 Task: Search for 'Gucci shoes' on Flipkart and add them to your cart.
Action: Mouse moved to (346, 70)
Screenshot: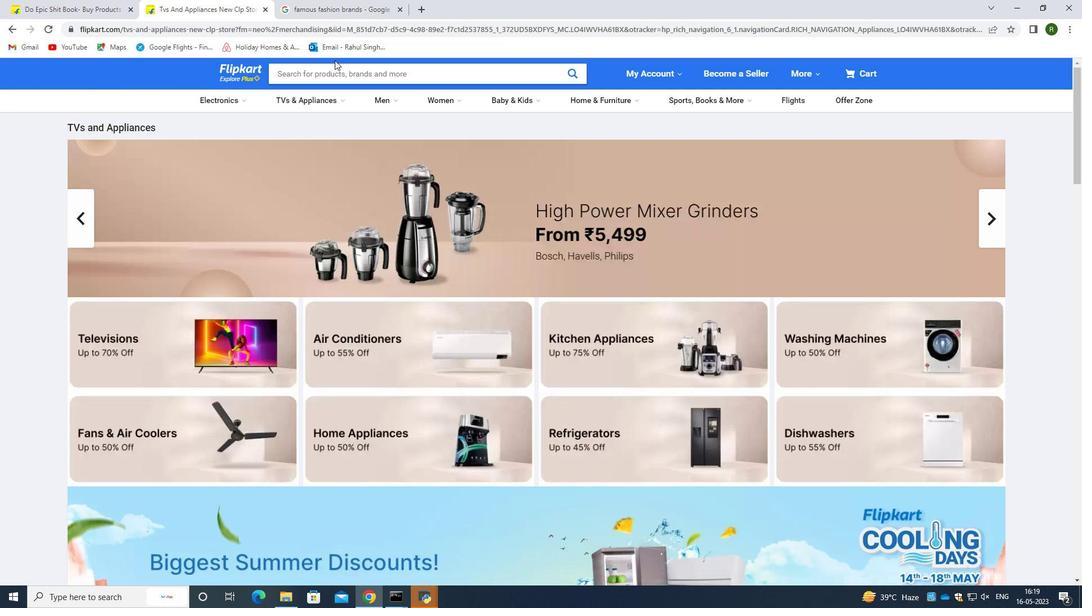 
Action: Mouse pressed left at (346, 70)
Screenshot: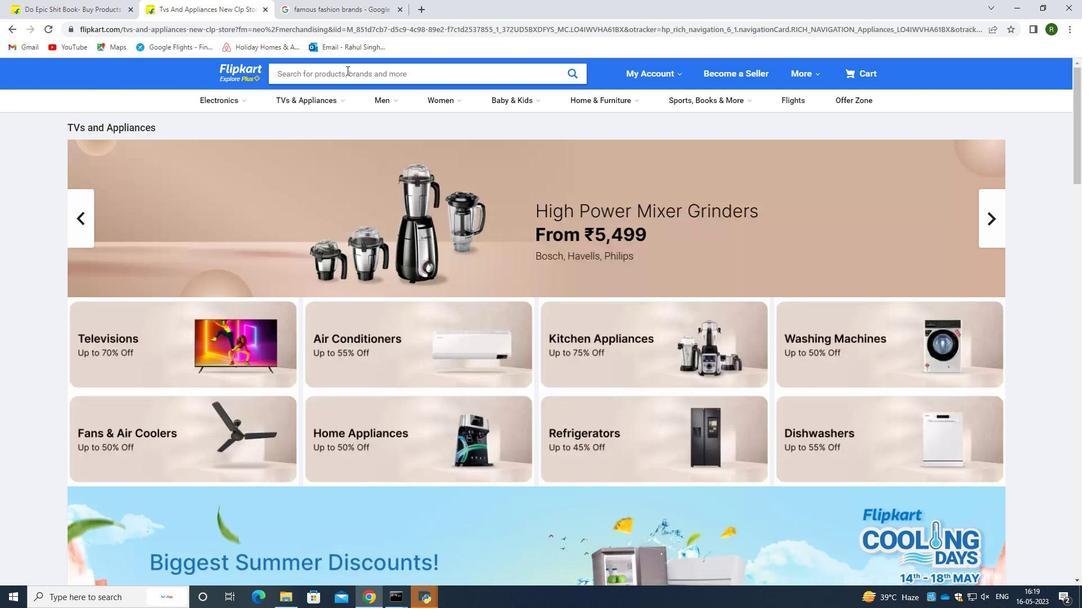 
Action: Mouse moved to (346, 70)
Screenshot: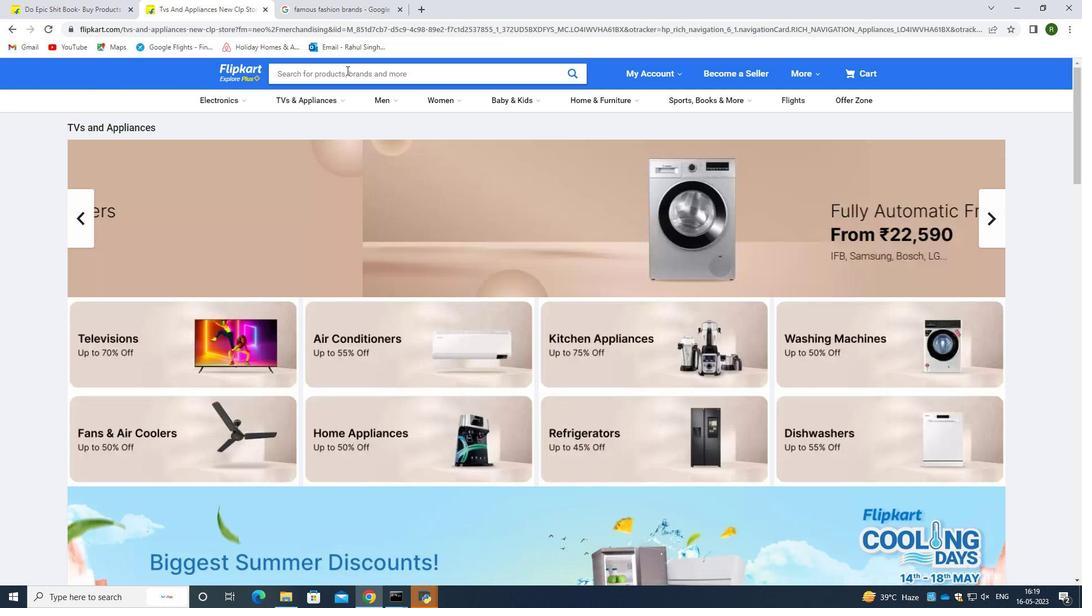 
Action: Key pressed <Key.shift>gu<Key.backspace><Key.backspace><Key.shift><Key.shift><Key.shift><Key.shift><Key.shift><Key.shift><Key.shift><Key.shift><Key.shift>Gucci
Screenshot: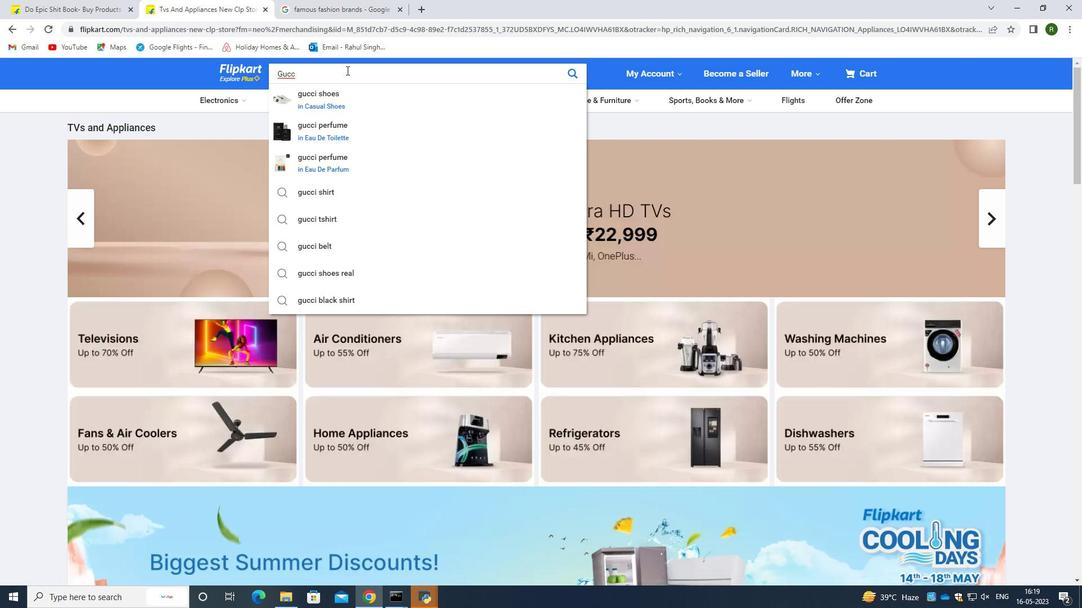 
Action: Mouse moved to (333, 96)
Screenshot: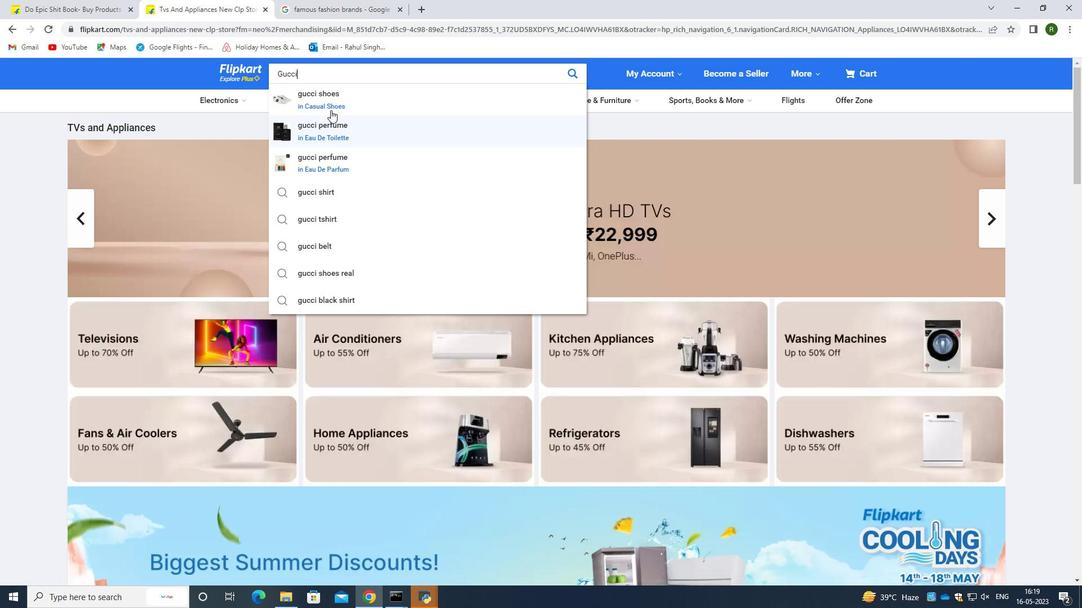 
Action: Mouse pressed left at (333, 96)
Screenshot: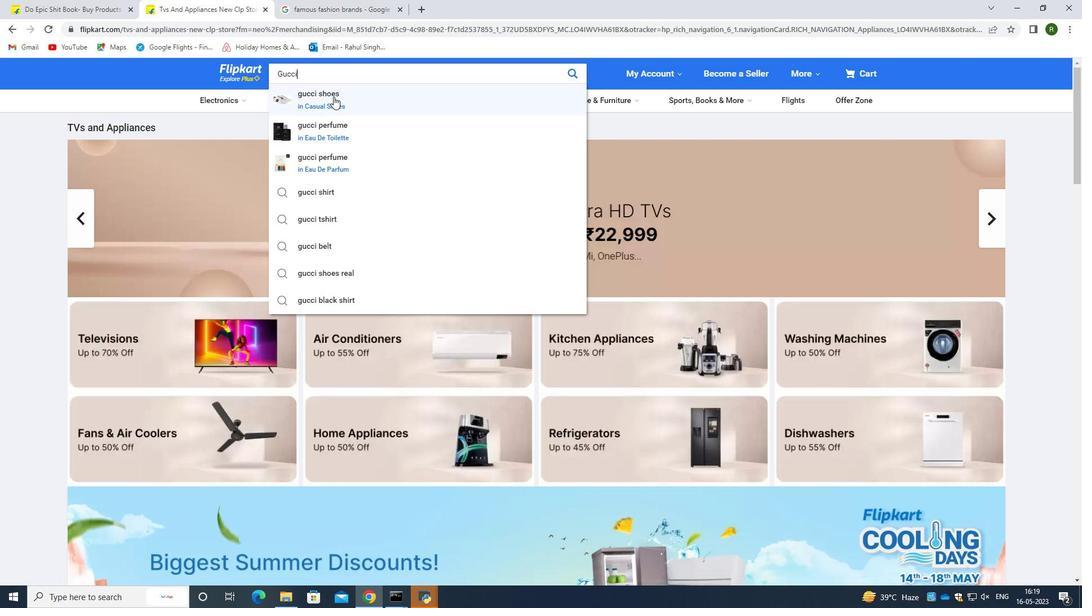
Action: Mouse moved to (316, 330)
Screenshot: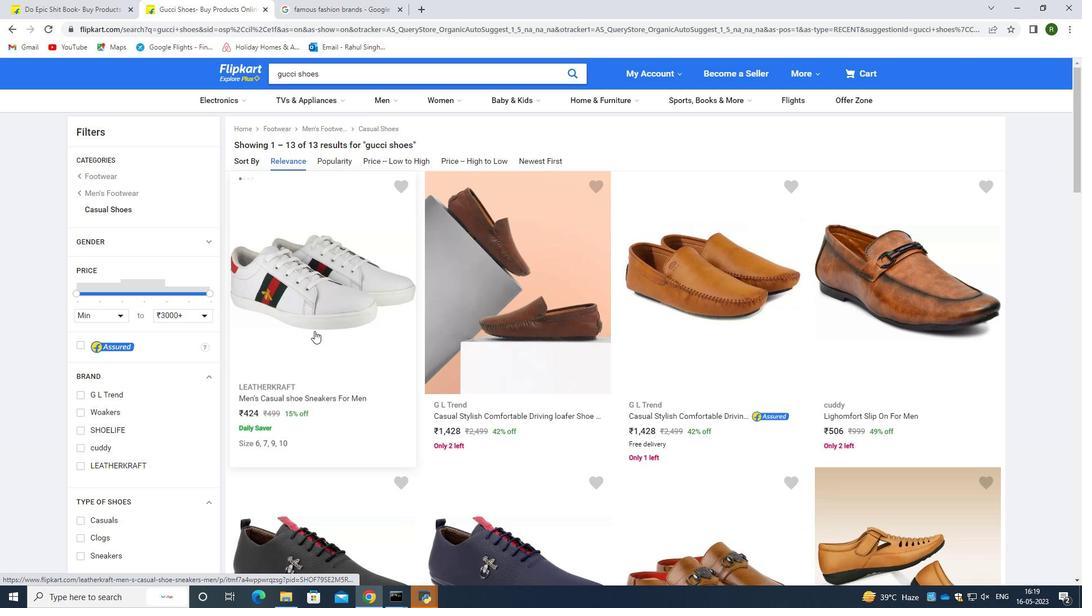 
Action: Mouse scrolled (316, 329) with delta (0, 0)
Screenshot: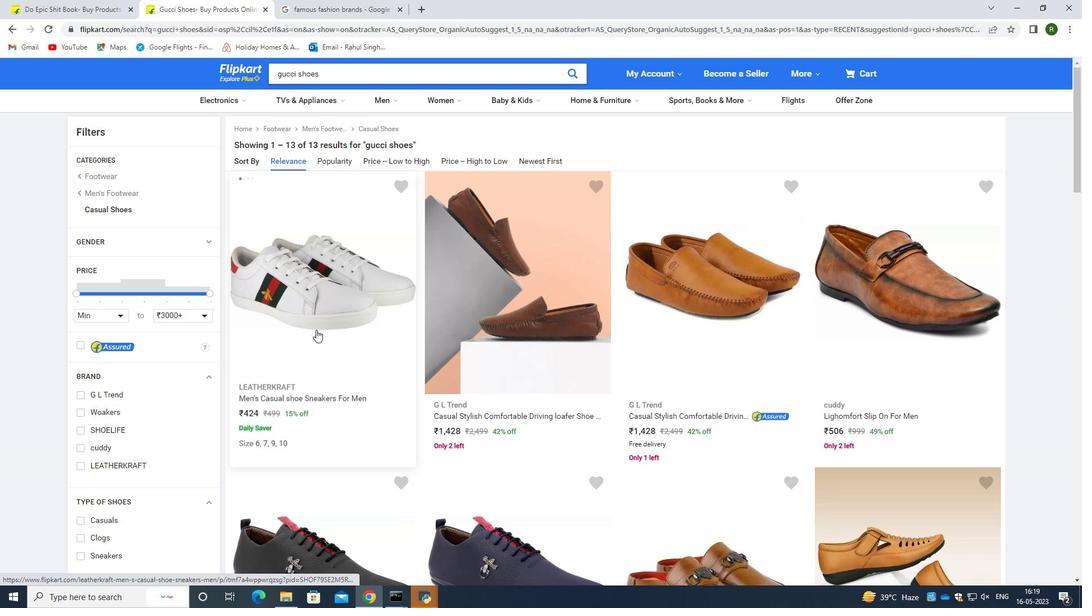 
Action: Mouse scrolled (316, 329) with delta (0, 0)
Screenshot: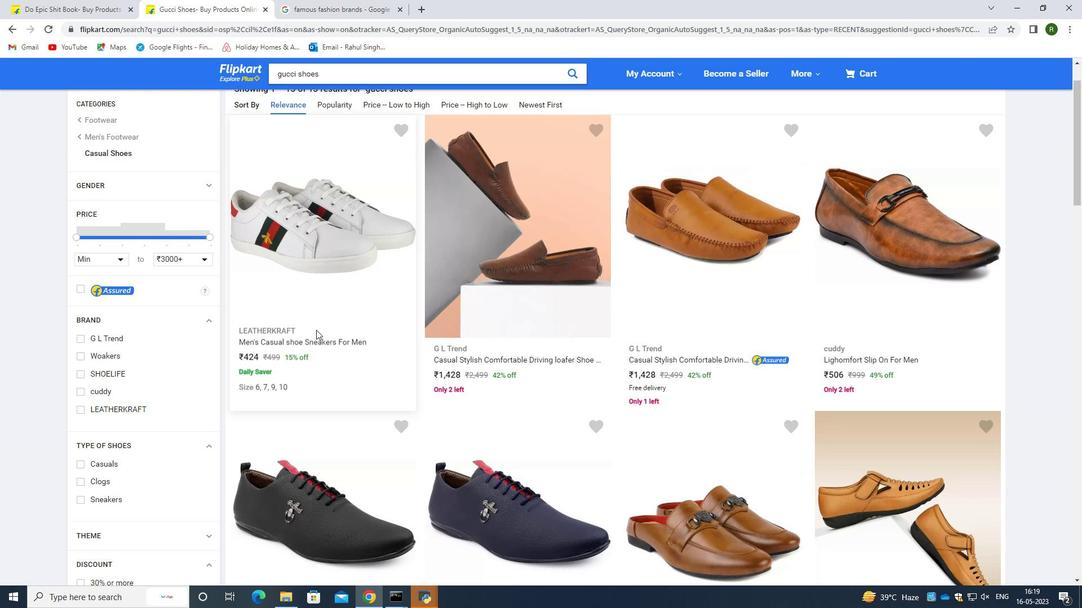 
Action: Mouse scrolled (316, 329) with delta (0, 0)
Screenshot: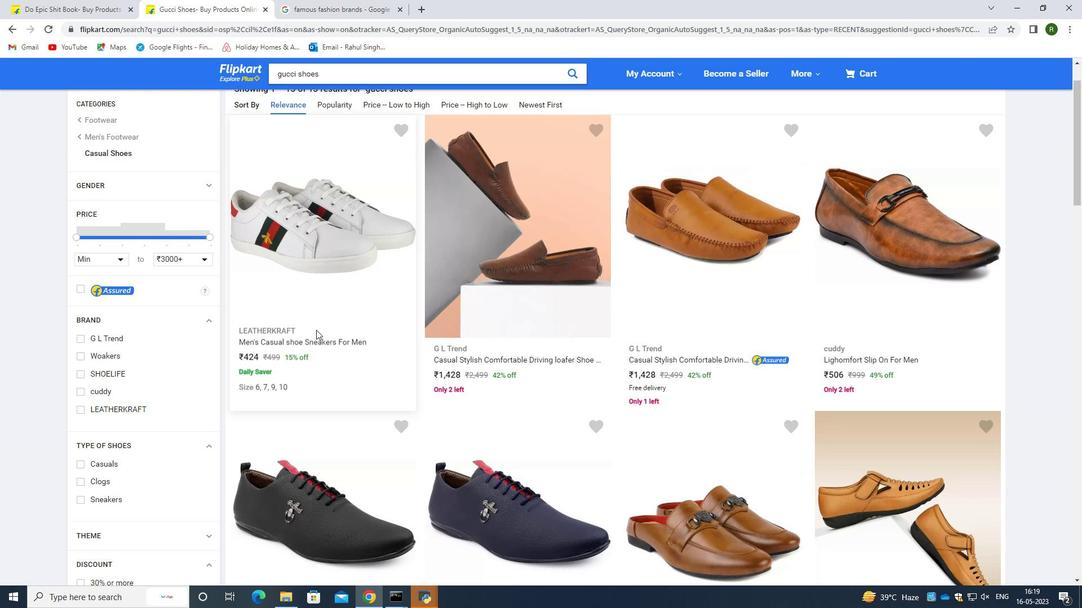
Action: Mouse scrolled (316, 329) with delta (0, 0)
Screenshot: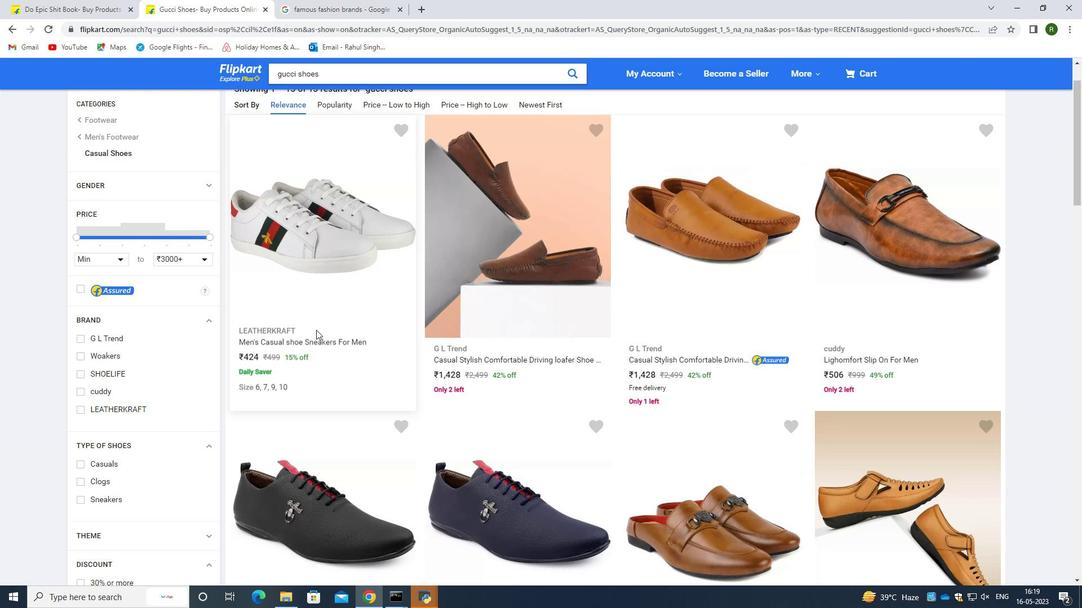 
Action: Mouse scrolled (316, 329) with delta (0, 0)
Screenshot: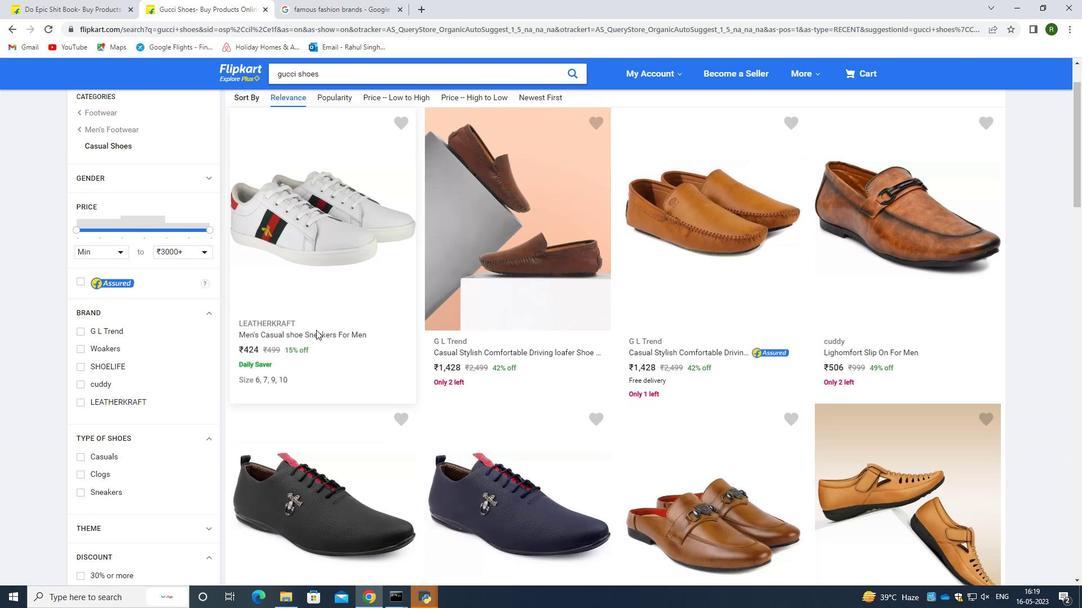 
Action: Mouse moved to (317, 329)
Screenshot: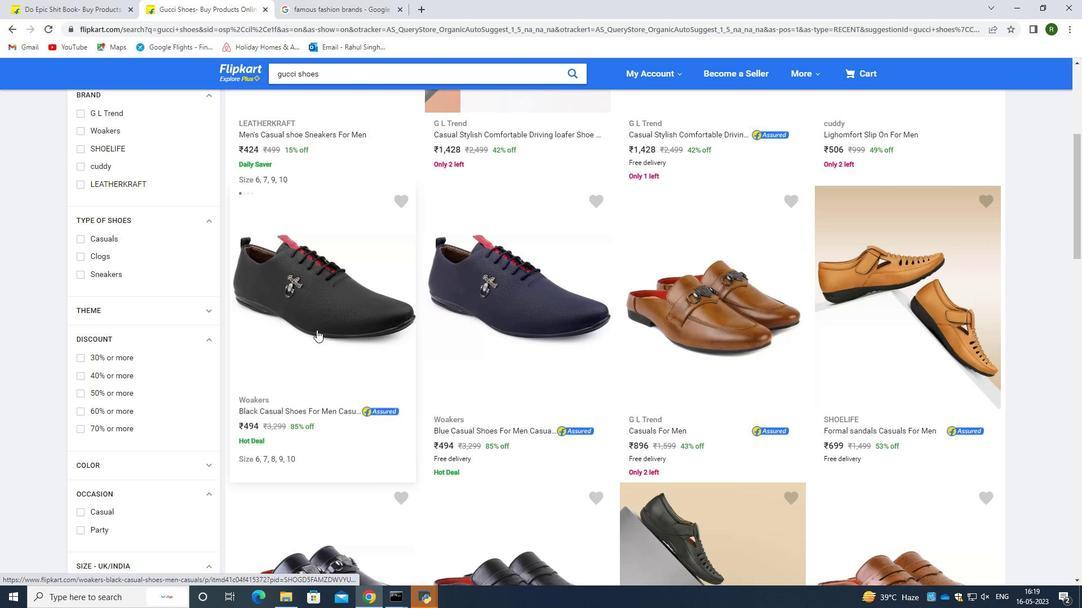 
Action: Mouse scrolled (317, 329) with delta (0, 0)
Screenshot: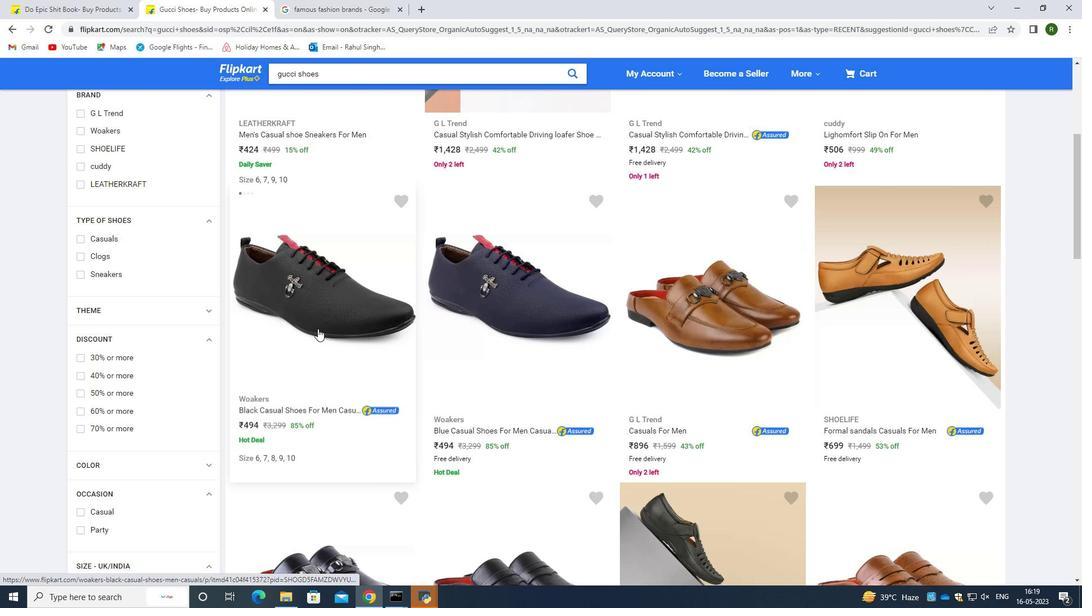 
Action: Mouse scrolled (317, 329) with delta (0, 0)
Screenshot: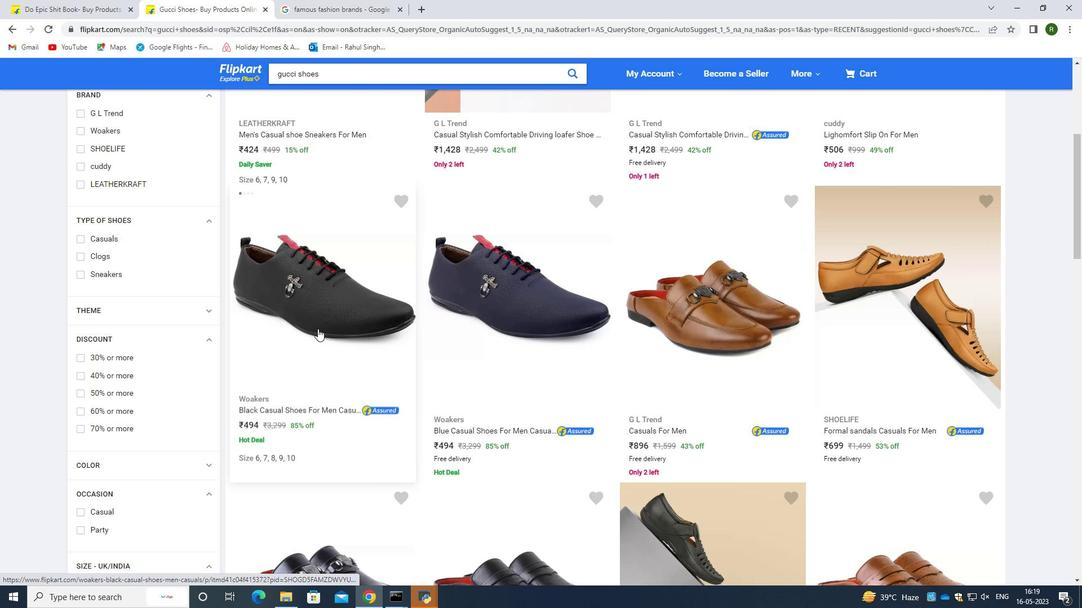 
Action: Mouse scrolled (317, 329) with delta (0, 0)
Screenshot: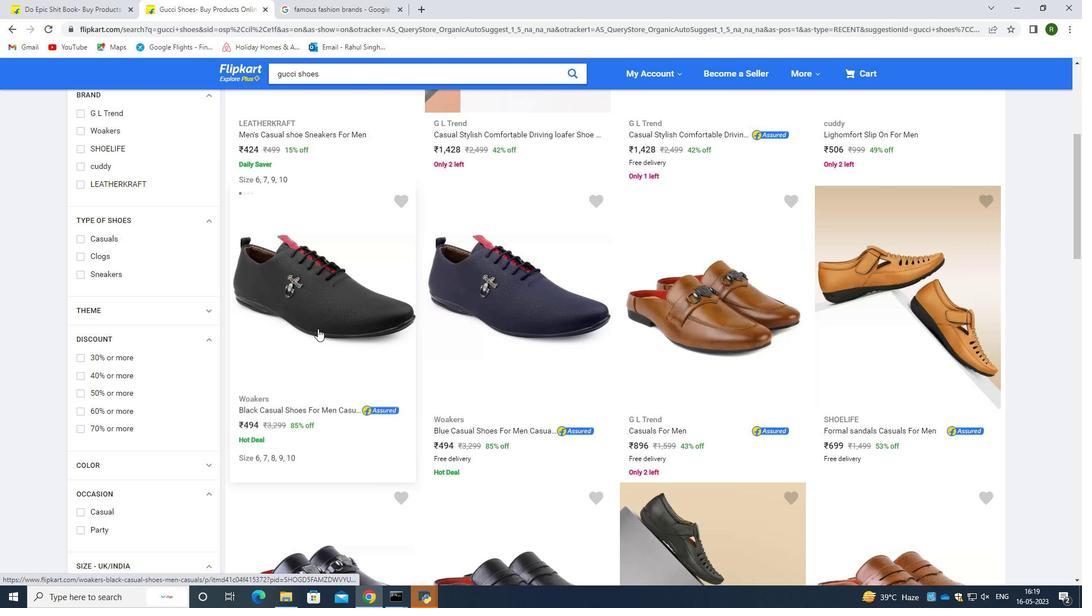 
Action: Mouse moved to (384, 251)
Screenshot: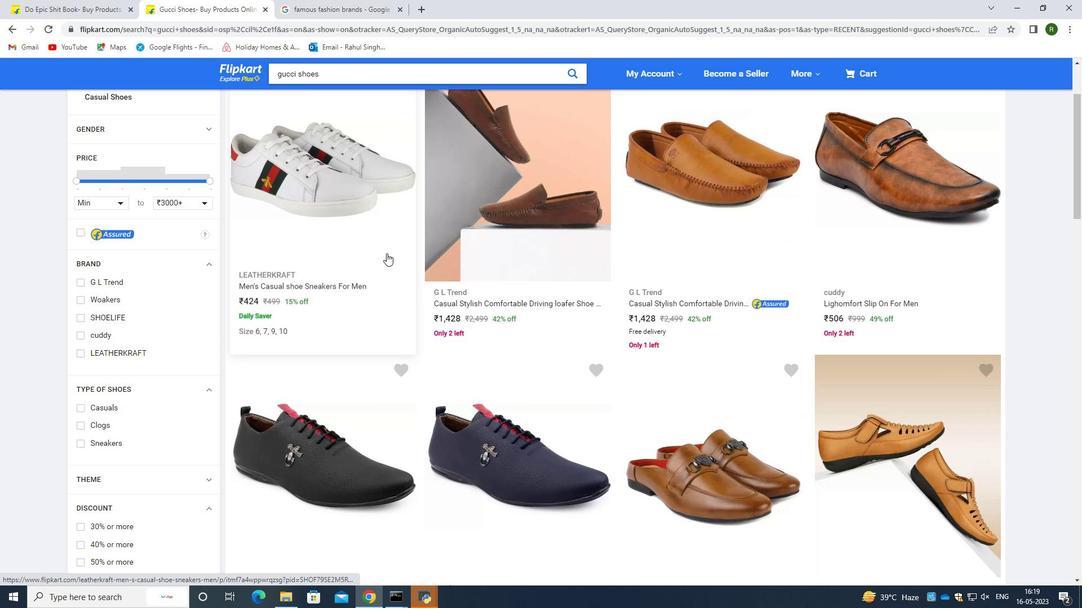
Action: Mouse scrolled (384, 251) with delta (0, 0)
Screenshot: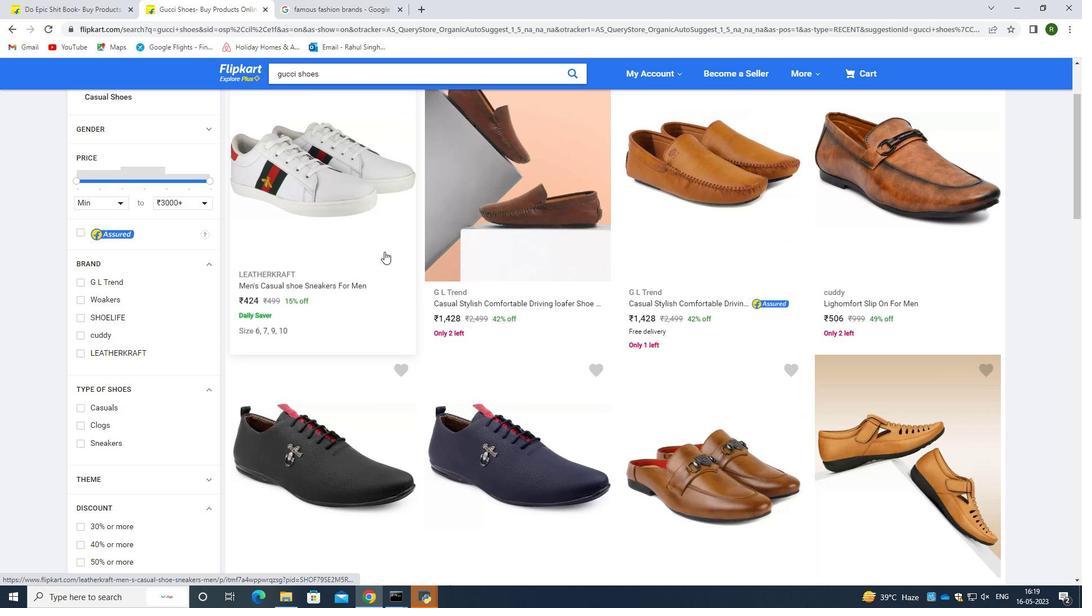 
Action: Mouse scrolled (384, 251) with delta (0, 0)
Screenshot: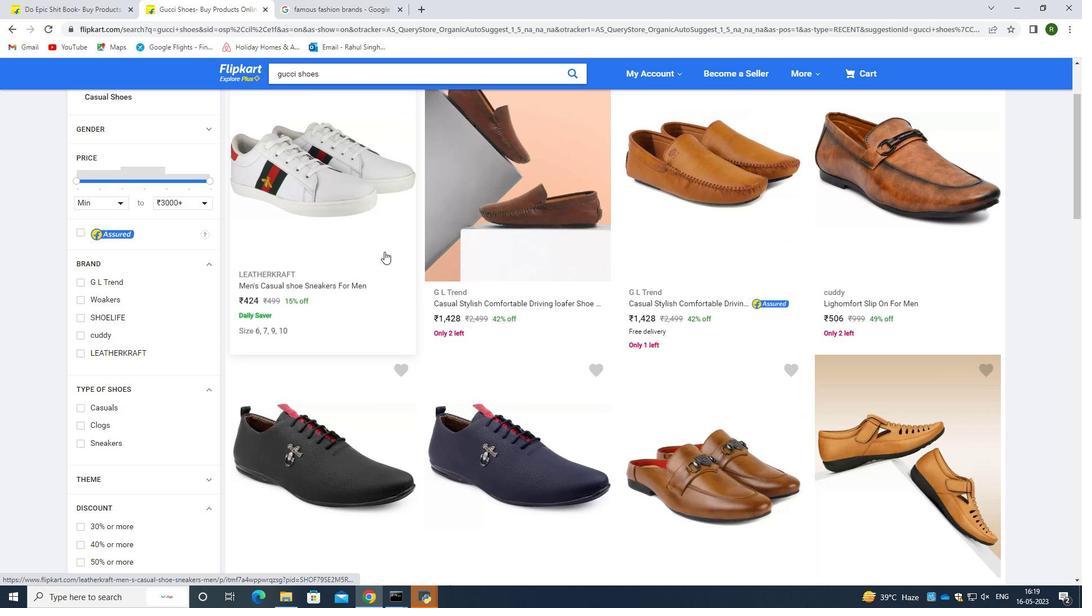 
Action: Mouse moved to (384, 252)
Screenshot: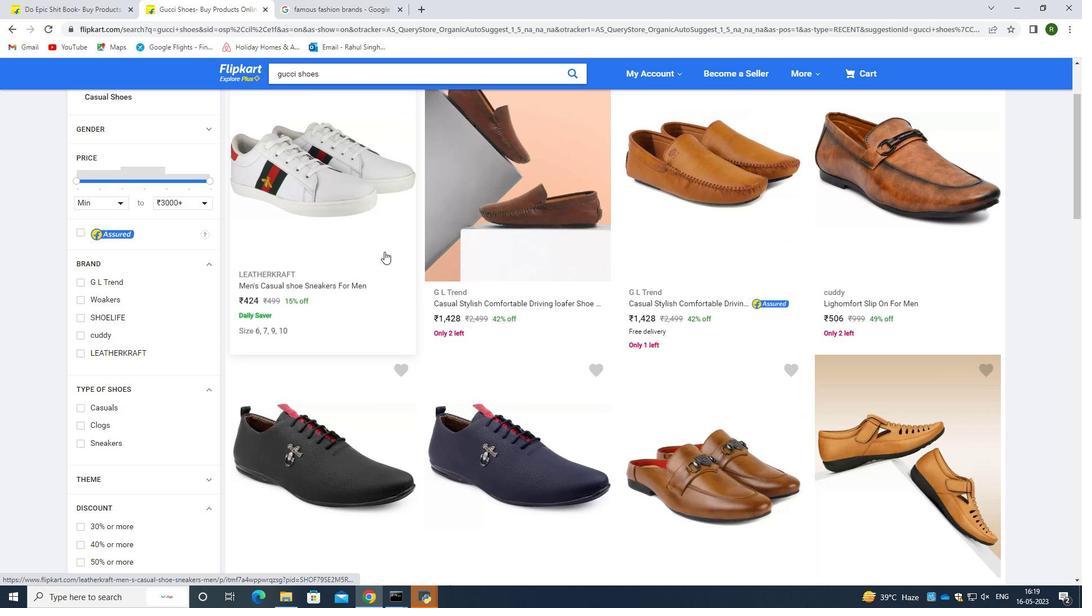 
Action: Mouse scrolled (384, 251) with delta (0, 0)
Screenshot: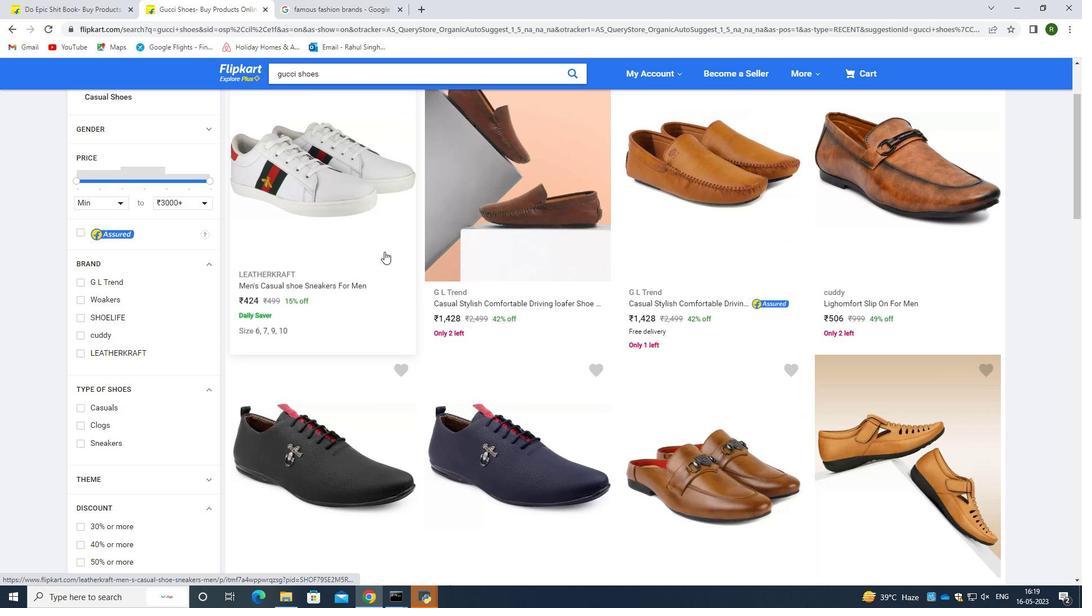 
Action: Mouse scrolled (384, 251) with delta (0, 0)
Screenshot: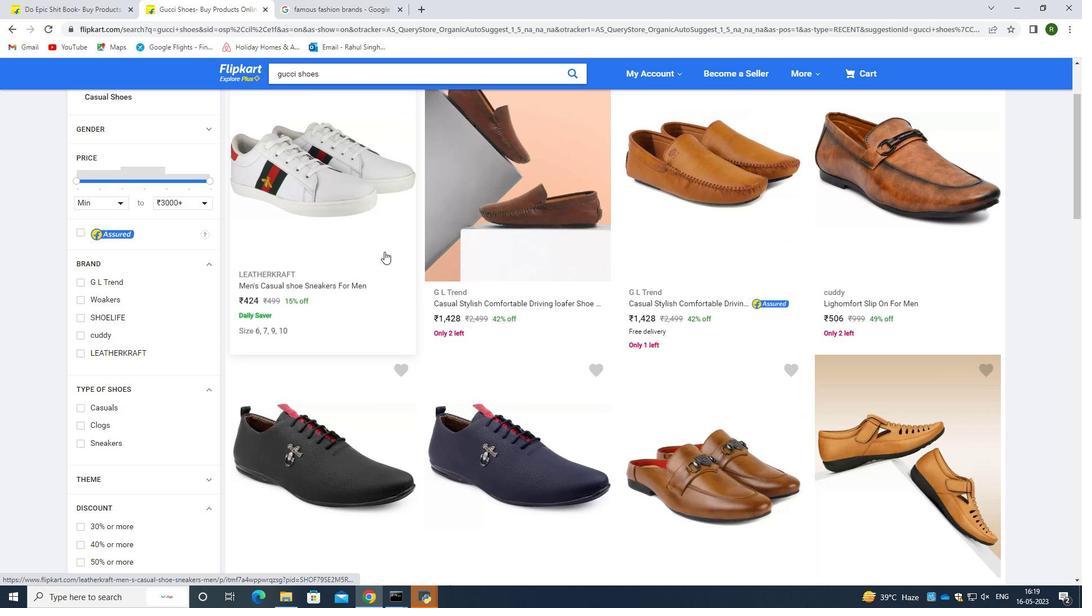 
Action: Mouse moved to (384, 252)
Screenshot: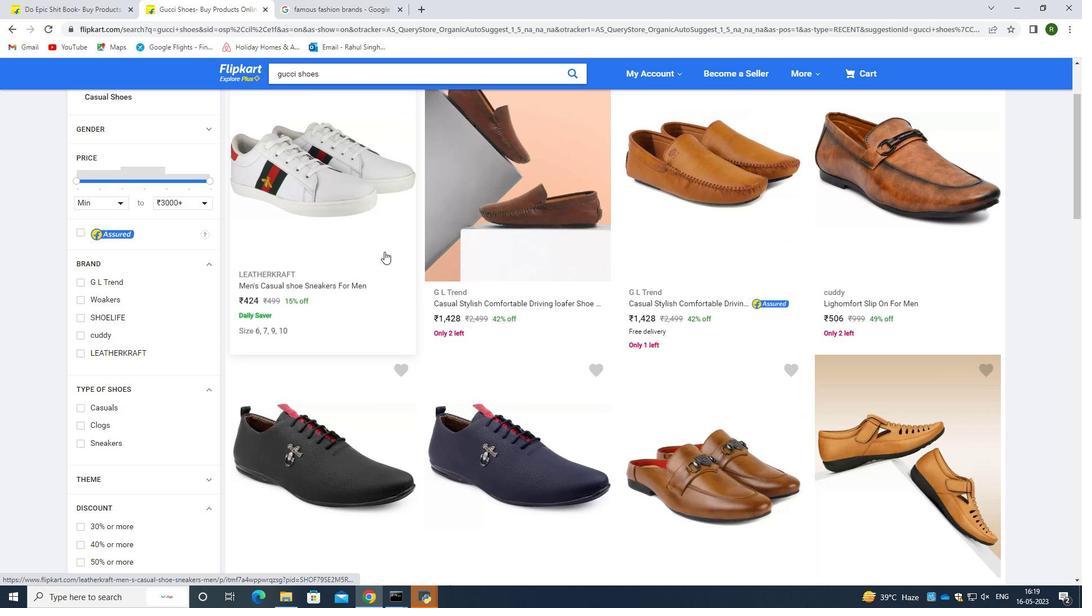 
Action: Mouse scrolled (384, 251) with delta (0, 0)
Screenshot: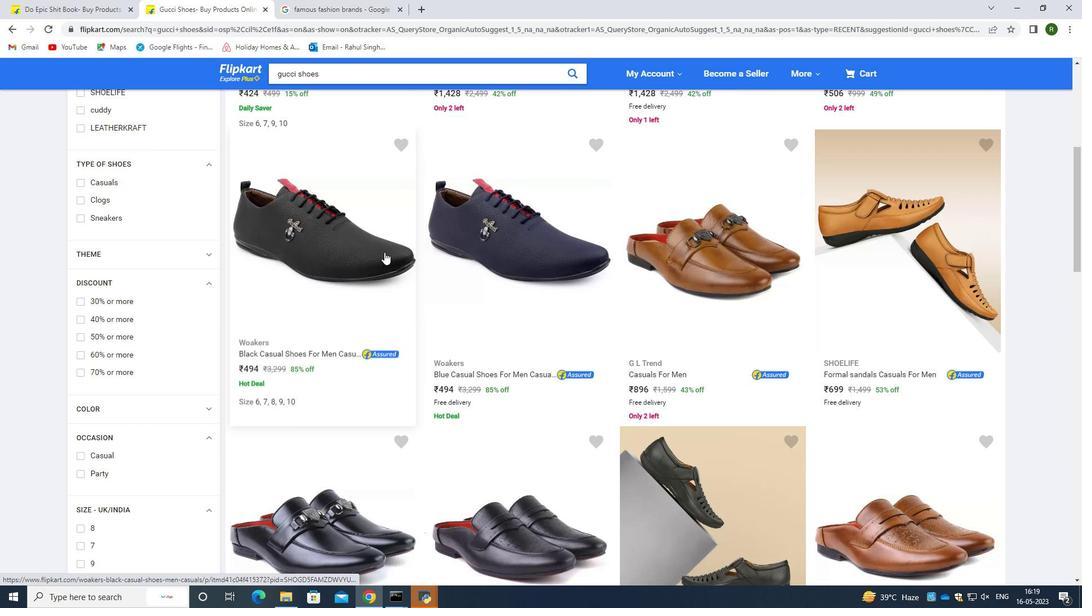 
Action: Mouse scrolled (384, 251) with delta (0, 0)
Screenshot: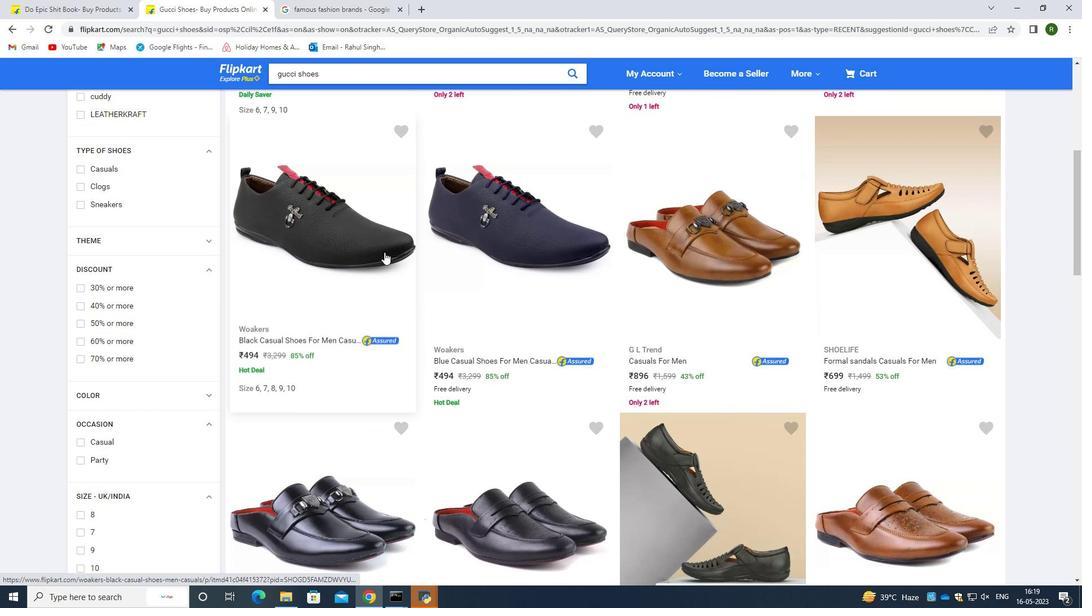
Action: Mouse scrolled (384, 251) with delta (0, 0)
Screenshot: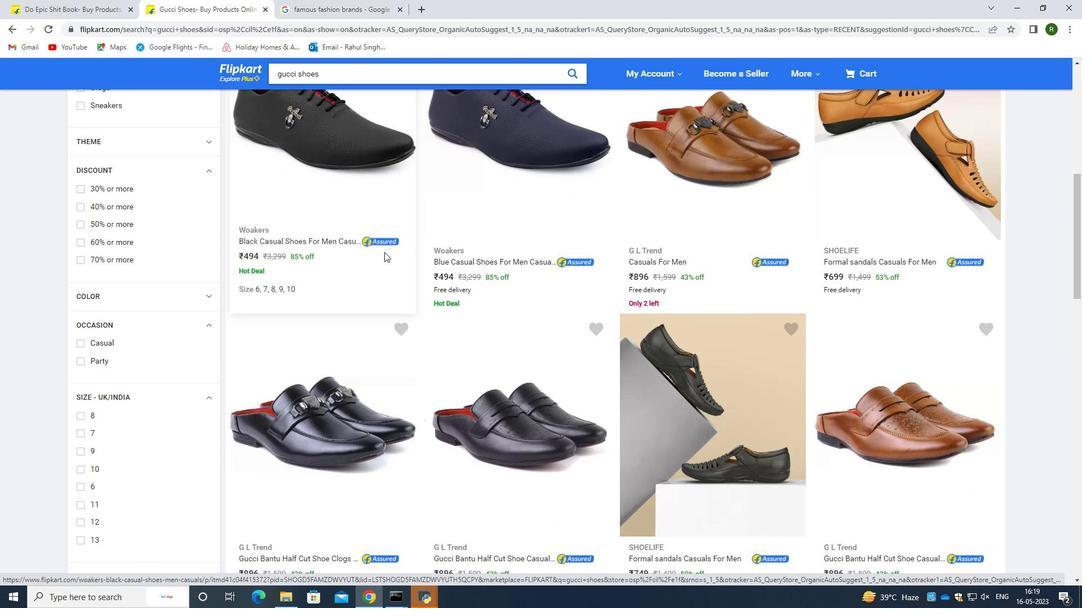 
Action: Mouse scrolled (384, 251) with delta (0, 0)
Screenshot: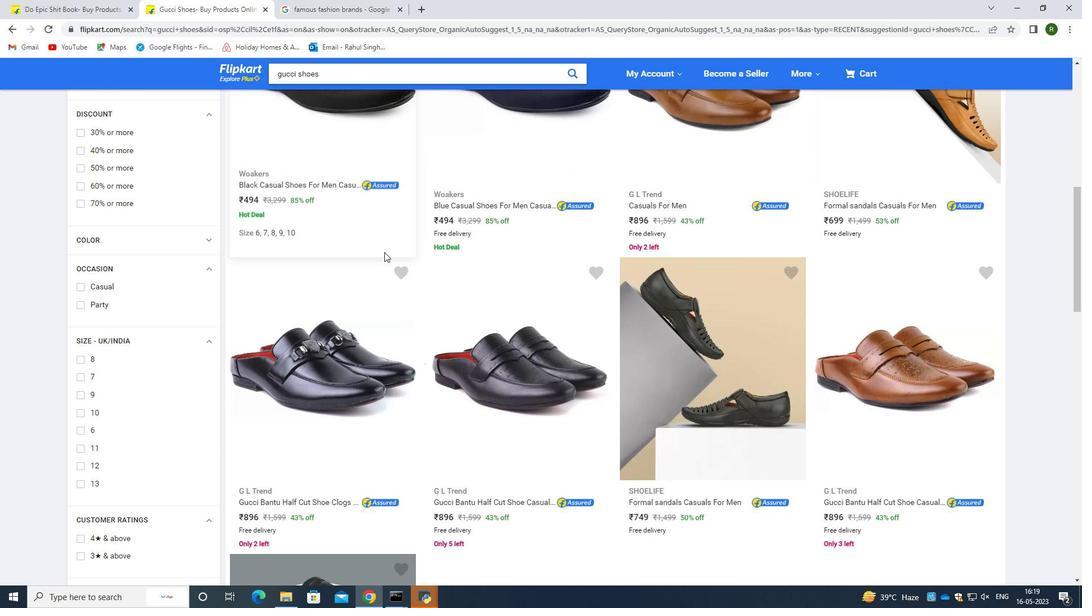 
Action: Mouse moved to (328, 352)
Screenshot: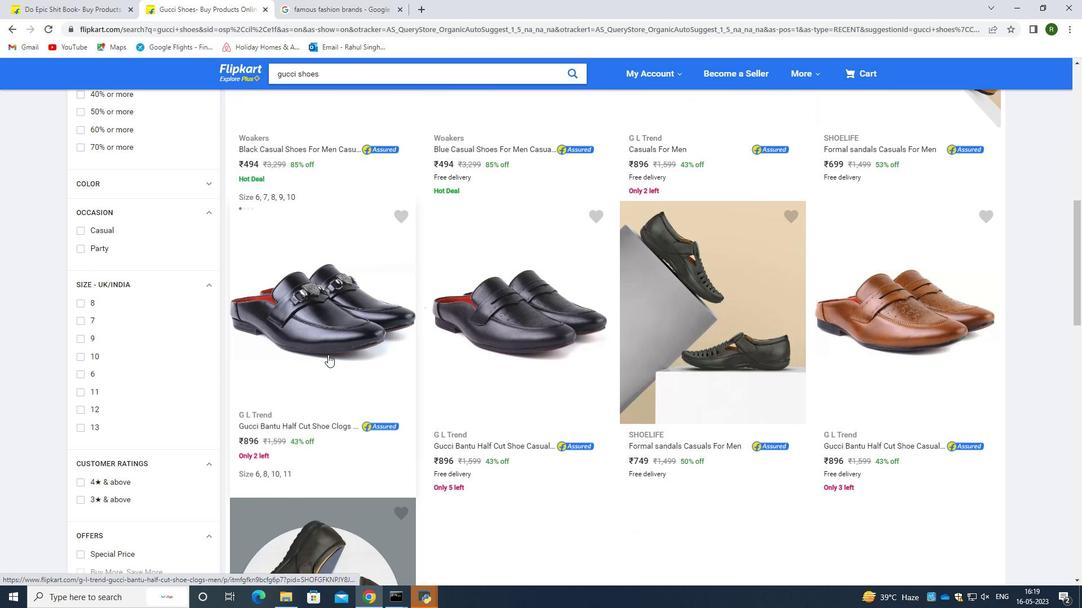 
Action: Mouse pressed right at (328, 352)
Screenshot: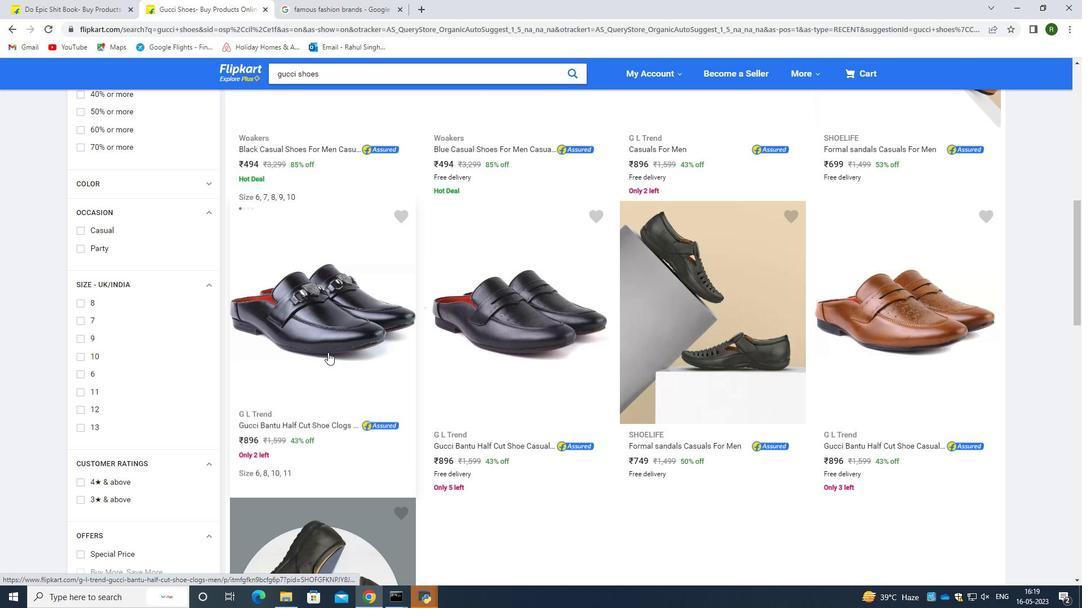 
Action: Mouse pressed left at (328, 352)
Screenshot: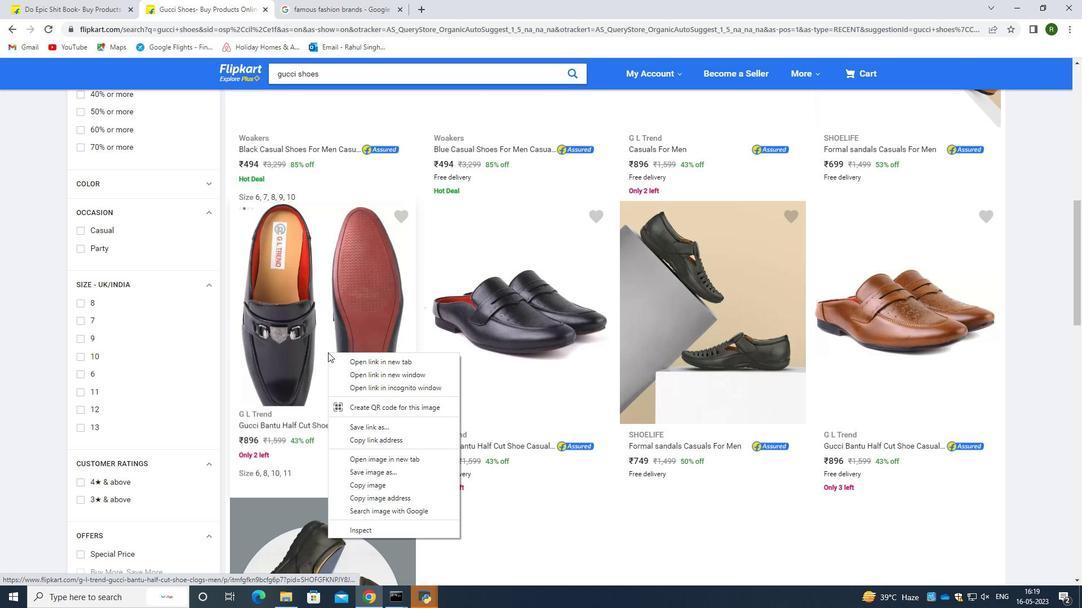 
Action: Mouse moved to (543, 528)
Screenshot: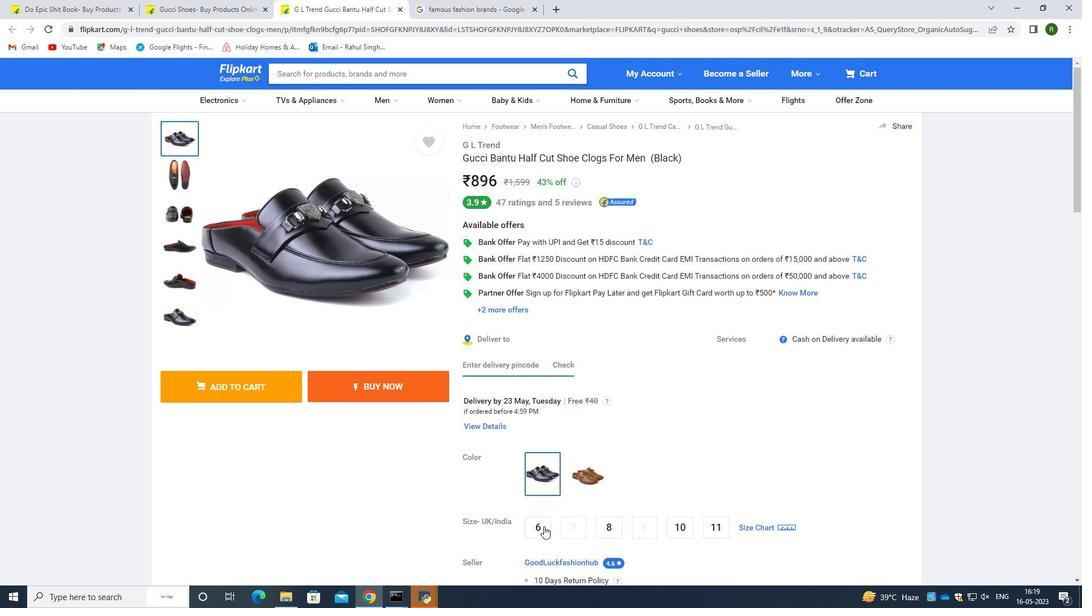 
Action: Mouse pressed left at (543, 528)
Screenshot: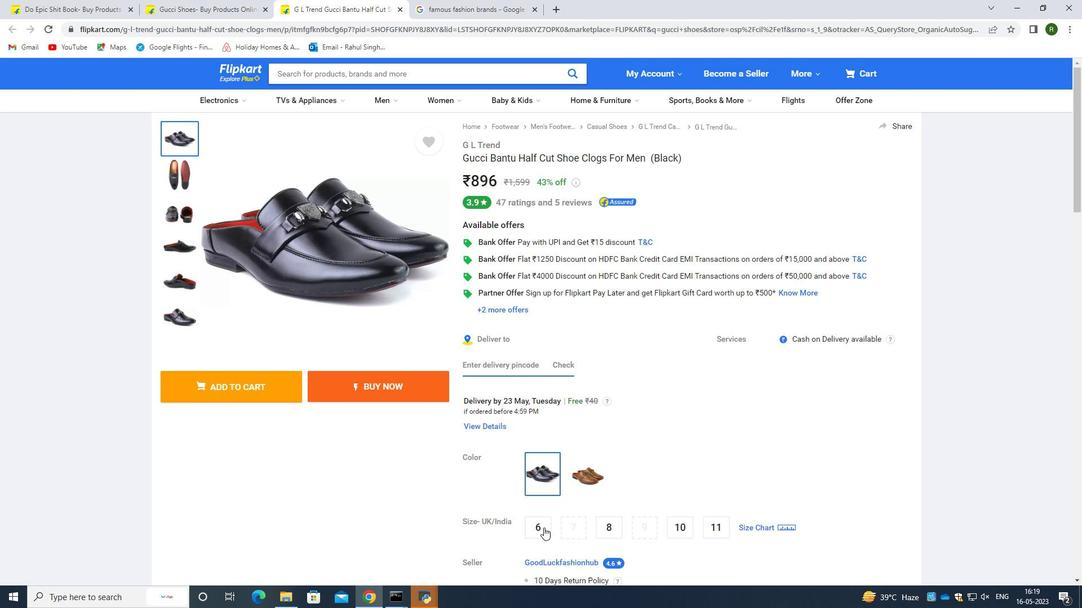 
Action: Mouse moved to (243, 388)
Screenshot: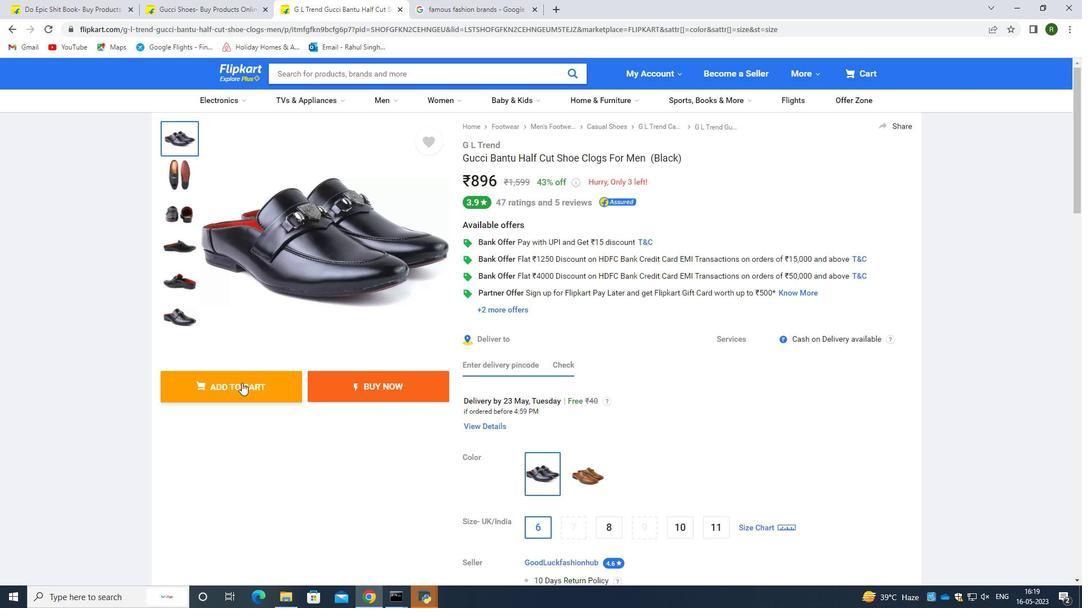 
Action: Mouse pressed left at (243, 388)
Screenshot: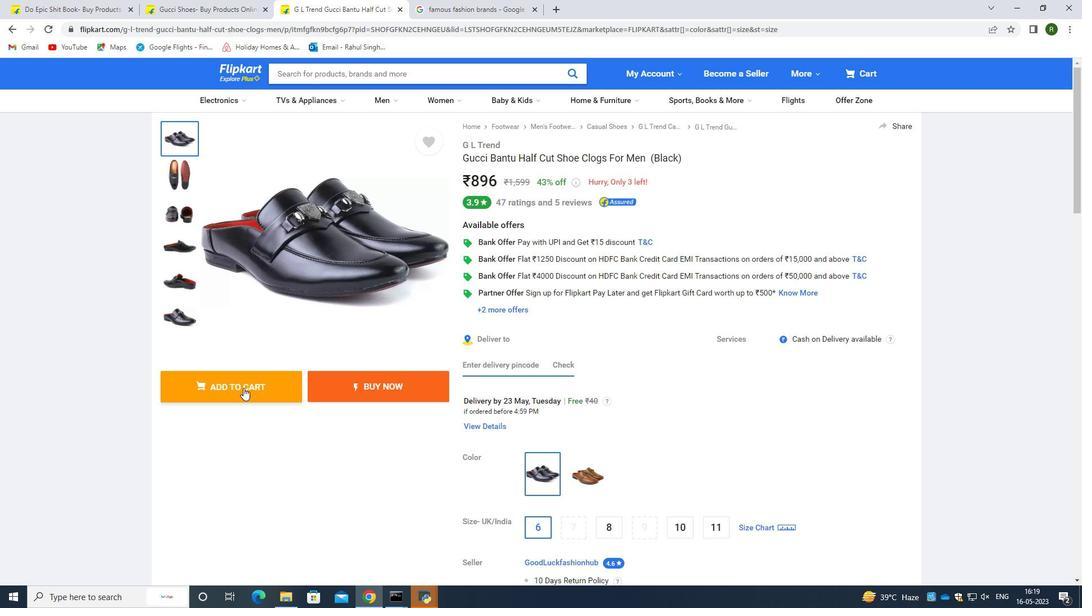
Action: Mouse moved to (361, 68)
Screenshot: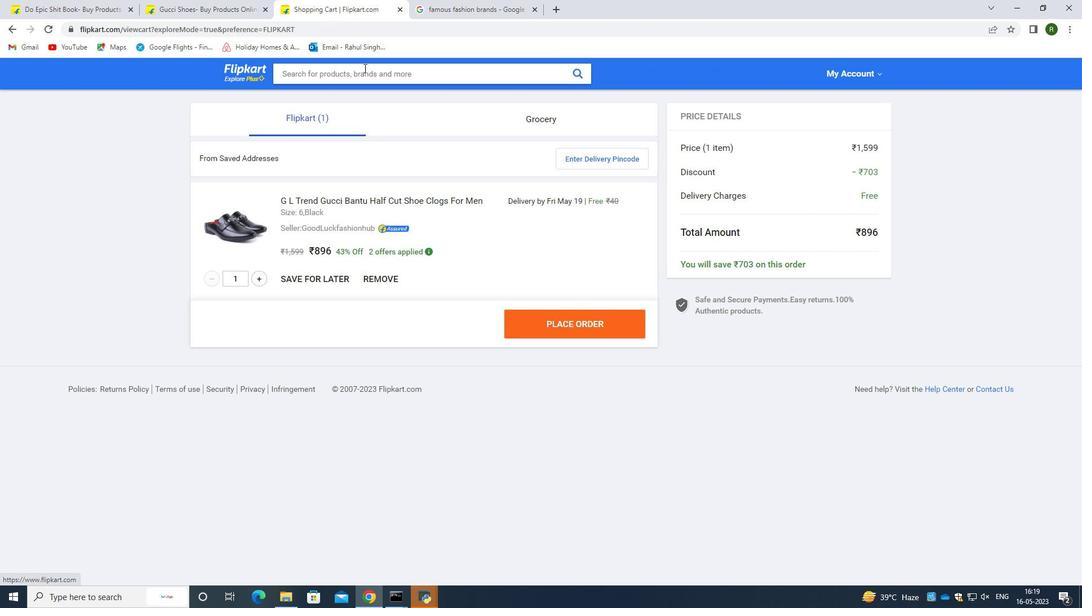 
Action: Mouse pressed left at (361, 68)
Screenshot: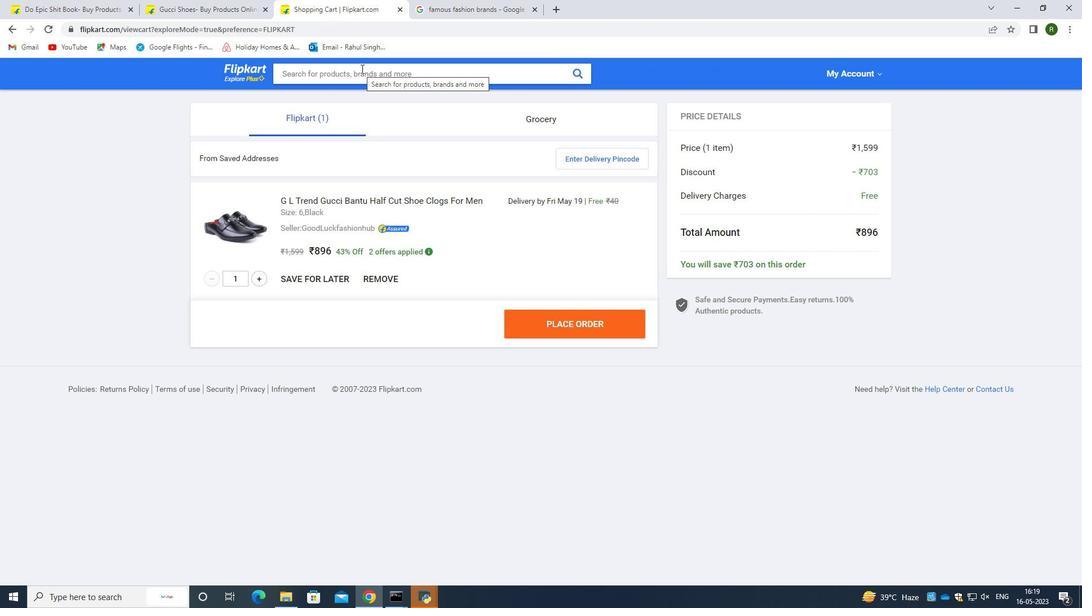 
Action: Mouse moved to (352, 100)
Screenshot: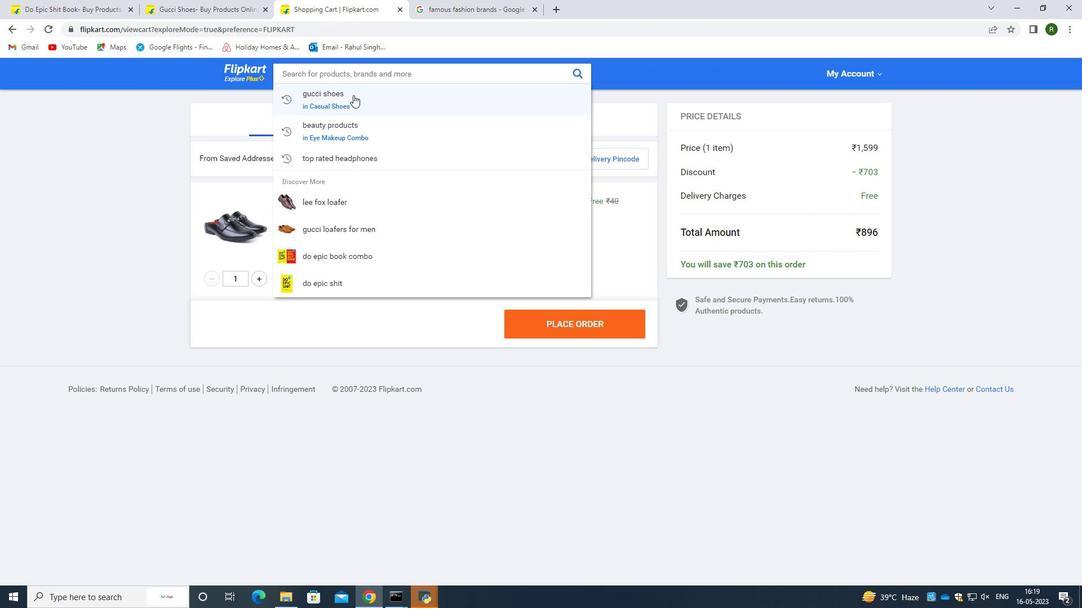 
Action: Mouse pressed left at (352, 100)
Screenshot: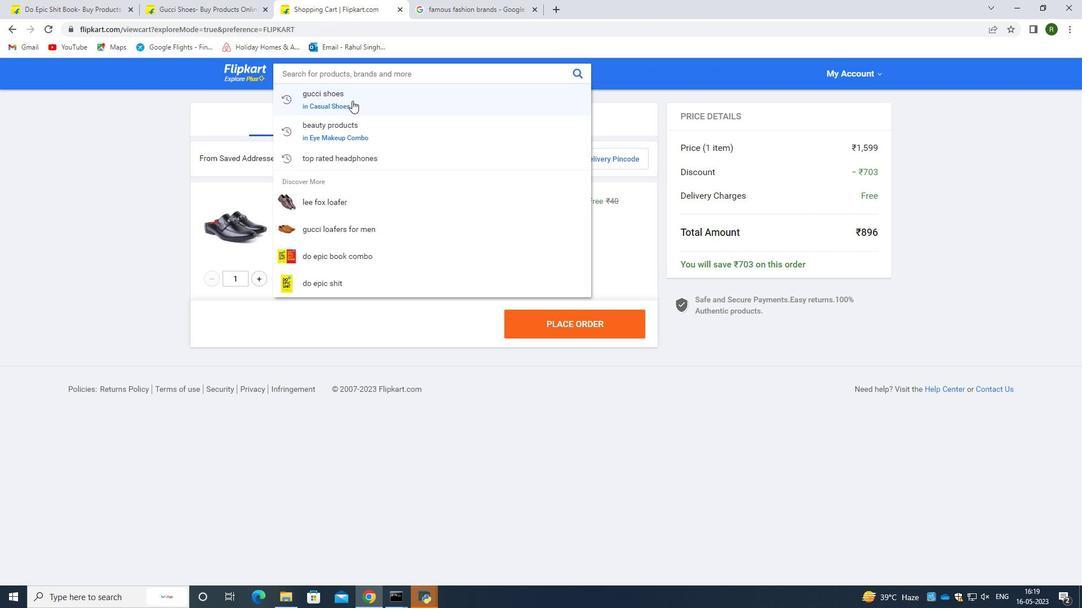 
Action: Mouse moved to (365, 284)
Screenshot: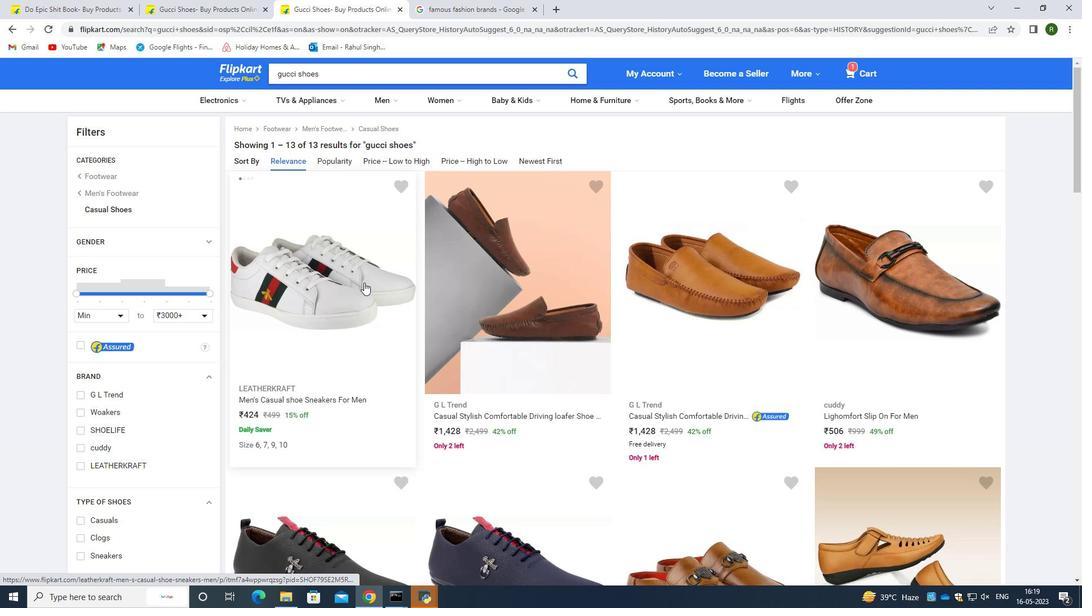 
Action: Mouse scrolled (365, 283) with delta (0, 0)
Screenshot: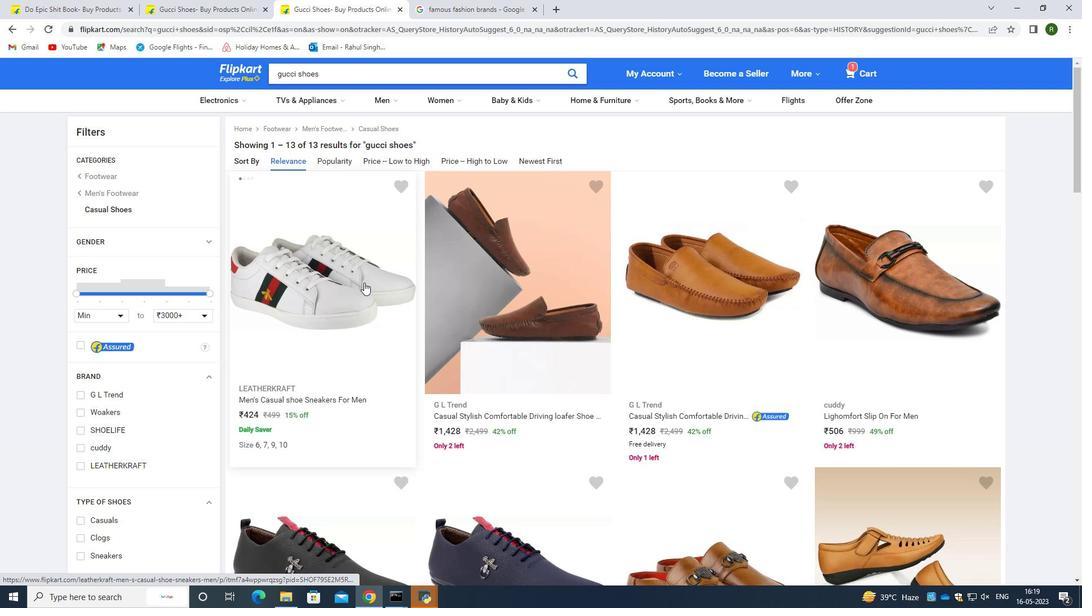 
Action: Mouse moved to (369, 286)
Screenshot: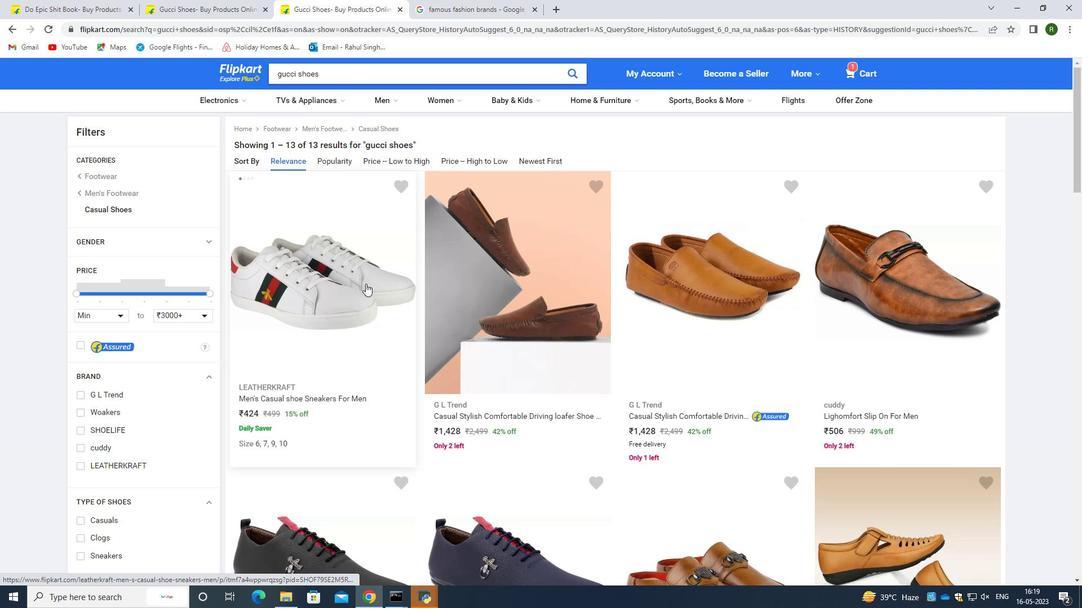 
Action: Mouse scrolled (369, 286) with delta (0, 0)
Screenshot: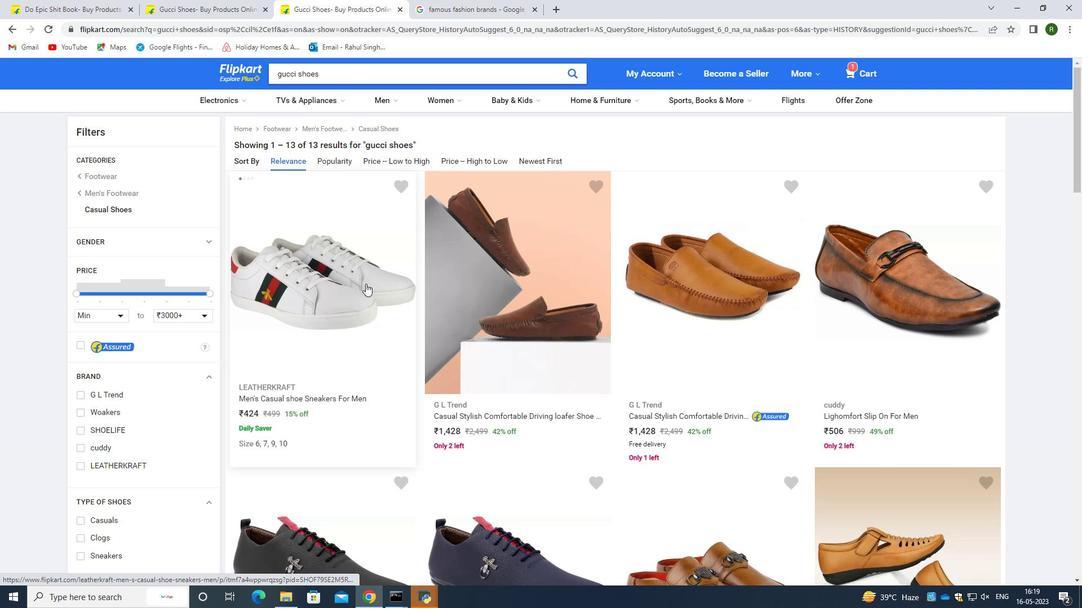
Action: Mouse scrolled (369, 286) with delta (0, 0)
Screenshot: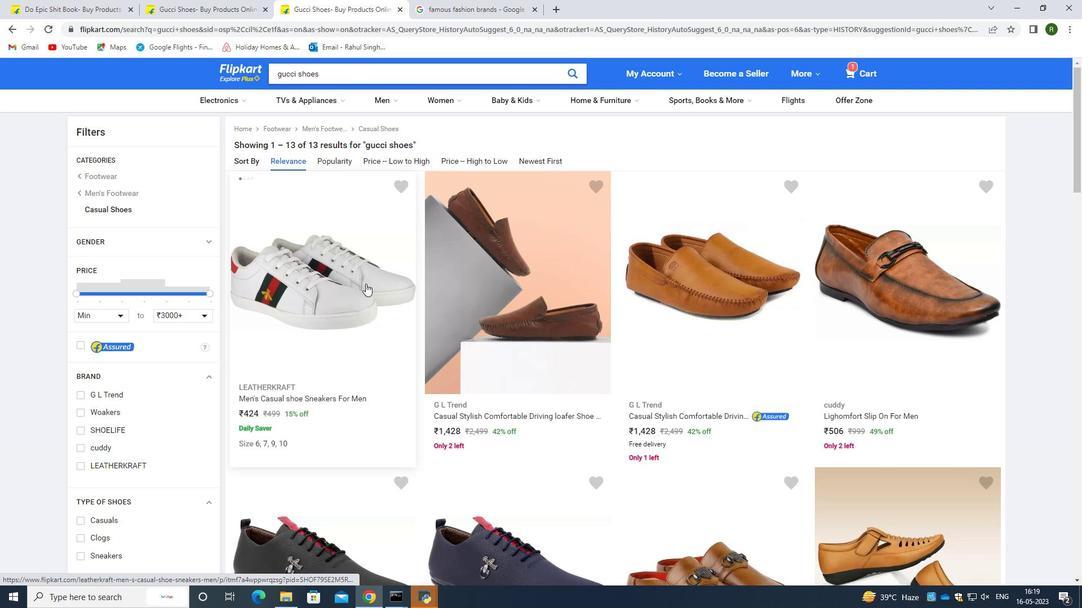 
Action: Mouse scrolled (369, 286) with delta (0, 0)
Screenshot: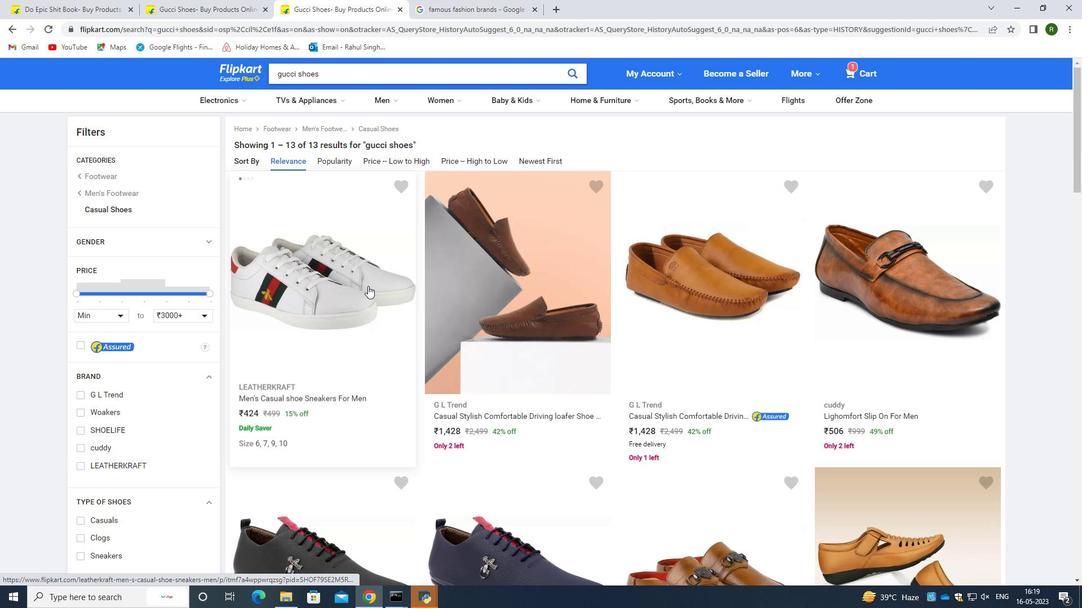 
Action: Mouse moved to (714, 365)
Screenshot: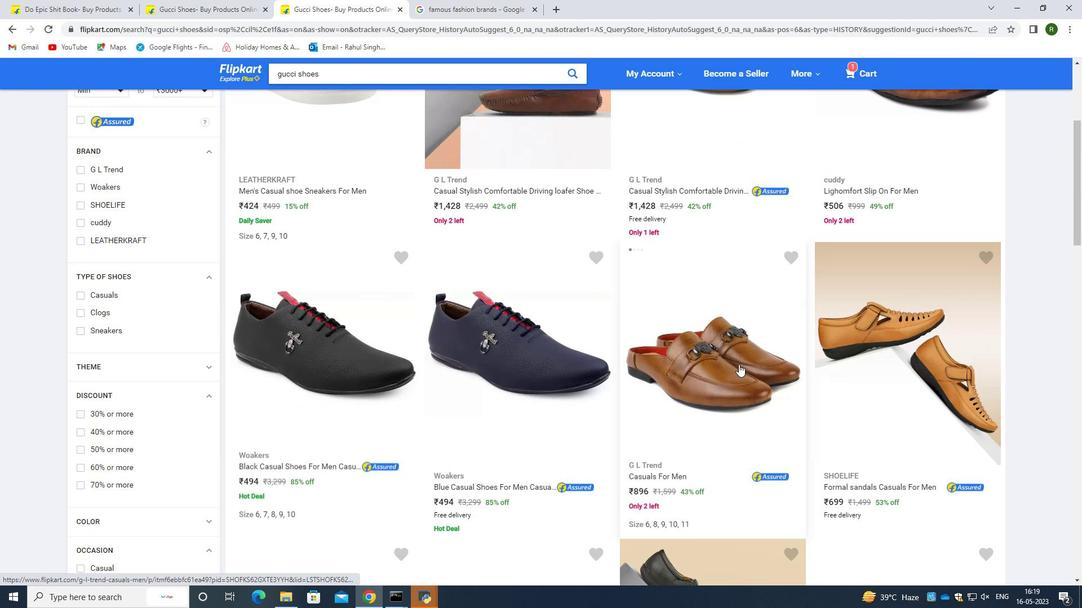 
Action: Mouse pressed left at (714, 365)
Screenshot: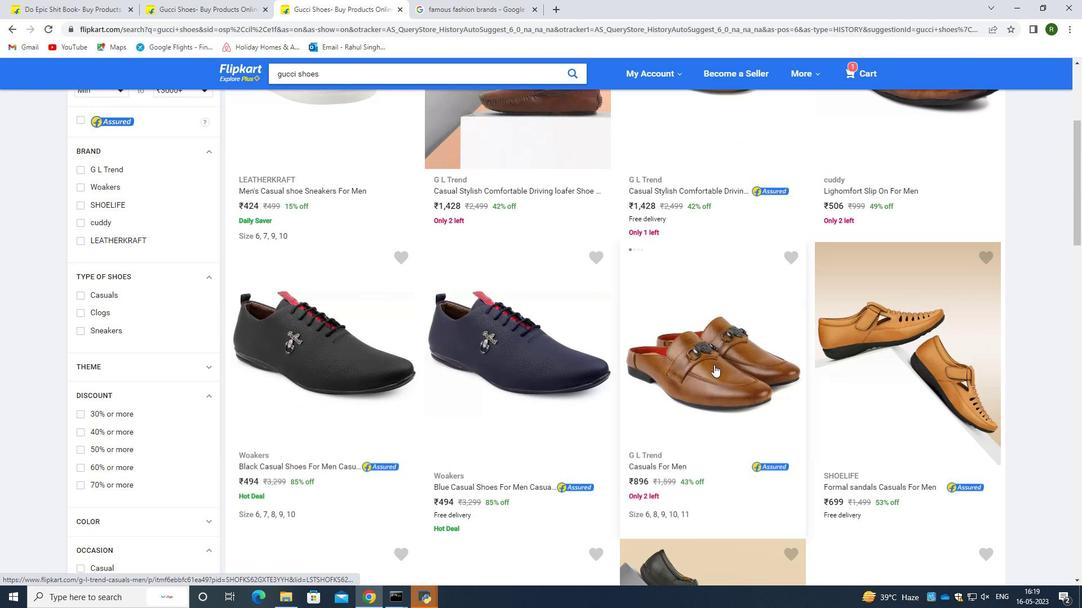 
Action: Mouse moved to (550, 430)
Screenshot: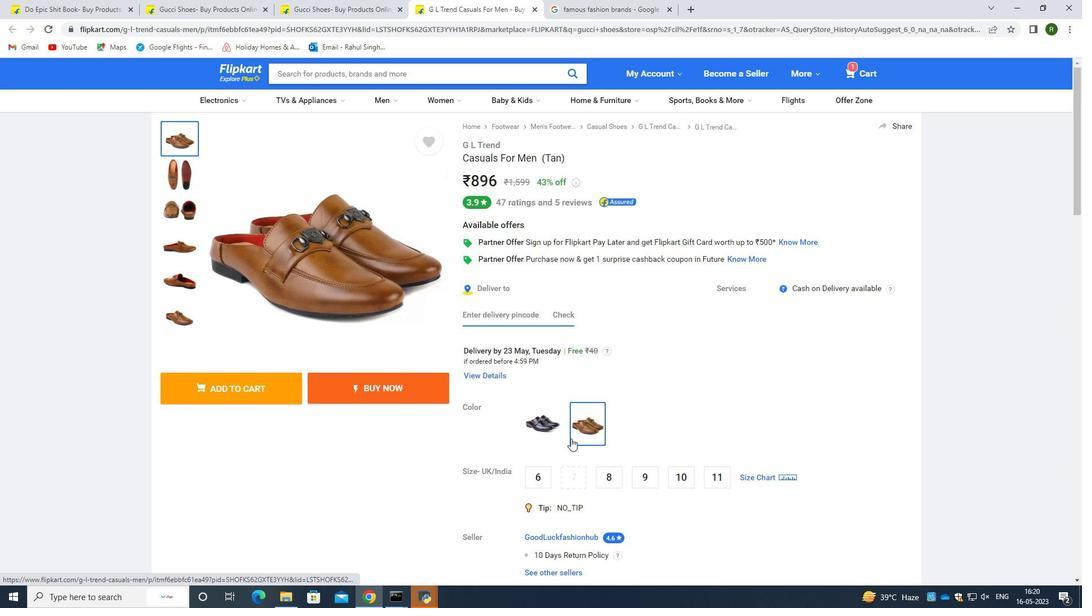 
Action: Mouse pressed left at (550, 430)
Screenshot: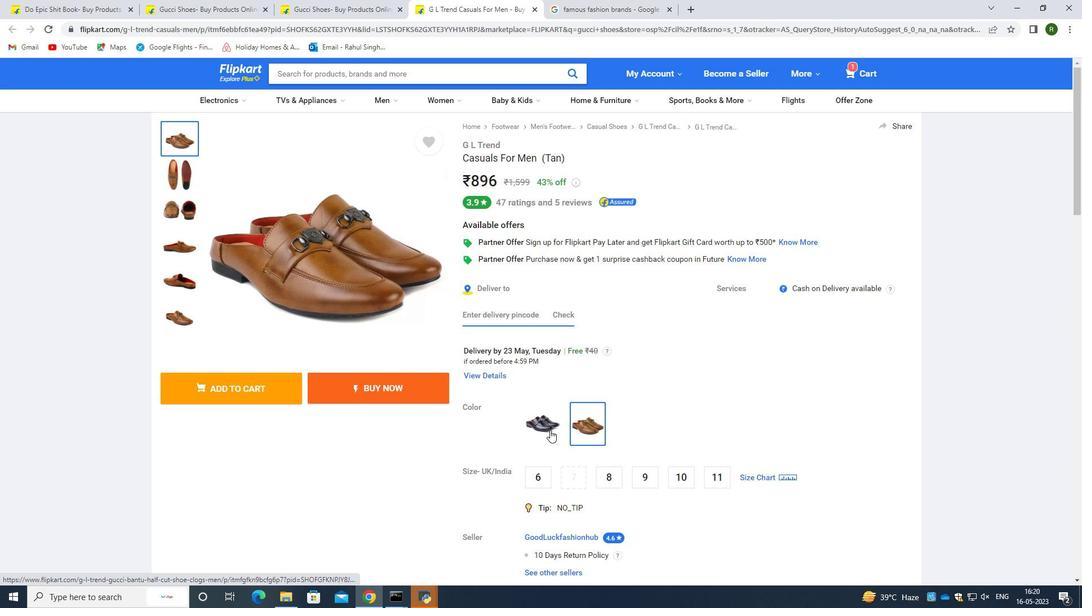 
Action: Mouse moved to (541, 530)
Screenshot: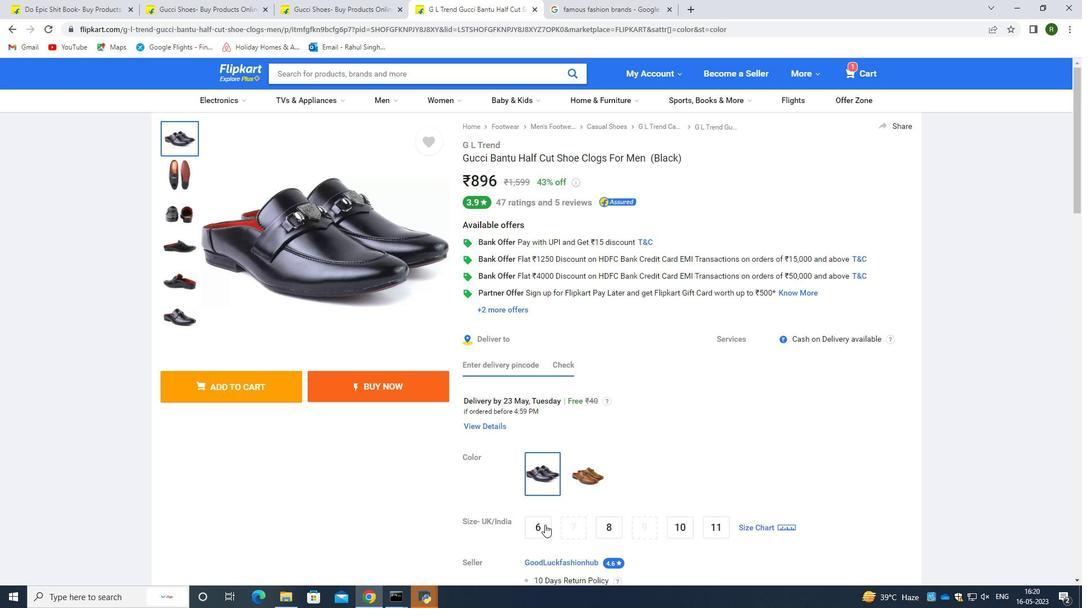 
Action: Mouse pressed left at (541, 530)
Screenshot: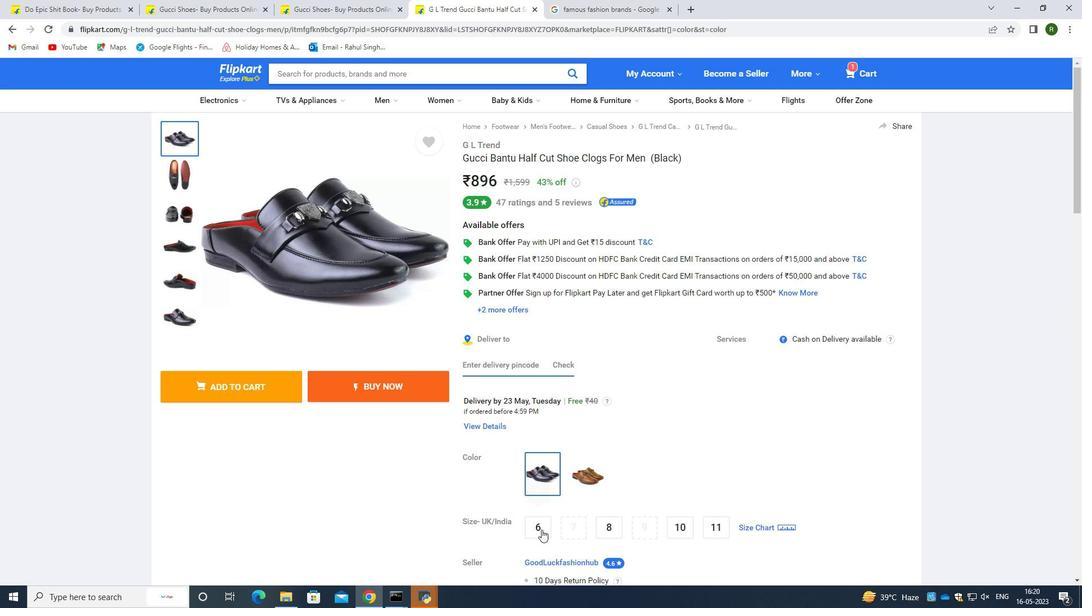 
Action: Mouse moved to (258, 391)
Screenshot: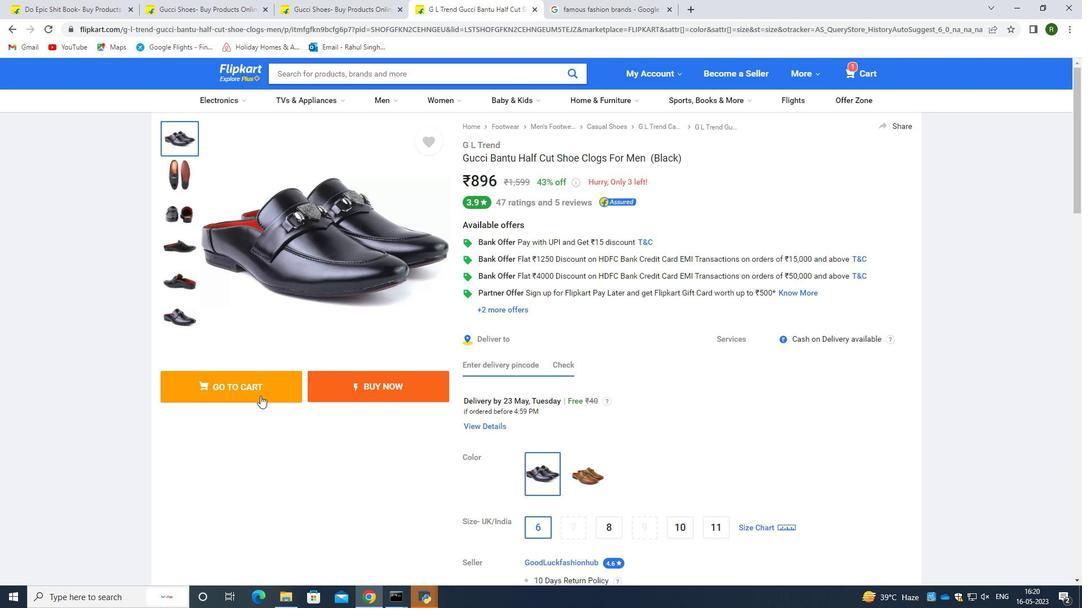 
Action: Mouse pressed left at (258, 391)
Screenshot: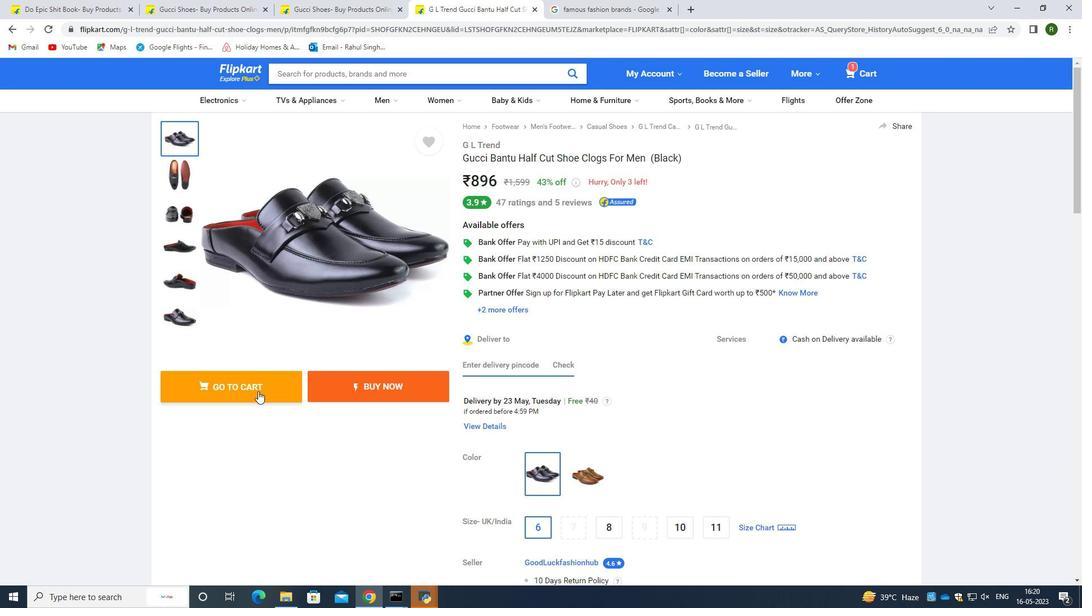 
Action: Mouse moved to (250, 65)
Screenshot: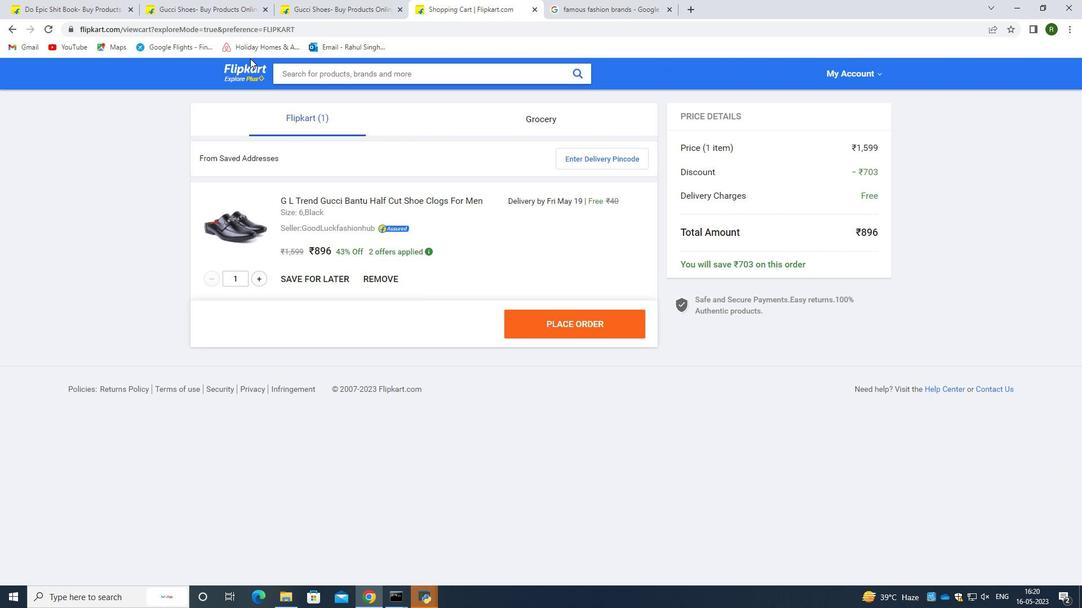 
Action: Mouse pressed left at (250, 65)
Screenshot: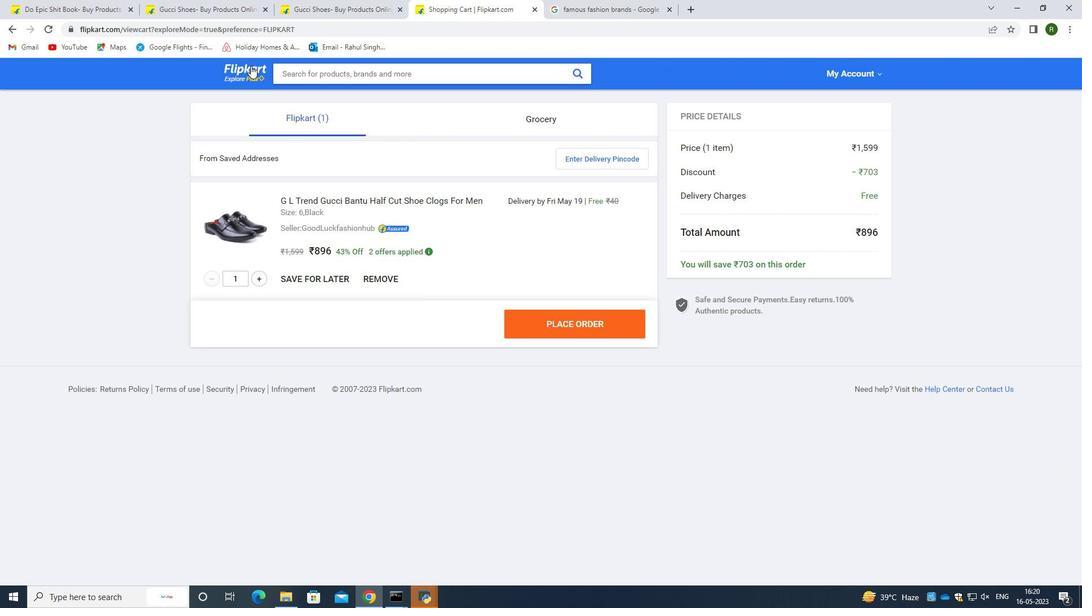 
Action: Mouse moved to (479, 299)
Screenshot: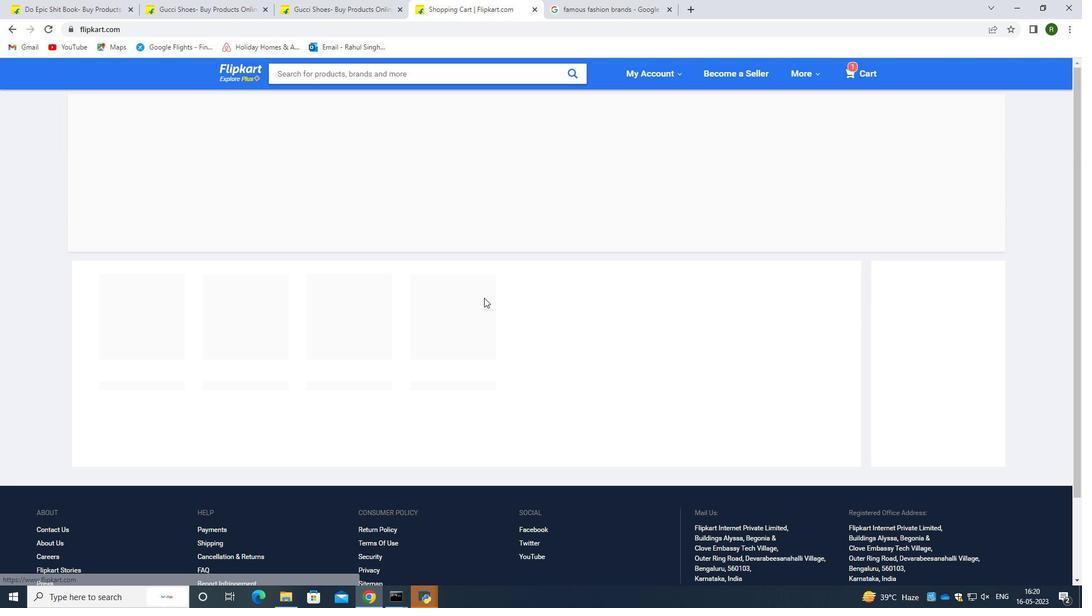 
Action: Mouse scrolled (479, 299) with delta (0, 0)
Screenshot: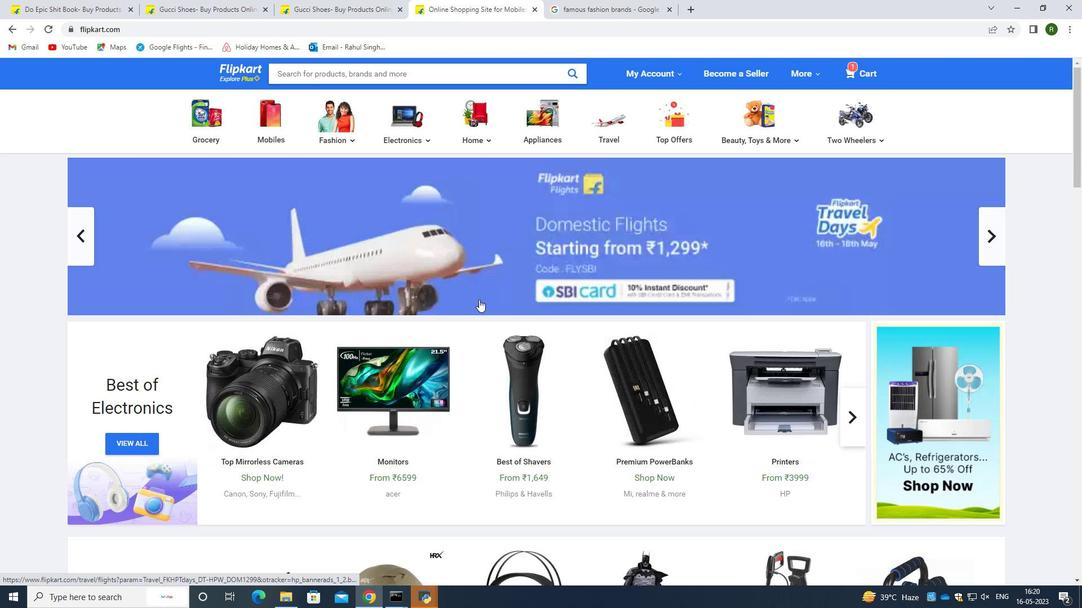 
Action: Mouse scrolled (479, 299) with delta (0, 0)
Screenshot: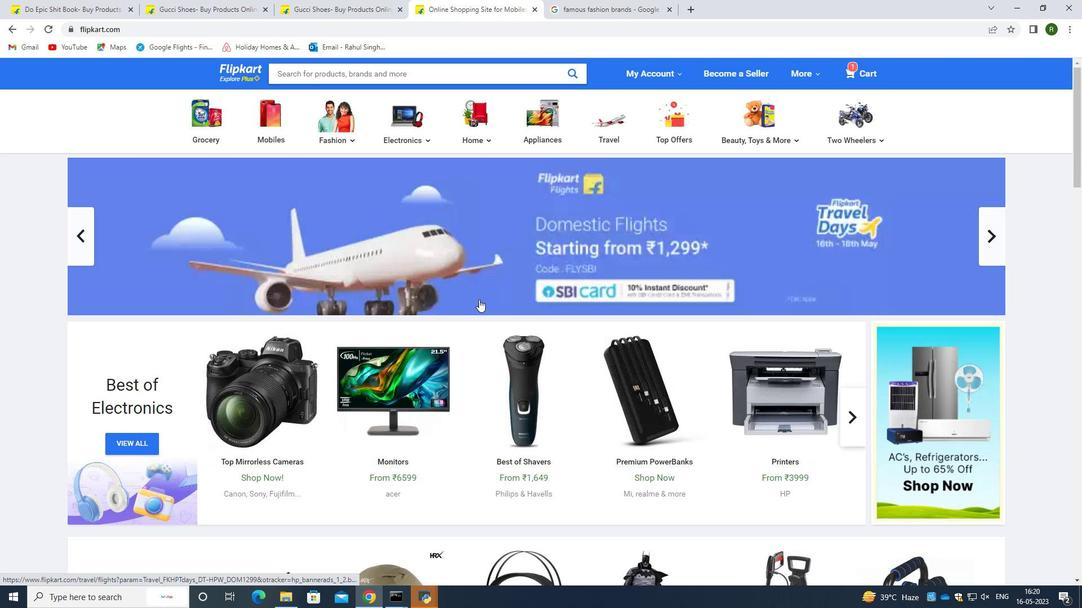 
Action: Mouse scrolled (479, 299) with delta (0, 0)
Screenshot: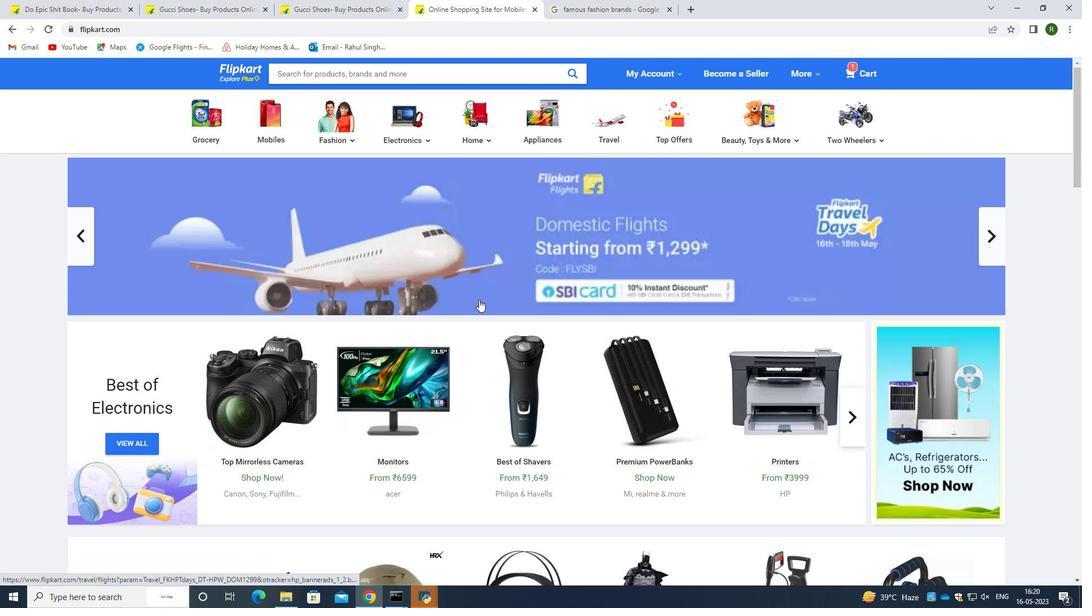 
Action: Mouse moved to (492, 199)
Screenshot: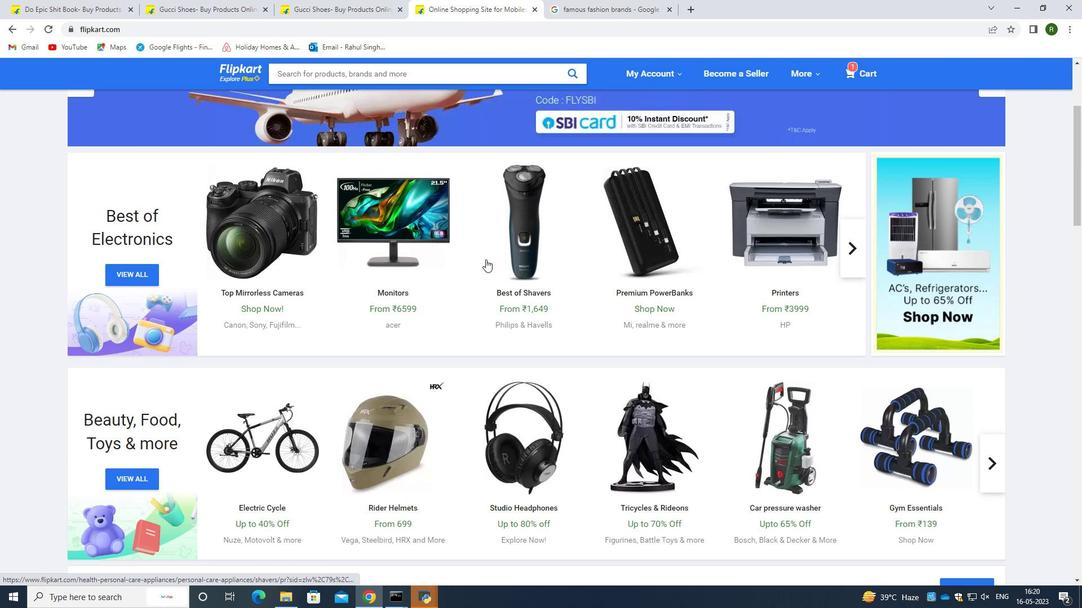 
Action: Mouse scrolled (492, 200) with delta (0, 0)
Screenshot: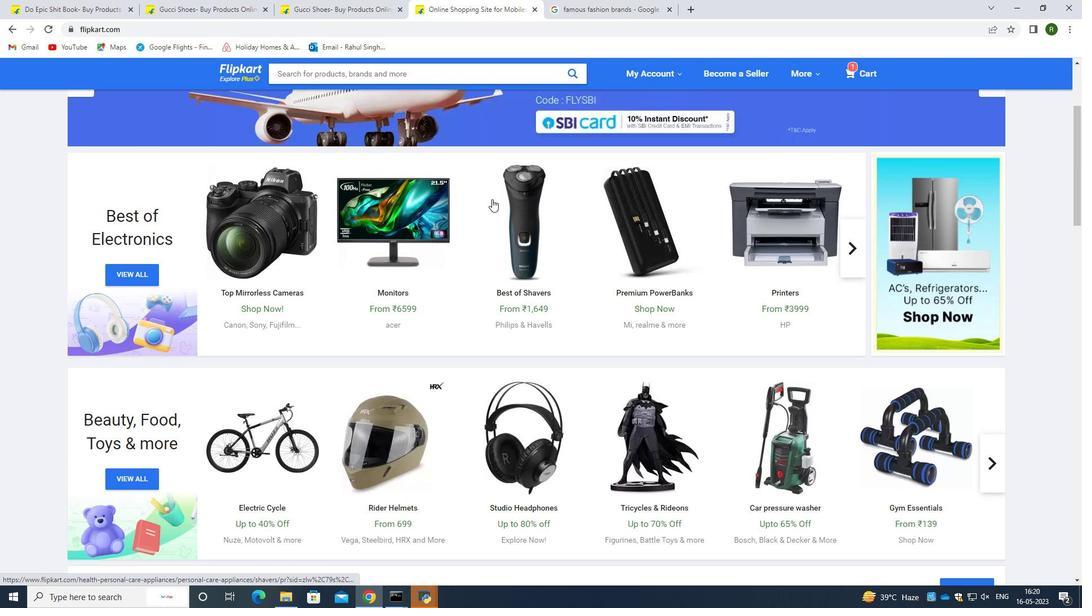 
Action: Mouse scrolled (492, 200) with delta (0, 0)
Screenshot: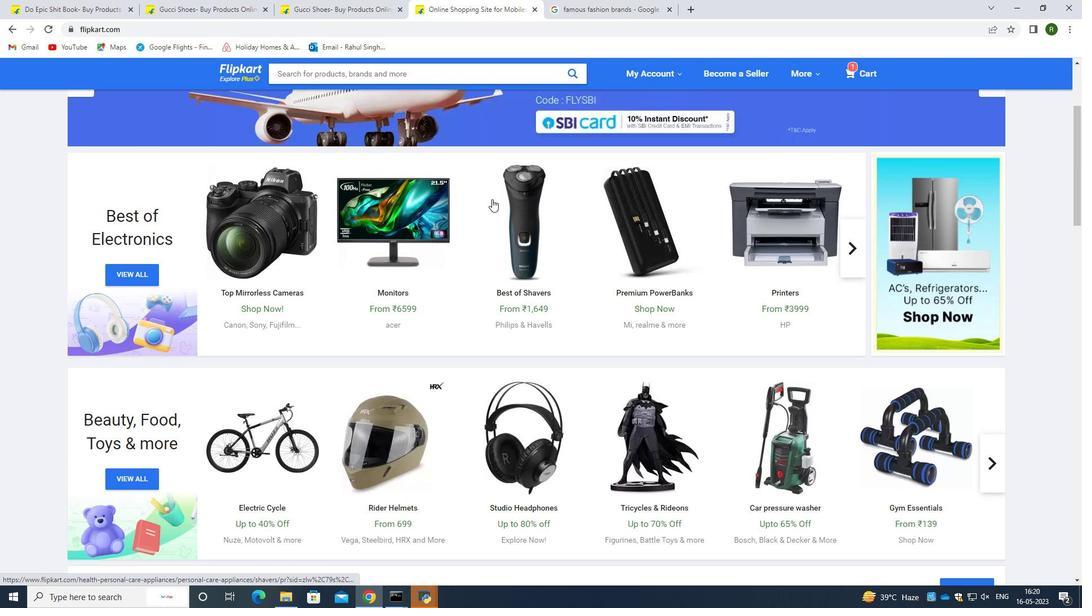 
Action: Mouse moved to (408, 65)
Screenshot: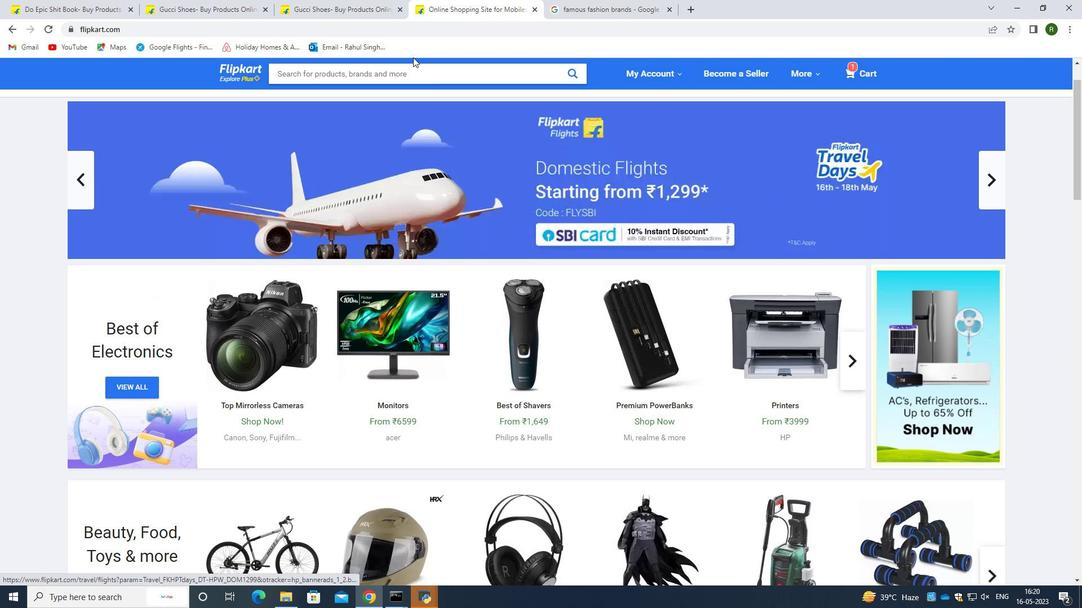 
Action: Mouse pressed left at (408, 65)
Screenshot: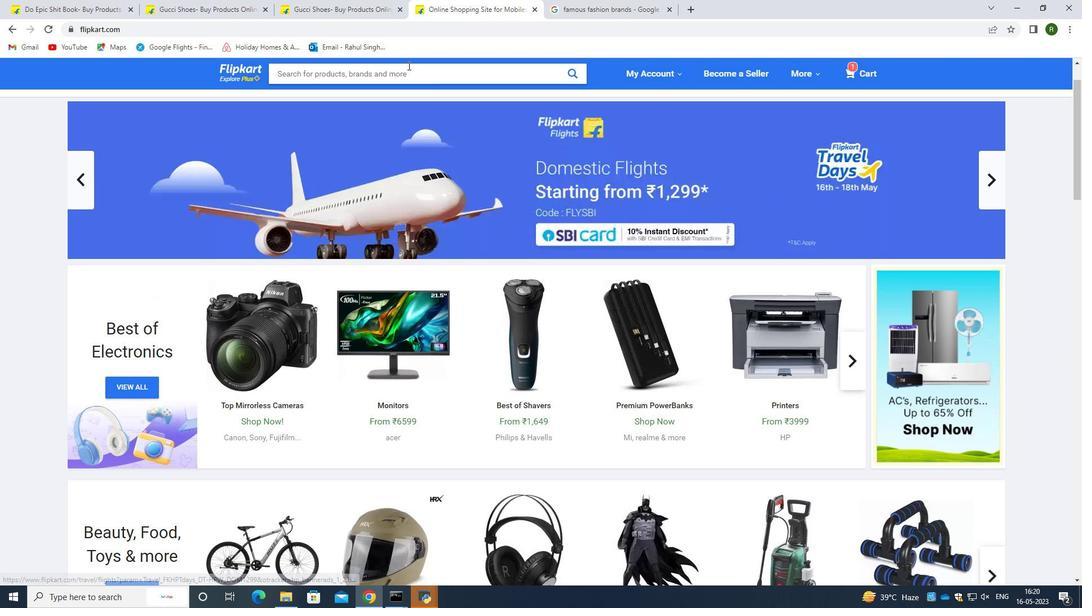
Action: Mouse moved to (362, 101)
Screenshot: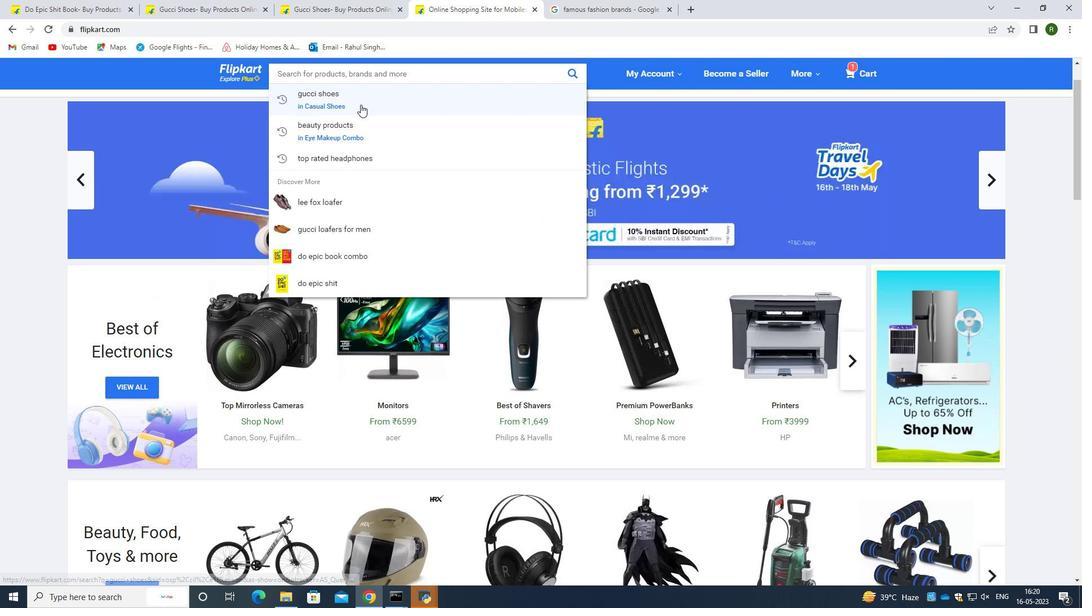 
Action: Mouse pressed left at (362, 101)
Screenshot: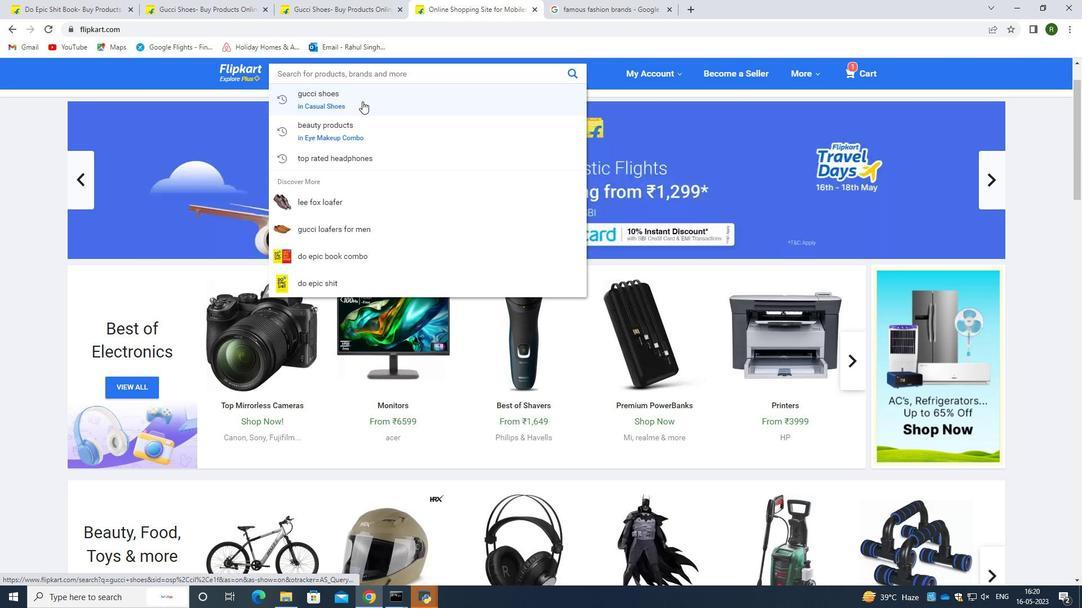 
Action: Mouse moved to (643, 322)
Screenshot: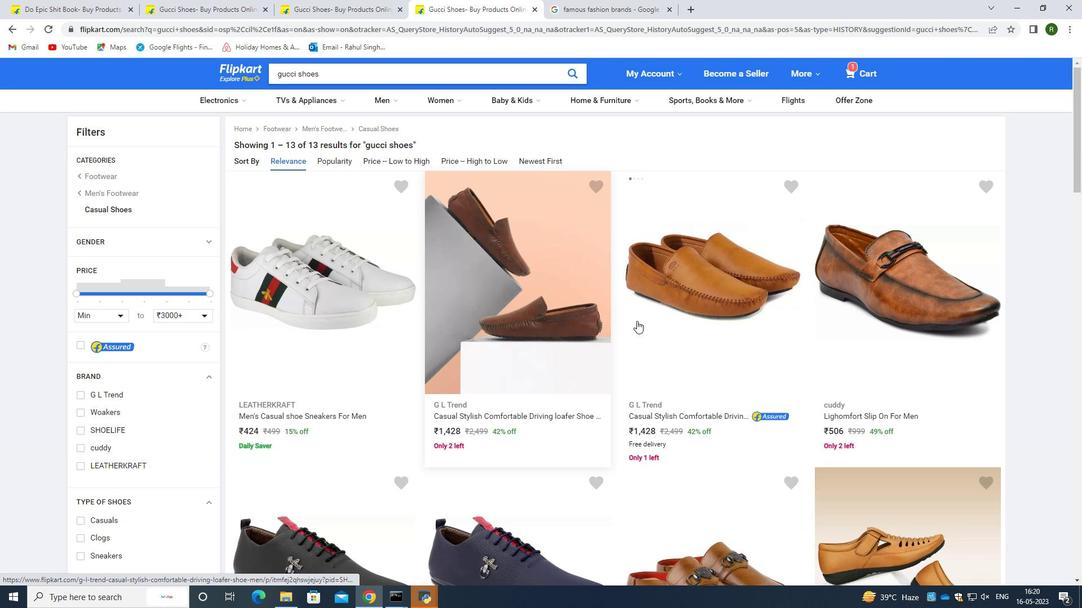 
Action: Mouse scrolled (643, 322) with delta (0, 0)
Screenshot: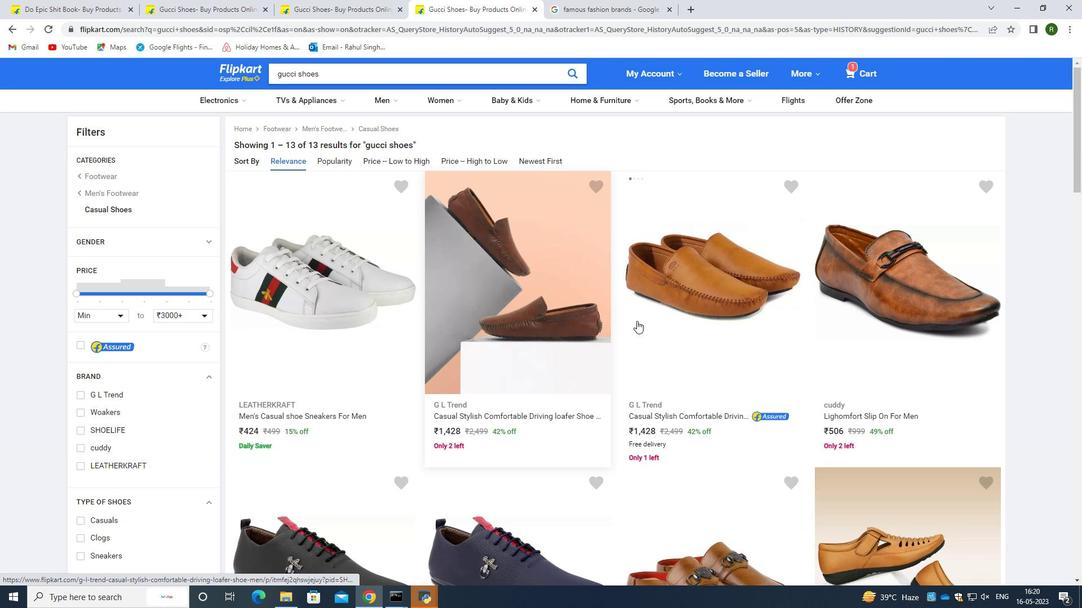 
Action: Mouse scrolled (643, 322) with delta (0, 0)
Screenshot: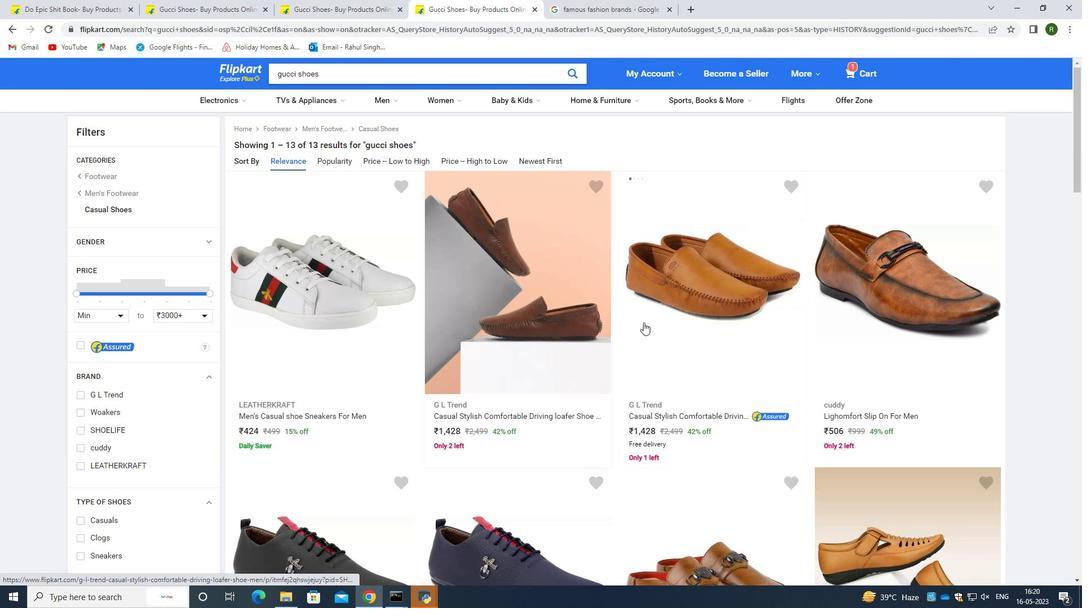
Action: Mouse scrolled (643, 322) with delta (0, 0)
Screenshot: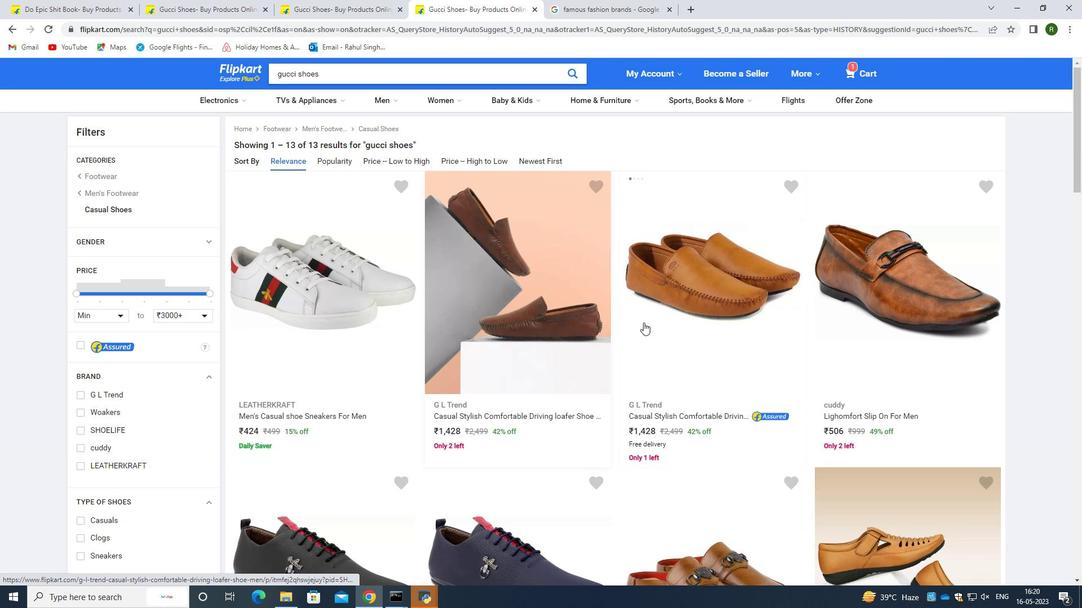 
Action: Mouse scrolled (643, 322) with delta (0, 0)
Screenshot: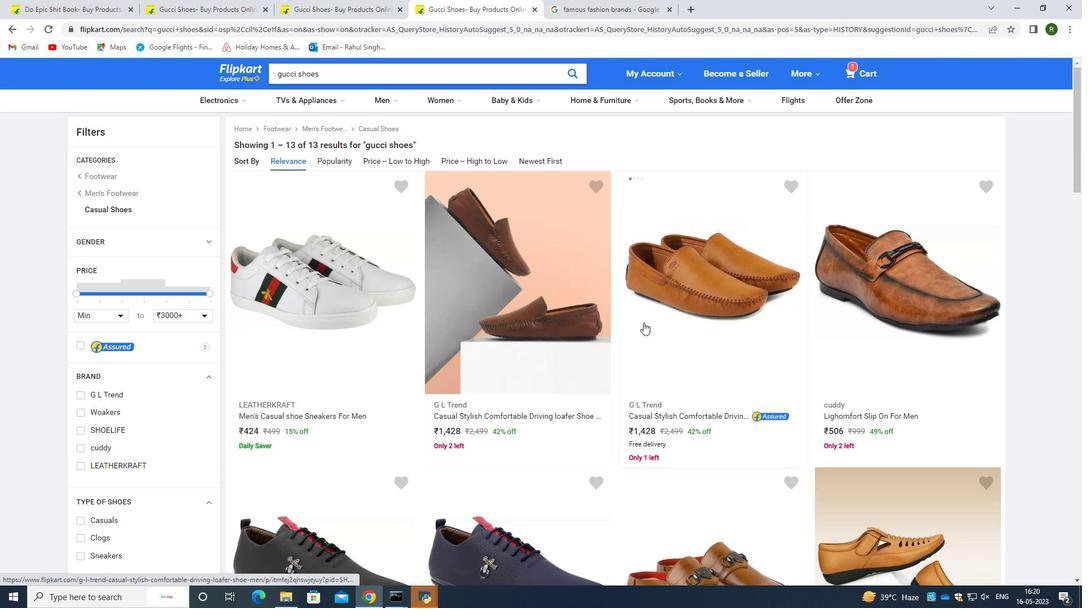 
Action: Mouse scrolled (643, 322) with delta (0, 0)
Screenshot: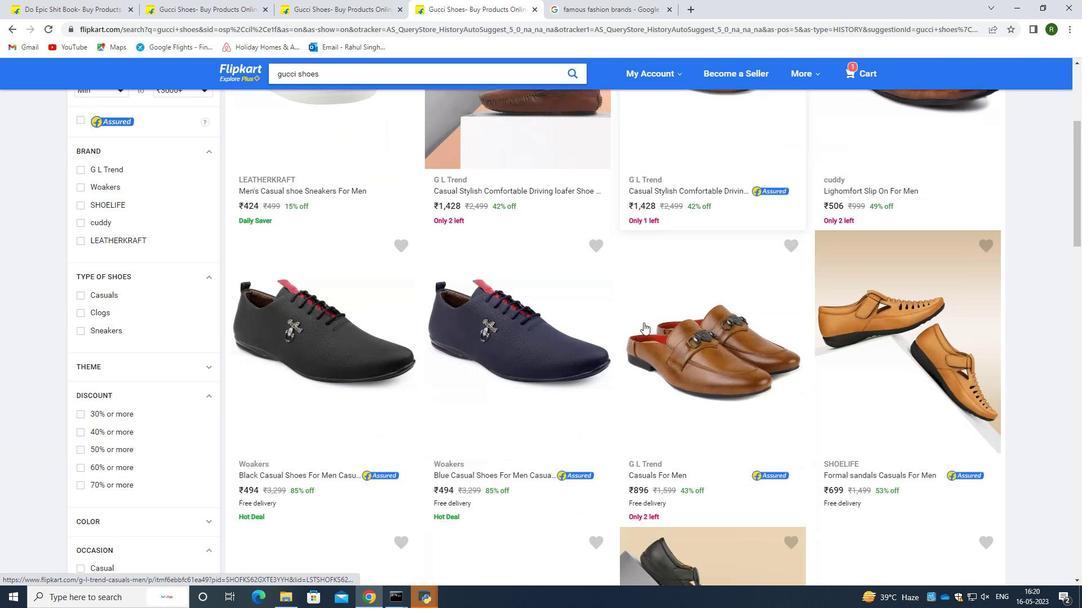 
Action: Mouse scrolled (643, 322) with delta (0, 0)
Screenshot: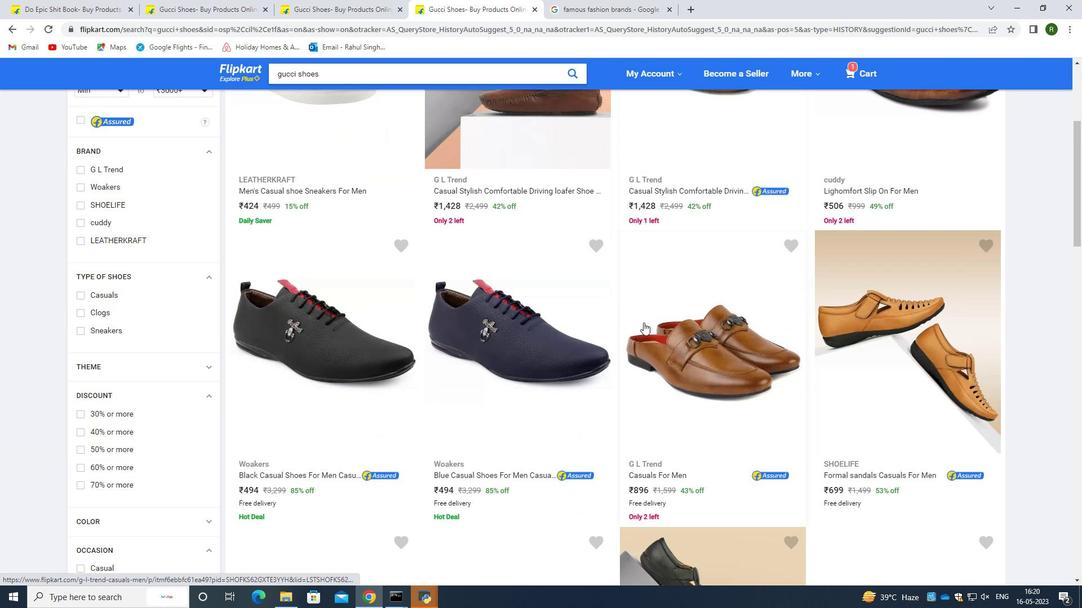
Action: Mouse scrolled (643, 322) with delta (0, 0)
Screenshot: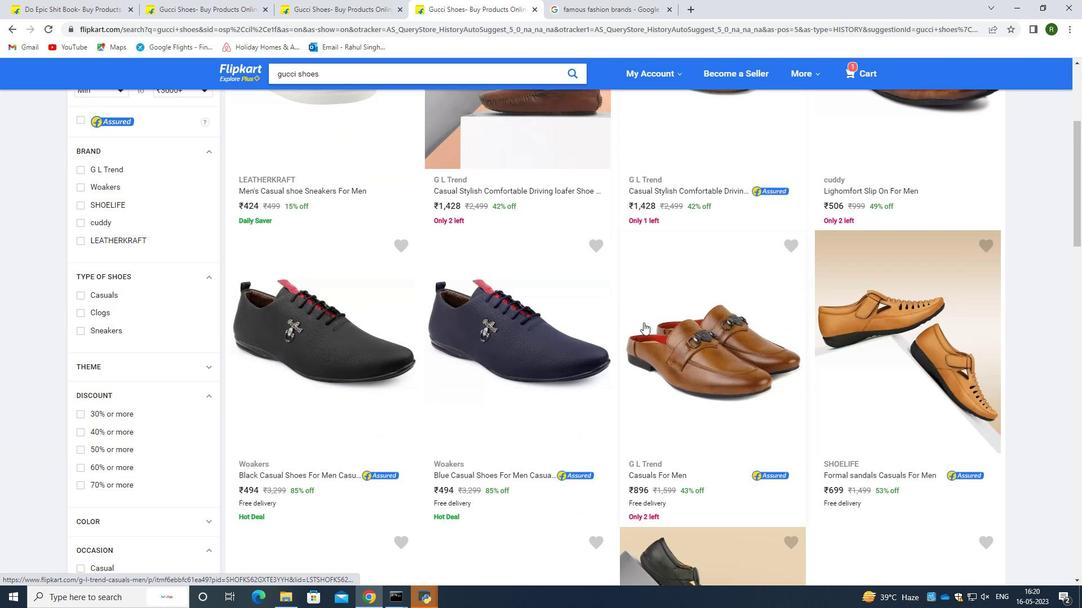 
Action: Mouse moved to (751, 435)
Screenshot: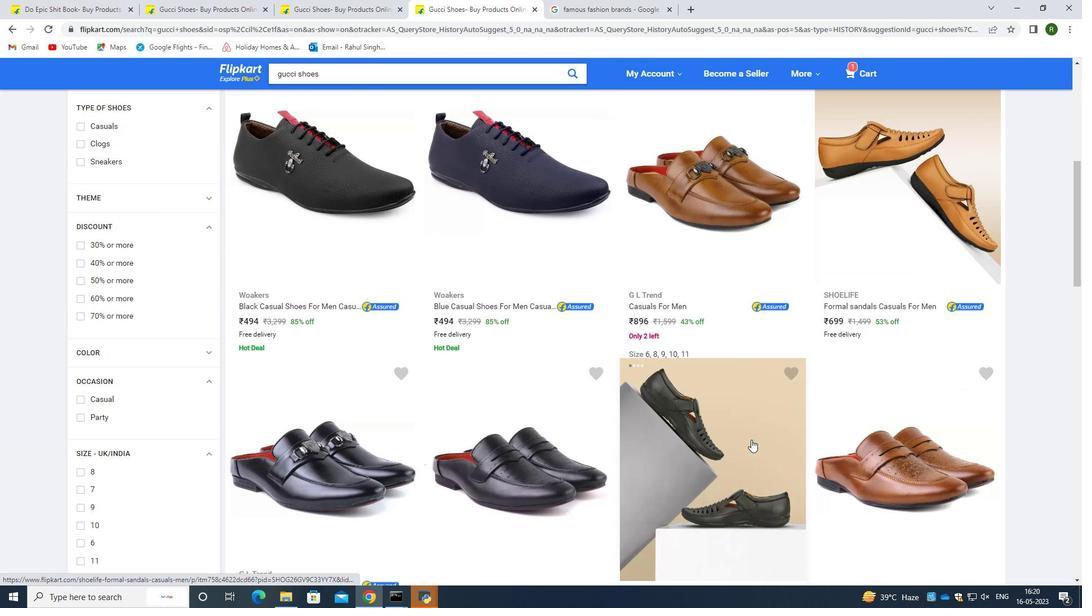 
Action: Mouse scrolled (751, 435) with delta (0, 0)
Screenshot: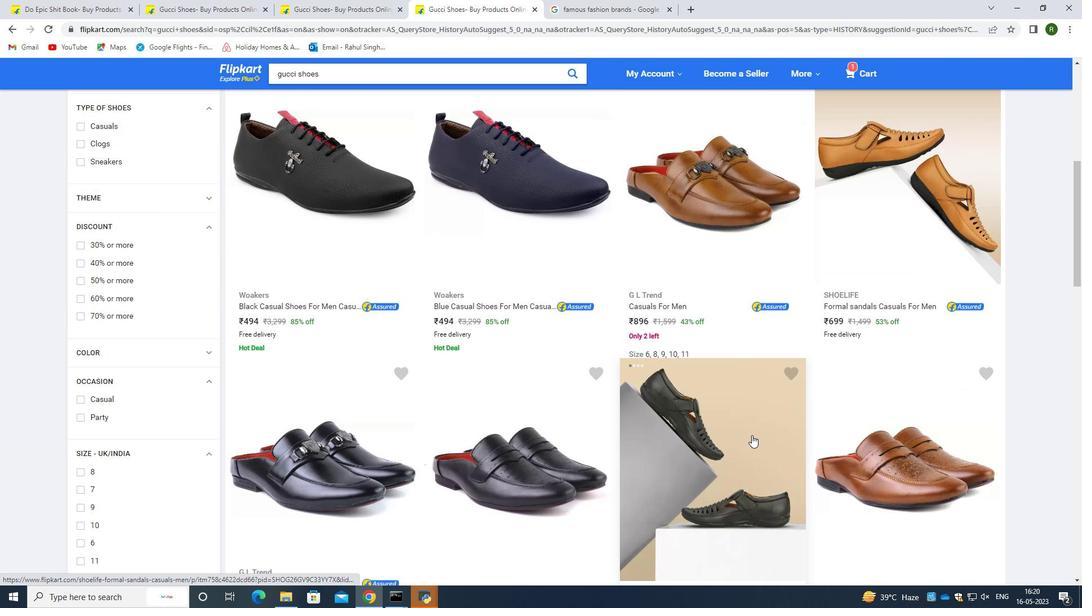 
Action: Mouse scrolled (751, 435) with delta (0, 0)
Screenshot: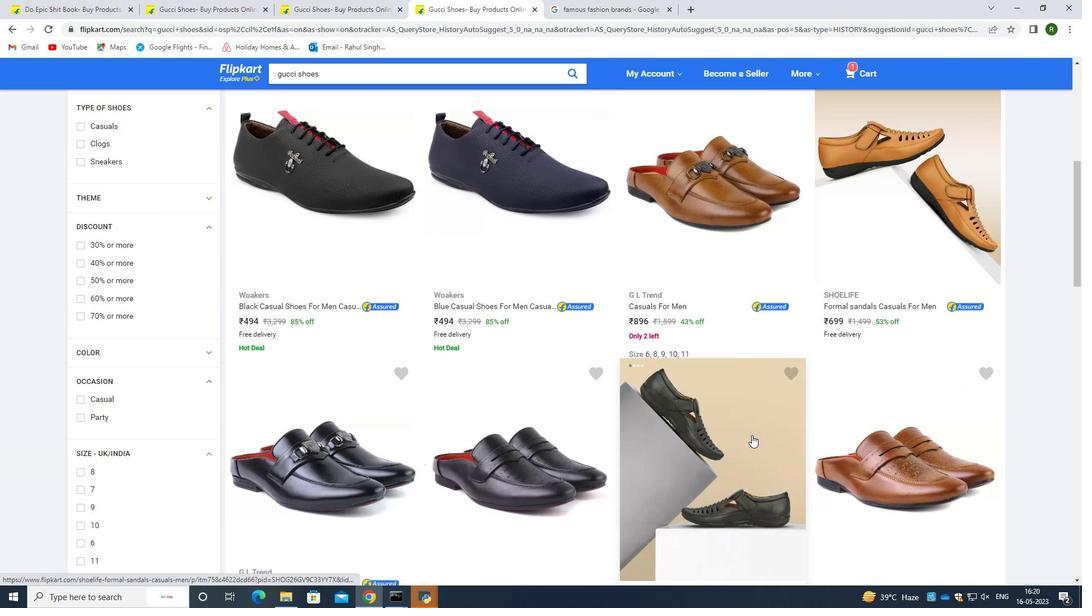
Action: Mouse scrolled (751, 435) with delta (0, 0)
Screenshot: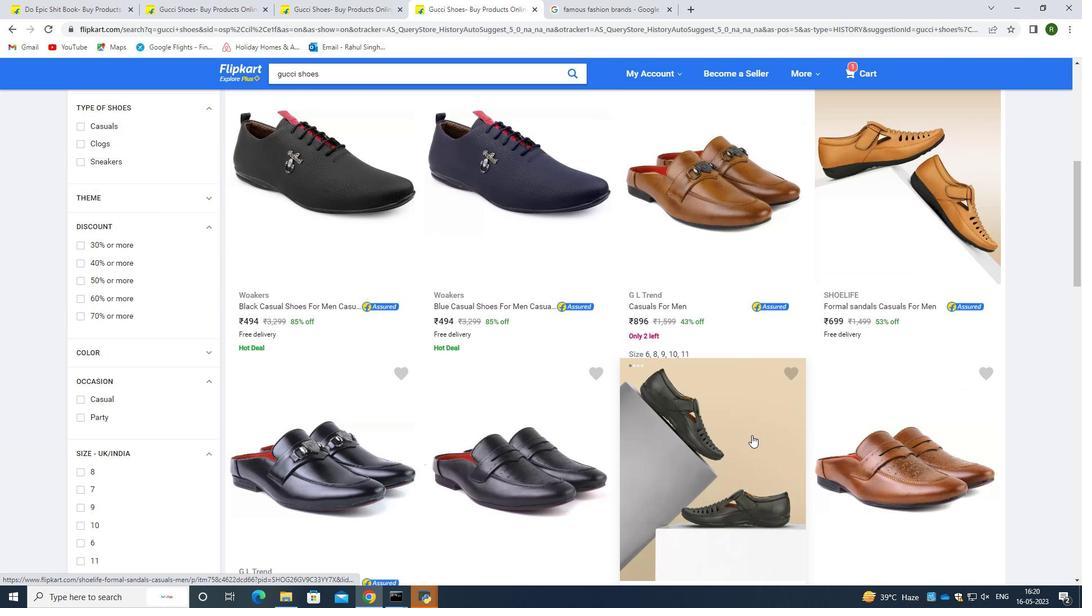 
Action: Mouse moved to (756, 302)
Screenshot: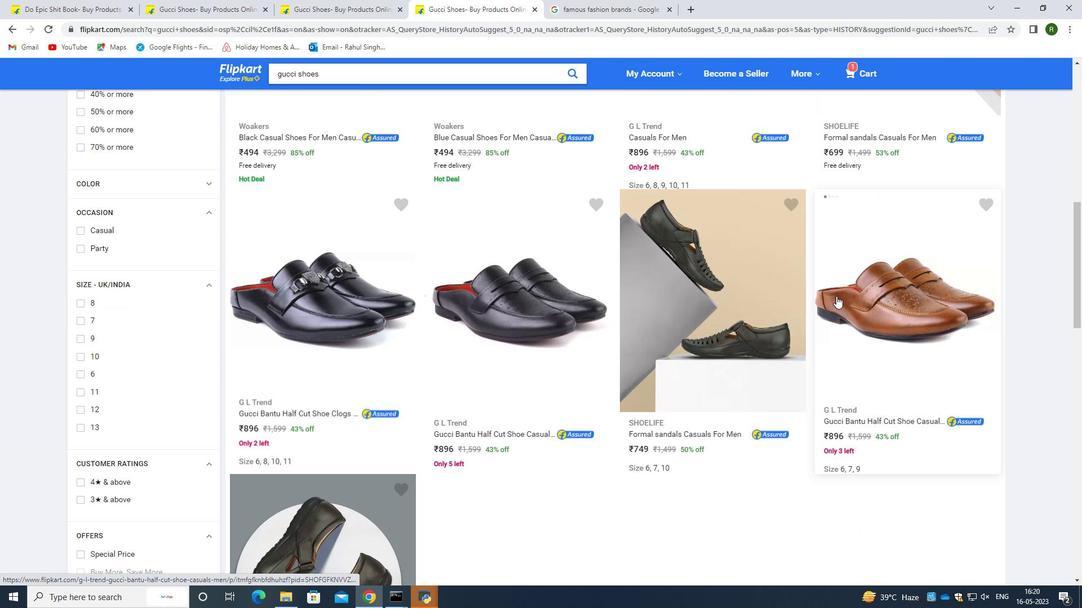 
Action: Mouse scrolled (756, 302) with delta (0, 0)
Screenshot: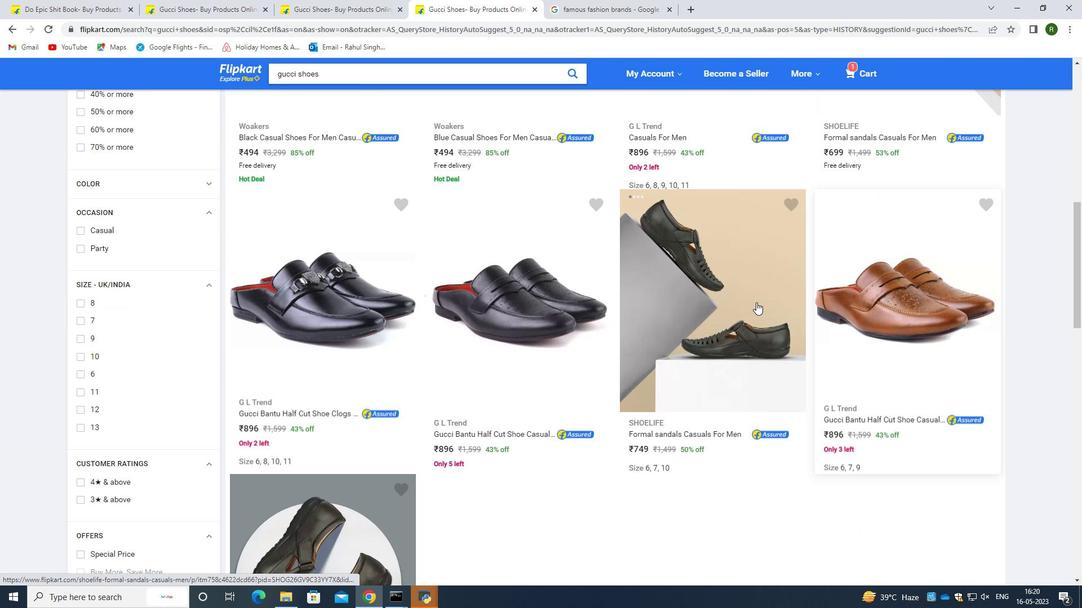 
Action: Mouse scrolled (756, 302) with delta (0, 0)
Screenshot: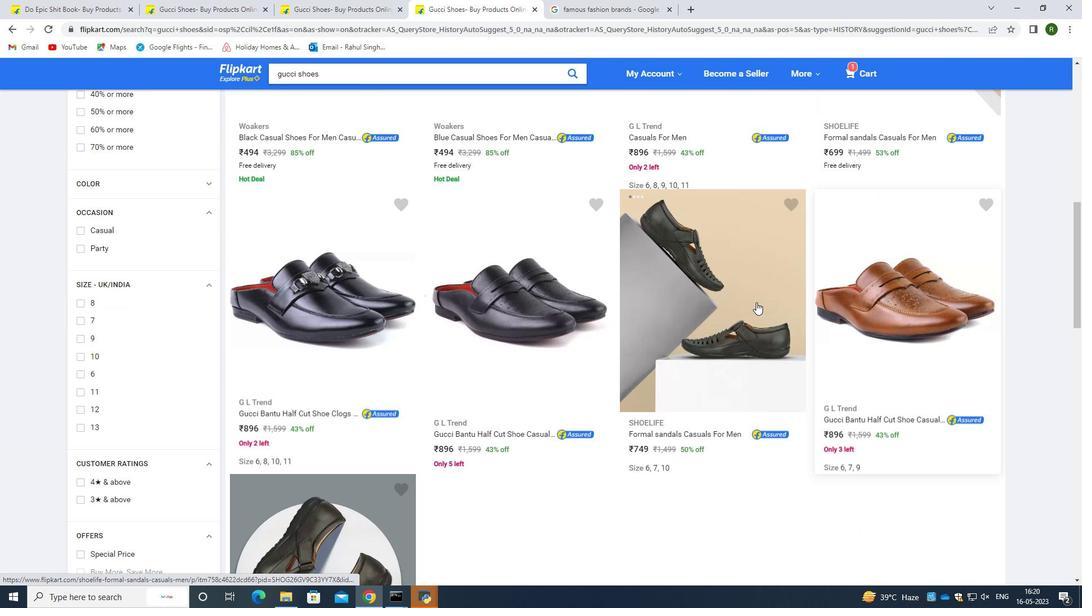 
Action: Mouse scrolled (756, 302) with delta (0, 0)
Screenshot: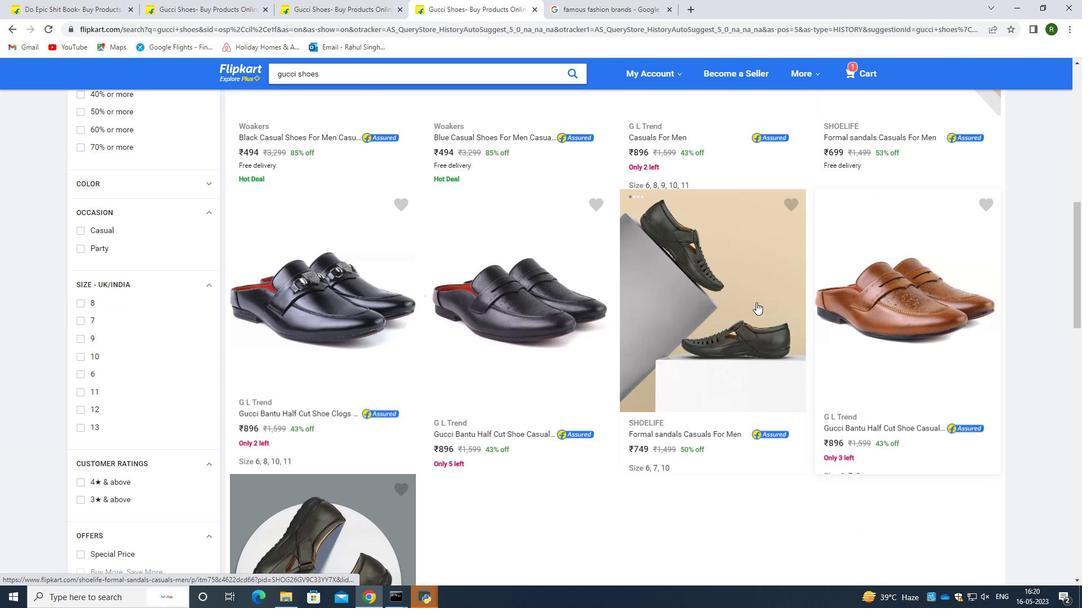 
Action: Mouse scrolled (756, 302) with delta (0, 0)
Screenshot: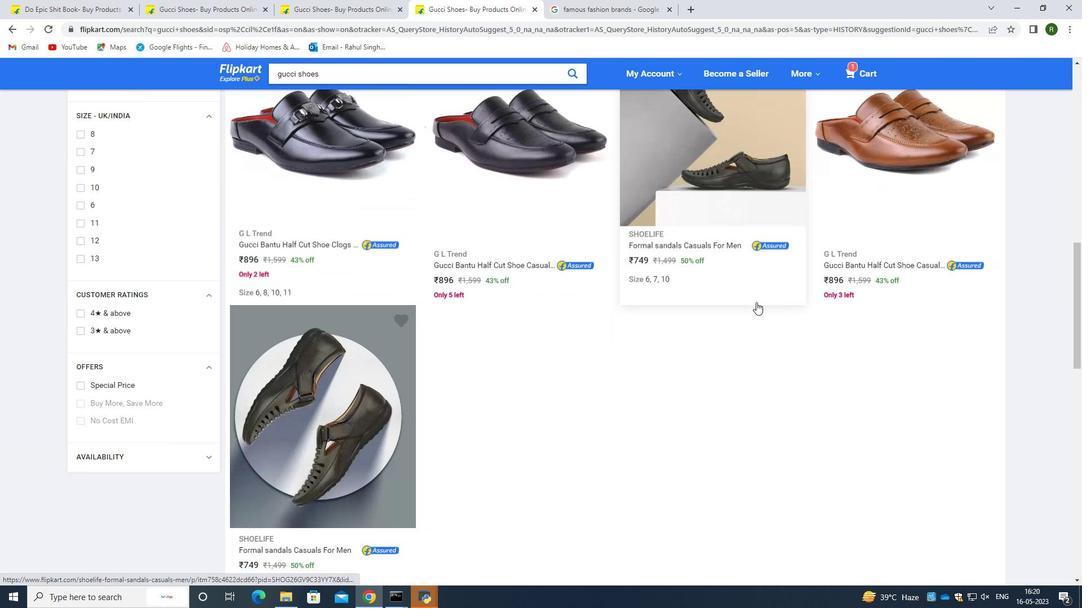 
Action: Mouse moved to (755, 303)
Screenshot: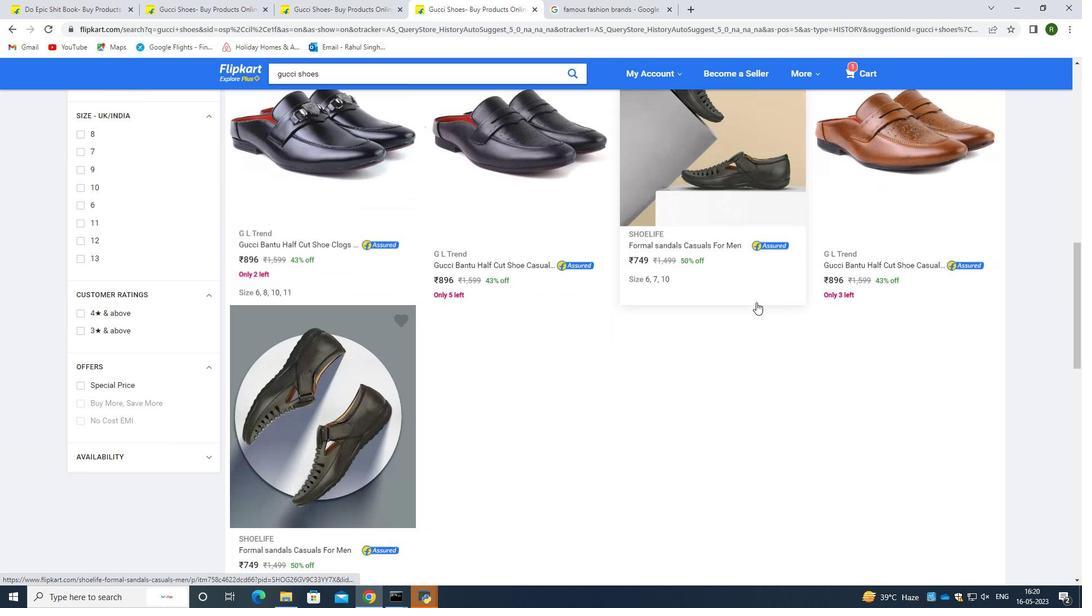 
Action: Mouse scrolled (755, 302) with delta (0, 0)
Screenshot: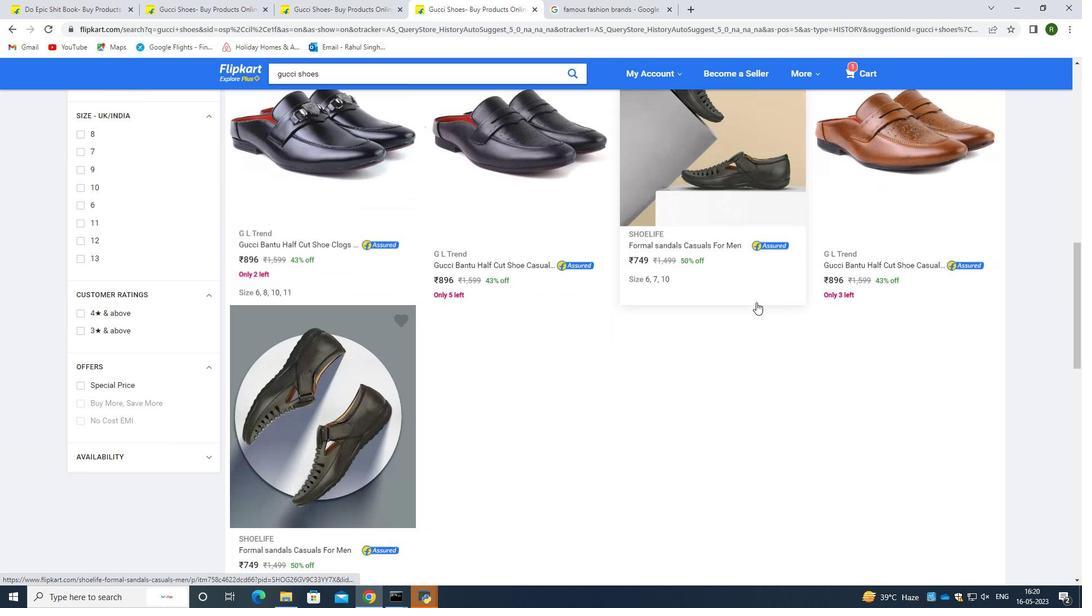 
Action: Mouse moved to (750, 306)
Screenshot: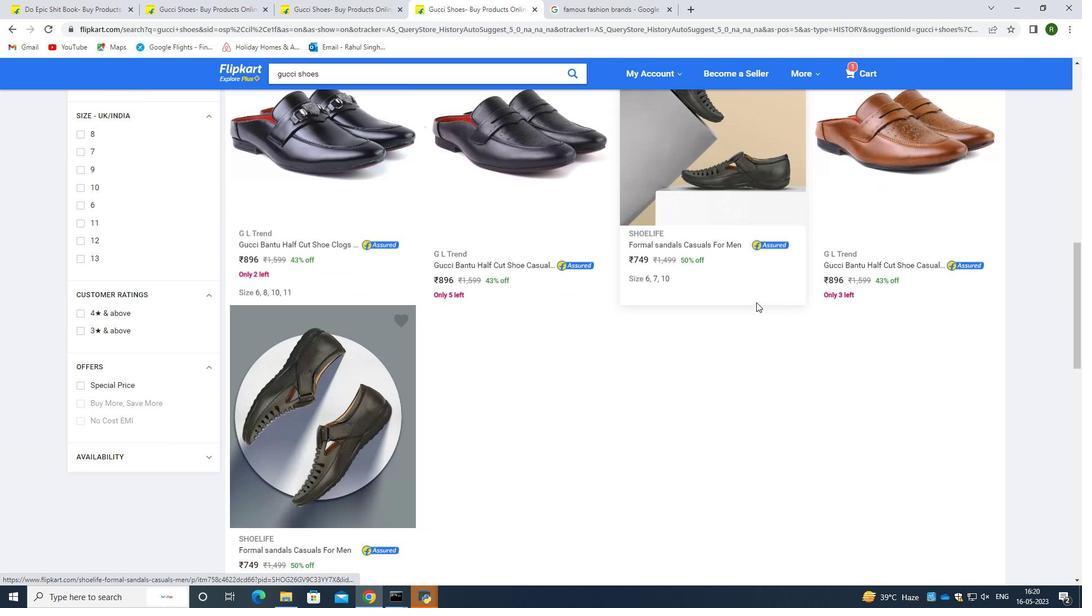 
Action: Mouse scrolled (750, 305) with delta (0, 0)
Screenshot: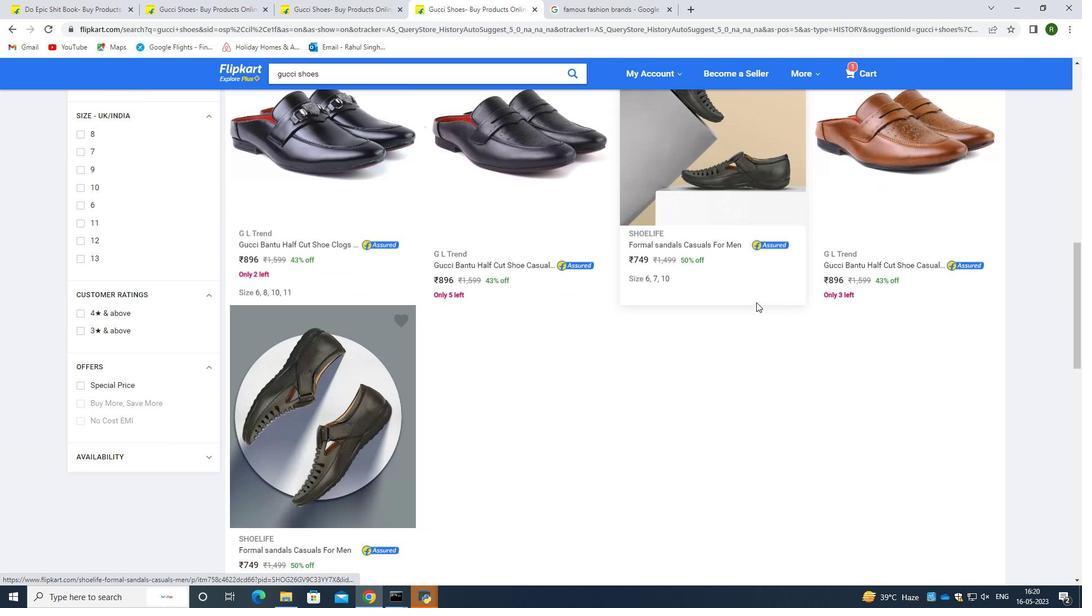 
Action: Mouse moved to (463, 310)
Screenshot: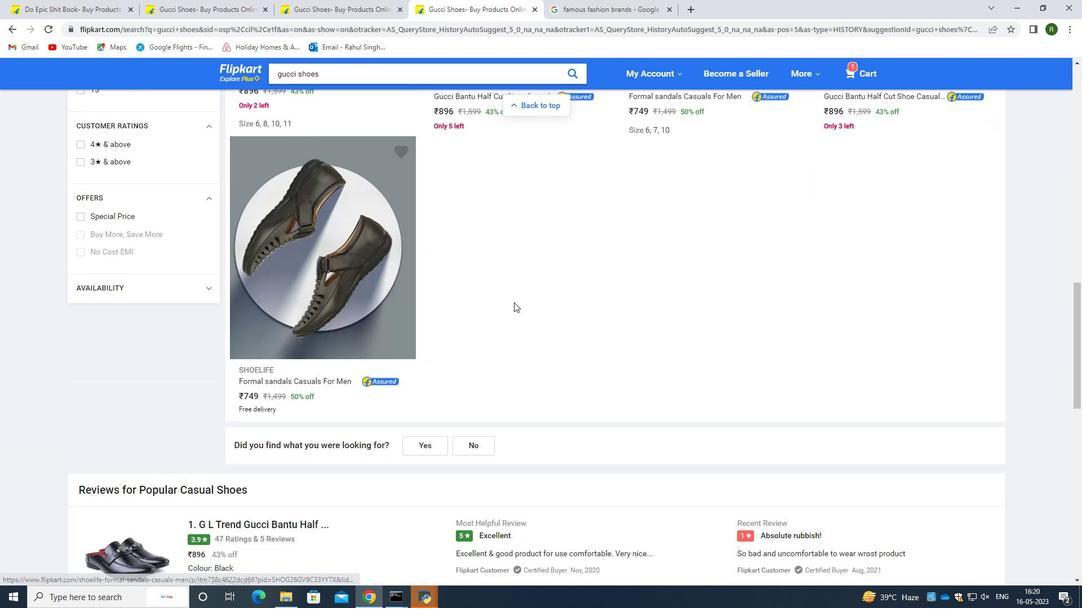 
Action: Mouse scrolled (463, 309) with delta (0, 0)
Screenshot: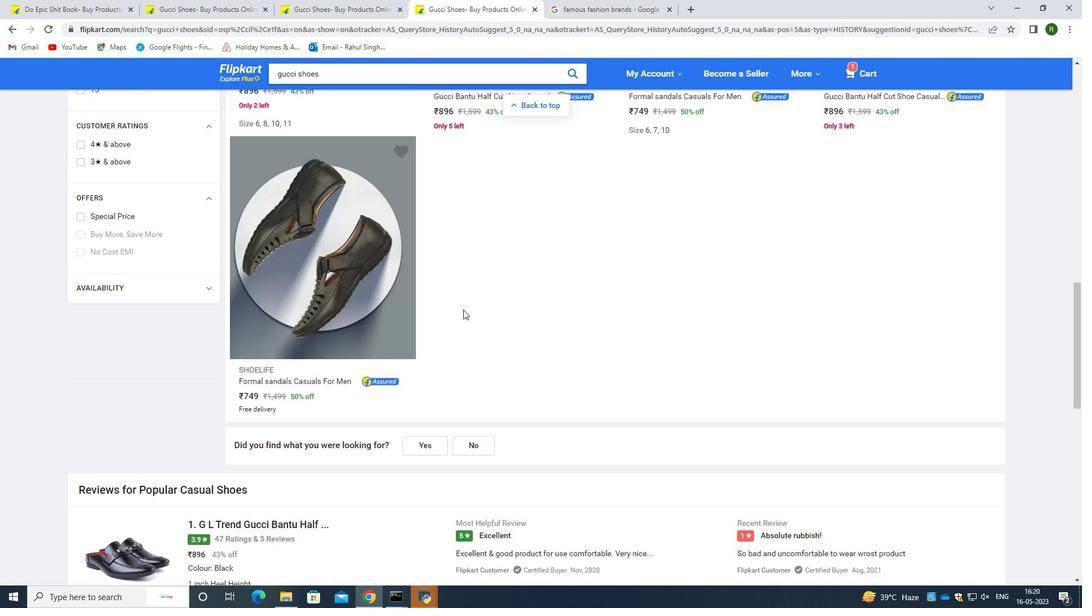 
Action: Mouse moved to (368, 228)
Screenshot: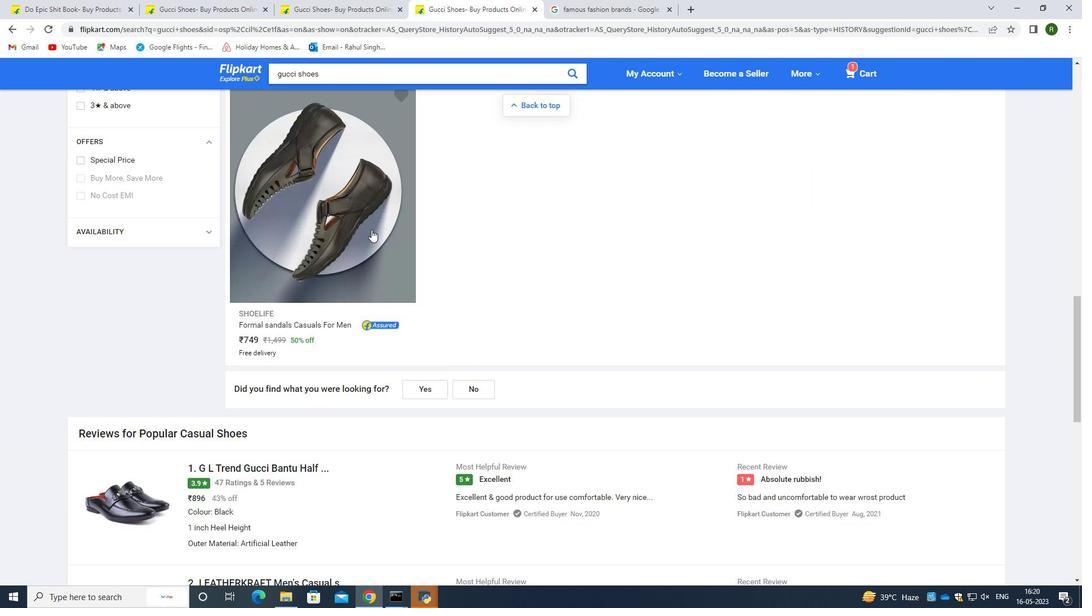 
Action: Mouse pressed left at (368, 228)
Screenshot: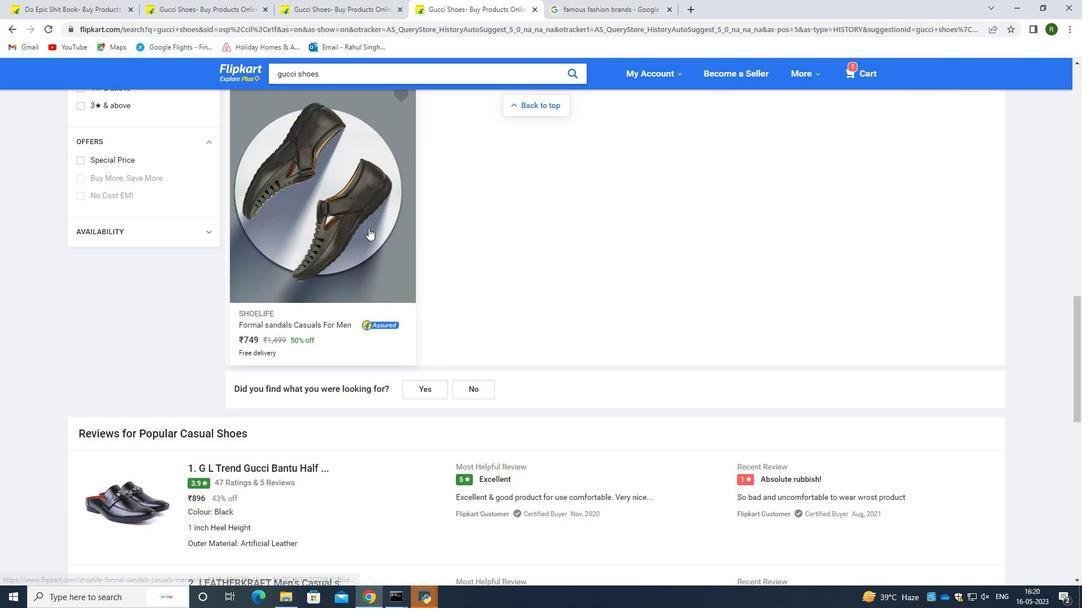 
Action: Mouse moved to (819, 213)
Screenshot: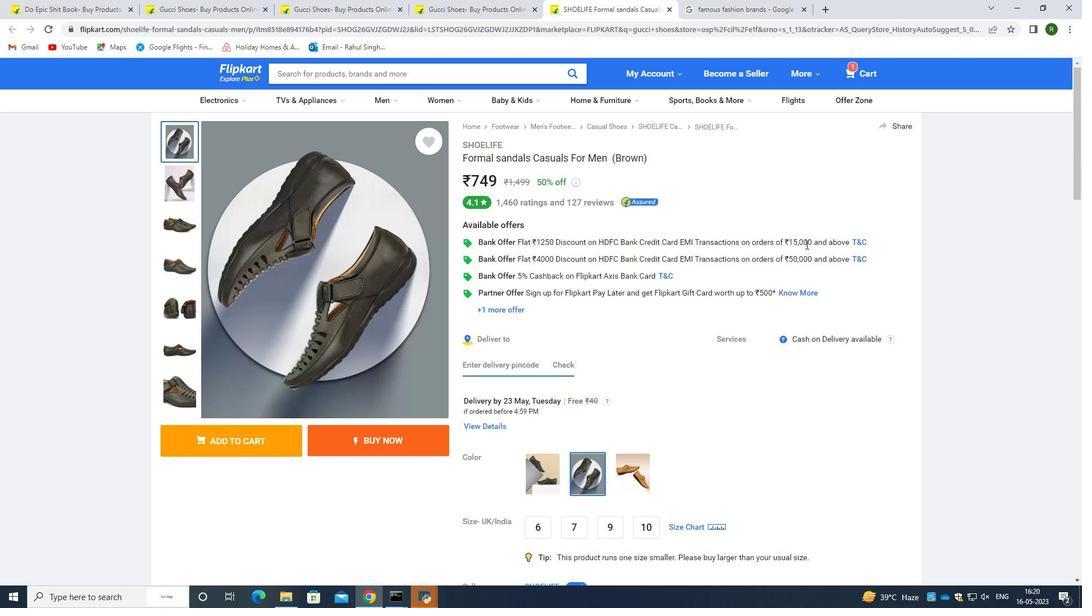 
Action: Mouse scrolled (819, 212) with delta (0, 0)
Screenshot: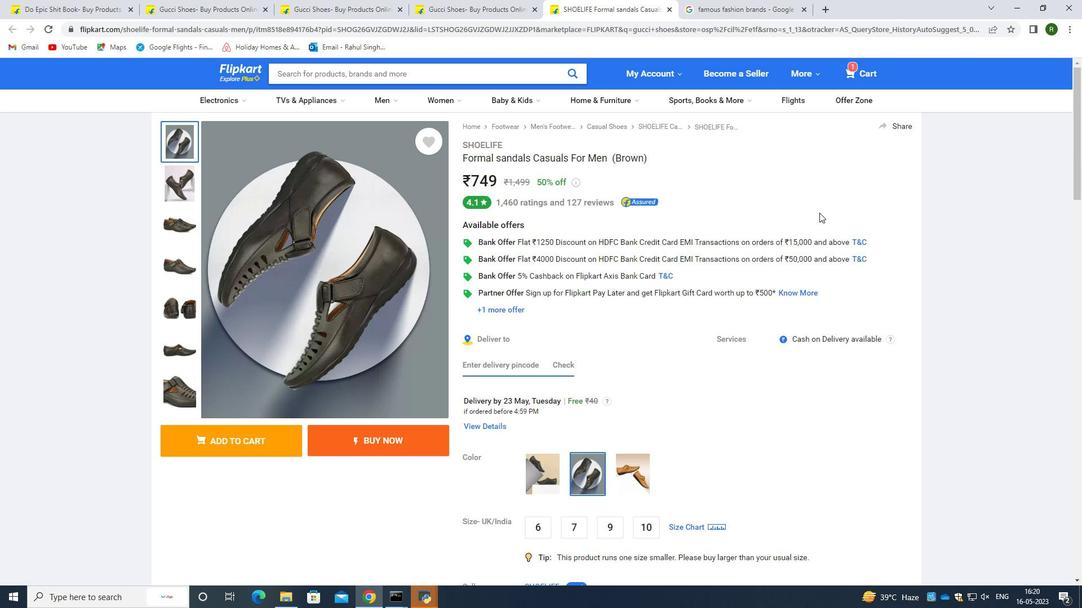 
Action: Mouse scrolled (819, 212) with delta (0, 0)
Screenshot: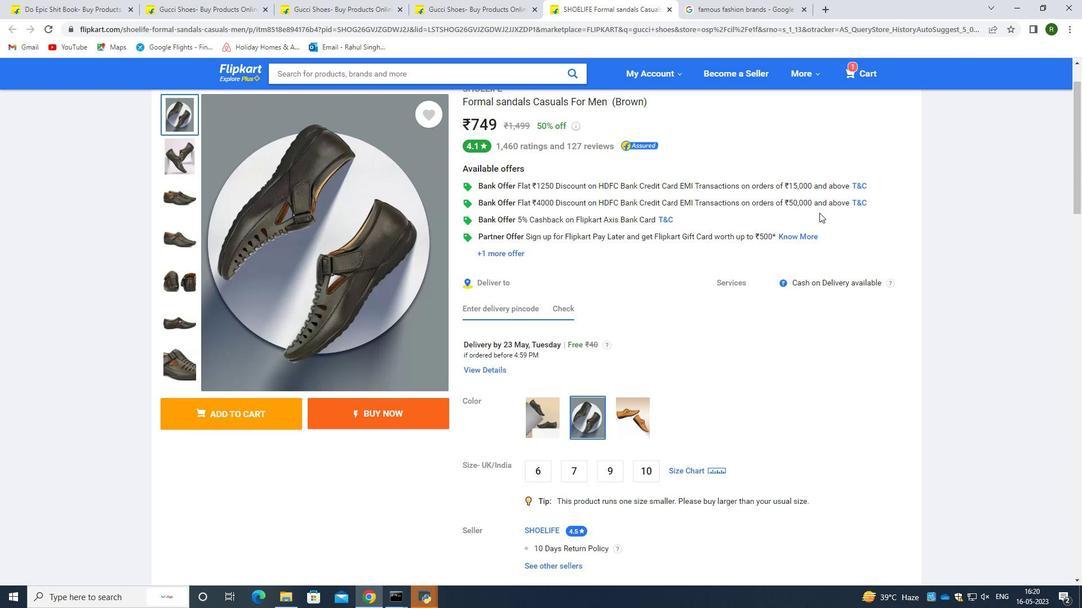 
Action: Mouse moved to (819, 213)
Screenshot: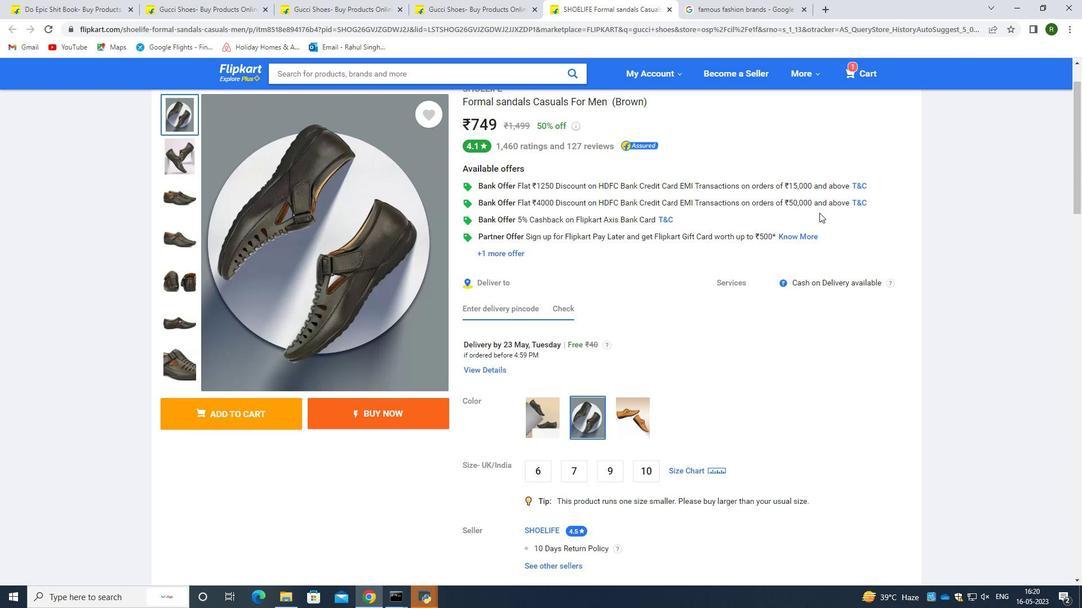 
Action: Mouse scrolled (819, 212) with delta (0, 0)
Screenshot: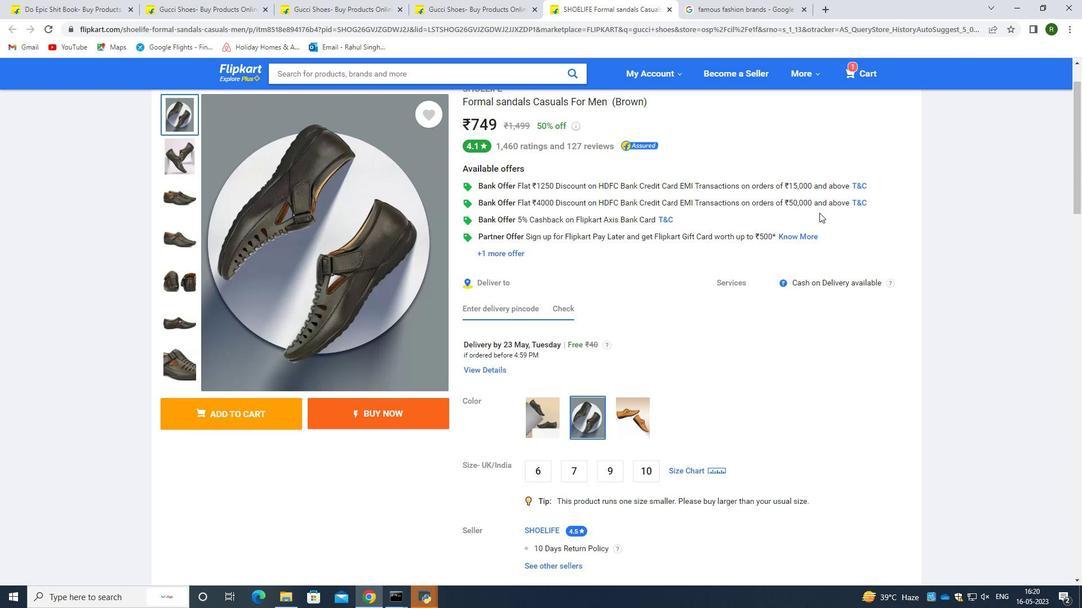 
Action: Mouse moved to (819, 217)
Screenshot: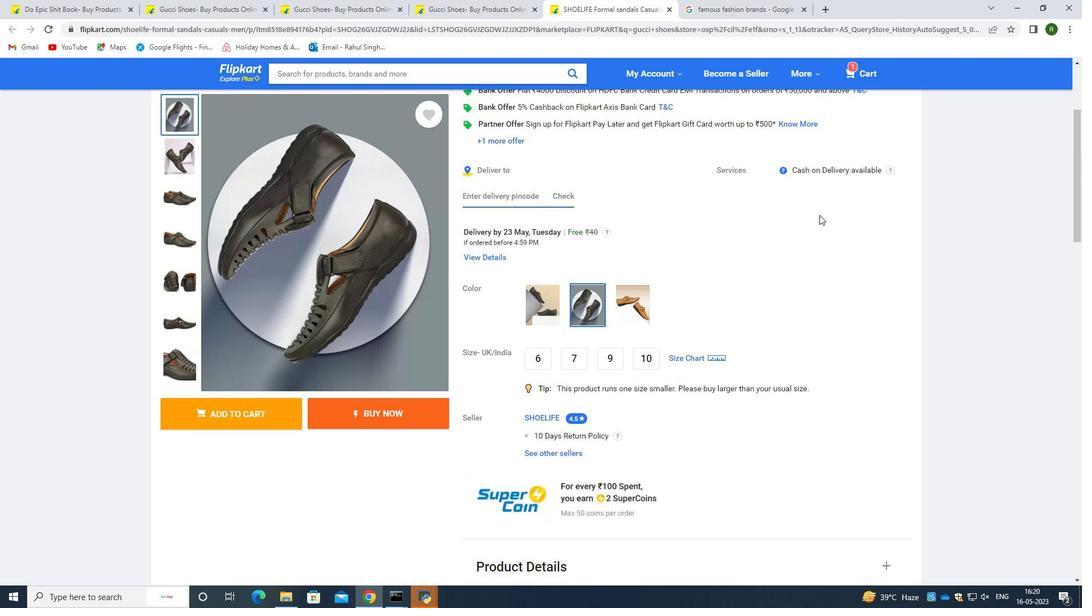 
Action: Mouse scrolled (819, 216) with delta (0, 0)
Screenshot: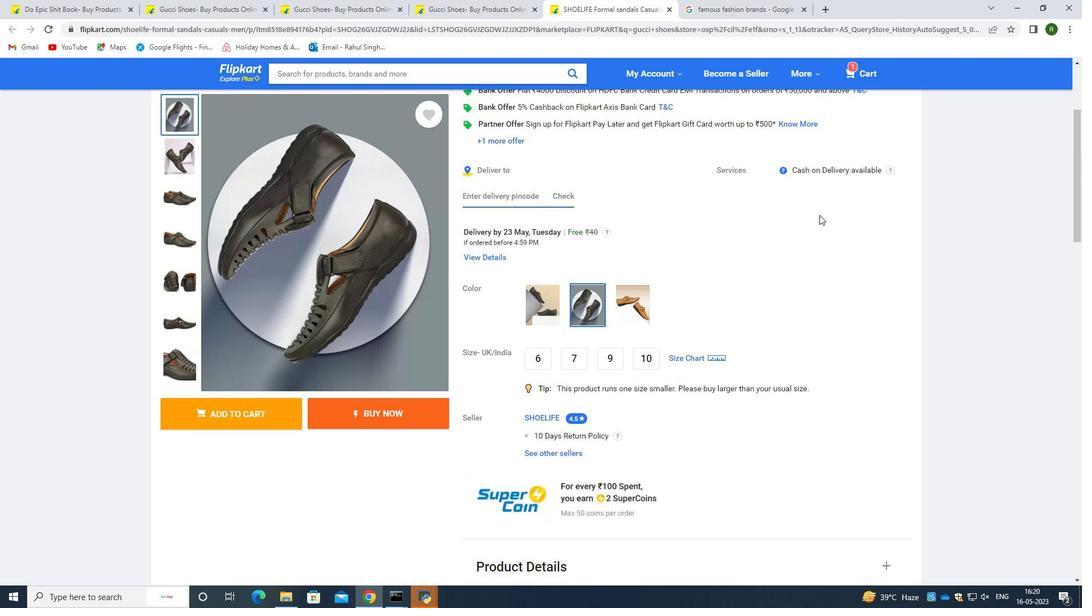 
Action: Mouse moved to (538, 298)
Screenshot: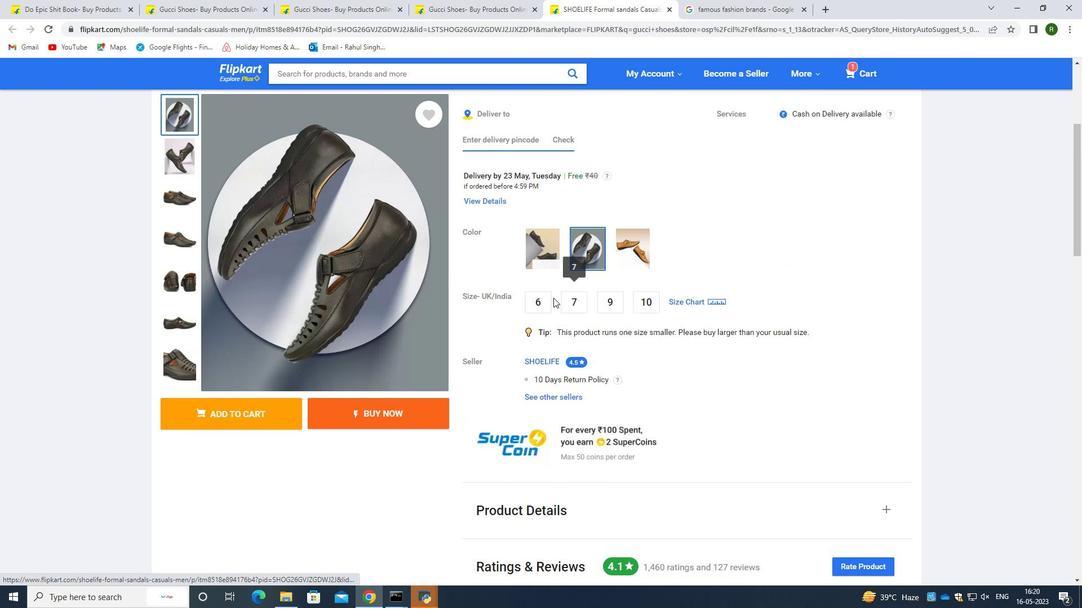 
Action: Mouse pressed left at (538, 298)
Screenshot: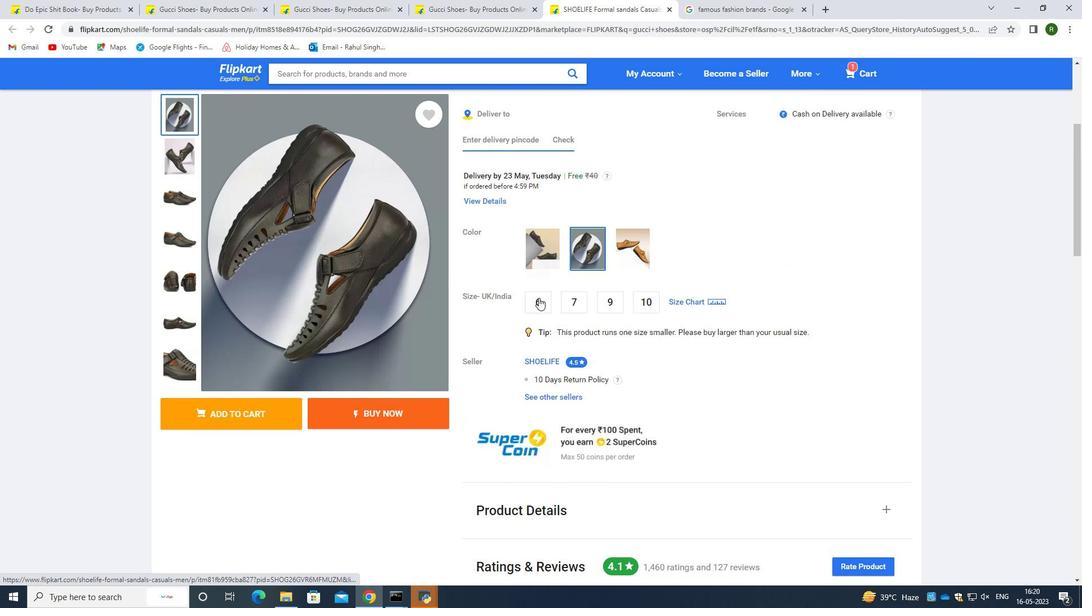 
Action: Mouse moved to (715, 284)
Screenshot: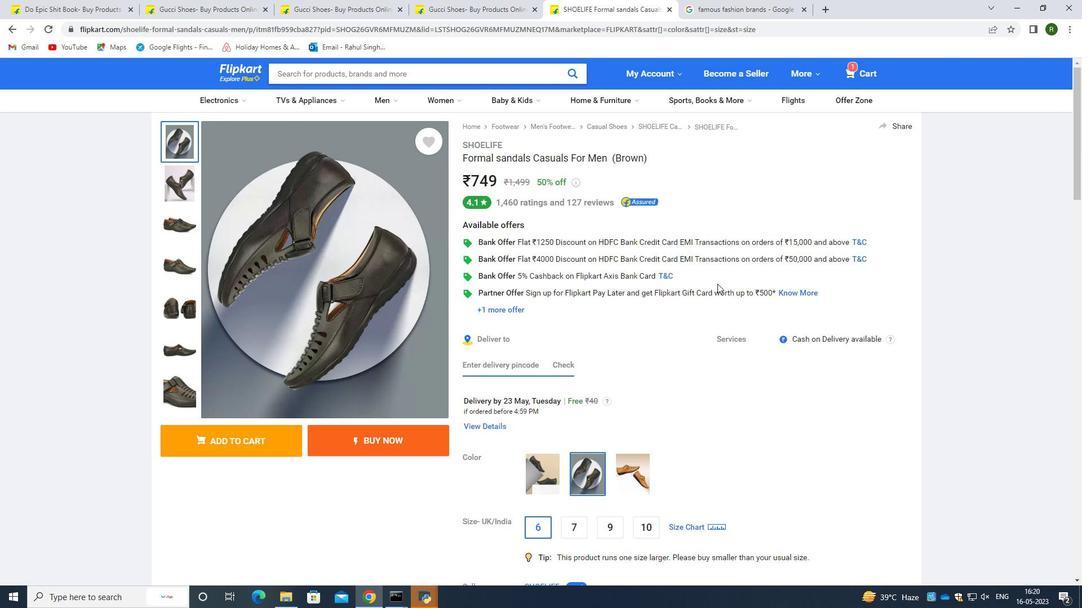 
Action: Mouse scrolled (715, 283) with delta (0, 0)
Screenshot: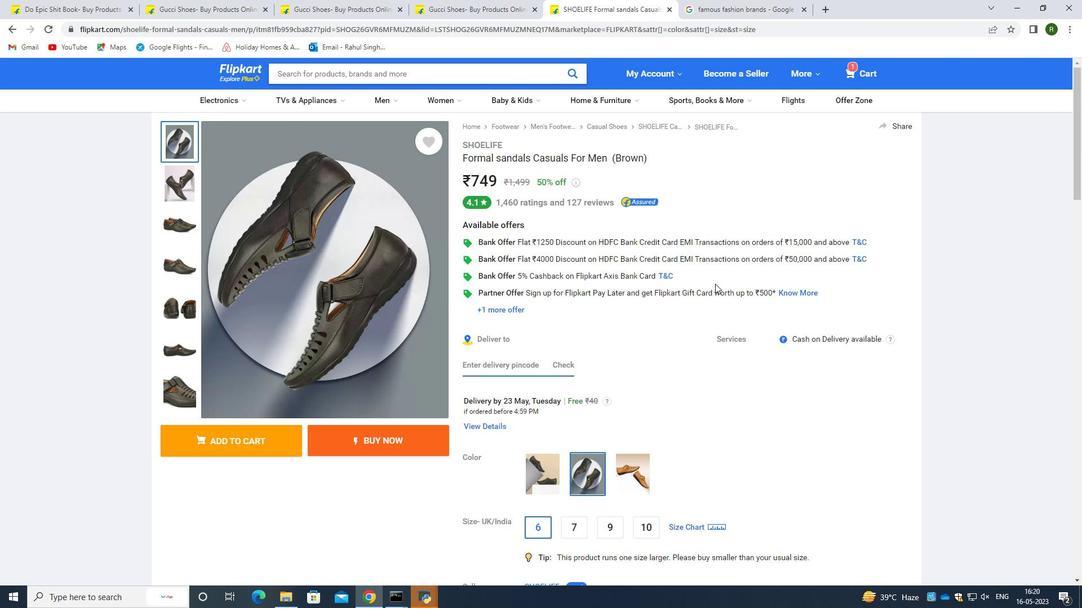 
Action: Mouse scrolled (715, 283) with delta (0, 0)
Screenshot: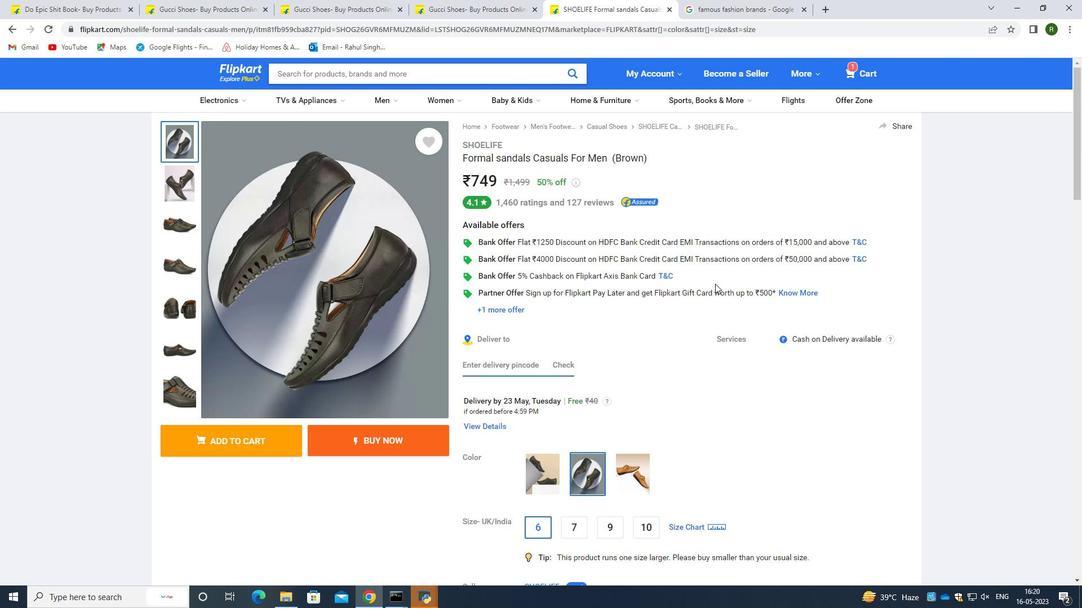 
Action: Mouse scrolled (715, 283) with delta (0, 0)
Screenshot: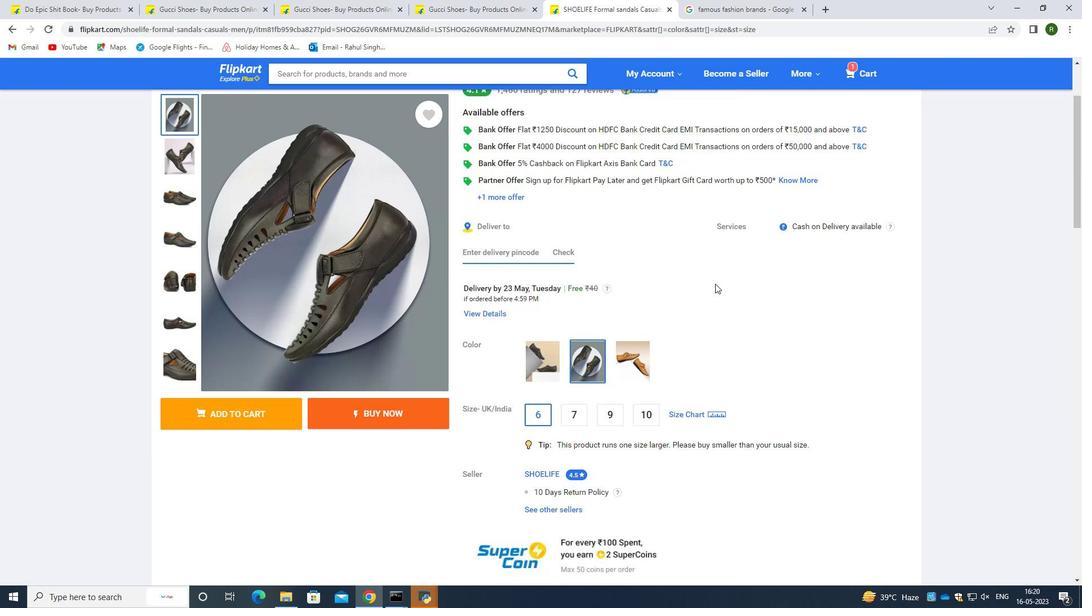 
Action: Mouse scrolled (715, 283) with delta (0, 0)
Screenshot: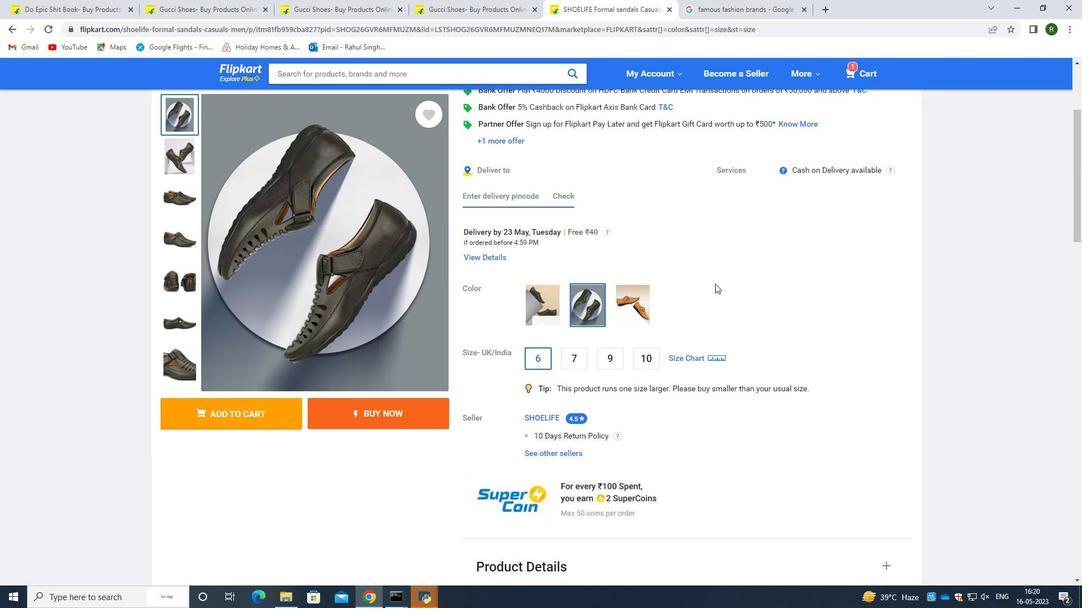 
Action: Mouse scrolled (715, 283) with delta (0, 0)
Screenshot: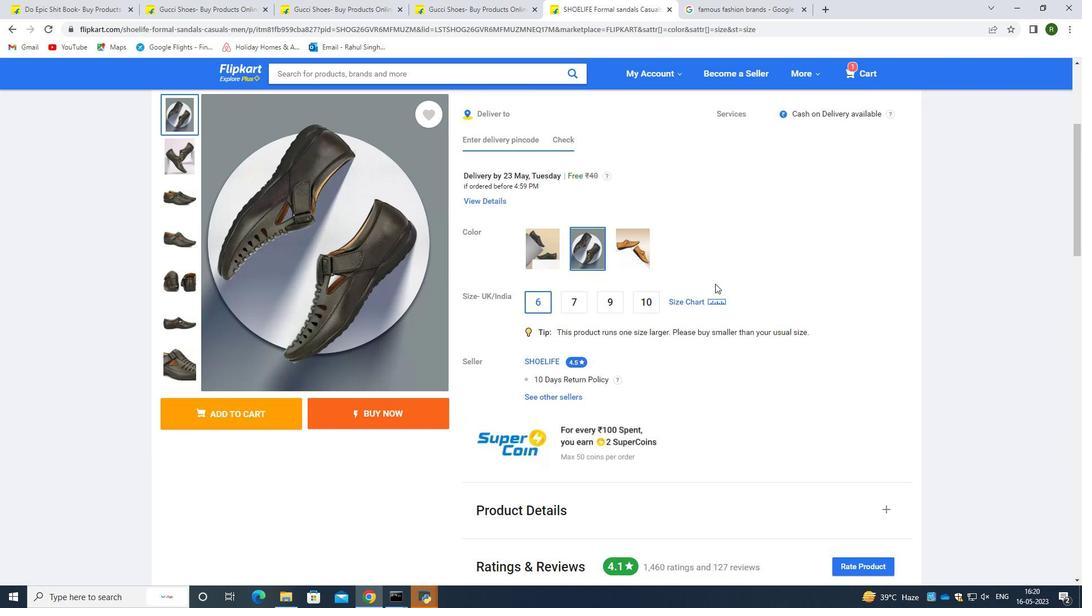 
Action: Mouse scrolled (715, 283) with delta (0, 0)
Screenshot: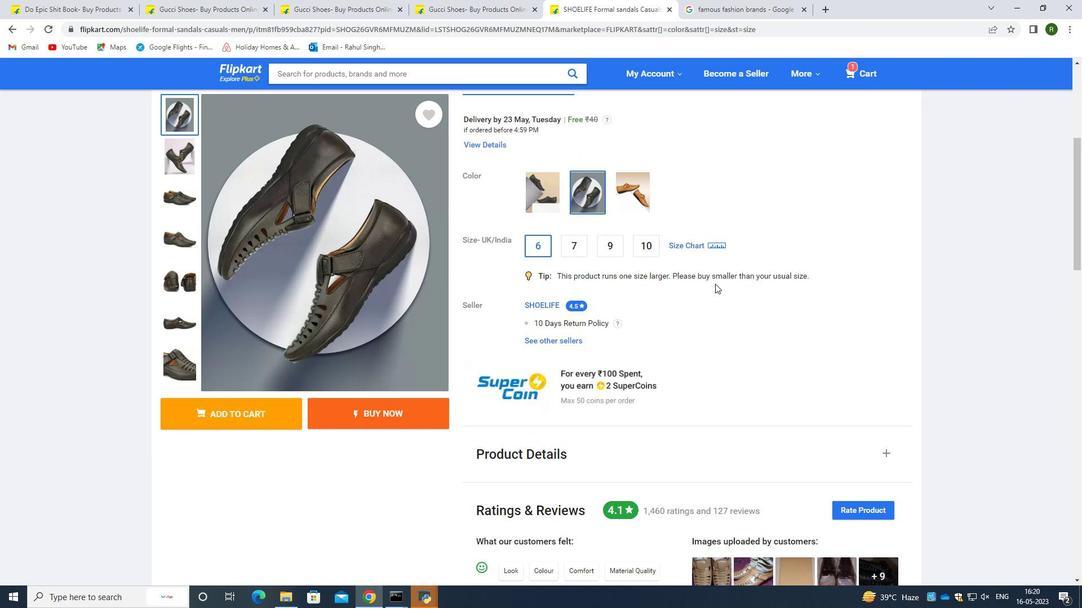 
Action: Mouse scrolled (715, 283) with delta (0, 0)
Screenshot: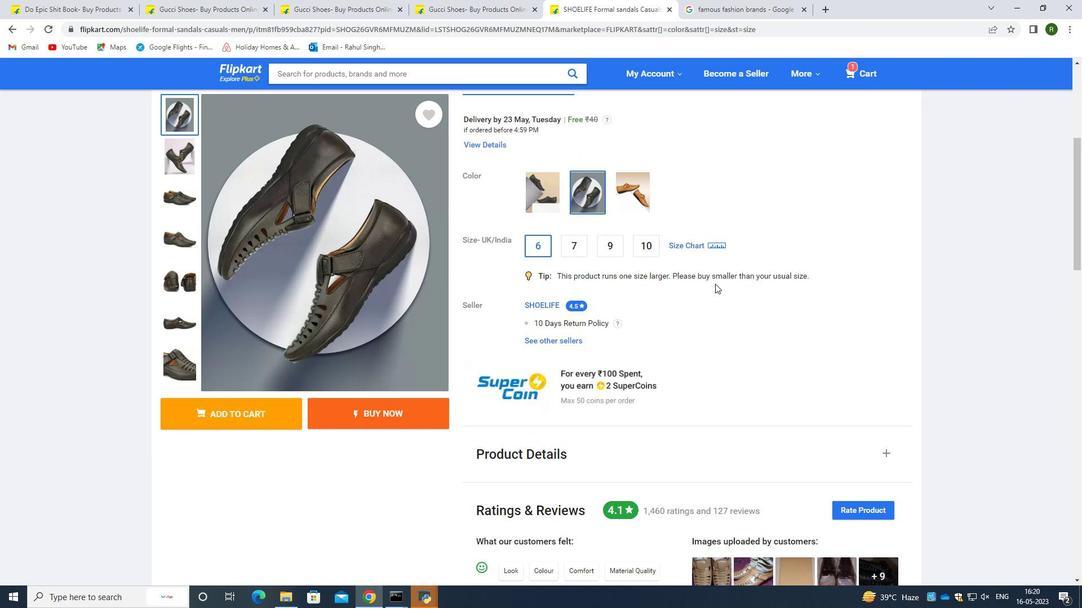 
Action: Mouse scrolled (715, 283) with delta (0, 0)
Screenshot: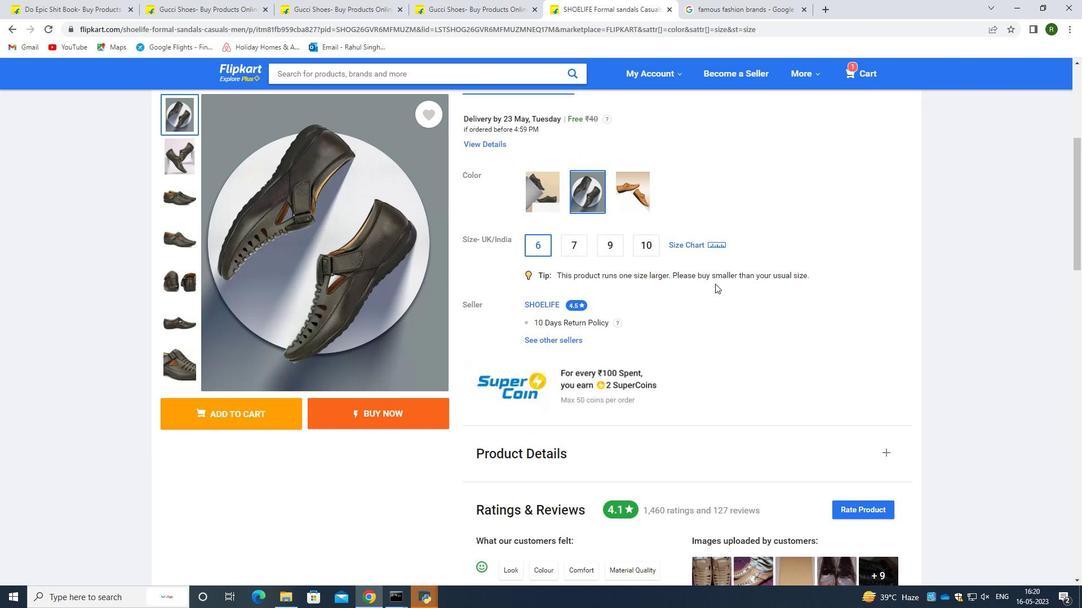 
Action: Mouse moved to (782, 281)
Screenshot: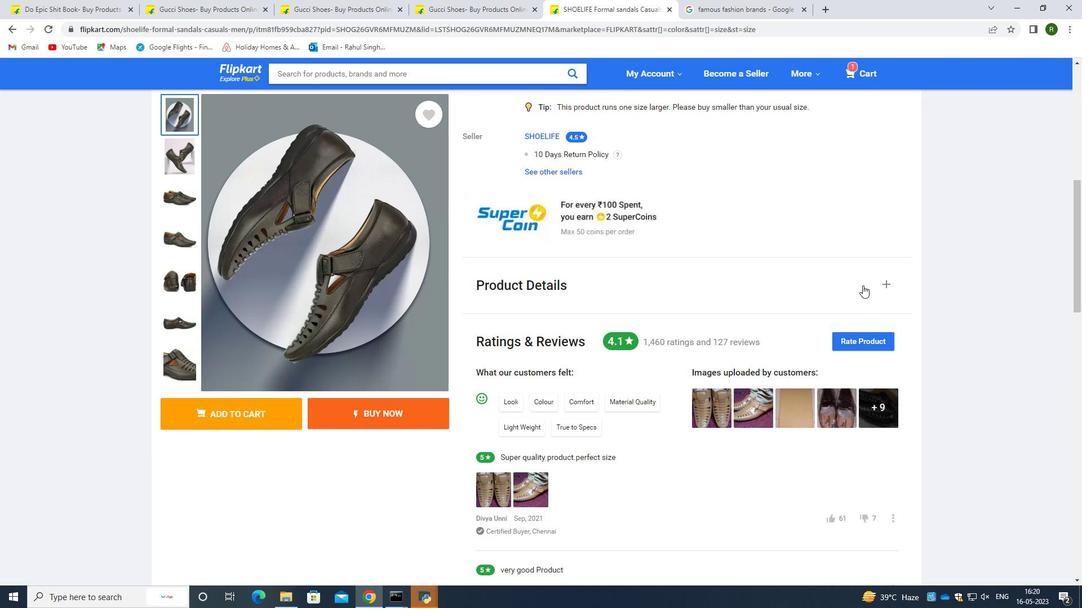 
Action: Mouse scrolled (782, 281) with delta (0, 0)
Screenshot: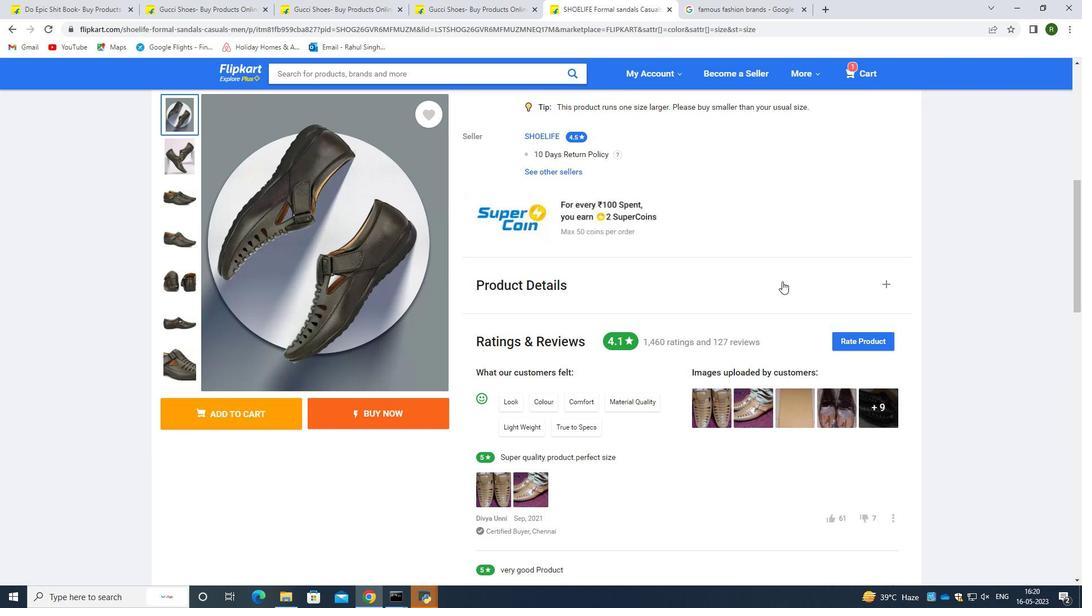 
Action: Mouse scrolled (782, 281) with delta (0, 0)
Screenshot: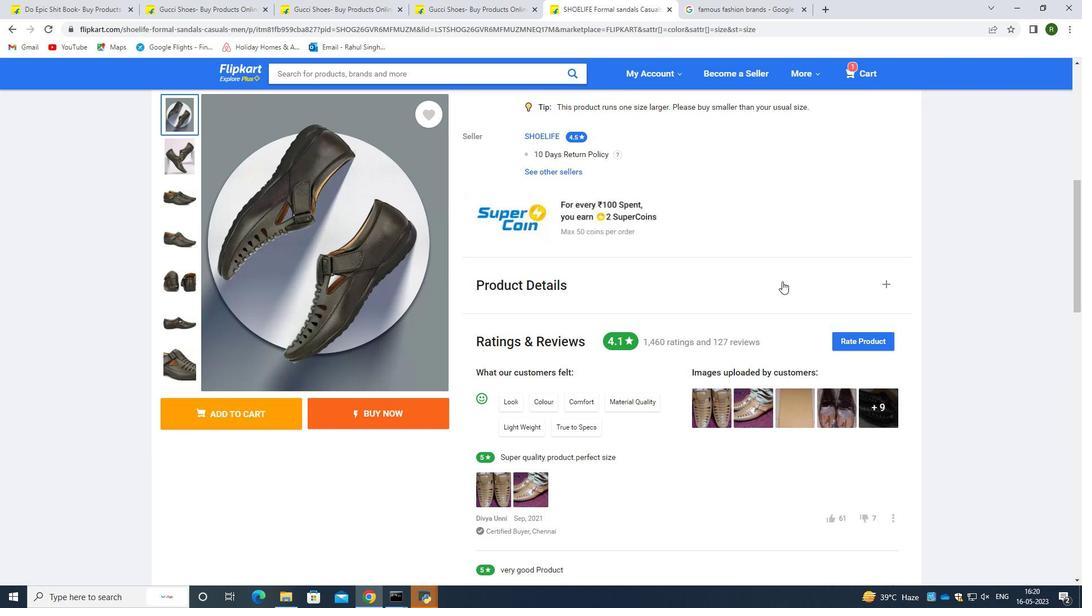 
Action: Mouse scrolled (782, 282) with delta (0, 0)
Screenshot: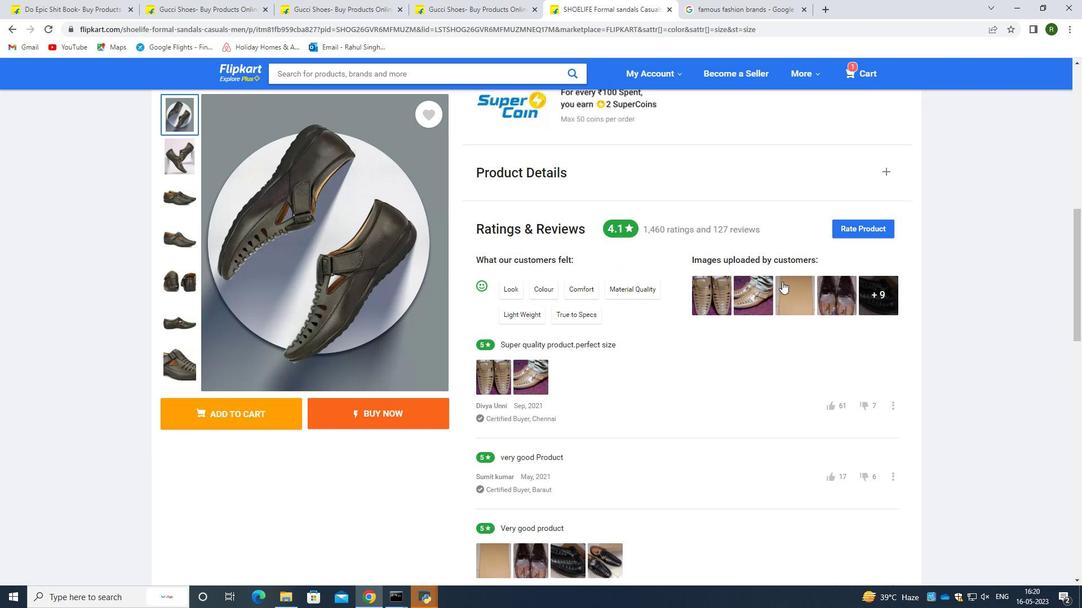 
Action: Mouse scrolled (782, 282) with delta (0, 0)
Screenshot: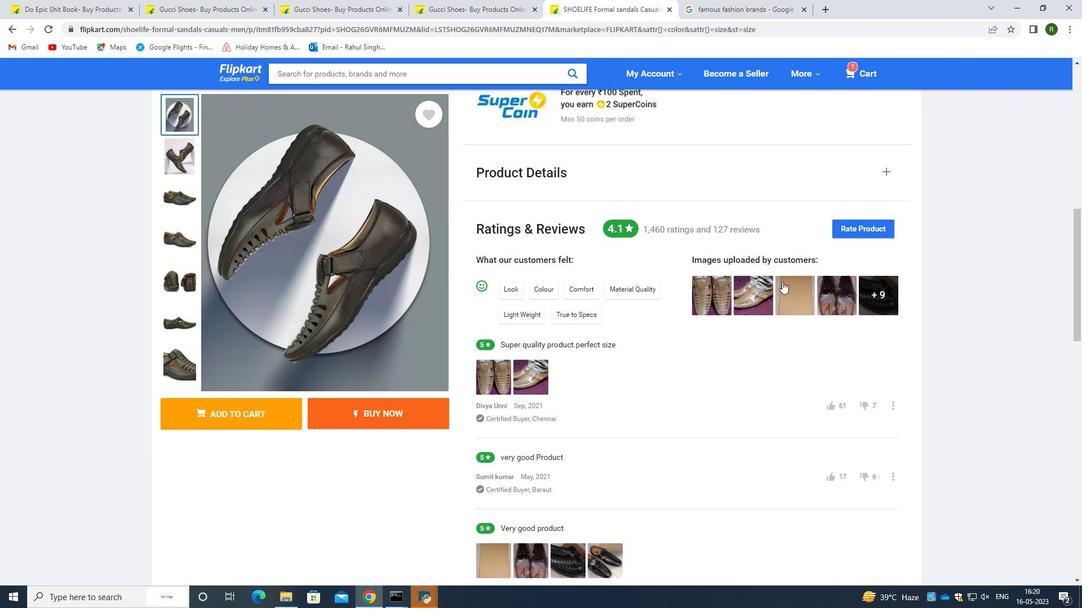 
Action: Mouse scrolled (782, 282) with delta (0, 0)
Screenshot: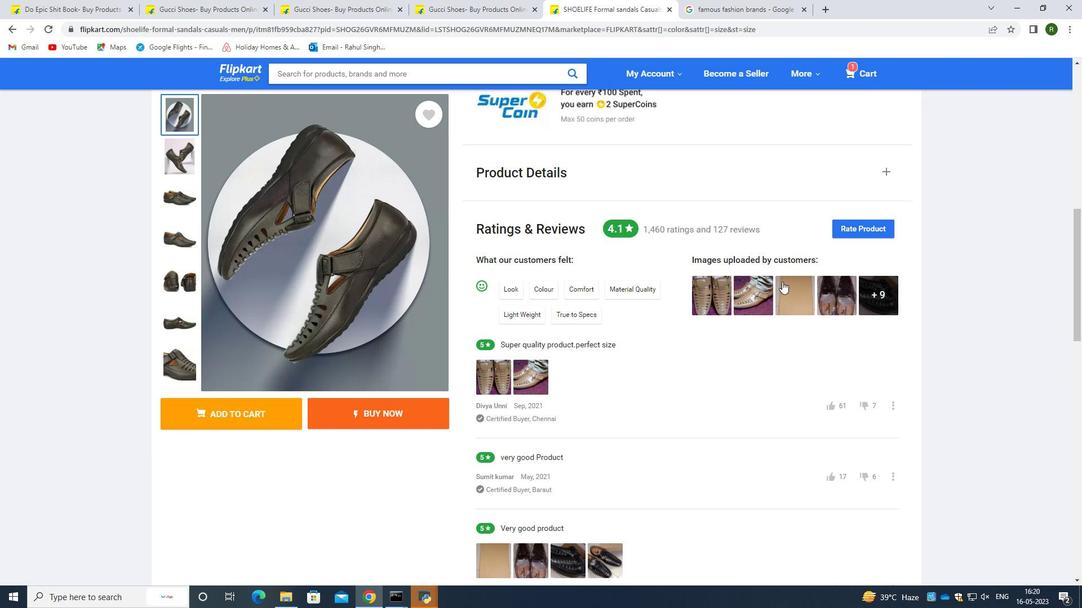 
Action: Mouse scrolled (782, 282) with delta (0, 0)
Screenshot: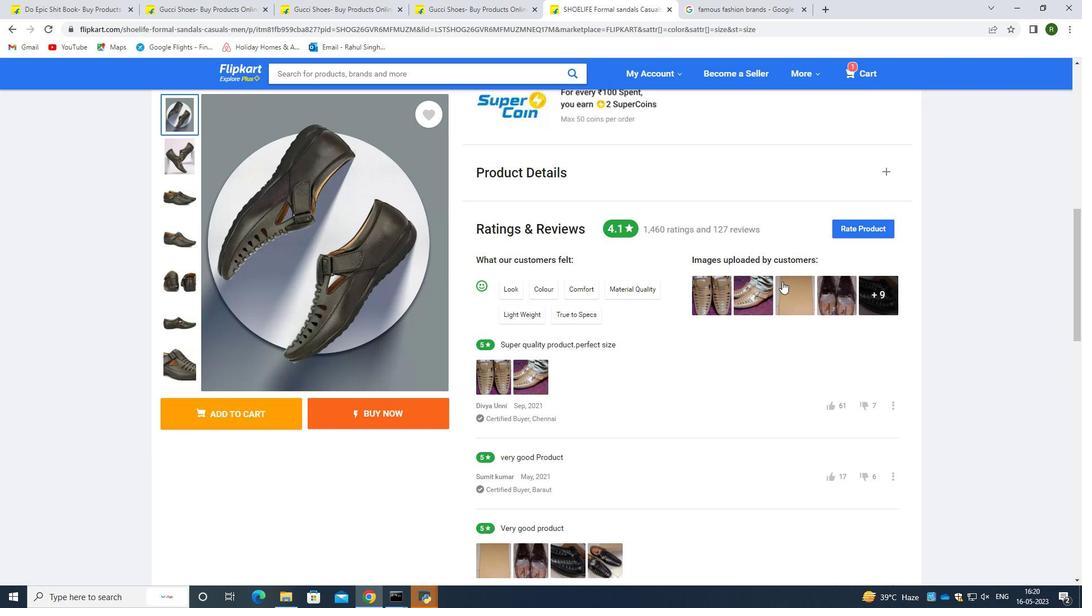 
Action: Mouse scrolled (782, 282) with delta (0, 0)
Screenshot: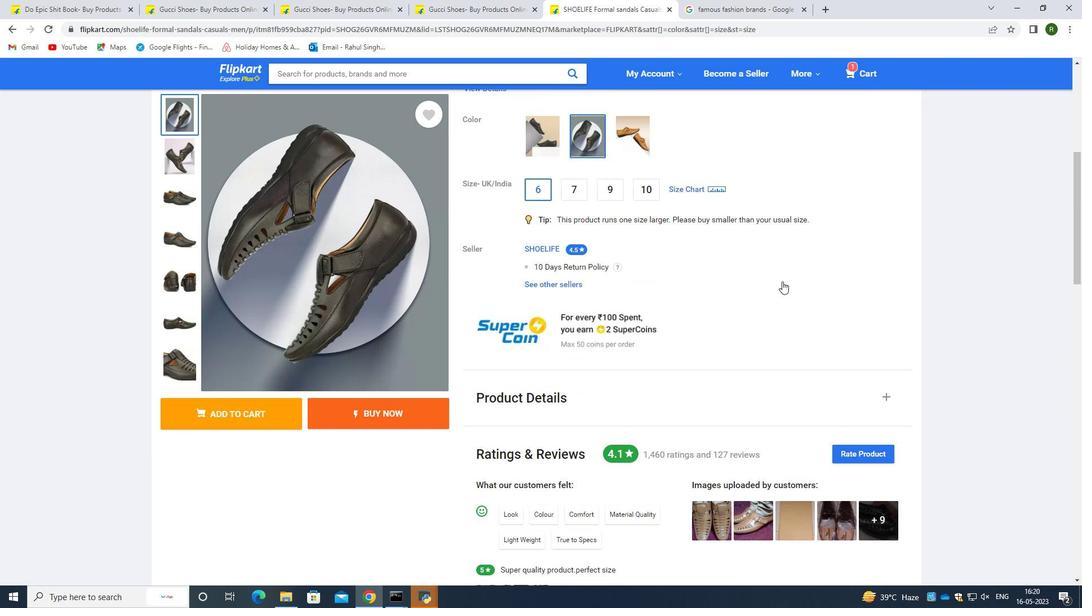 
Action: Mouse scrolled (782, 282) with delta (0, 0)
Screenshot: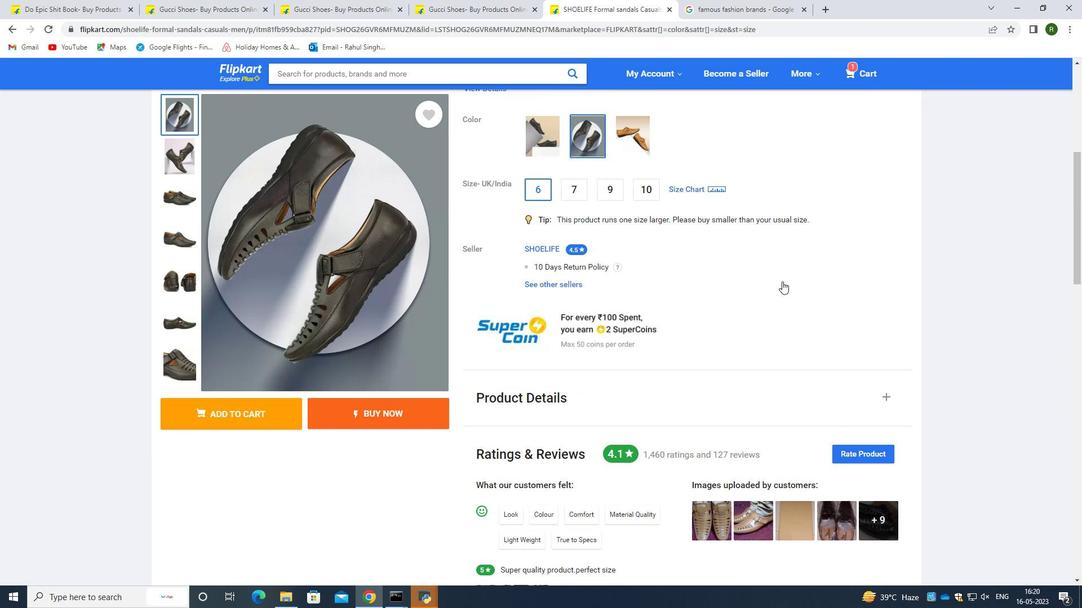 
Action: Mouse scrolled (782, 282) with delta (0, 0)
Screenshot: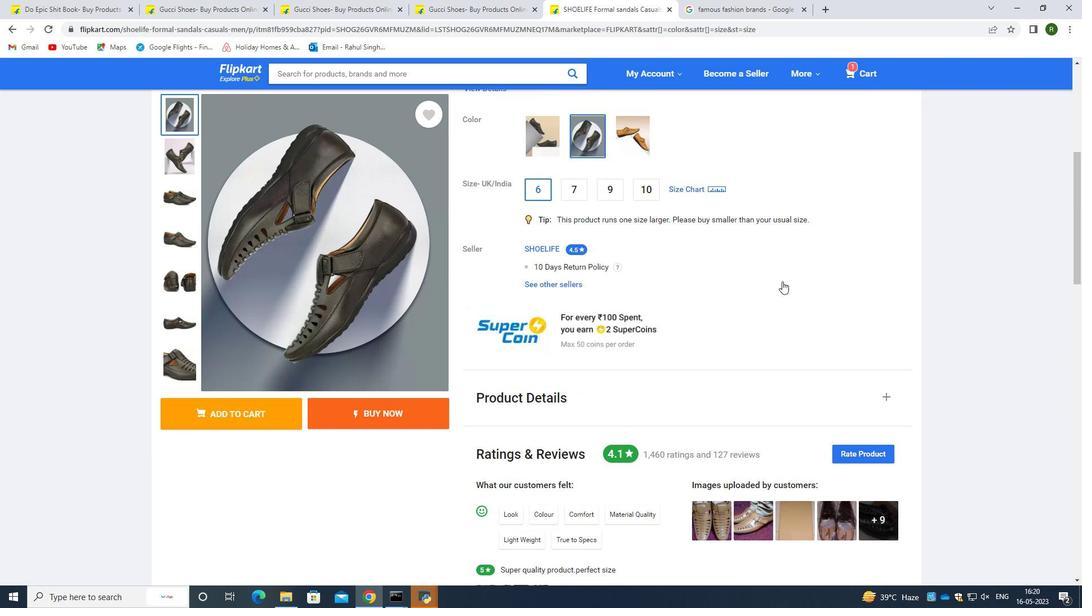 
Action: Mouse scrolled (782, 282) with delta (0, 0)
Screenshot: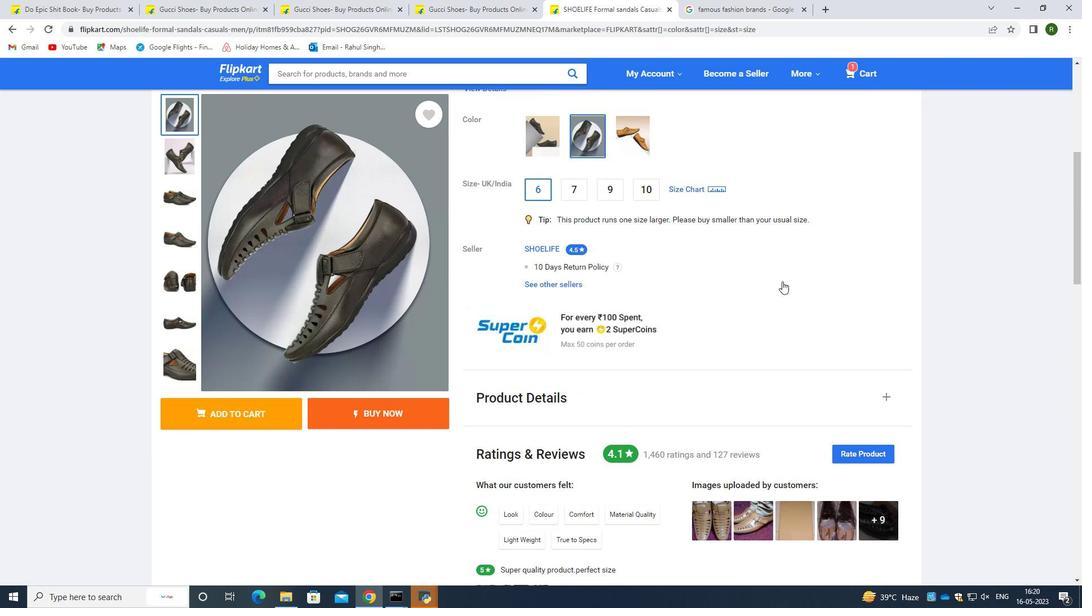 
Action: Mouse scrolled (782, 282) with delta (0, 0)
Screenshot: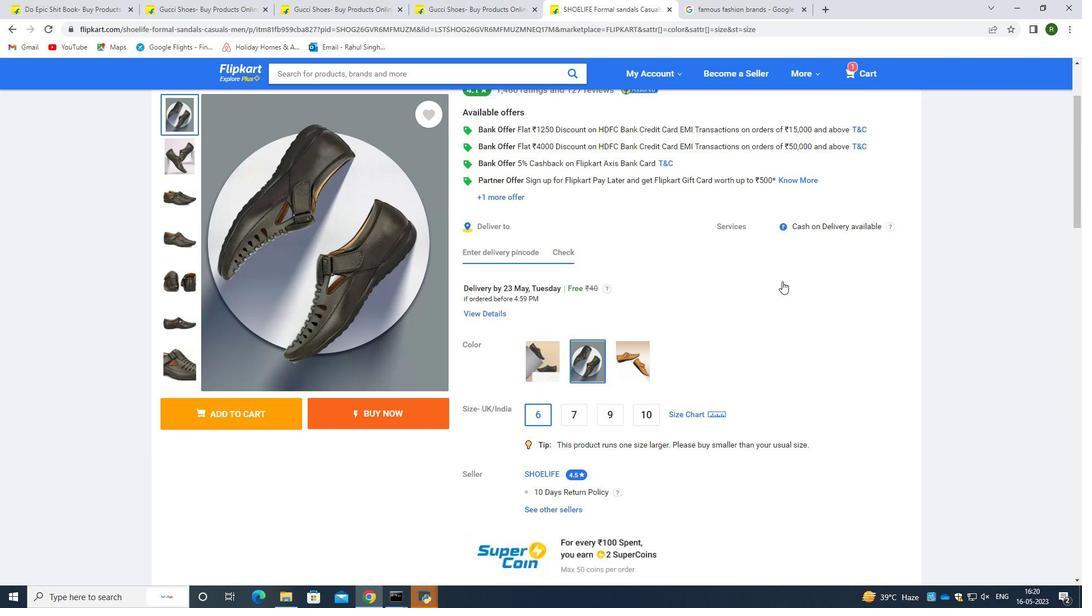 
Action: Mouse scrolled (782, 282) with delta (0, 0)
Screenshot: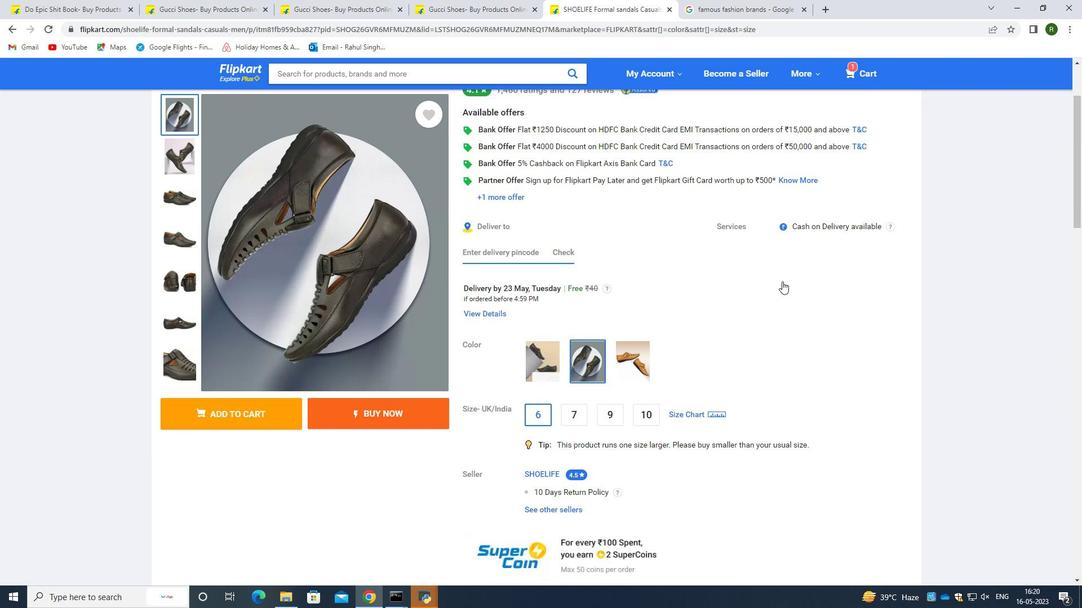
Action: Mouse scrolled (782, 282) with delta (0, 0)
Screenshot: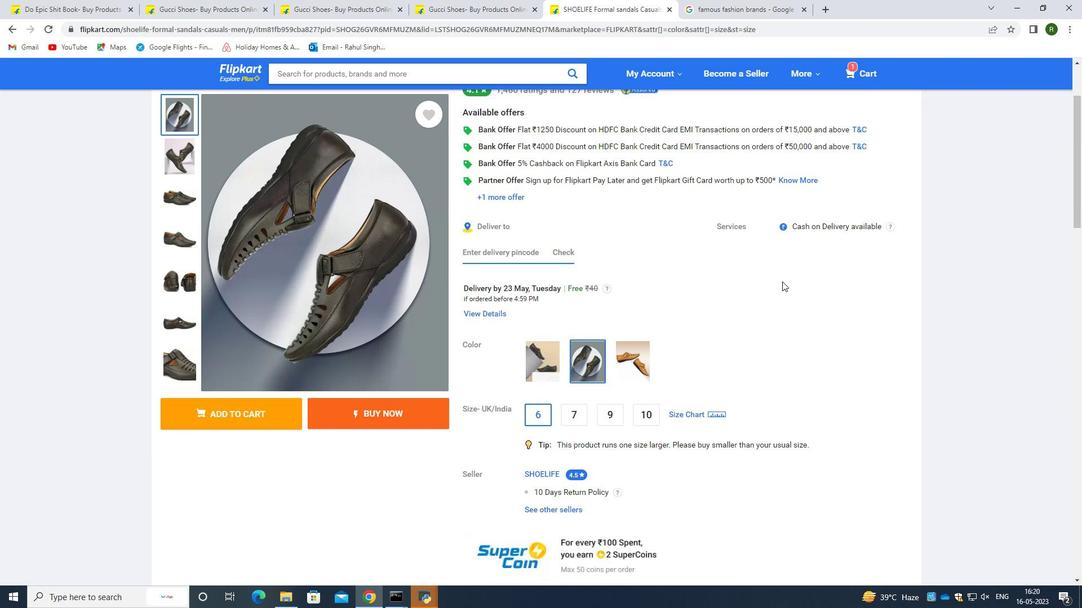 
Action: Mouse scrolled (782, 282) with delta (0, 0)
Screenshot: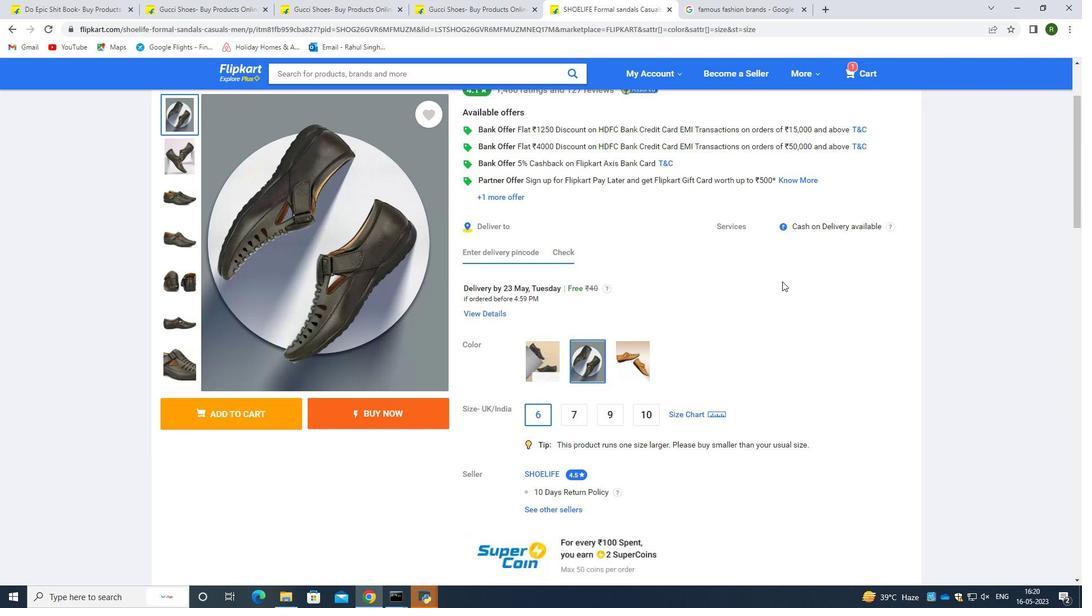 
Action: Mouse moved to (215, 445)
Screenshot: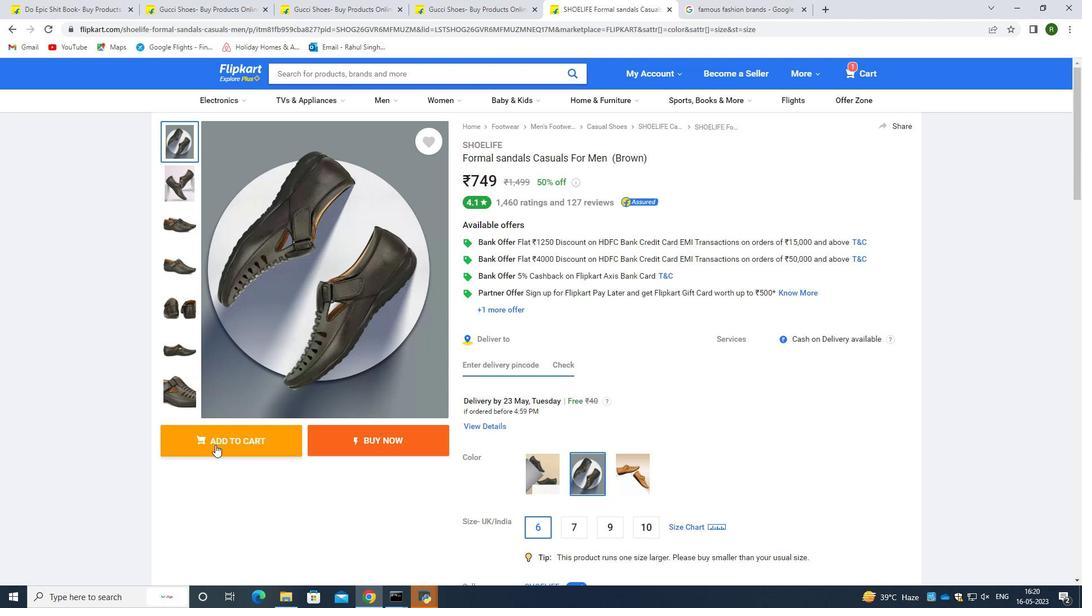 
Action: Mouse pressed left at (215, 445)
Screenshot: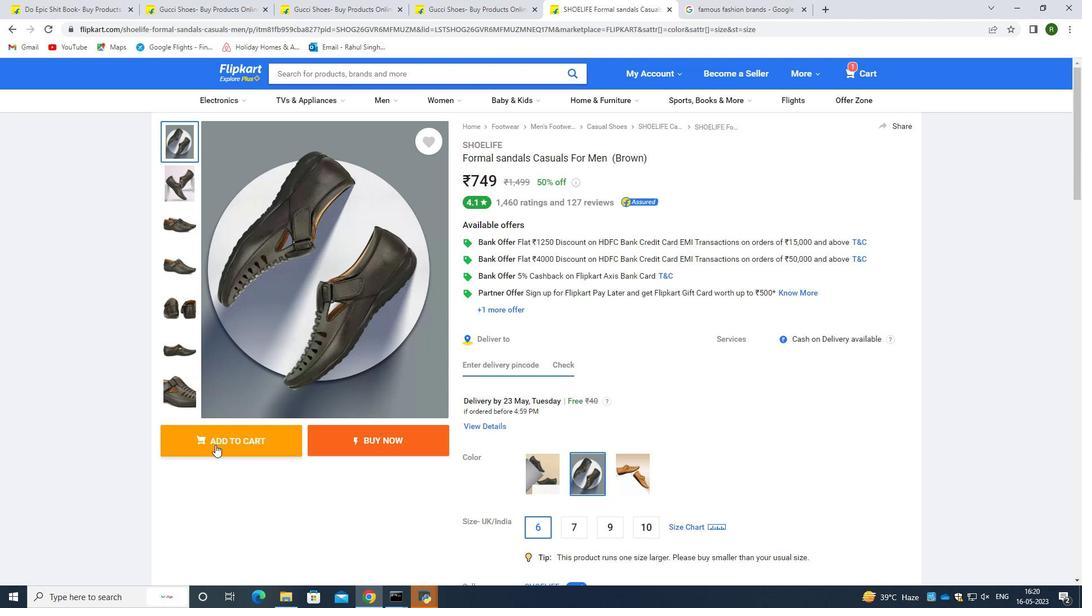 
Action: Mouse moved to (463, 340)
Screenshot: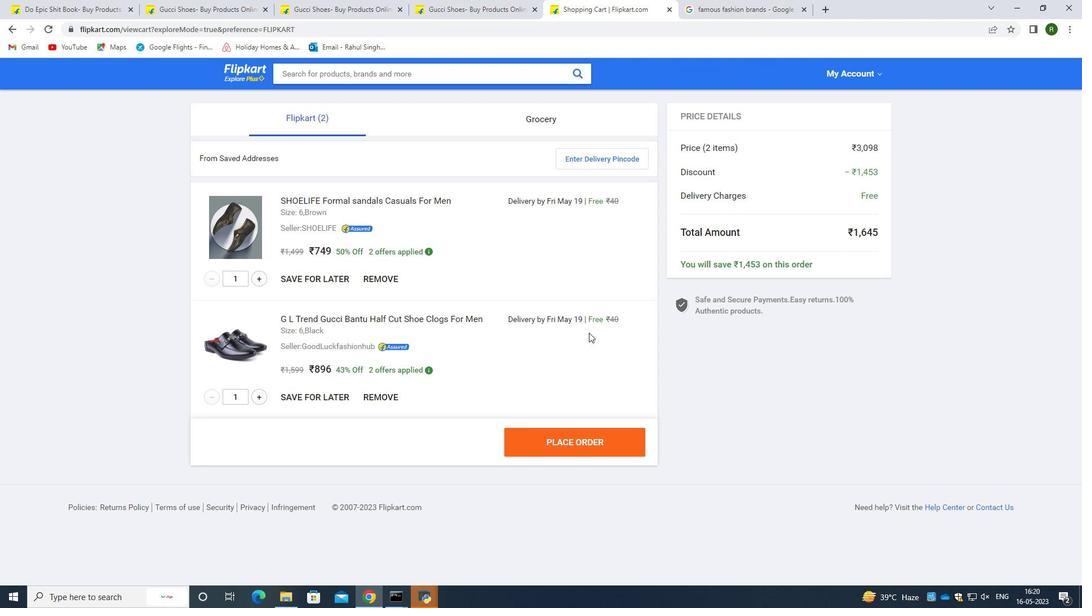 
Action: Mouse scrolled (463, 341) with delta (0, 0)
Screenshot: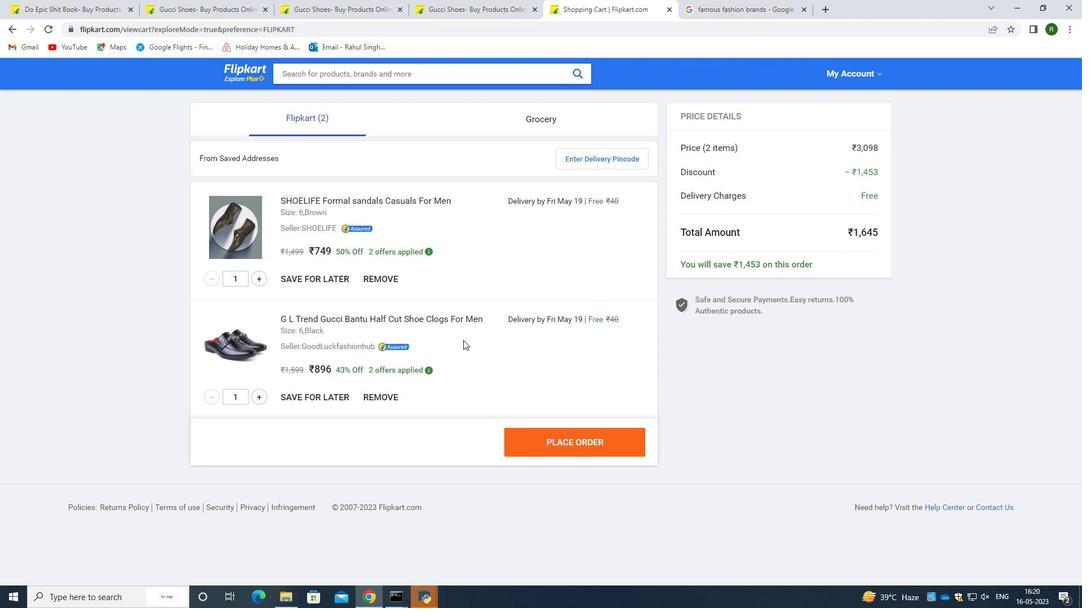 
Action: Mouse scrolled (463, 341) with delta (0, 0)
Screenshot: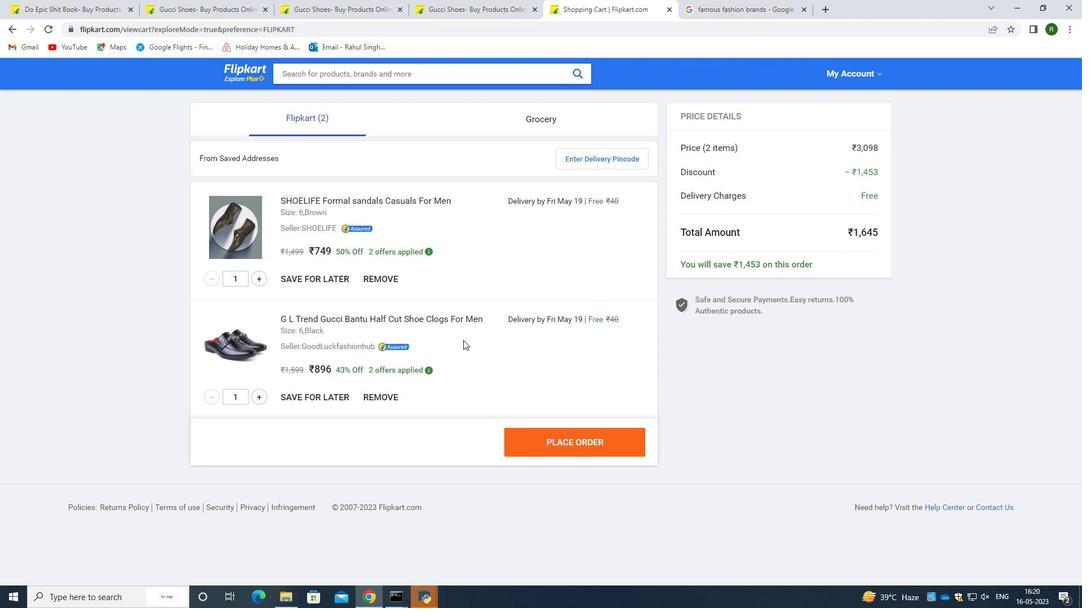 
Action: Mouse scrolled (463, 341) with delta (0, 0)
Screenshot: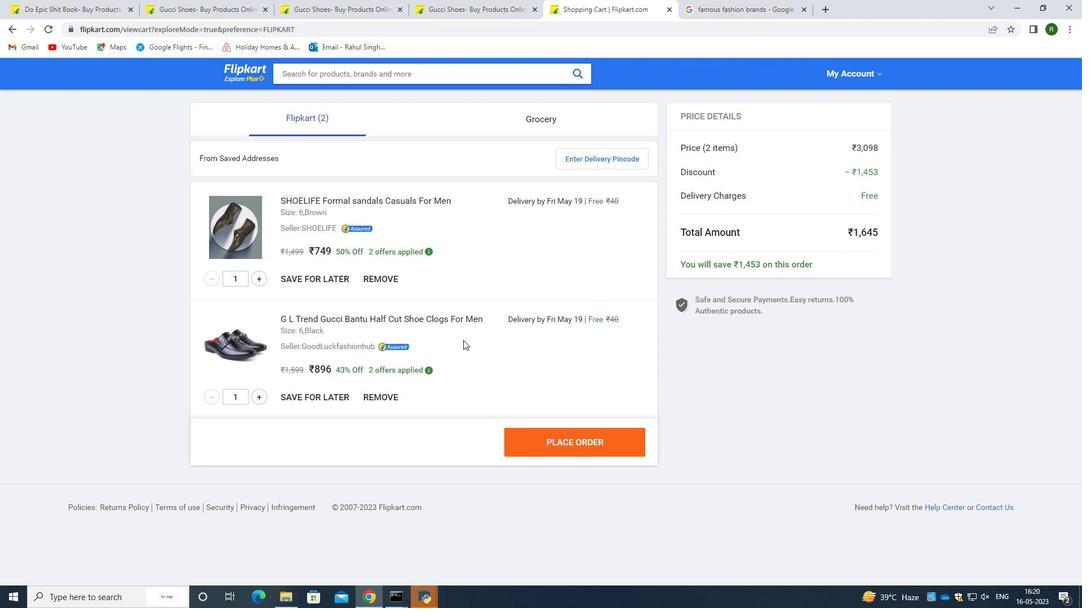 
Action: Mouse moved to (342, 76)
Screenshot: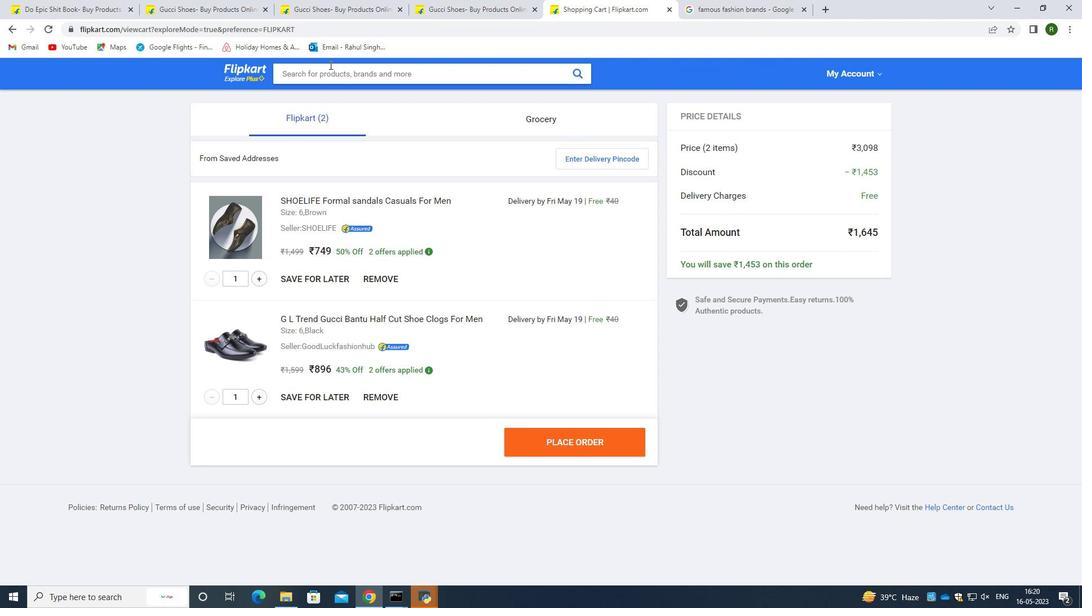 
Action: Mouse pressed left at (342, 76)
Screenshot: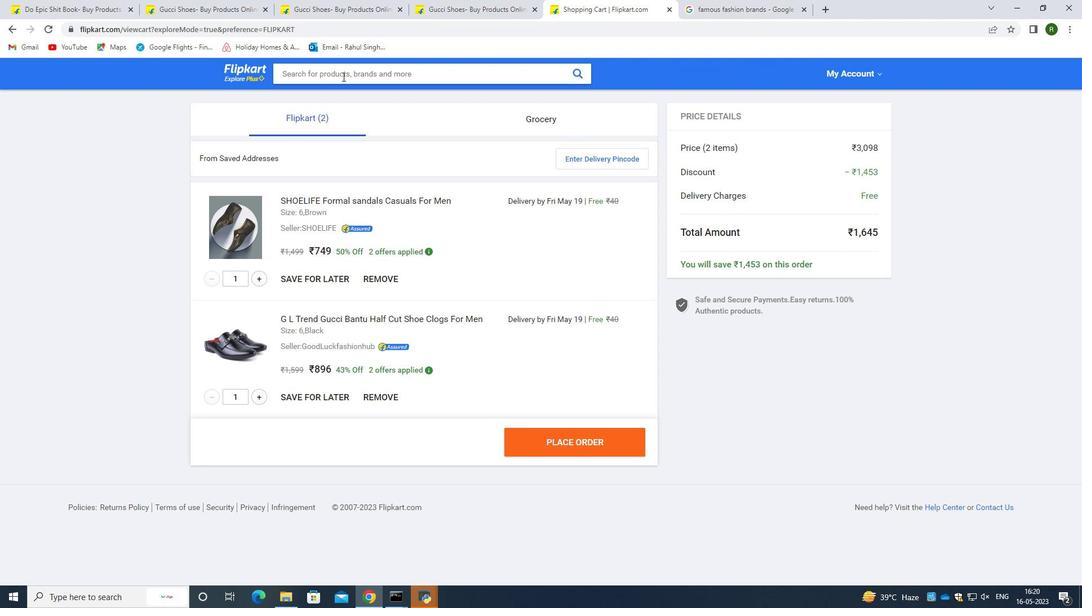 
Action: Mouse moved to (360, 99)
Screenshot: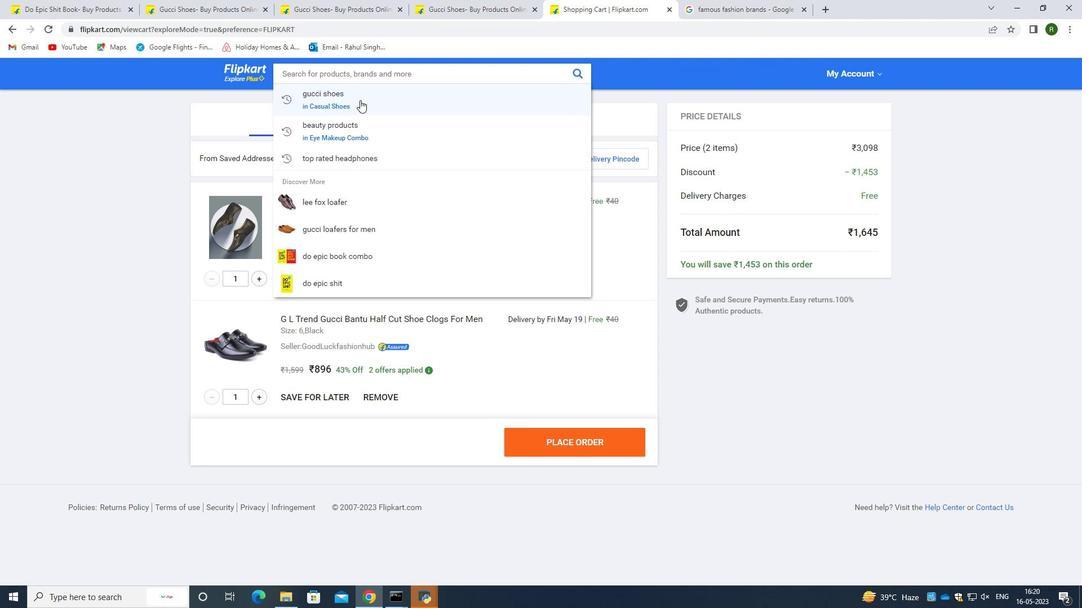 
Action: Mouse pressed left at (360, 99)
Screenshot: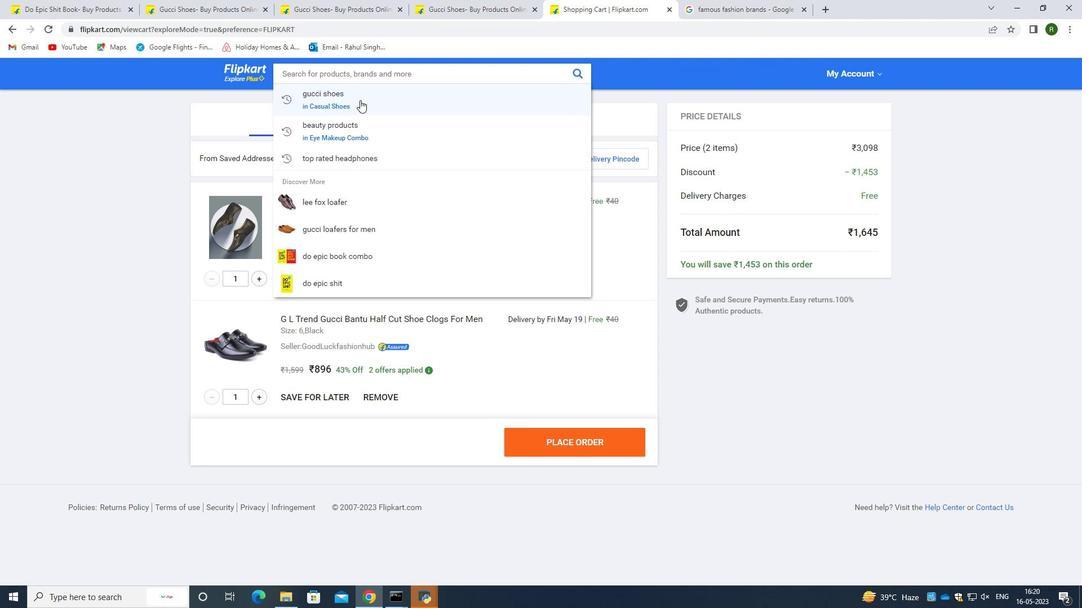 
Action: Mouse moved to (496, 293)
Screenshot: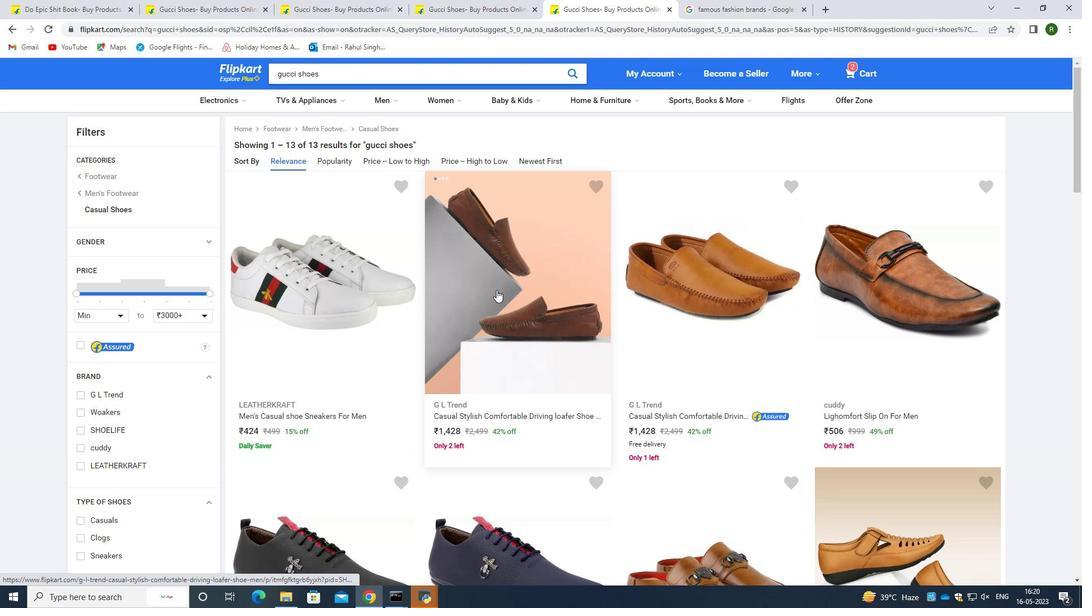 
Action: Mouse scrolled (496, 293) with delta (0, 0)
Screenshot: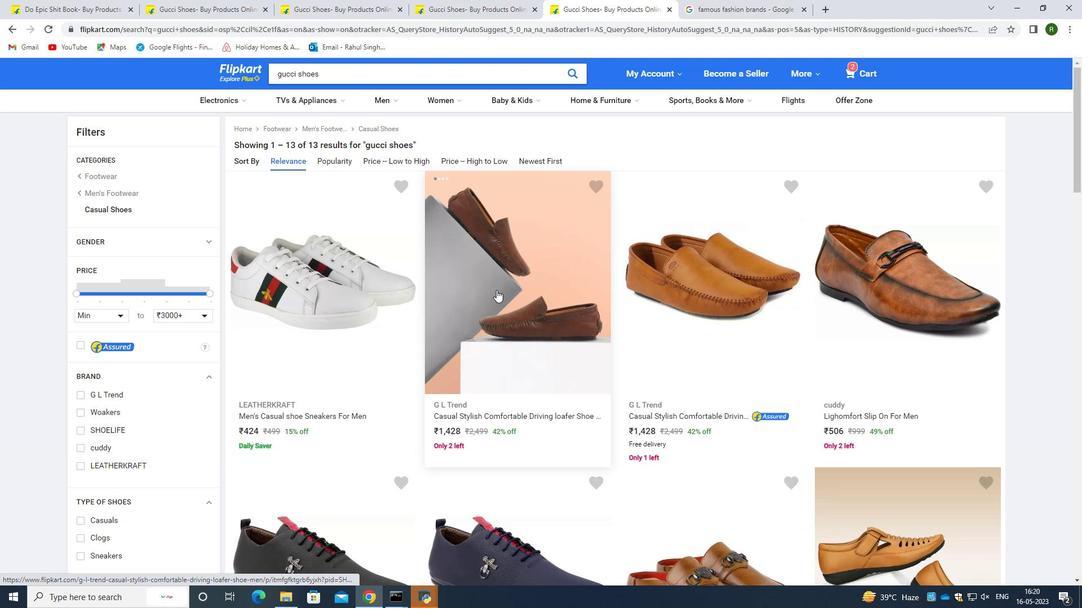 
Action: Mouse moved to (497, 295)
Screenshot: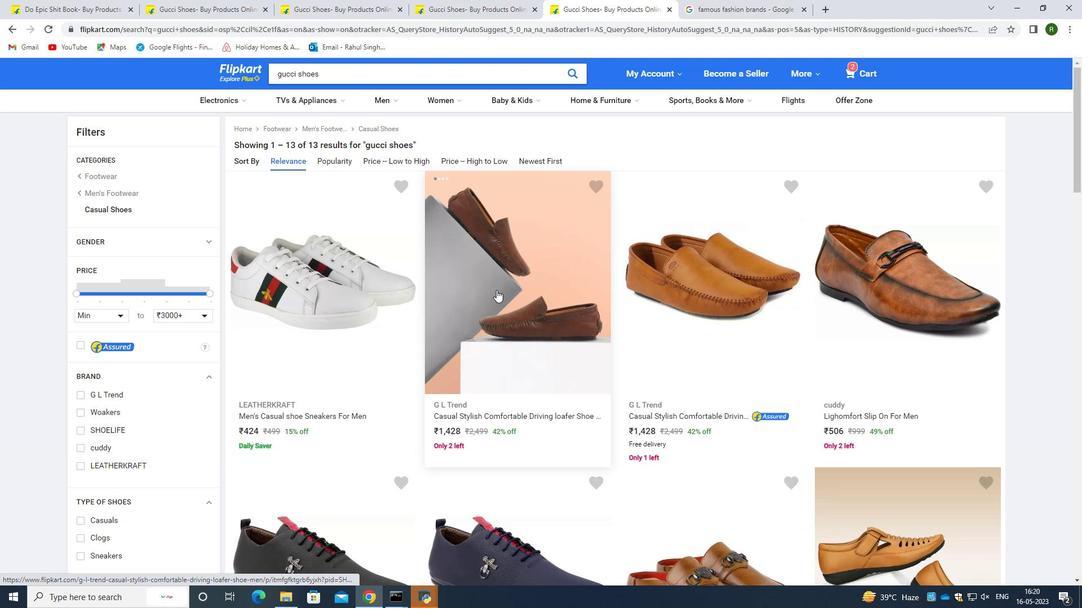 
Action: Mouse scrolled (497, 295) with delta (0, 0)
Screenshot: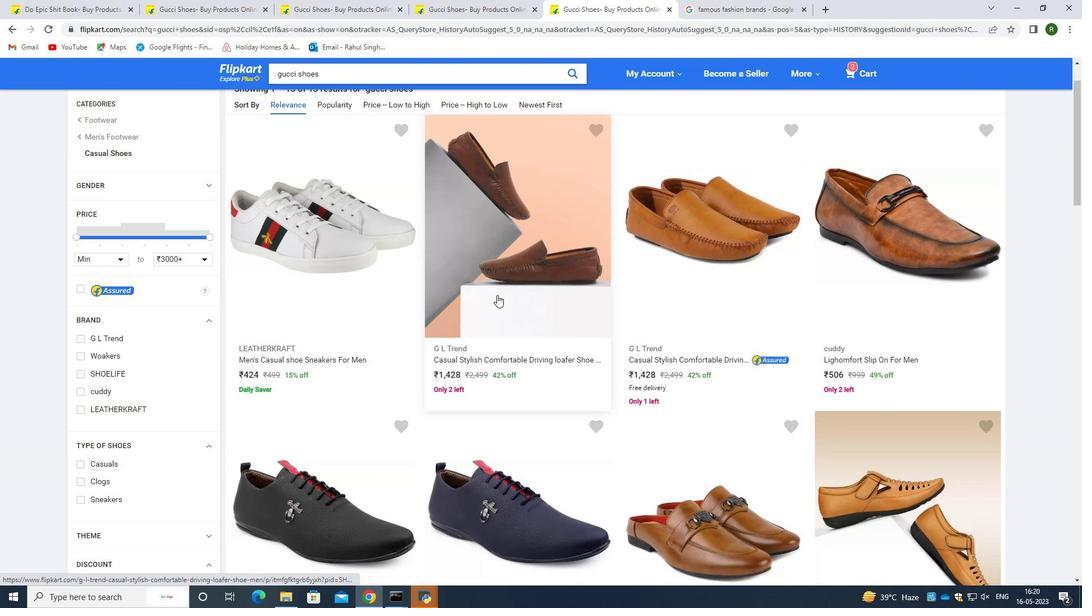 
Action: Mouse scrolled (497, 295) with delta (0, 0)
Screenshot: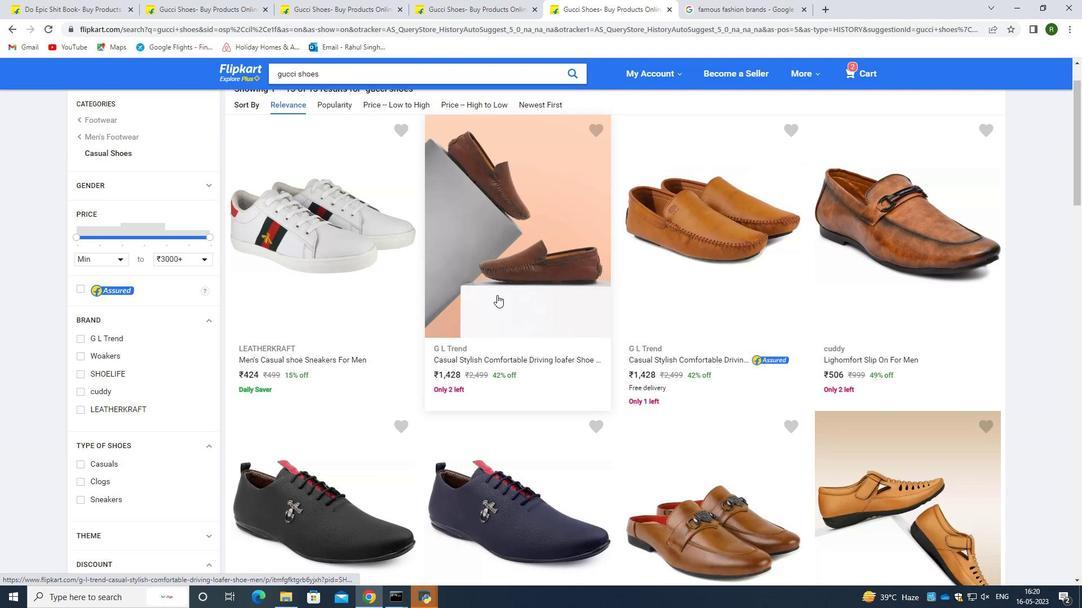 
Action: Mouse scrolled (497, 295) with delta (0, 0)
Screenshot: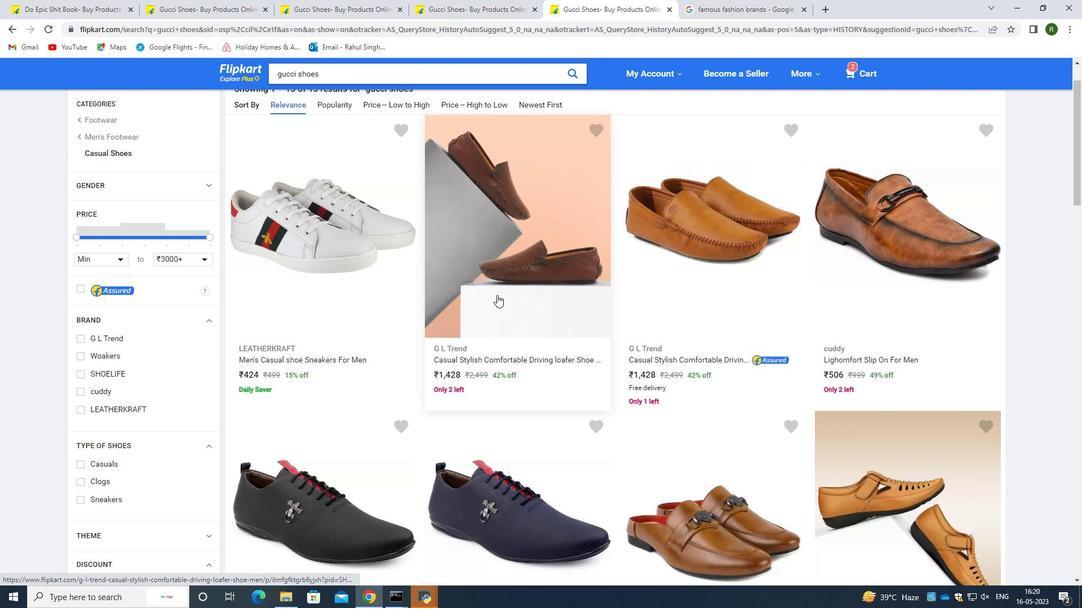 
Action: Mouse moved to (744, 290)
Screenshot: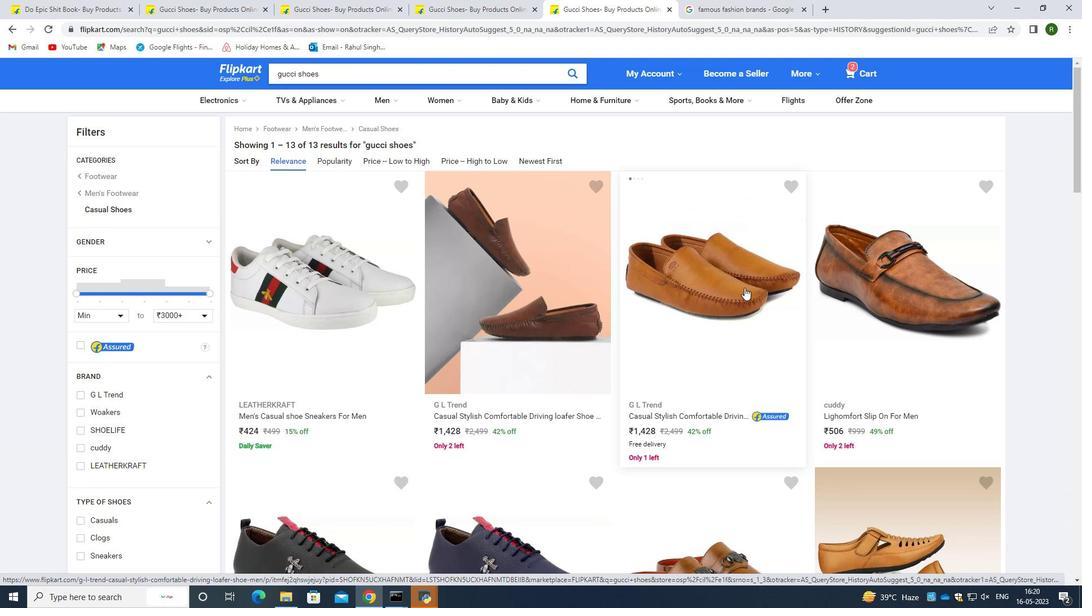 
Action: Mouse scrolled (744, 289) with delta (0, 0)
Screenshot: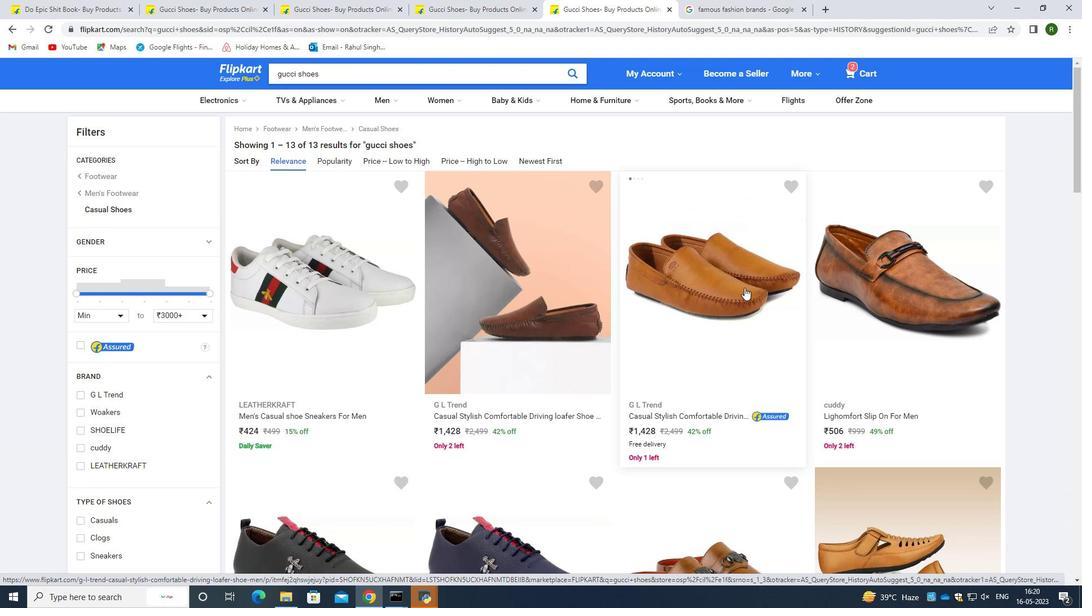 
Action: Mouse moved to (744, 290)
Screenshot: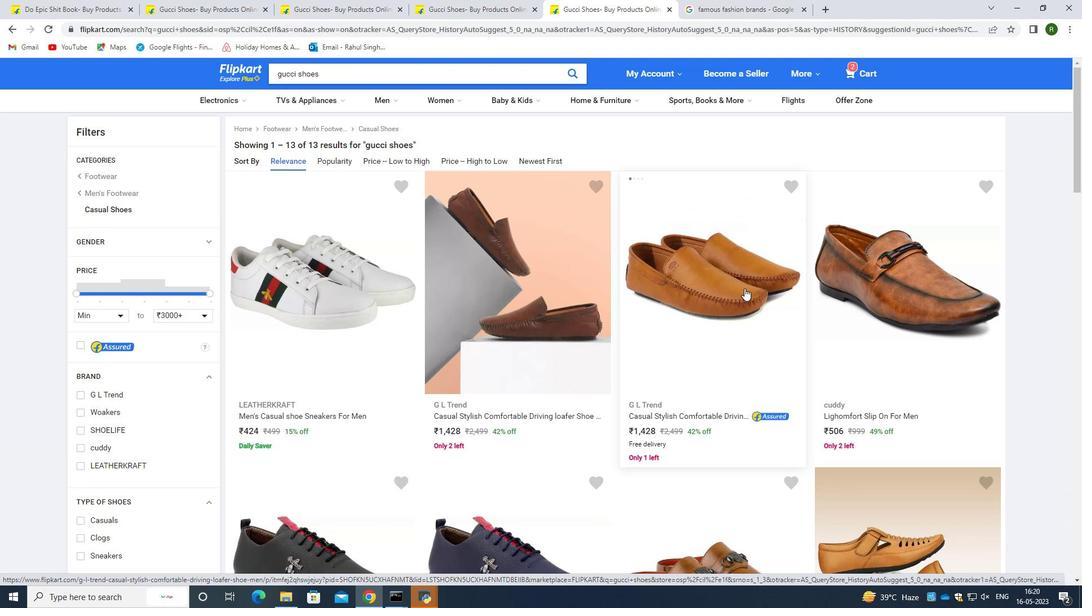 
Action: Mouse scrolled (744, 289) with delta (0, 0)
Screenshot: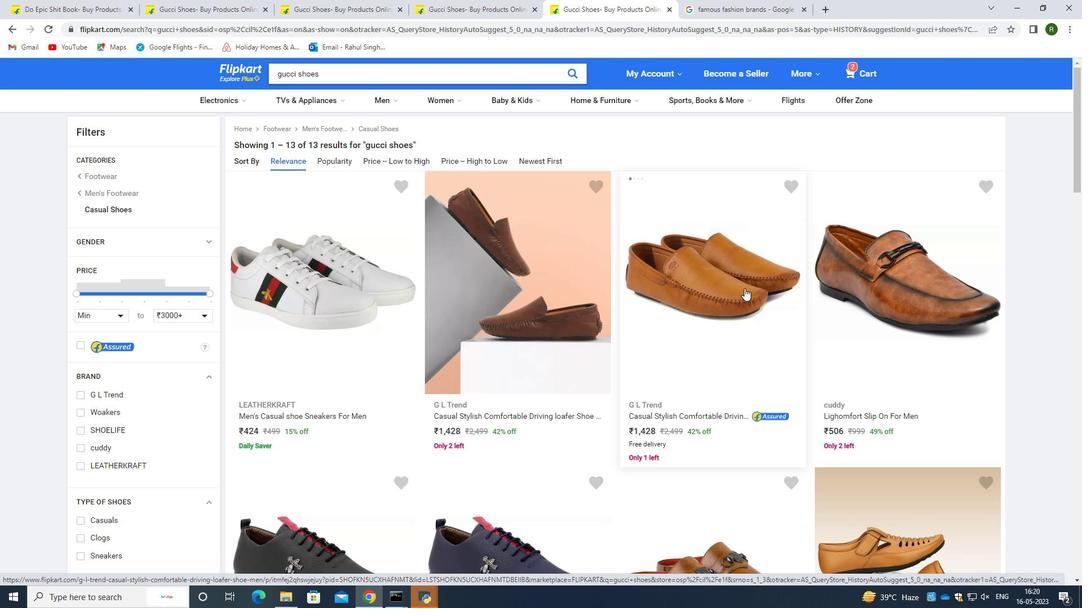 
Action: Mouse scrolled (744, 289) with delta (0, 0)
Screenshot: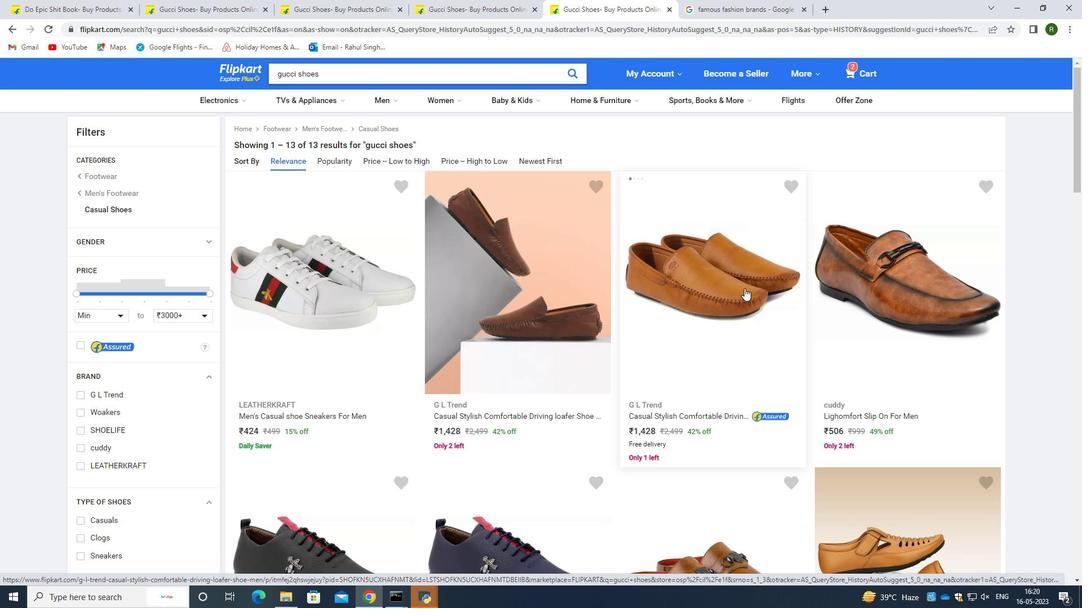 
Action: Mouse moved to (745, 289)
Screenshot: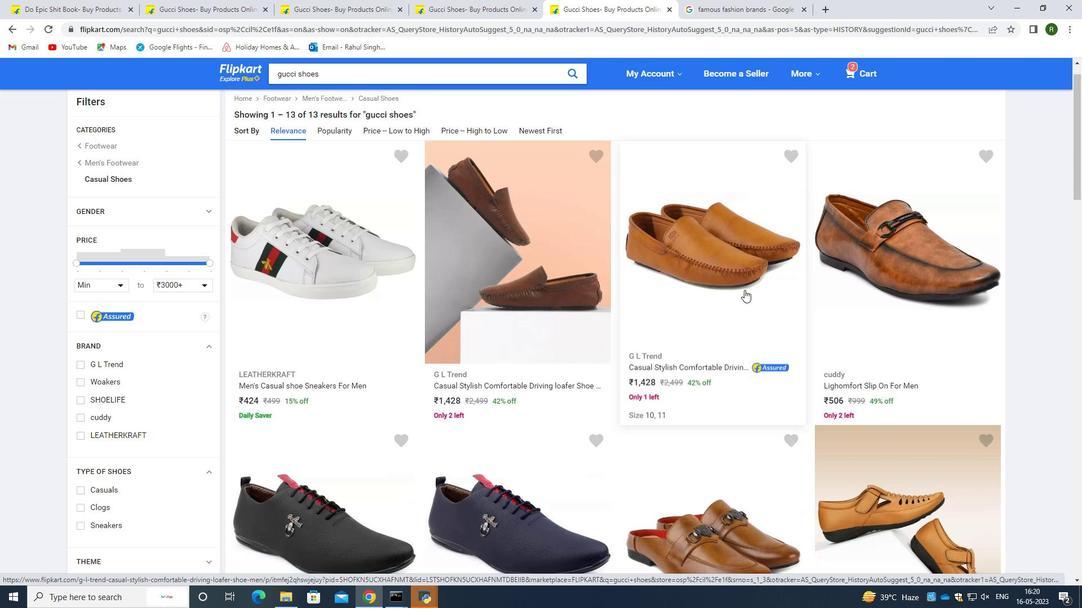 
Action: Mouse scrolled (745, 289) with delta (0, 0)
Screenshot: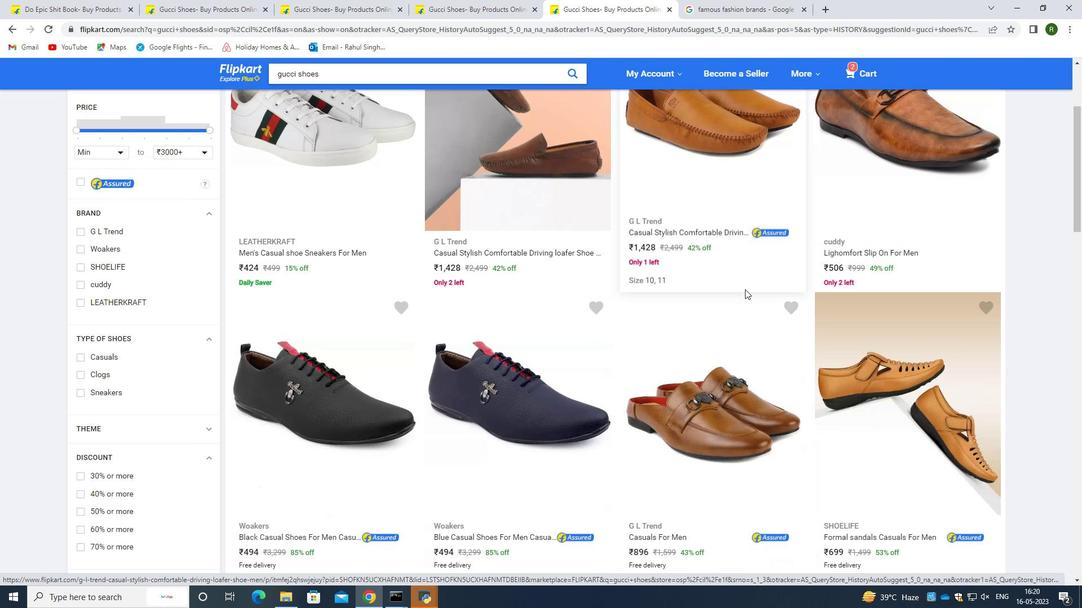 
Action: Mouse scrolled (745, 289) with delta (0, 0)
Screenshot: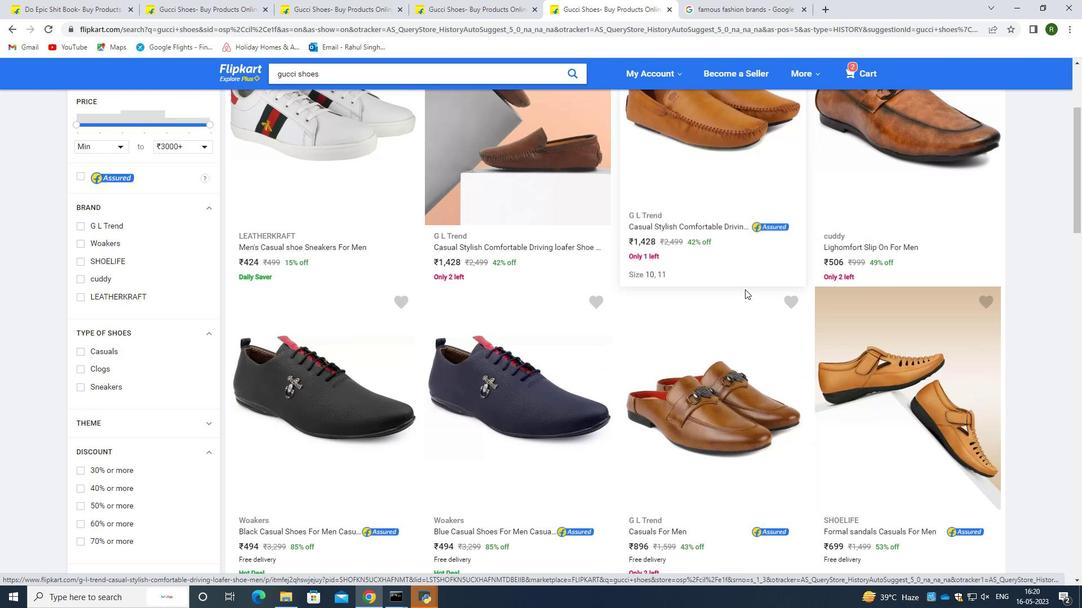 
Action: Mouse scrolled (745, 289) with delta (0, 0)
Screenshot: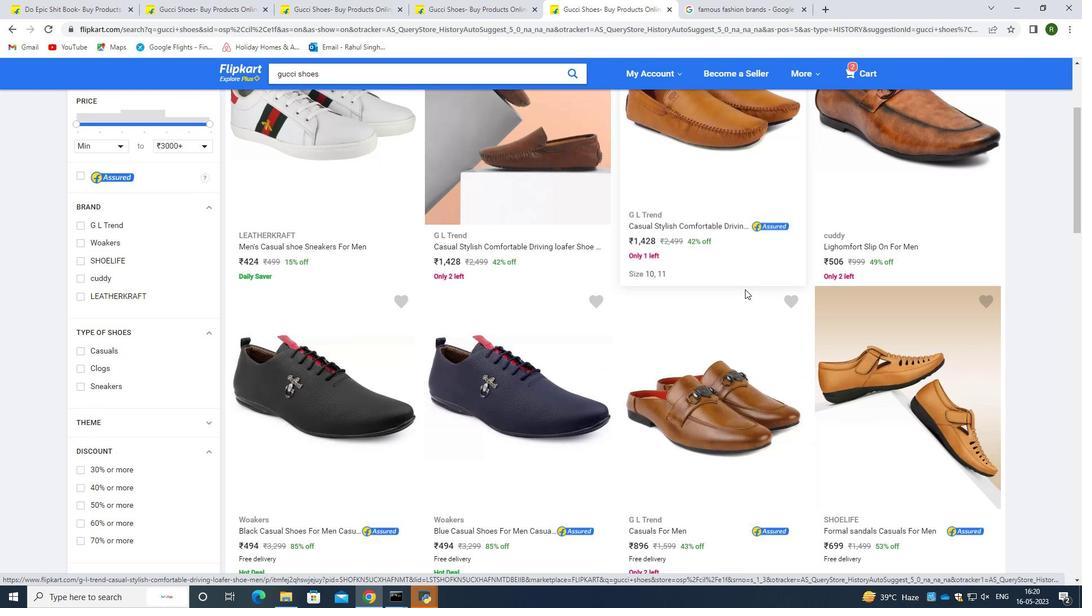 
Action: Mouse moved to (877, 272)
Screenshot: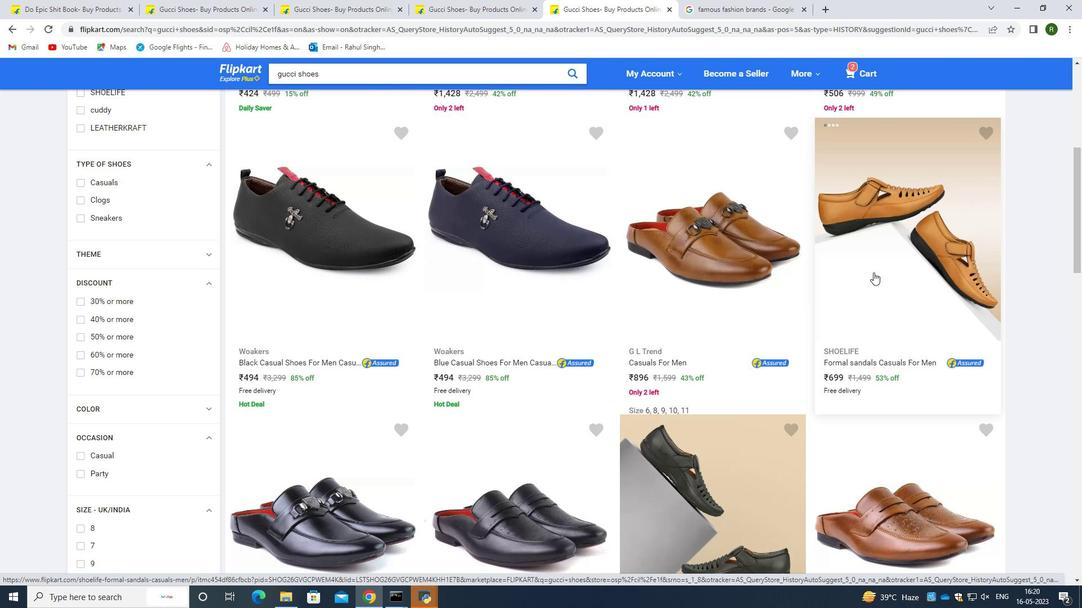 
Action: Mouse pressed left at (877, 272)
Screenshot: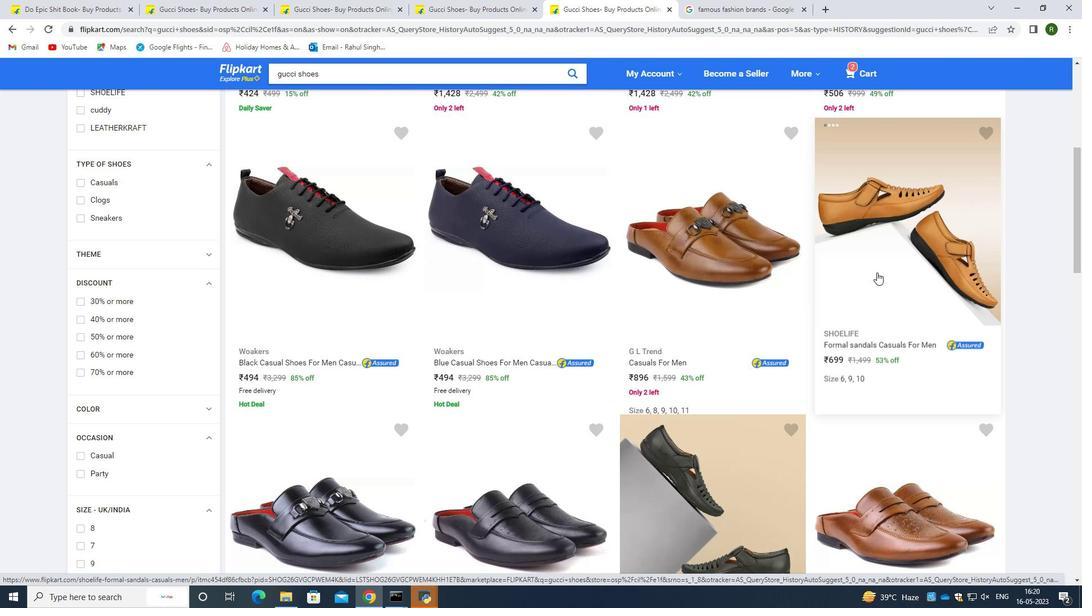 
Action: Mouse moved to (541, 524)
Screenshot: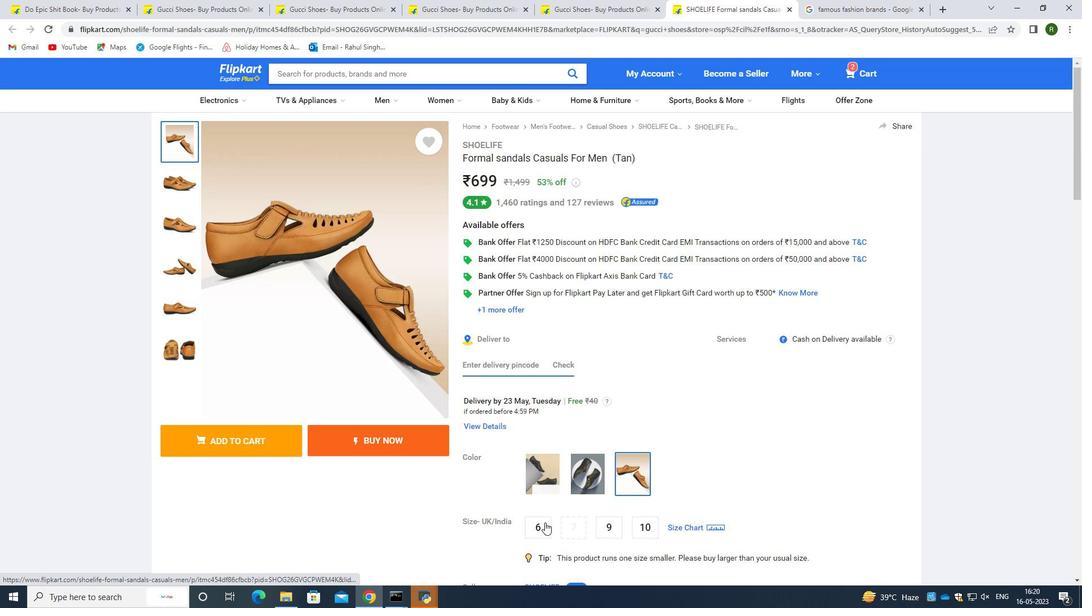 
Action: Mouse pressed left at (541, 524)
Screenshot: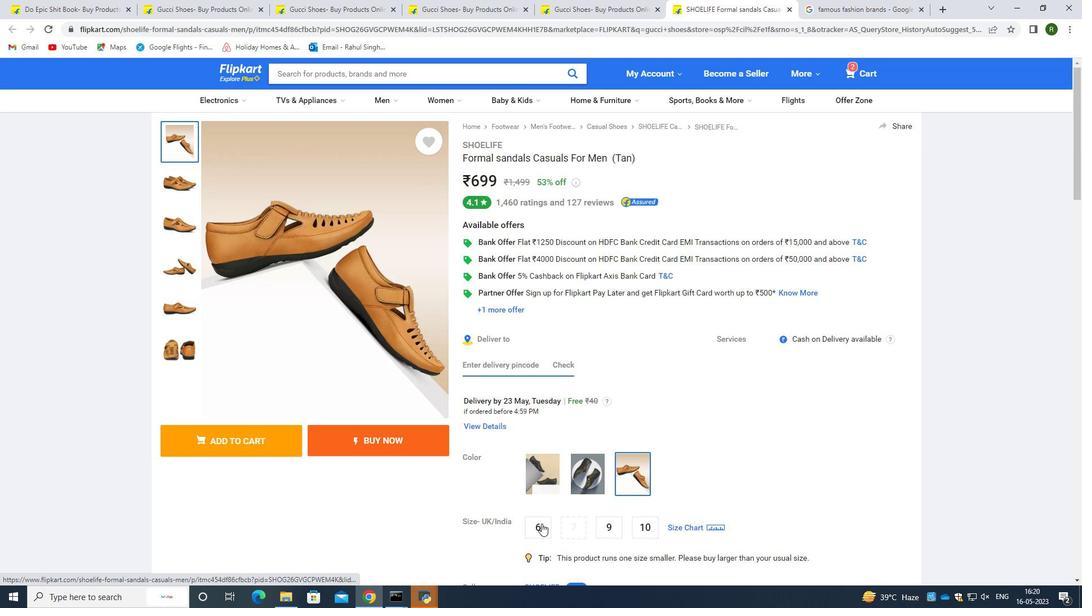 
Action: Mouse moved to (266, 435)
Screenshot: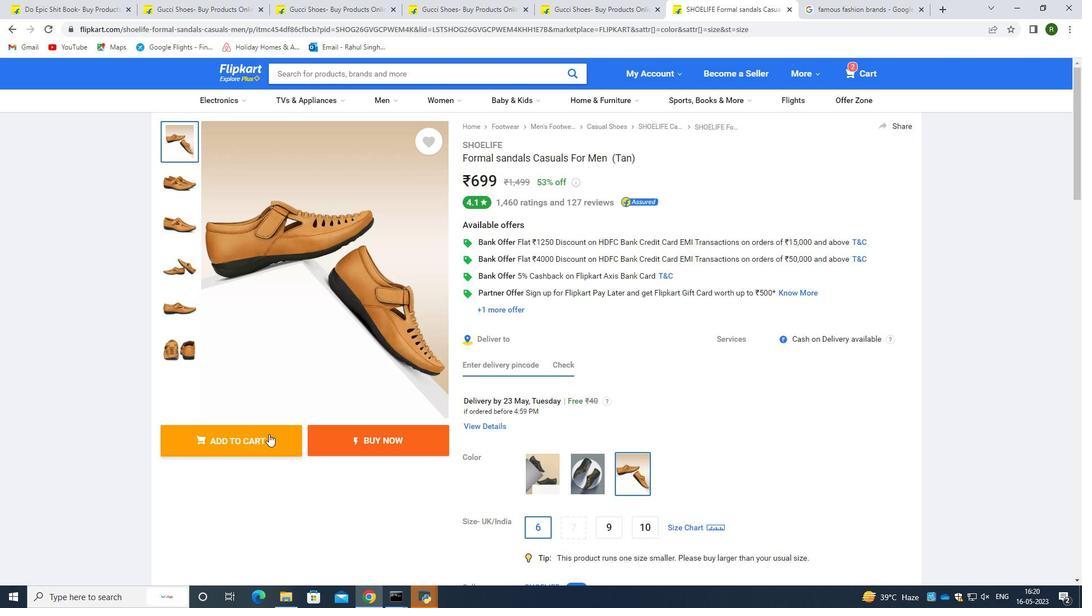 
Action: Mouse pressed left at (266, 435)
Screenshot: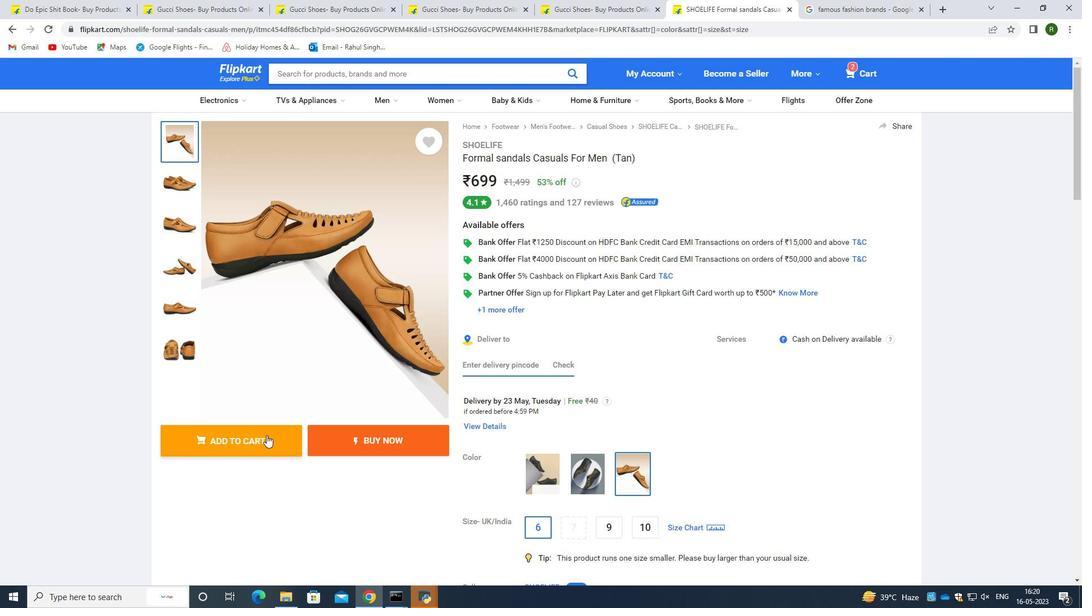 
Action: Mouse moved to (342, 351)
Screenshot: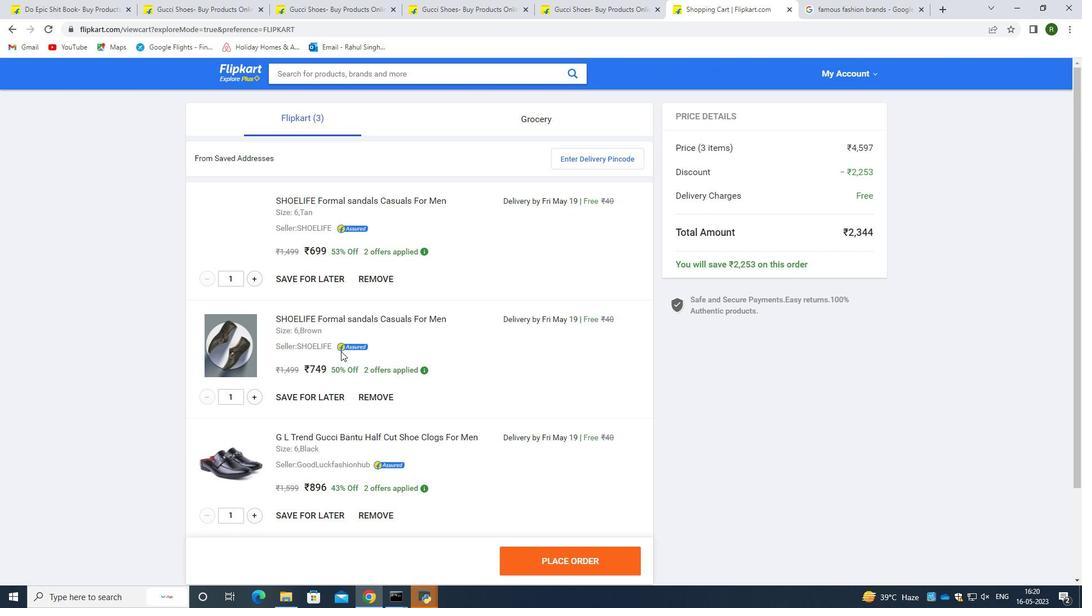 
Action: Mouse scrolled (342, 352) with delta (0, 0)
Screenshot: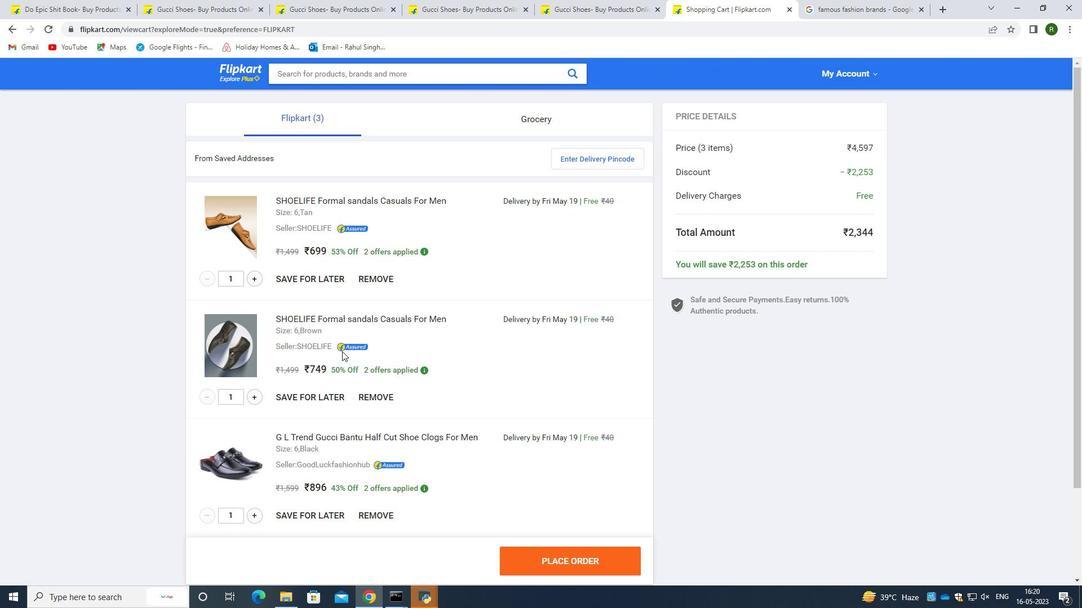 
Action: Mouse scrolled (342, 352) with delta (0, 0)
Screenshot: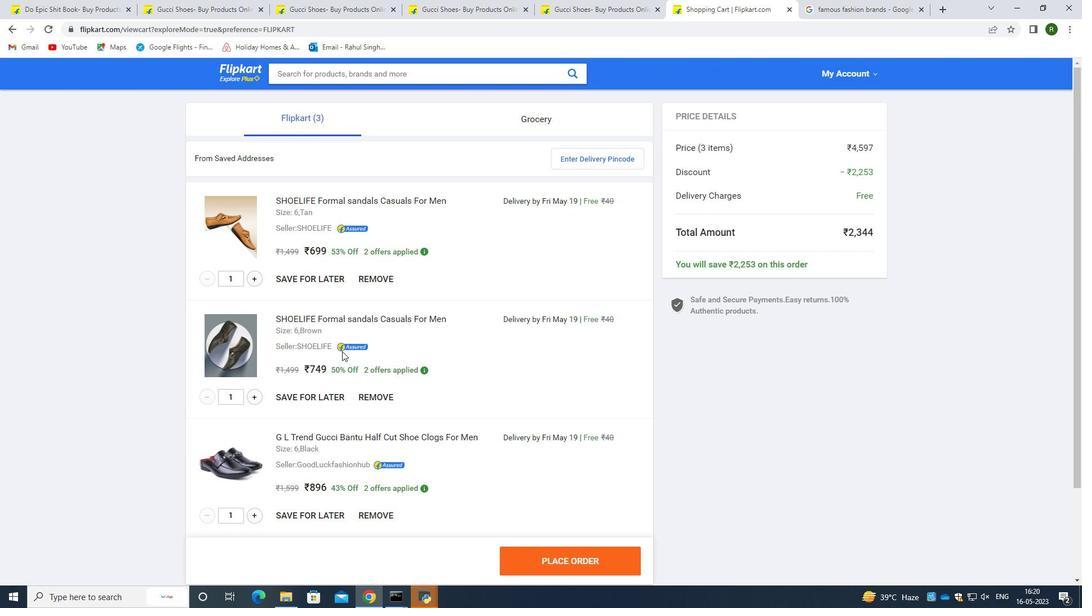 
Action: Mouse scrolled (342, 352) with delta (0, 0)
Screenshot: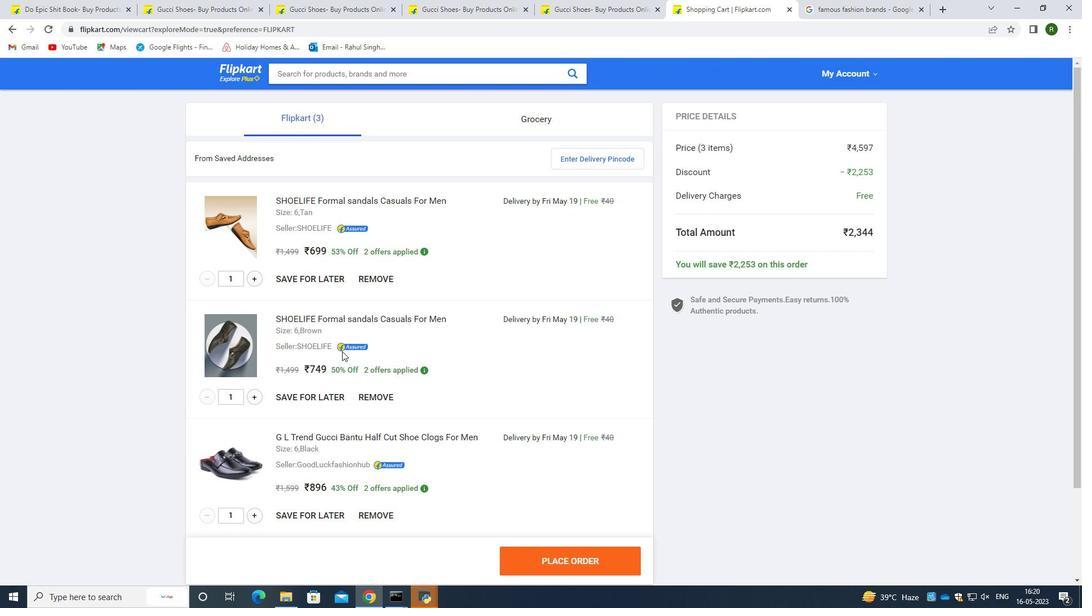 
Action: Mouse scrolled (342, 352) with delta (0, 0)
Screenshot: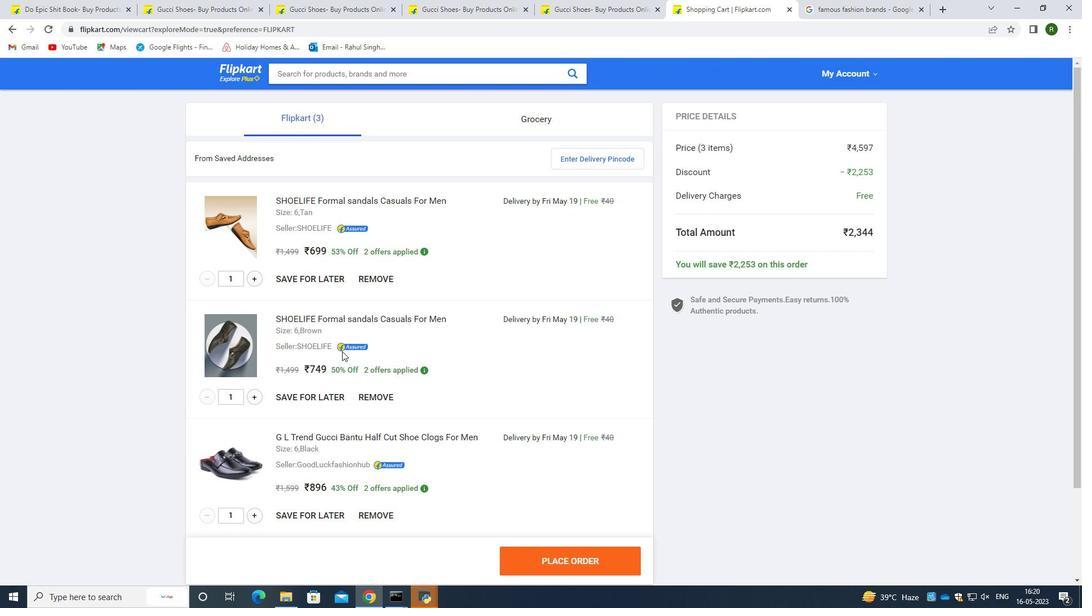 
Action: Mouse moved to (394, 76)
Screenshot: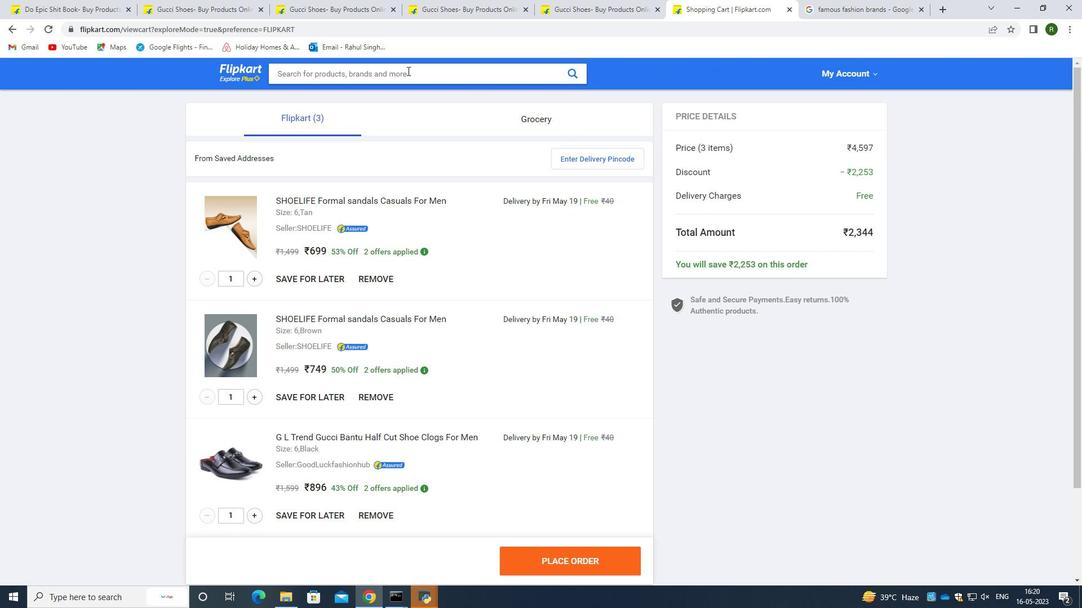 
Action: Mouse pressed left at (394, 76)
Screenshot: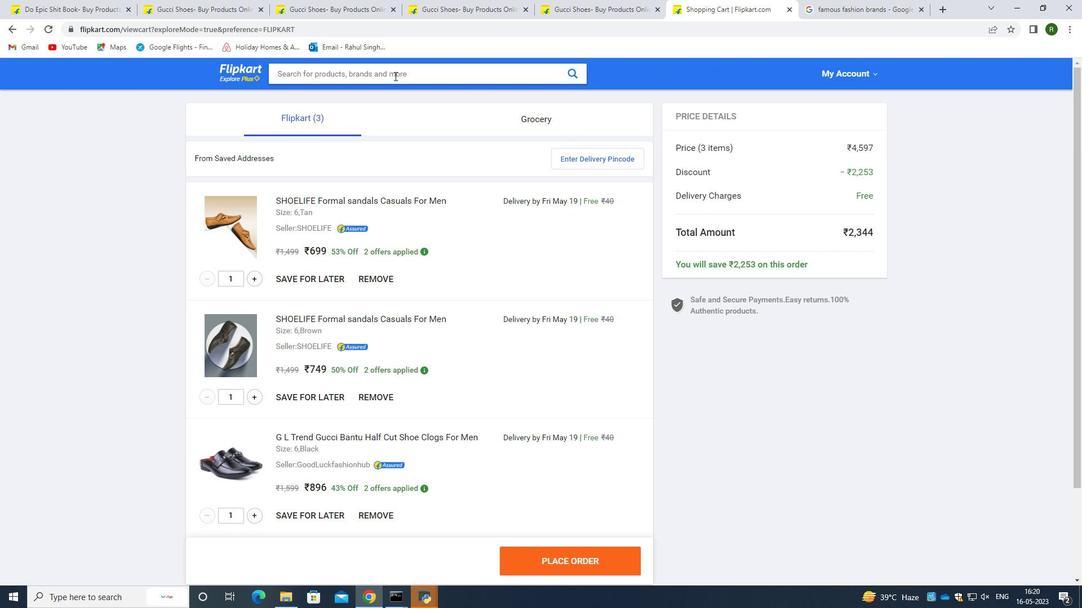 
Action: Mouse moved to (391, 103)
Screenshot: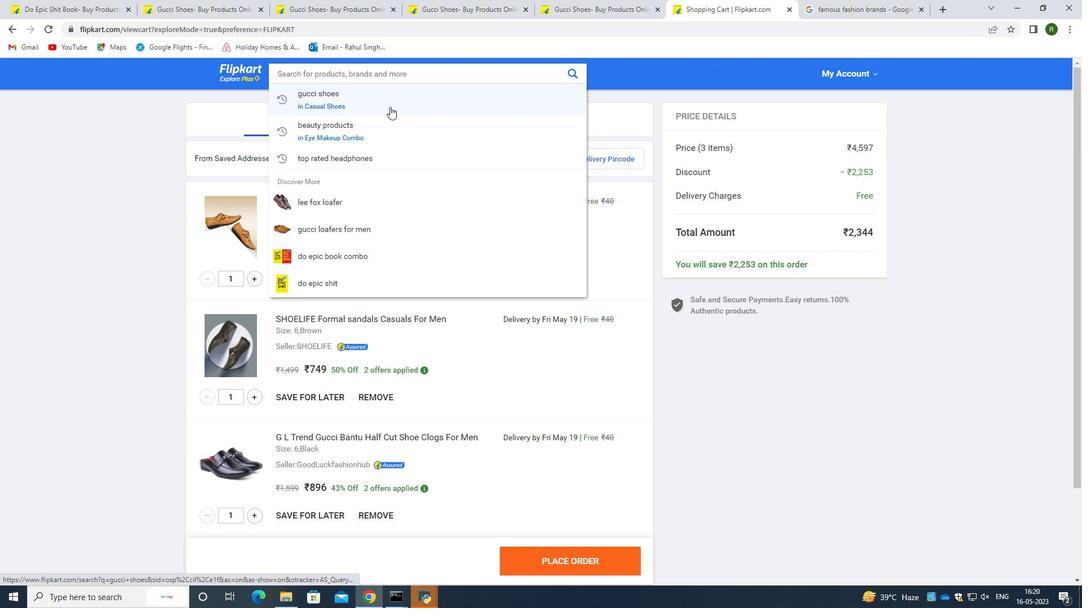 
Action: Mouse pressed left at (391, 103)
Screenshot: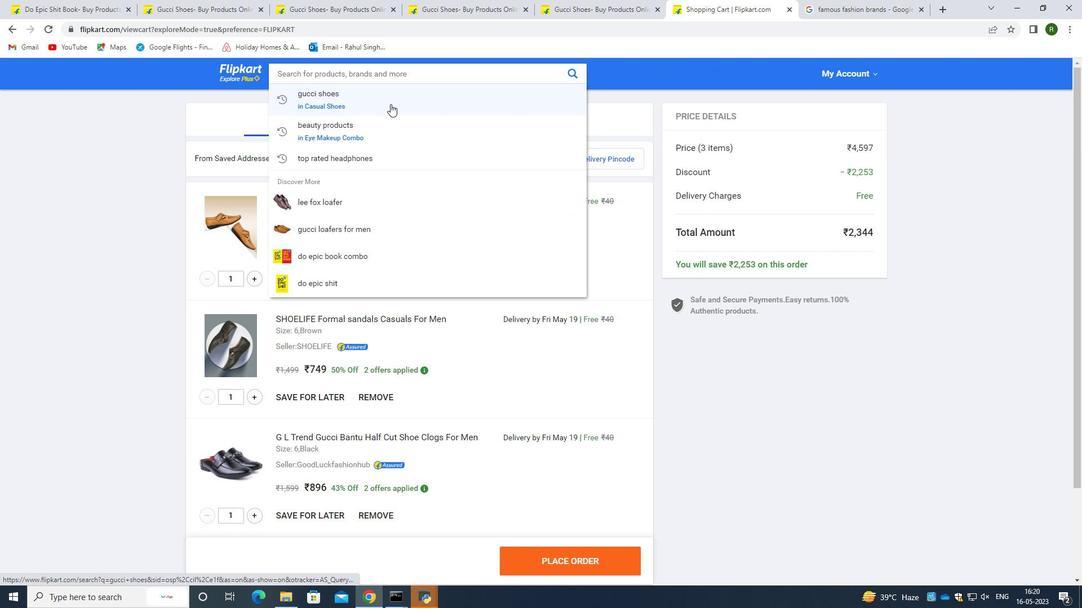 
Action: Mouse moved to (466, 280)
Screenshot: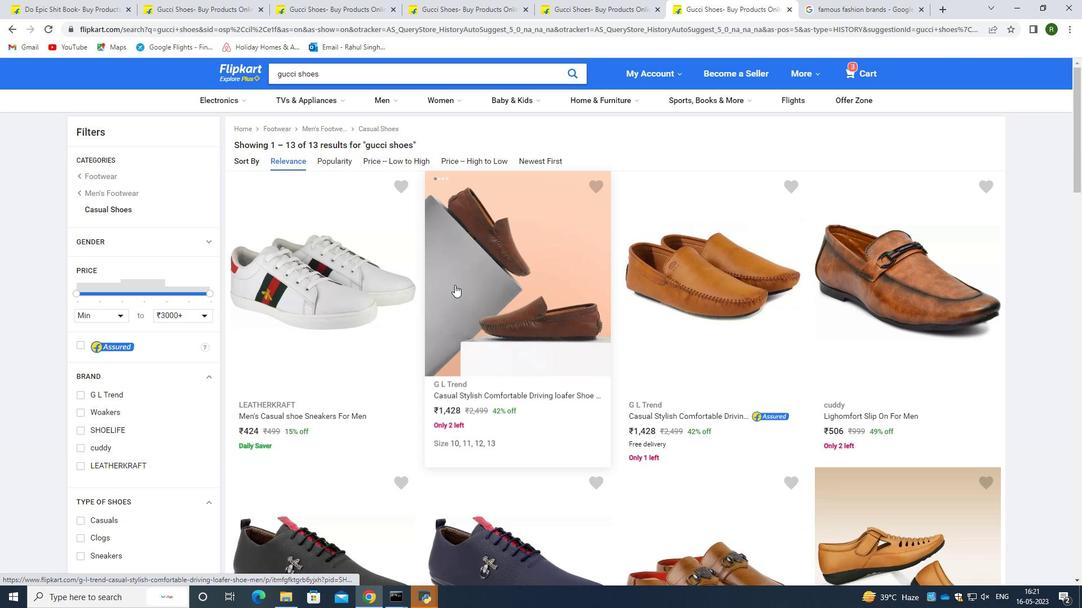 
Action: Mouse scrolled (466, 279) with delta (0, 0)
Screenshot: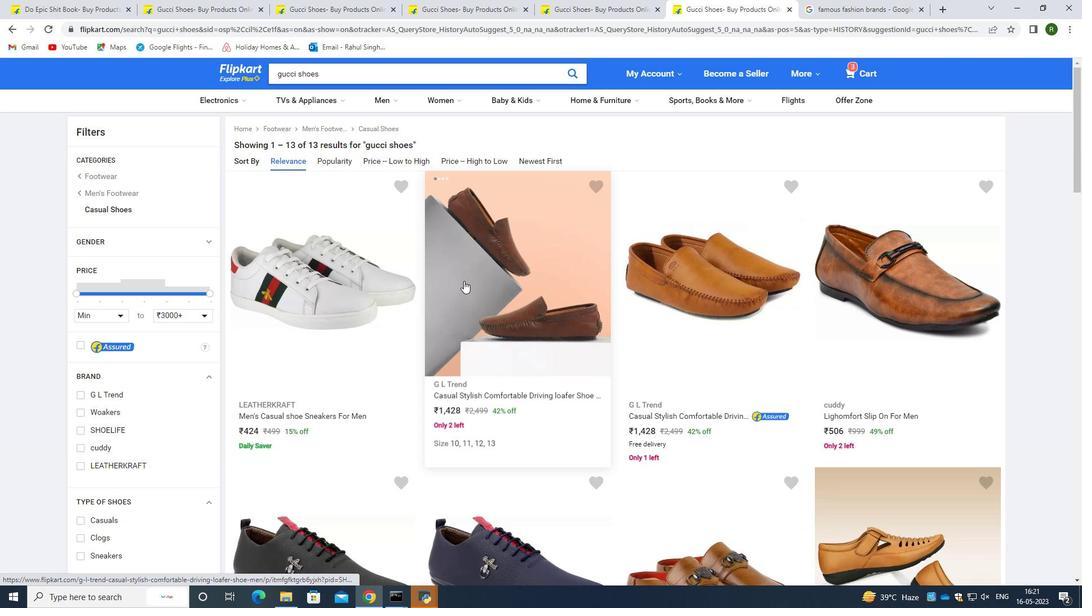 
Action: Mouse scrolled (466, 279) with delta (0, 0)
Screenshot: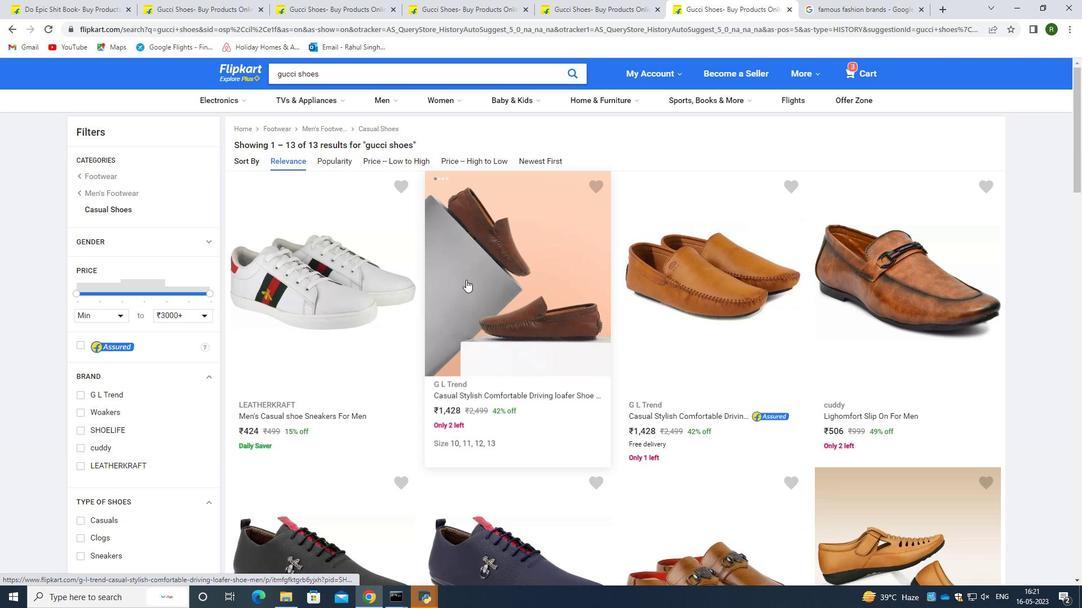 
Action: Mouse scrolled (466, 279) with delta (0, 0)
Screenshot: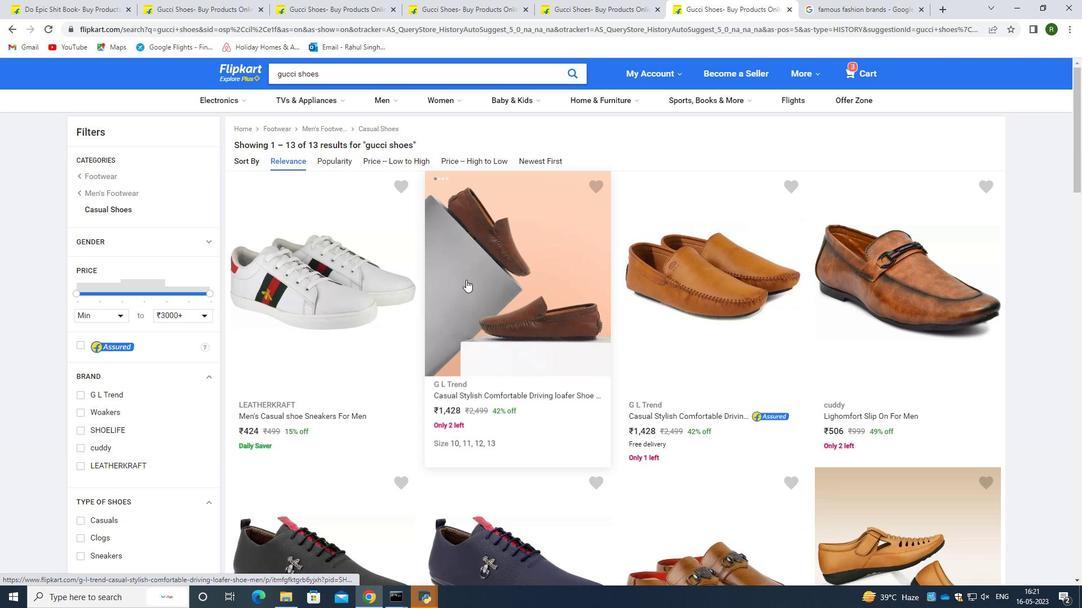 
Action: Mouse scrolled (466, 279) with delta (0, 0)
Screenshot: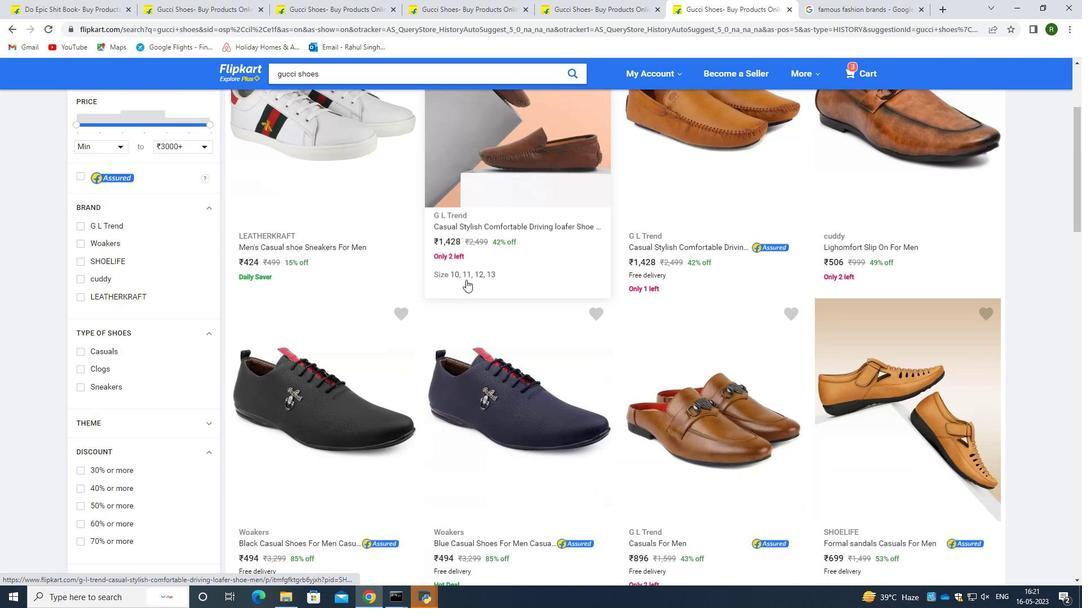 
Action: Mouse scrolled (466, 279) with delta (0, 0)
Screenshot: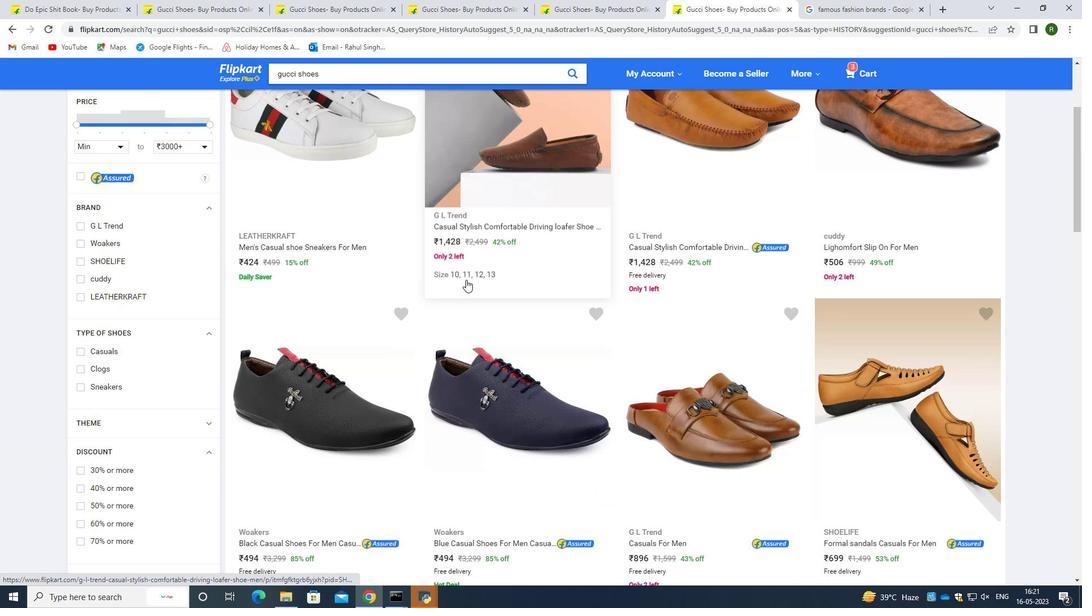 
Action: Mouse moved to (471, 281)
Screenshot: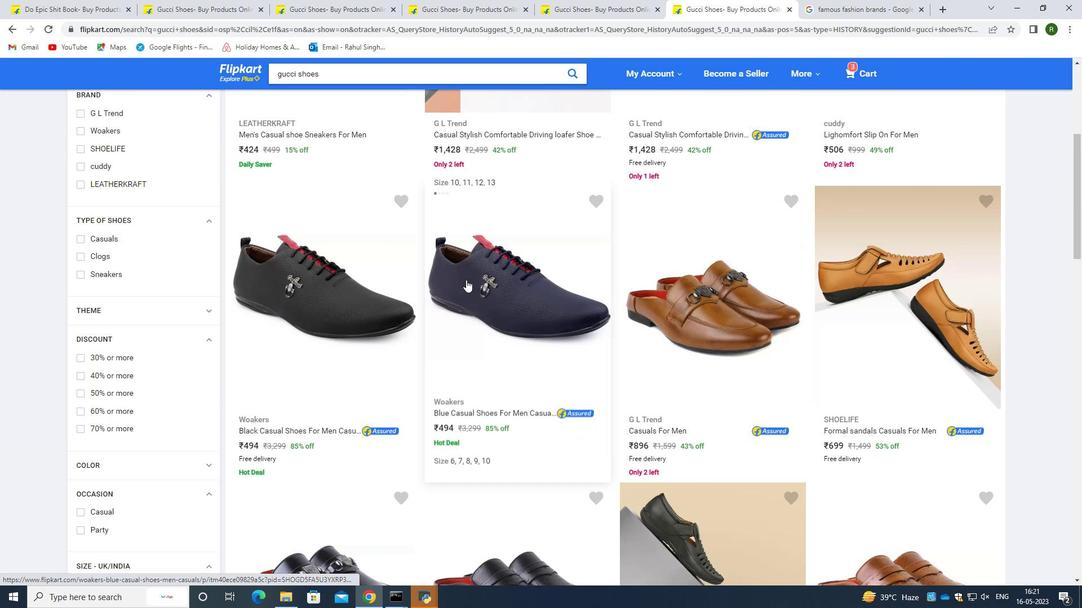 
Action: Mouse scrolled (471, 280) with delta (0, 0)
Screenshot: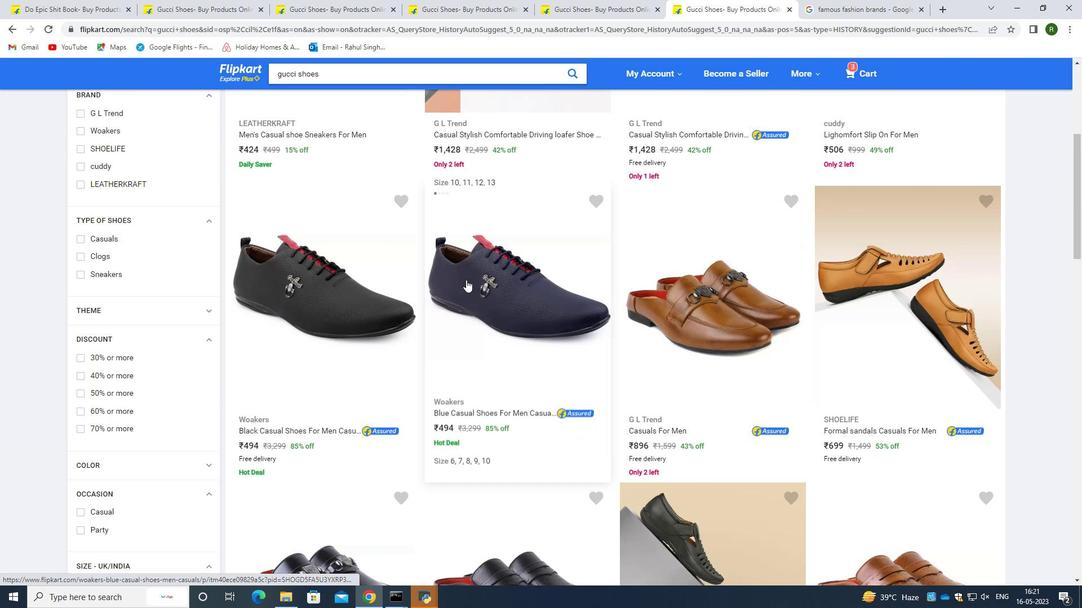
Action: Mouse moved to (474, 282)
Screenshot: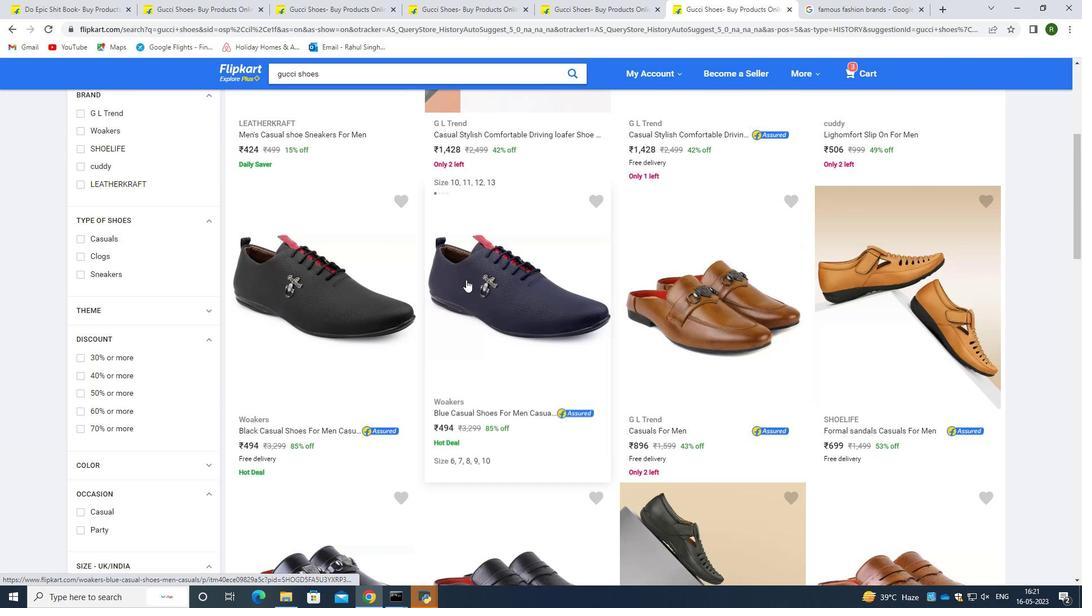 
Action: Mouse scrolled (474, 281) with delta (0, 0)
Screenshot: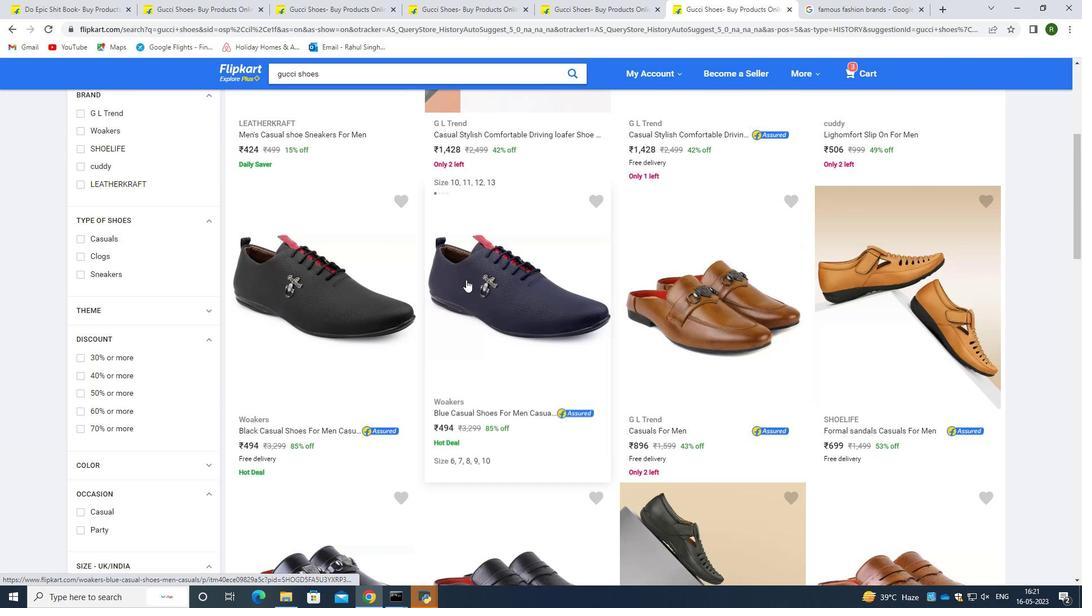 
Action: Mouse moved to (556, 244)
Screenshot: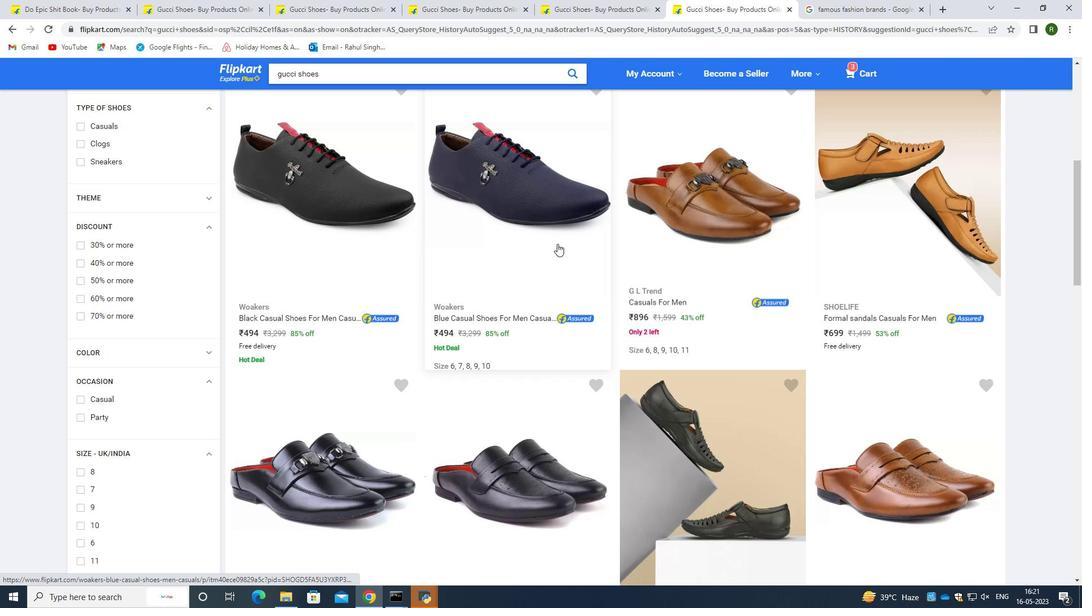 
Action: Mouse scrolled (556, 244) with delta (0, 0)
Screenshot: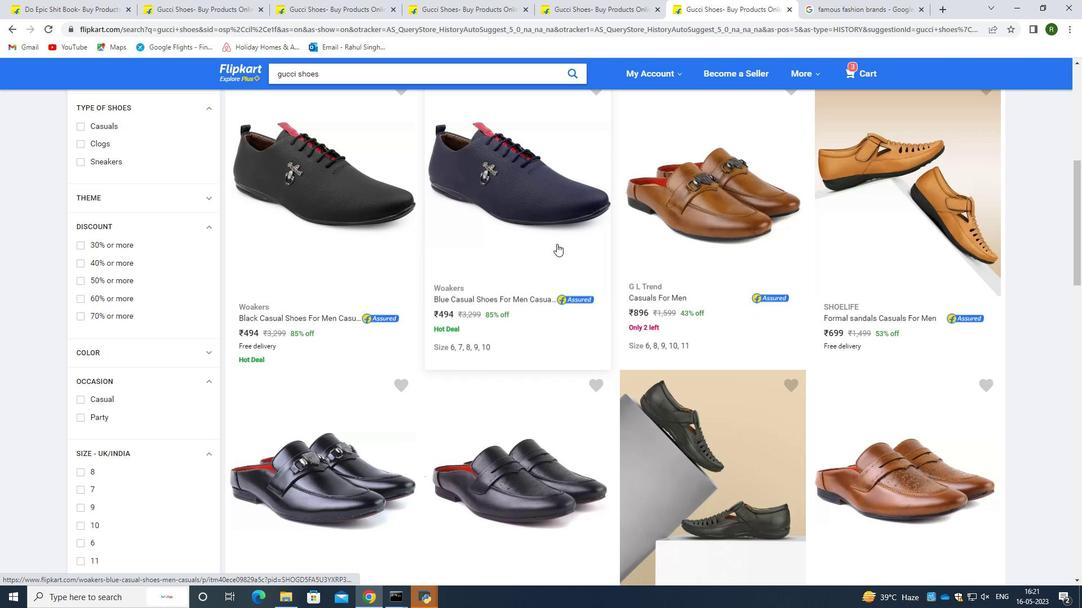 
Action: Mouse pressed left at (556, 244)
Screenshot: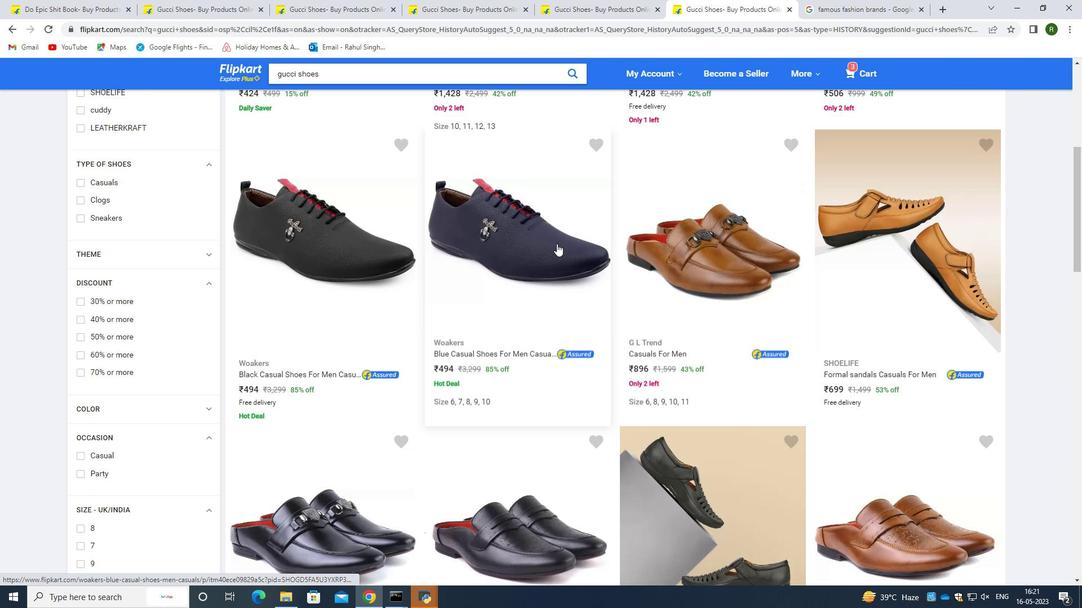 
Action: Mouse moved to (570, 366)
Screenshot: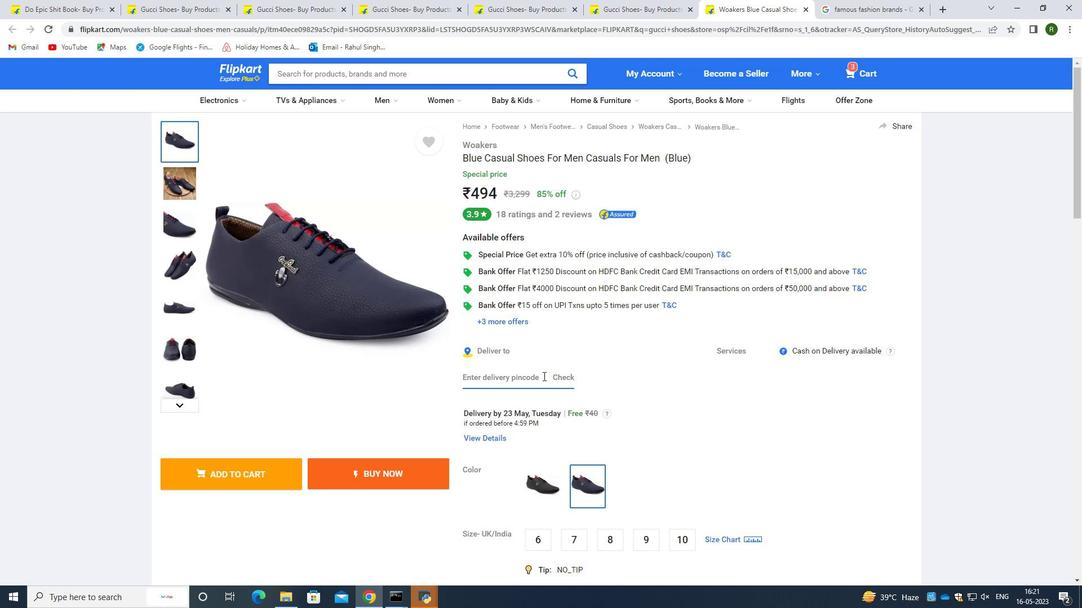 
Action: Mouse scrolled (570, 366) with delta (0, 0)
Screenshot: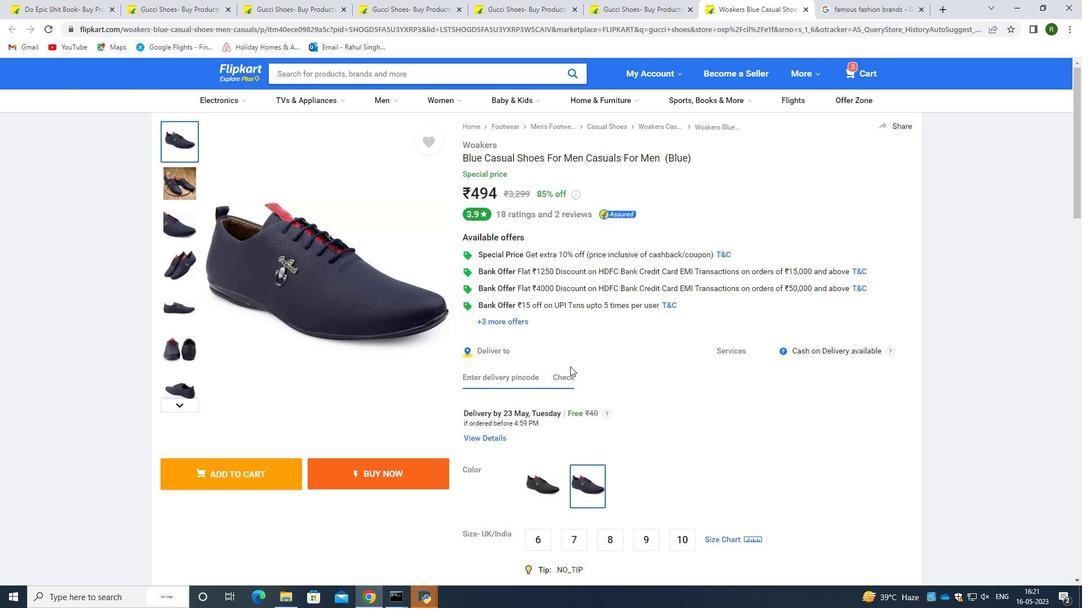 
Action: Mouse scrolled (570, 366) with delta (0, 0)
Screenshot: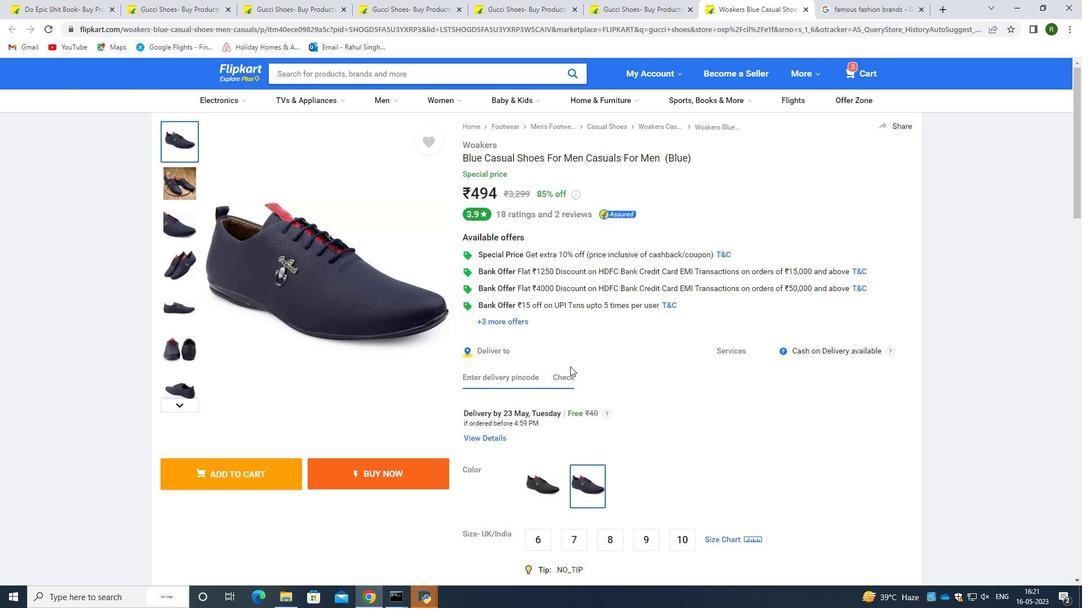 
Action: Mouse moved to (543, 426)
Screenshot: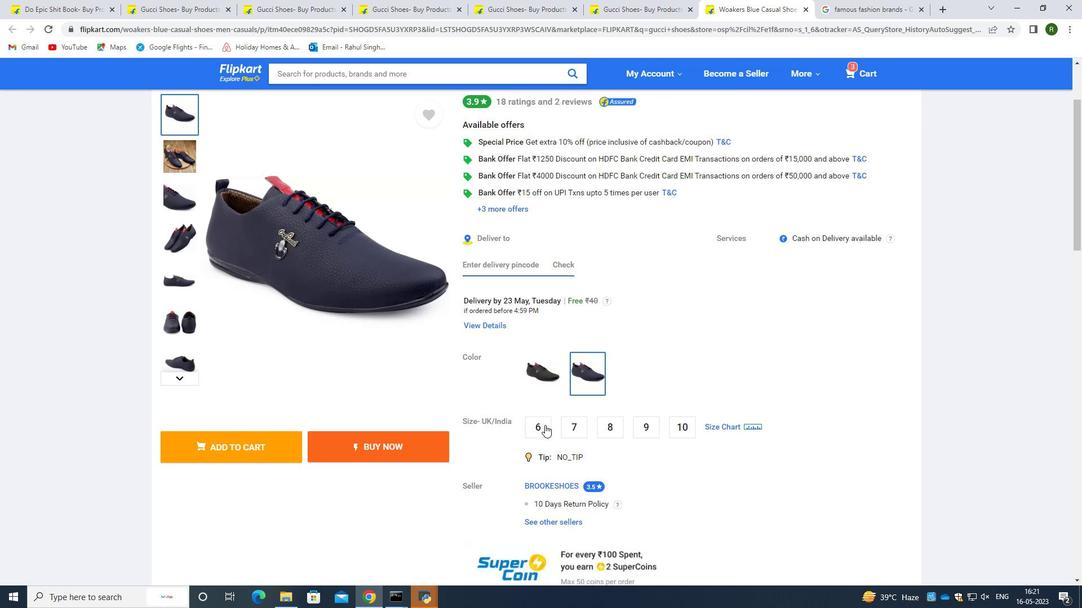 
Action: Mouse pressed left at (543, 426)
Screenshot: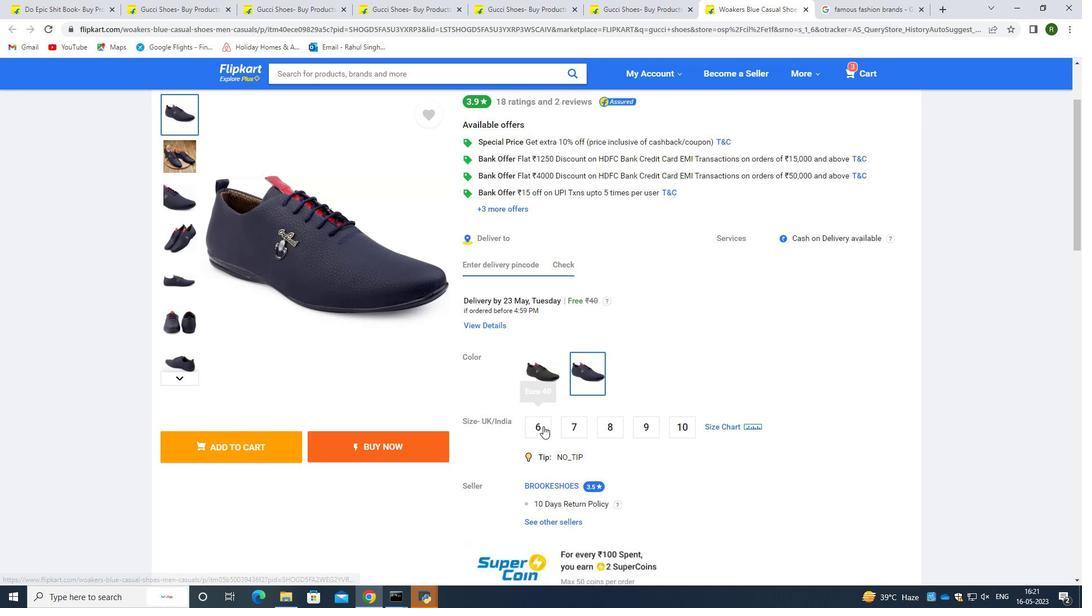 
Action: Mouse moved to (580, 267)
Screenshot: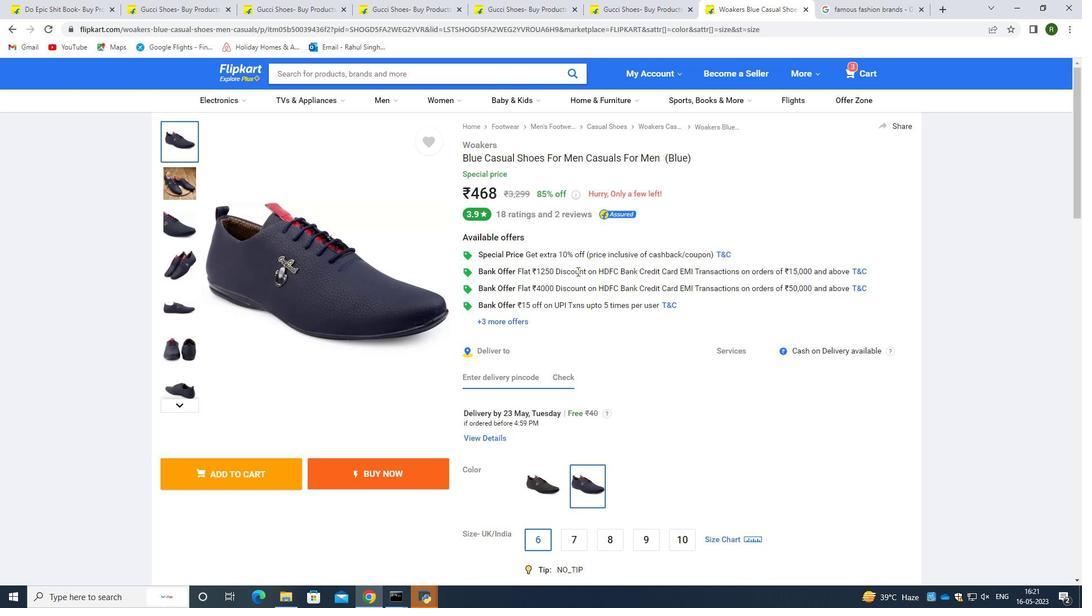 
Action: Mouse scrolled (580, 266) with delta (0, 0)
Screenshot: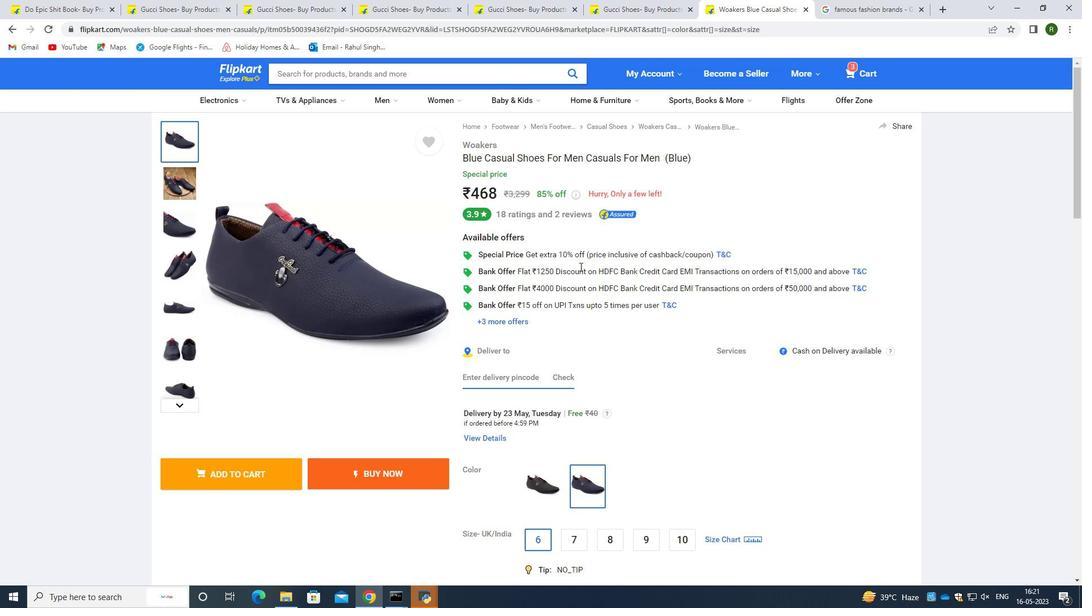 
Action: Mouse moved to (532, 428)
Screenshot: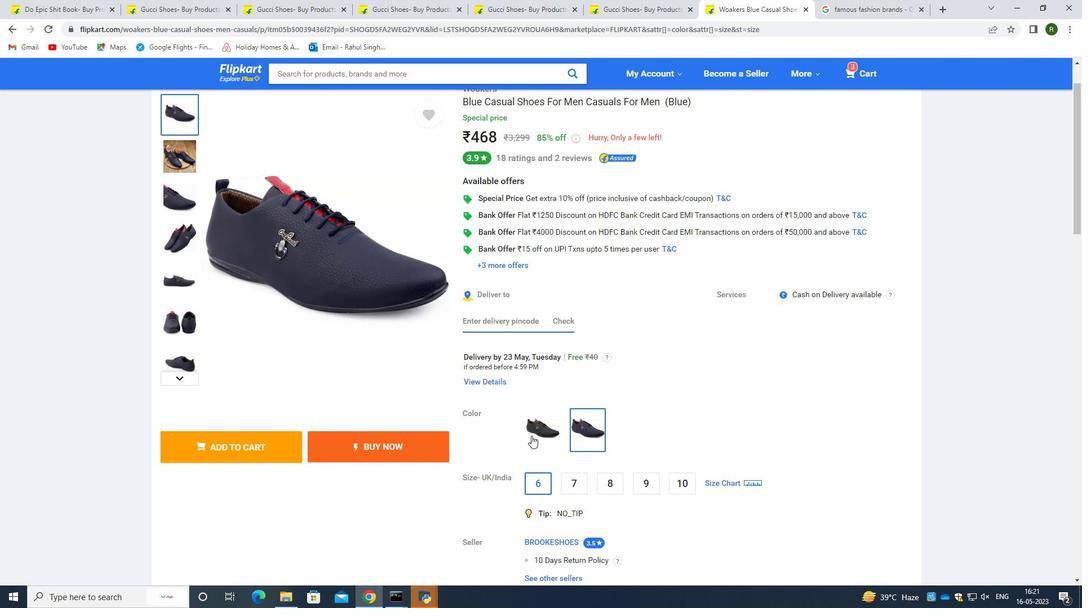 
Action: Mouse pressed left at (532, 428)
Screenshot: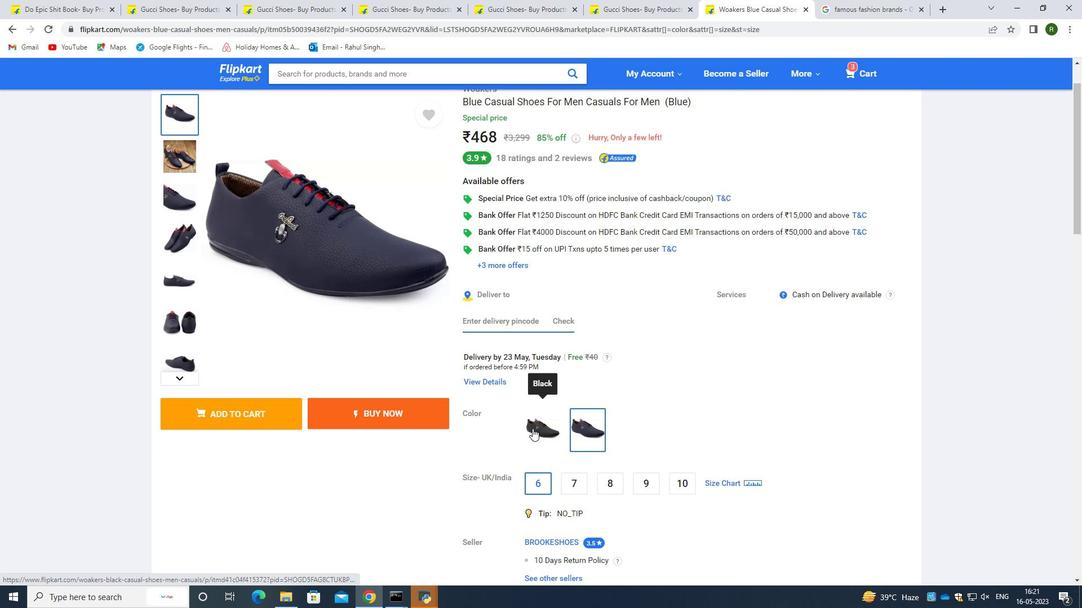 
Action: Mouse moved to (269, 471)
Screenshot: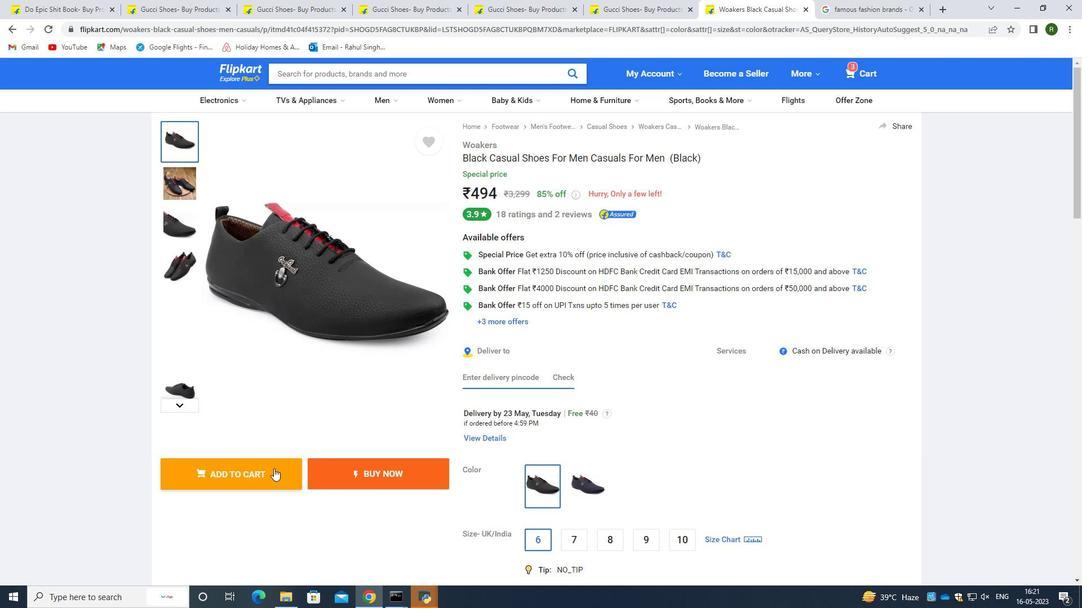 
Action: Mouse pressed left at (269, 471)
Screenshot: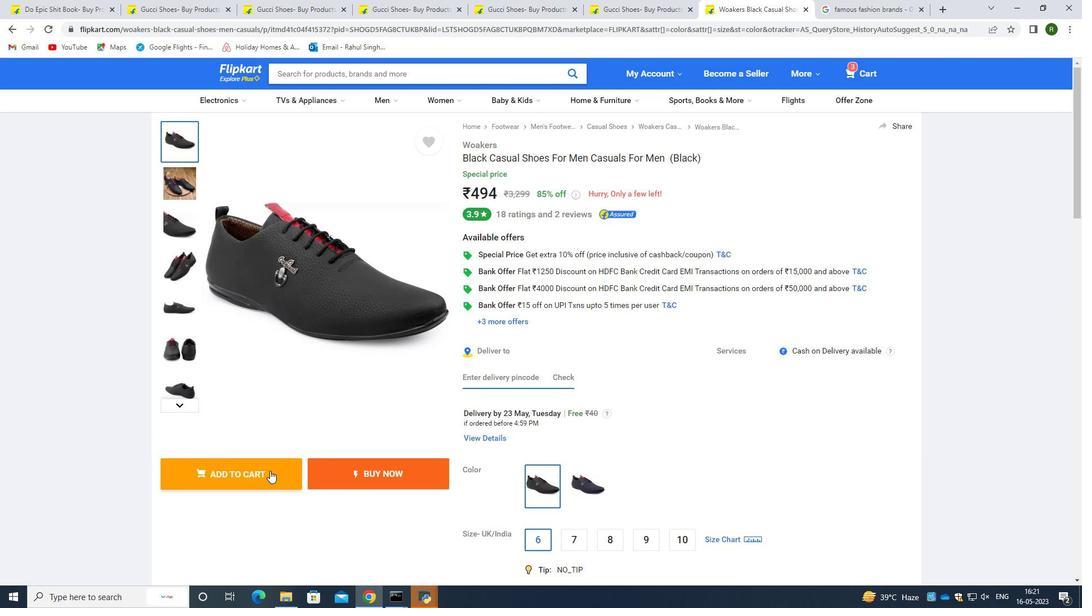 
Action: Mouse moved to (476, 239)
Screenshot: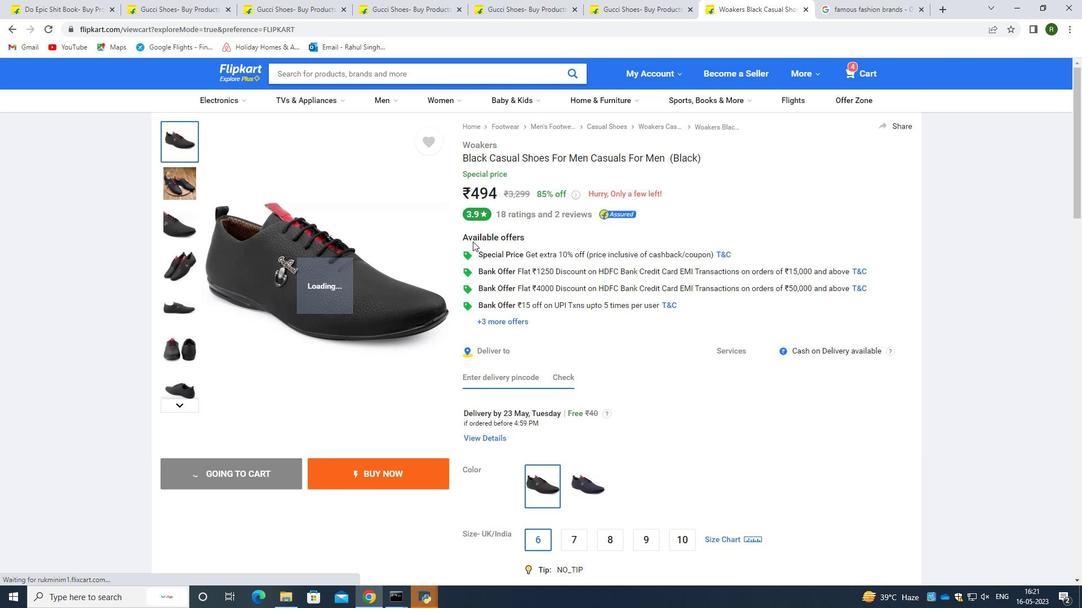
Action: Mouse scrolled (476, 240) with delta (0, 0)
Screenshot: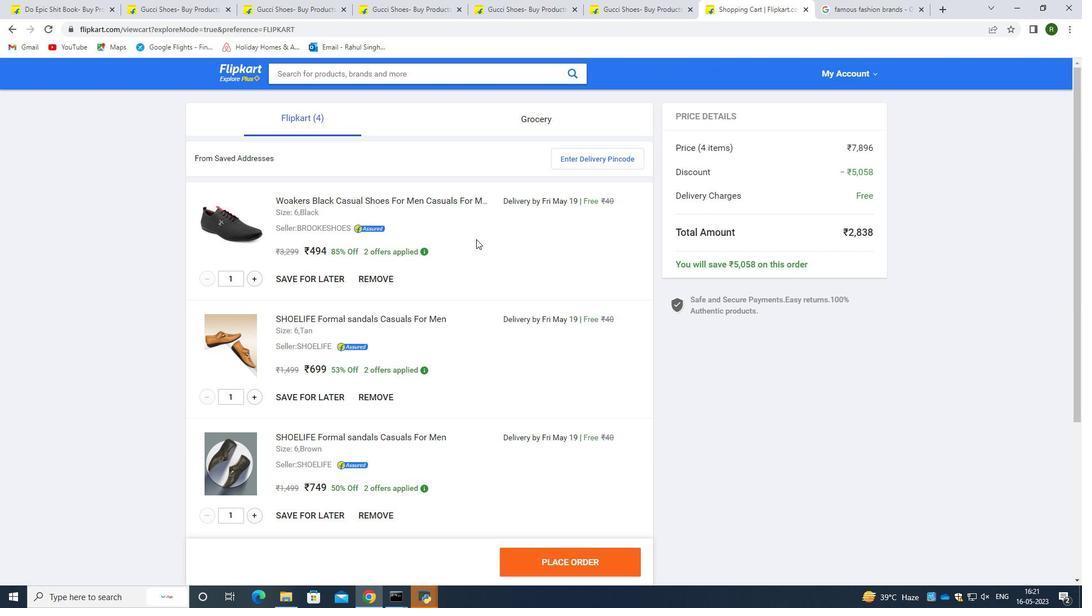 
Action: Mouse moved to (383, 73)
Screenshot: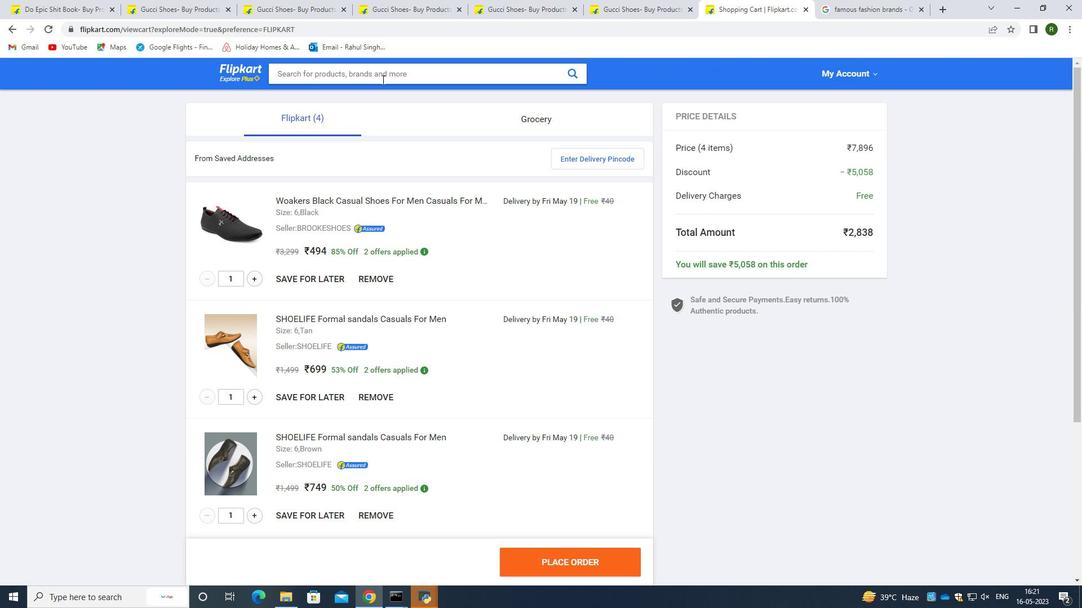 
Action: Mouse pressed left at (383, 73)
Screenshot: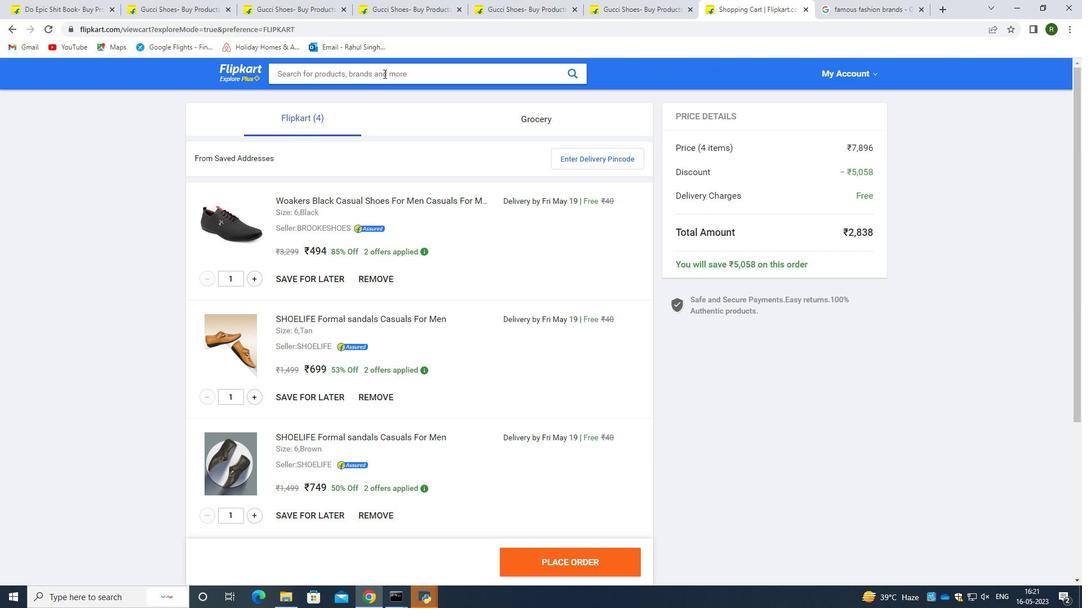 
Action: Mouse moved to (385, 107)
Screenshot: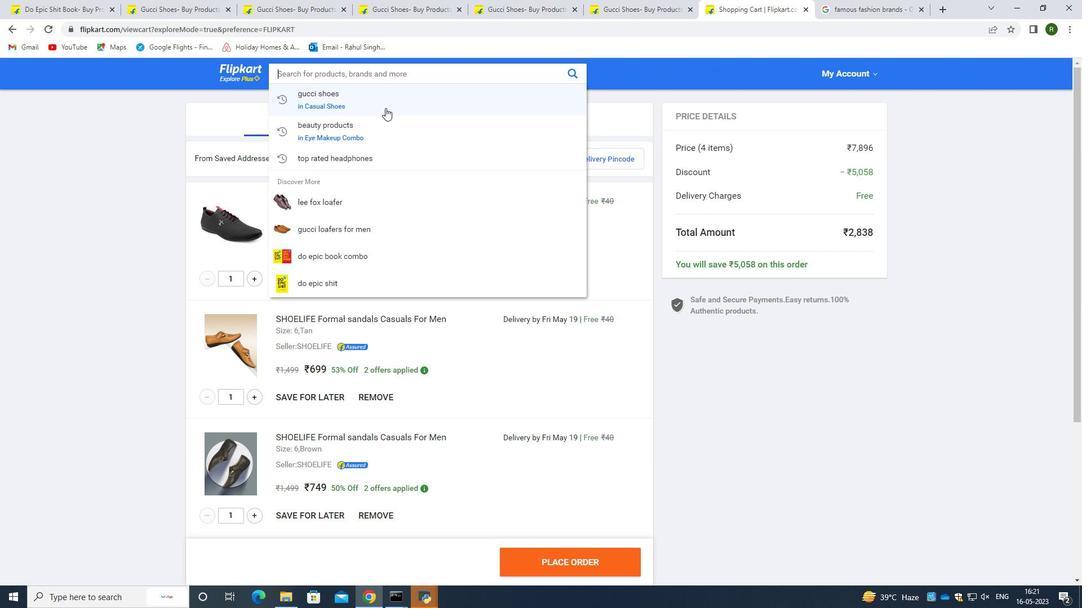 
Action: Mouse pressed left at (385, 107)
Screenshot: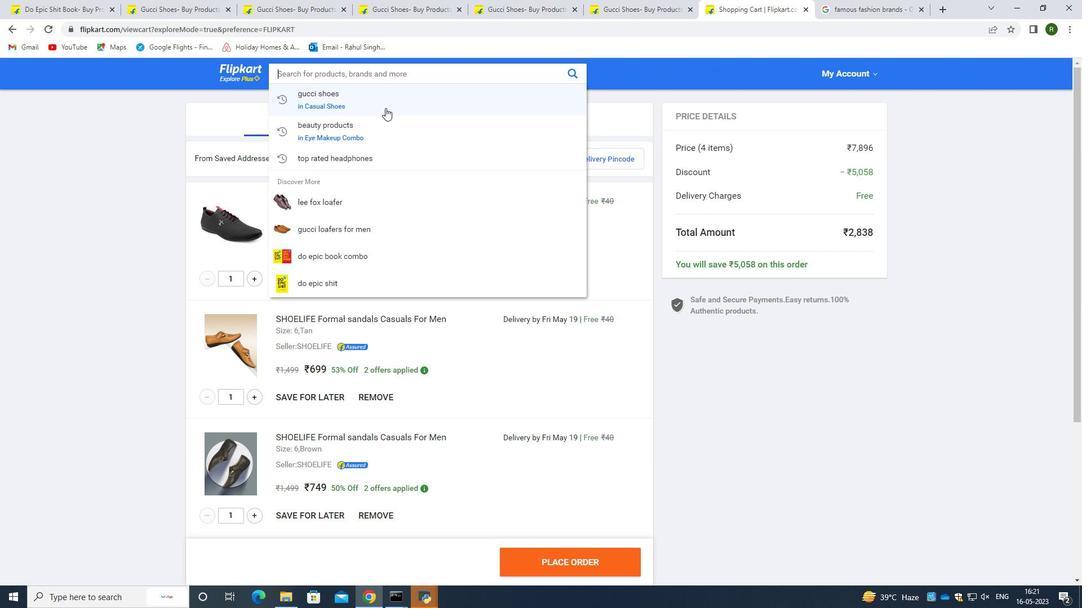 
Action: Mouse moved to (497, 274)
Screenshot: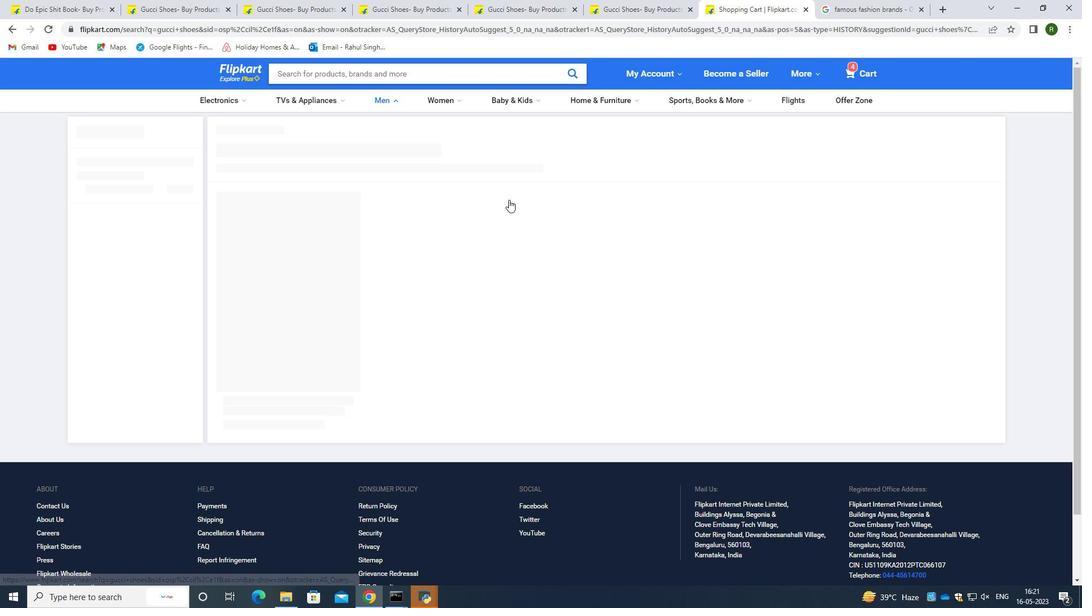 
Action: Mouse scrolled (497, 273) with delta (0, 0)
Screenshot: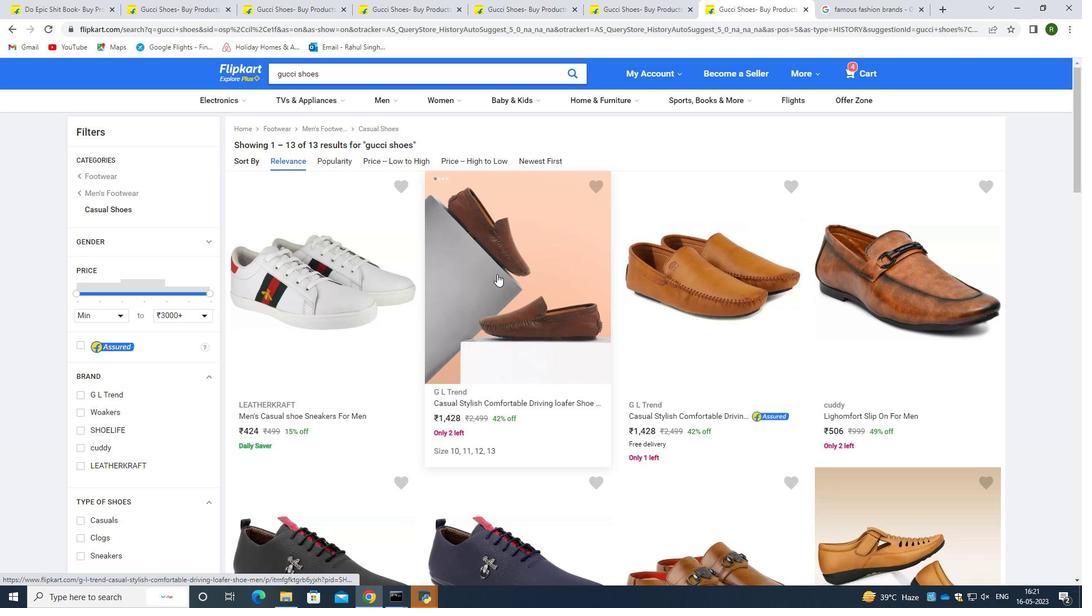 
Action: Mouse scrolled (497, 273) with delta (0, 0)
Screenshot: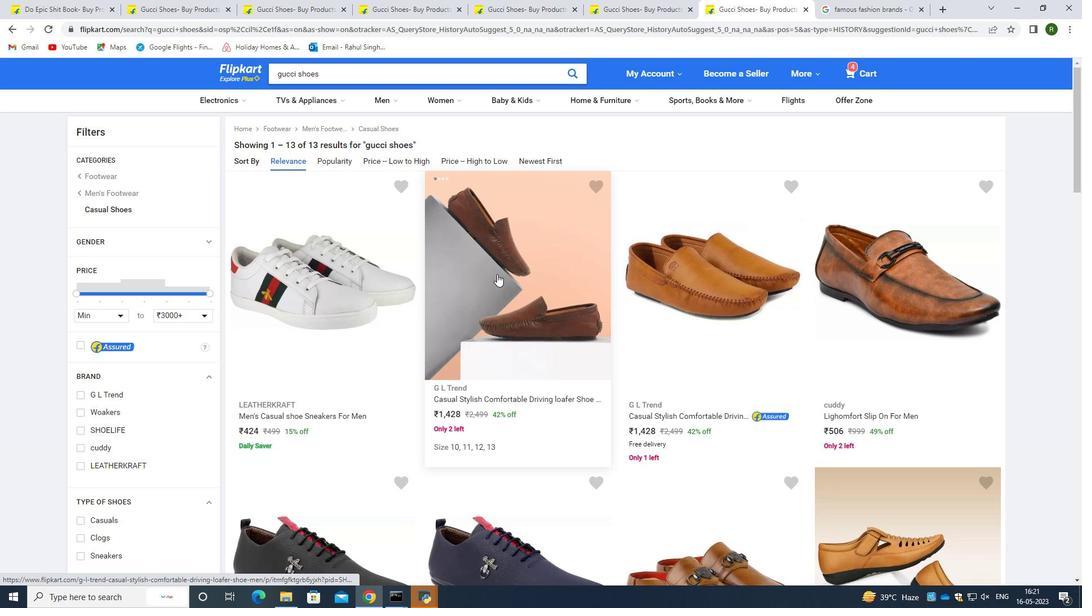 
Action: Mouse scrolled (497, 273) with delta (0, 0)
Screenshot: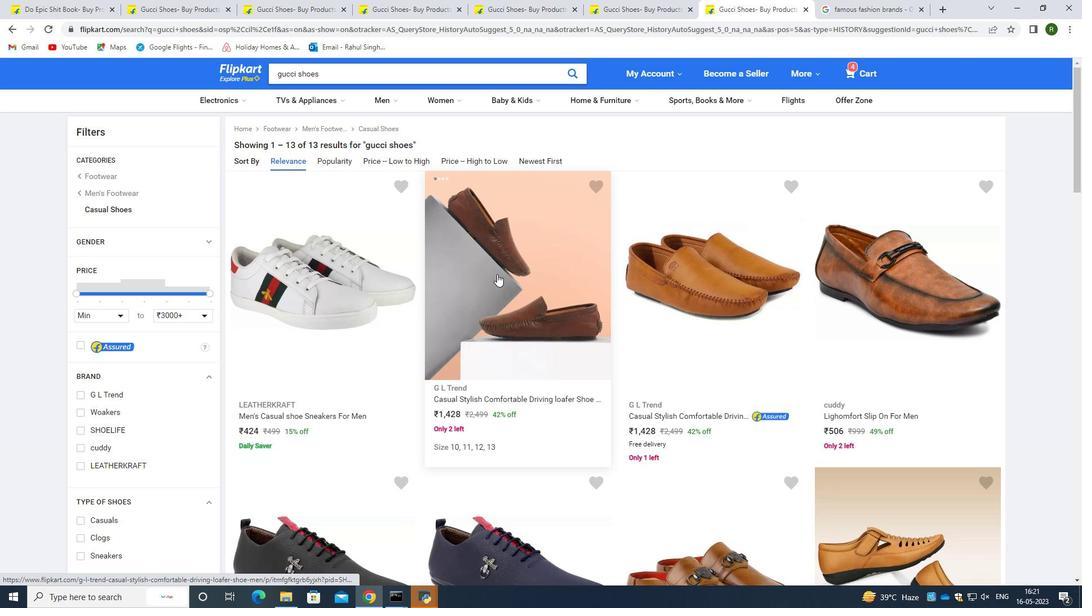 
Action: Mouse scrolled (497, 273) with delta (0, 0)
Screenshot: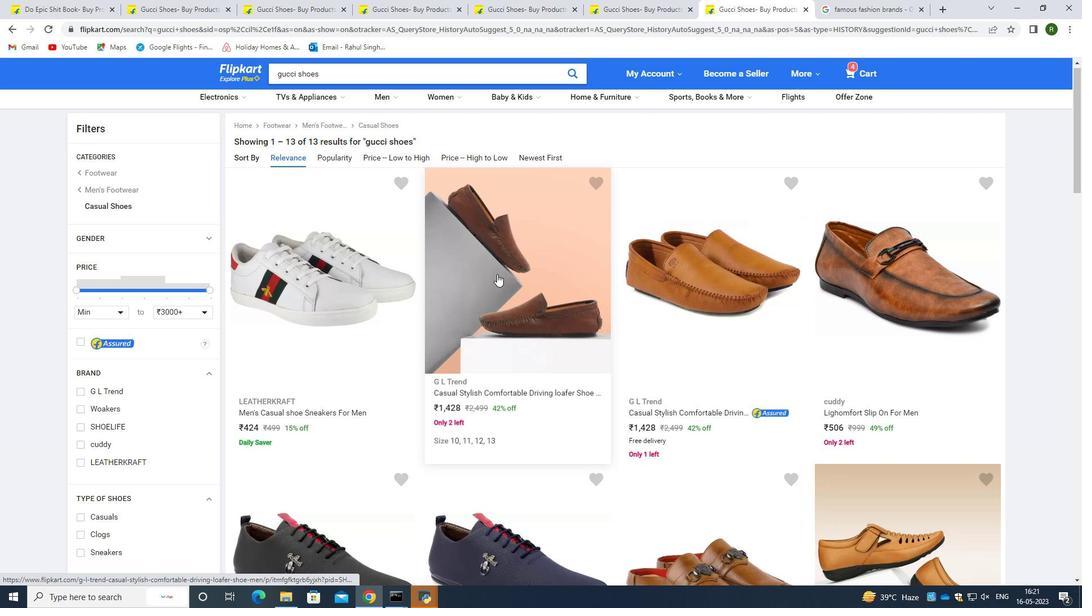 
Action: Mouse scrolled (497, 273) with delta (0, 0)
Screenshot: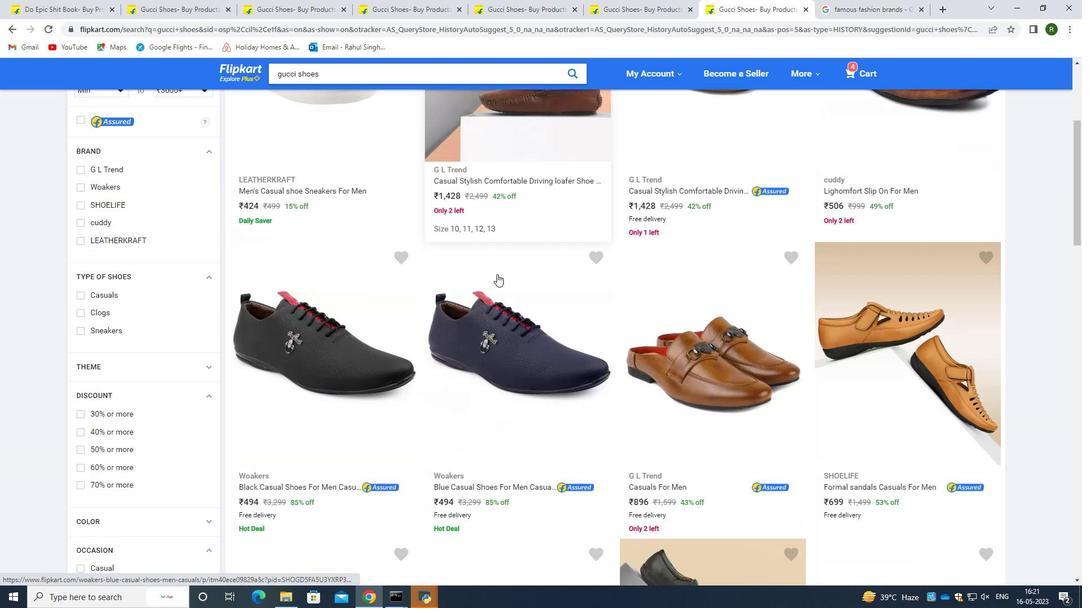 
Action: Mouse scrolled (497, 273) with delta (0, 0)
Screenshot: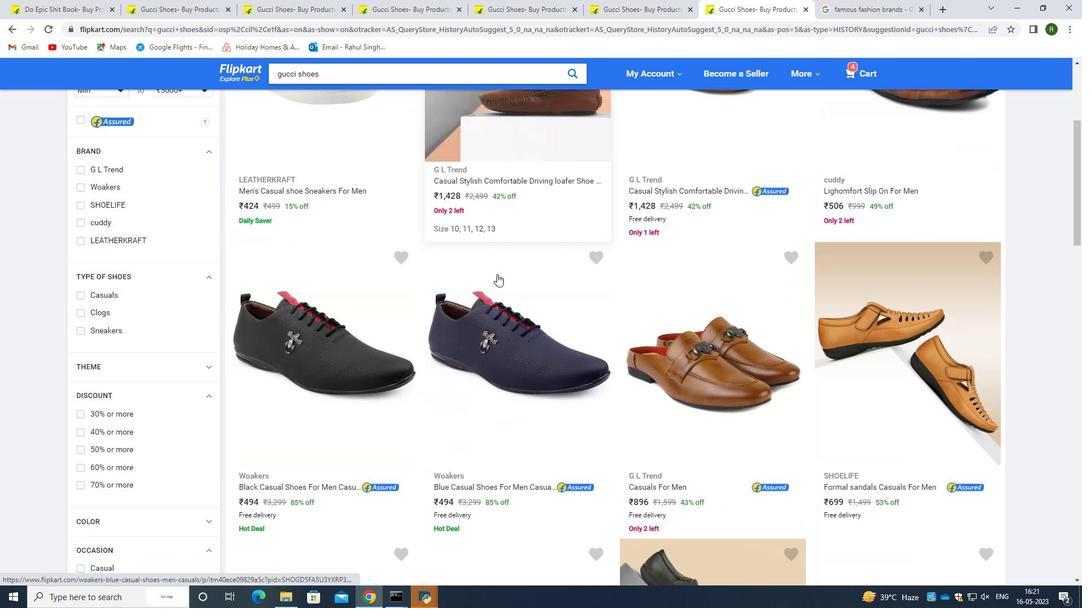 
Action: Mouse scrolled (497, 273) with delta (0, 0)
Screenshot: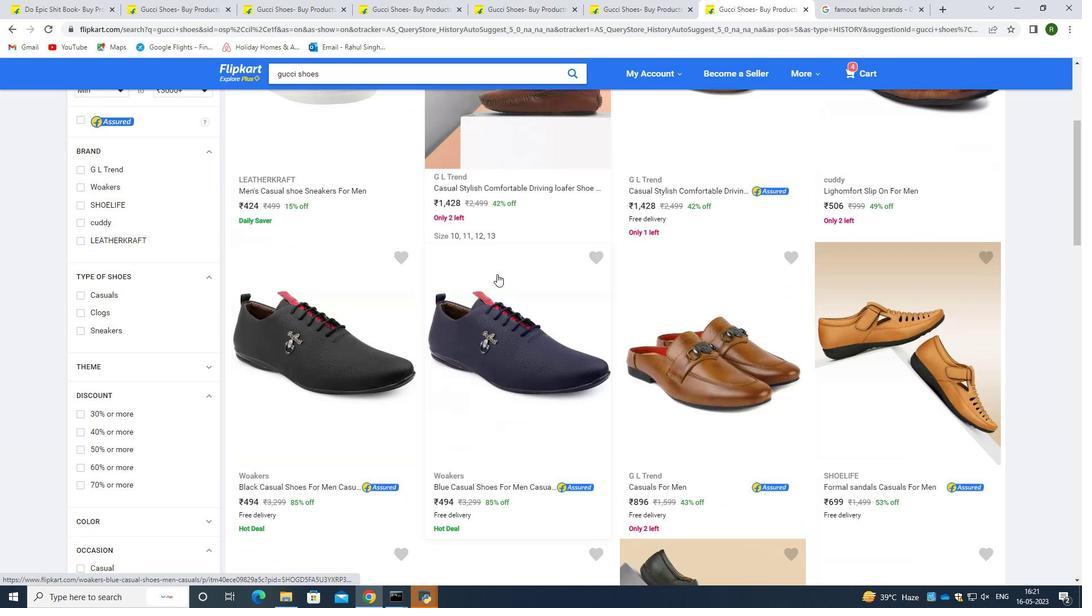 
Action: Mouse scrolled (497, 273) with delta (0, 0)
Screenshot: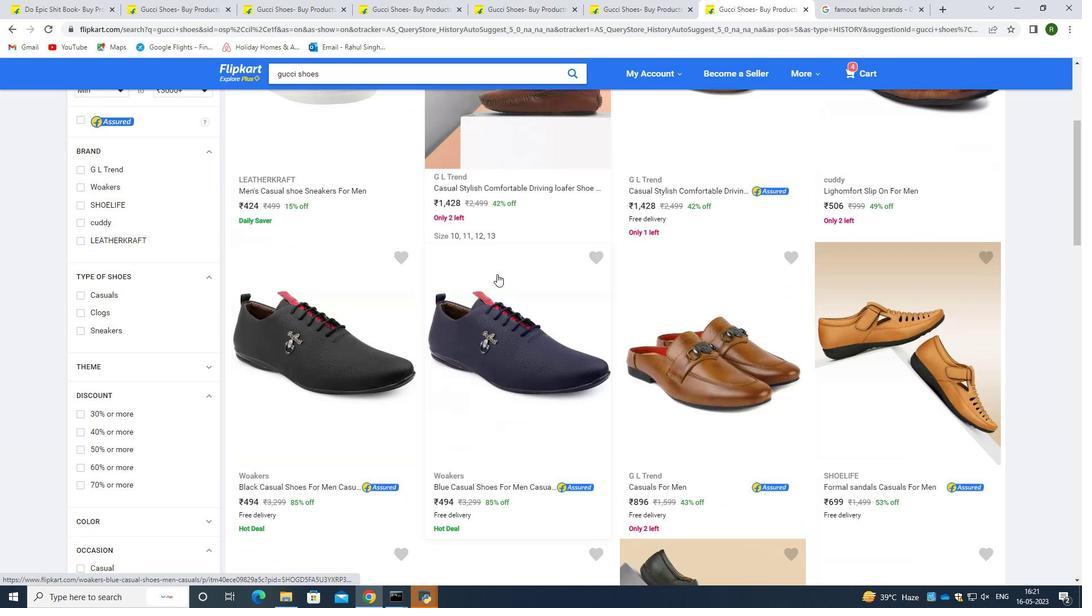 
Action: Mouse moved to (496, 275)
Screenshot: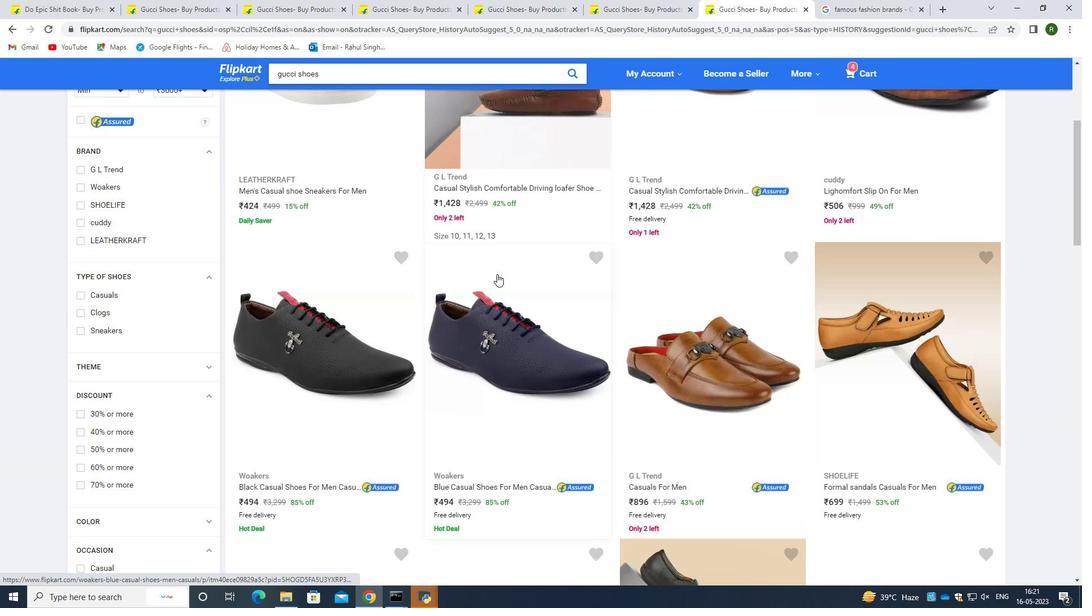 
Action: Mouse scrolled (496, 274) with delta (0, 0)
Screenshot: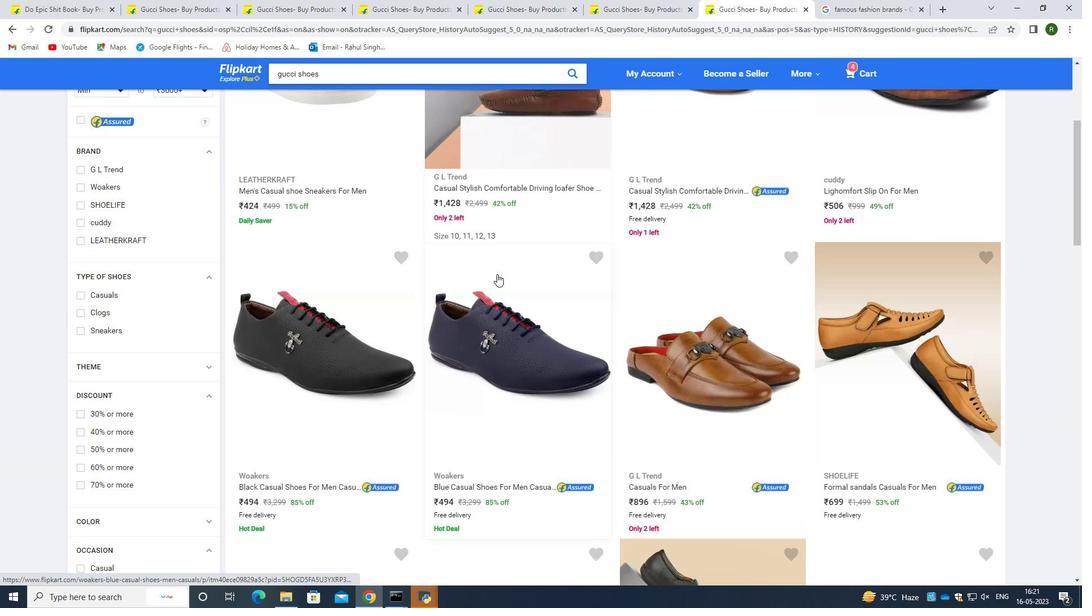 
Action: Mouse moved to (510, 276)
Screenshot: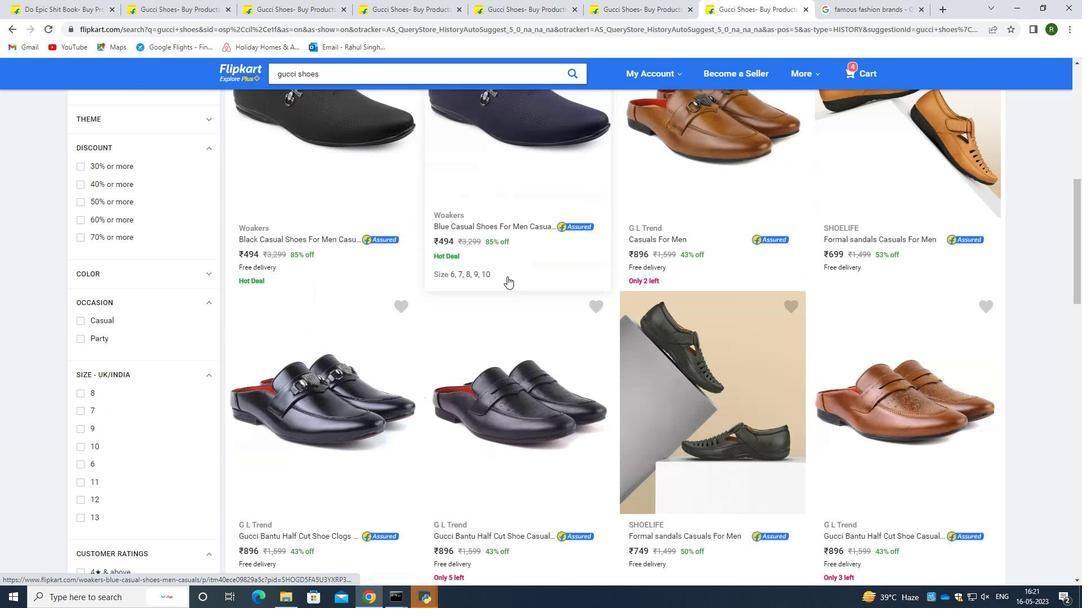 
Action: Mouse scrolled (510, 275) with delta (0, 0)
Screenshot: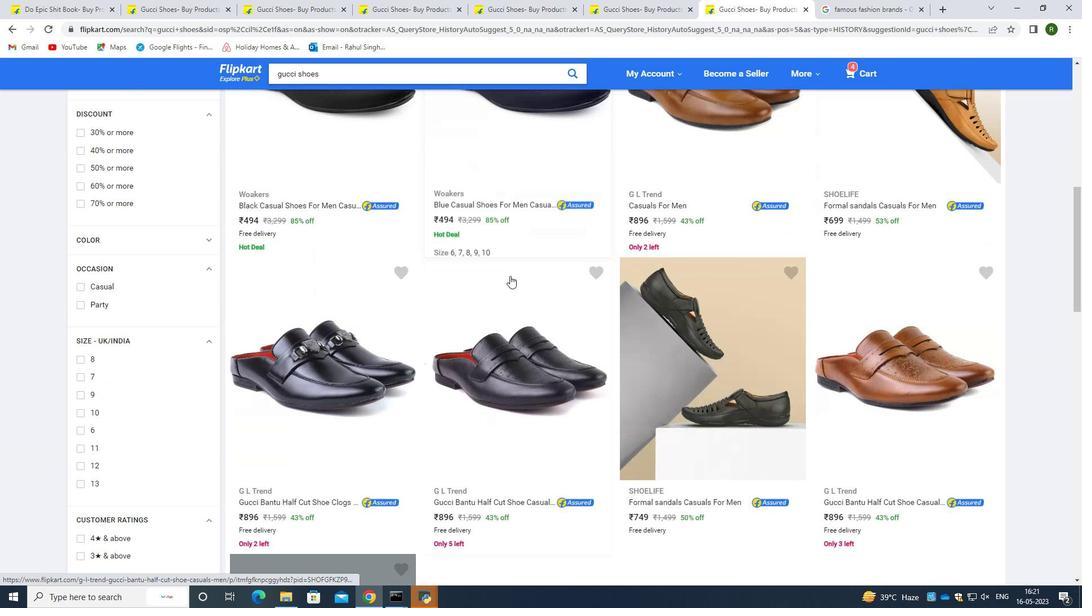
Action: Mouse scrolled (510, 275) with delta (0, 0)
Screenshot: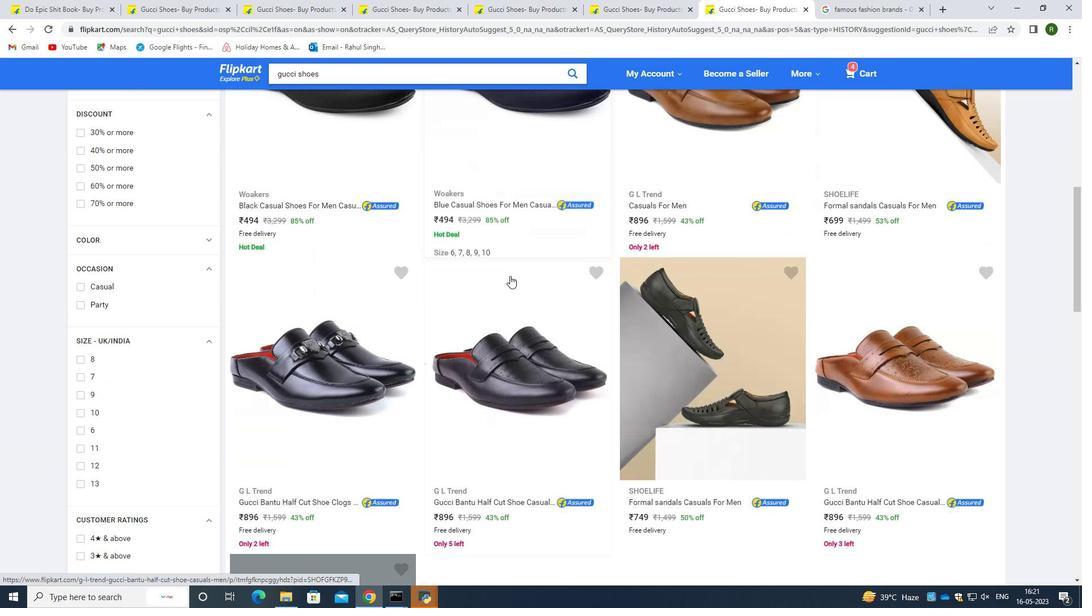 
Action: Mouse scrolled (510, 275) with delta (0, 0)
Screenshot: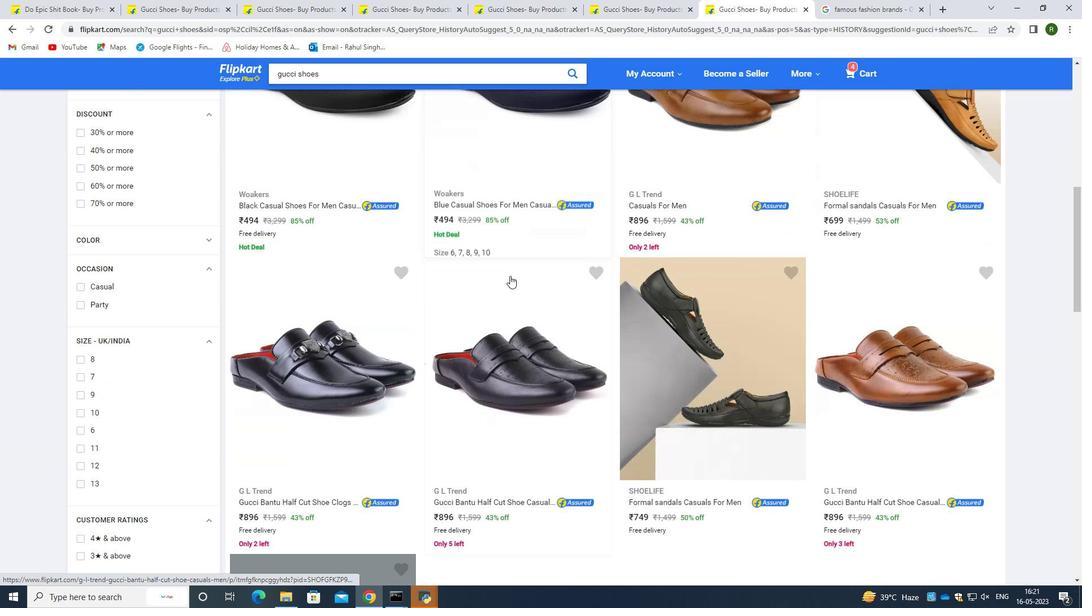 
Action: Mouse moved to (322, 498)
Screenshot: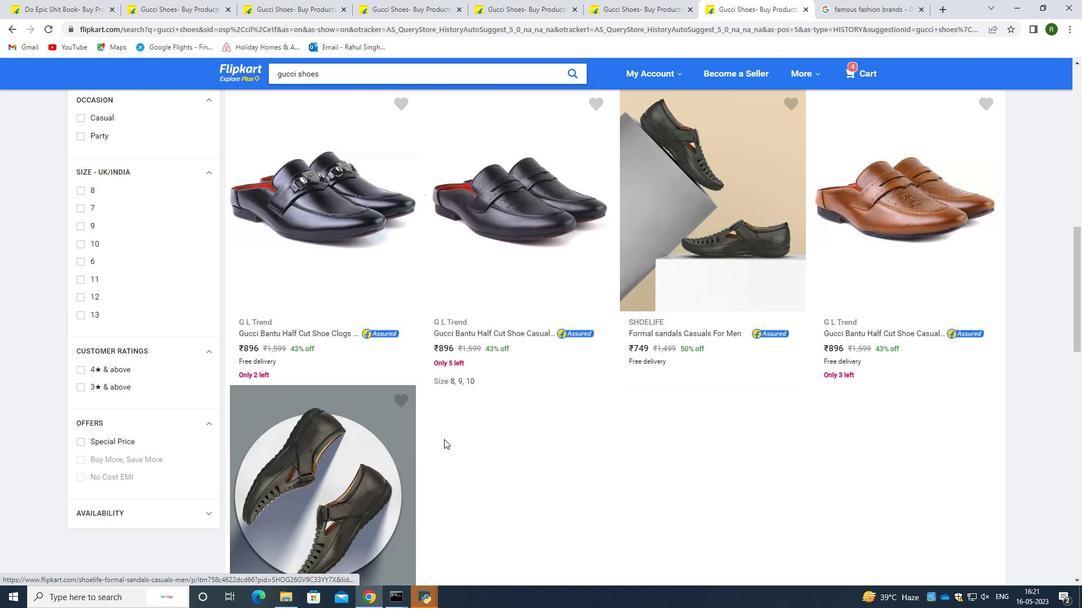 
Action: Mouse scrolled (322, 497) with delta (0, 0)
Screenshot: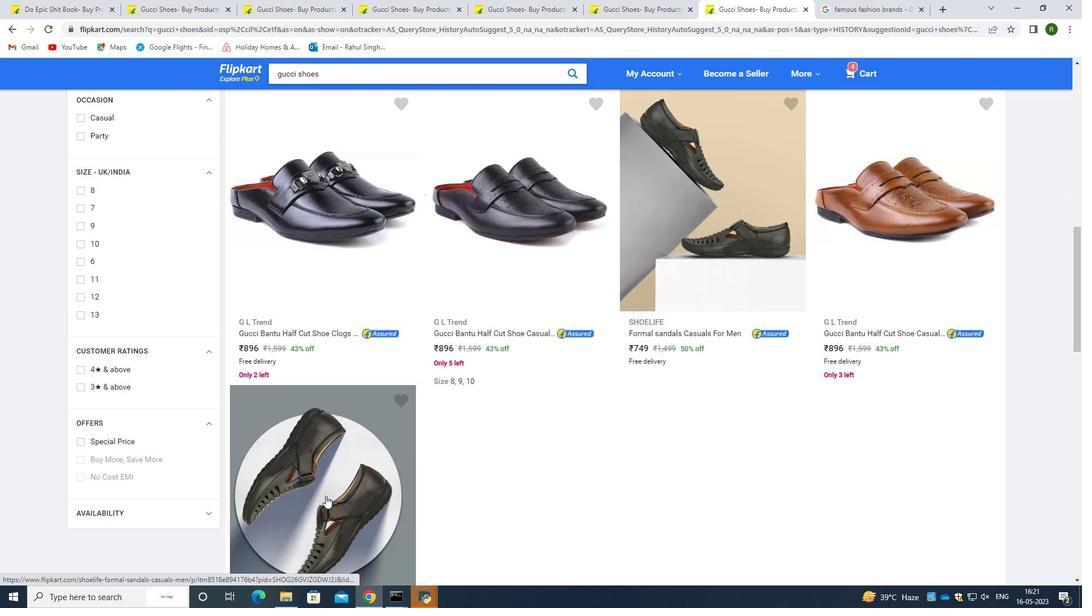 
Action: Mouse moved to (321, 498)
Screenshot: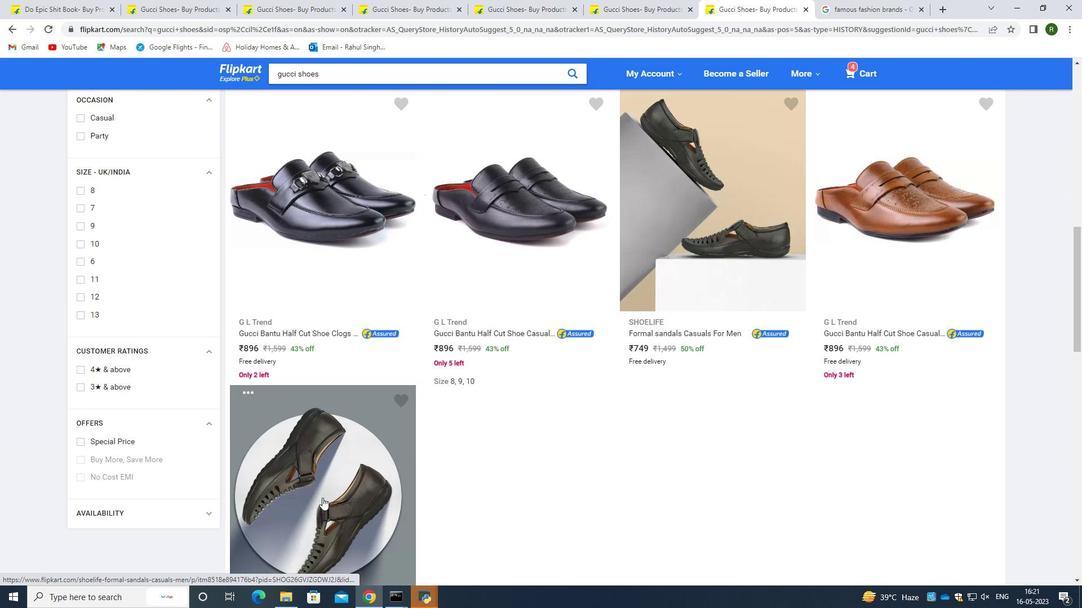 
Action: Mouse scrolled (321, 497) with delta (0, 0)
Screenshot: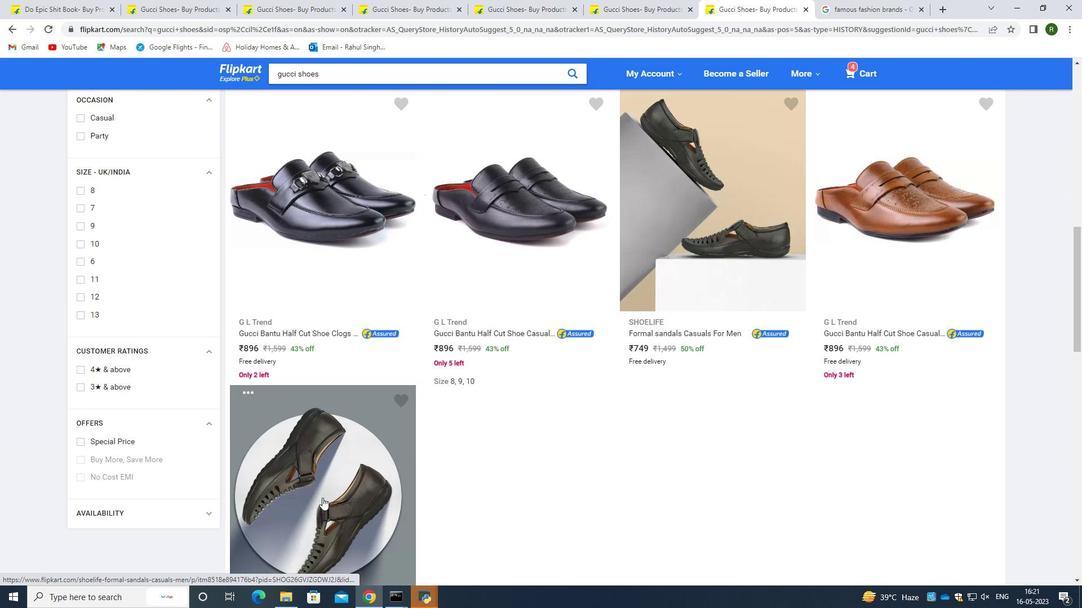 
Action: Mouse scrolled (321, 497) with delta (0, 0)
Screenshot: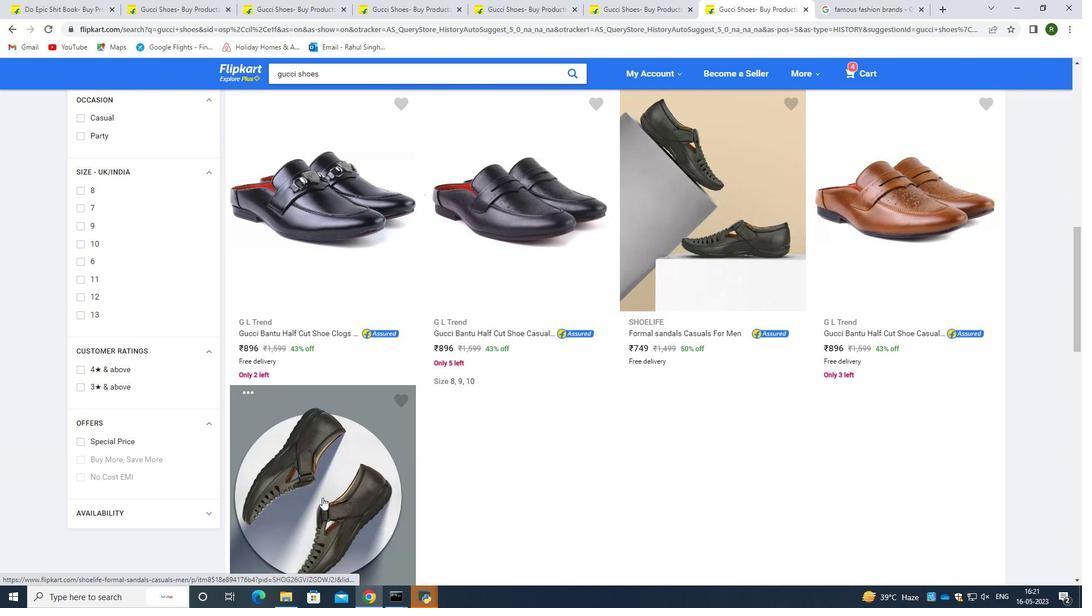 
Action: Mouse moved to (321, 498)
Screenshot: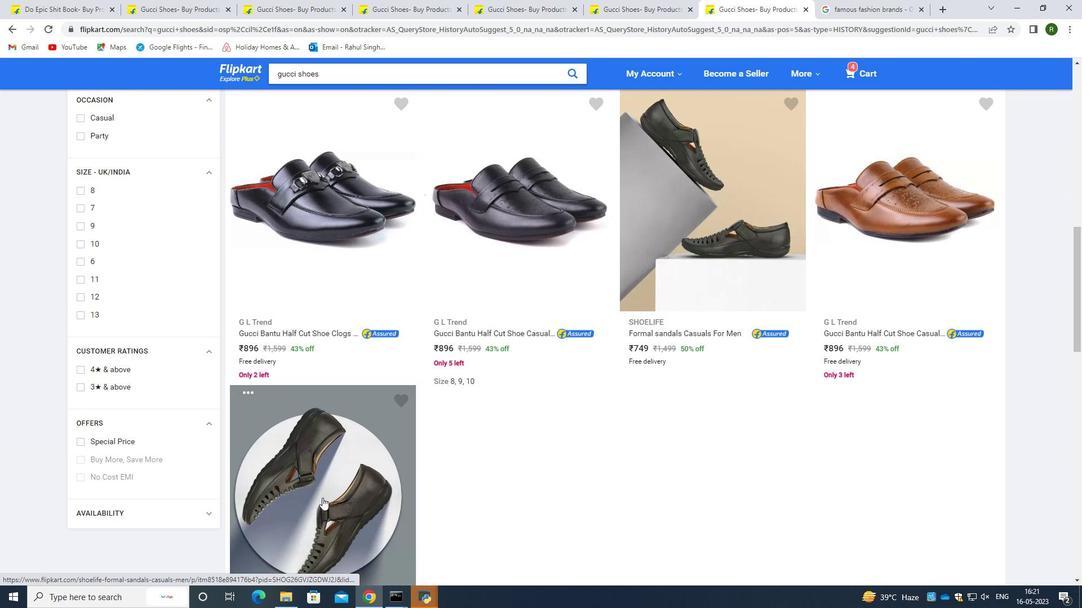 
Action: Mouse scrolled (321, 497) with delta (0, 0)
Screenshot: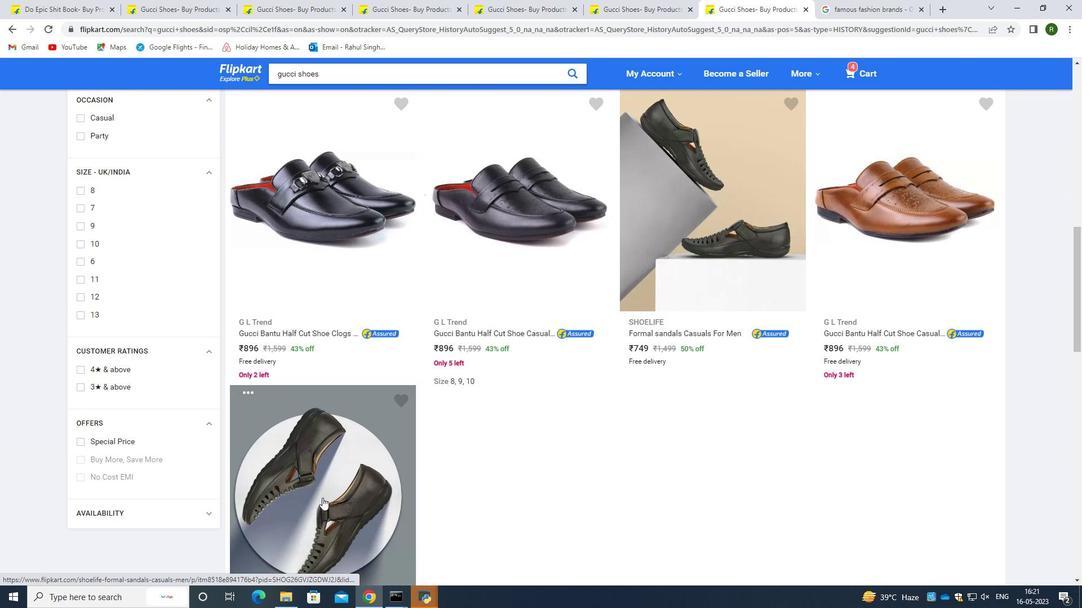 
Action: Mouse moved to (414, 384)
Screenshot: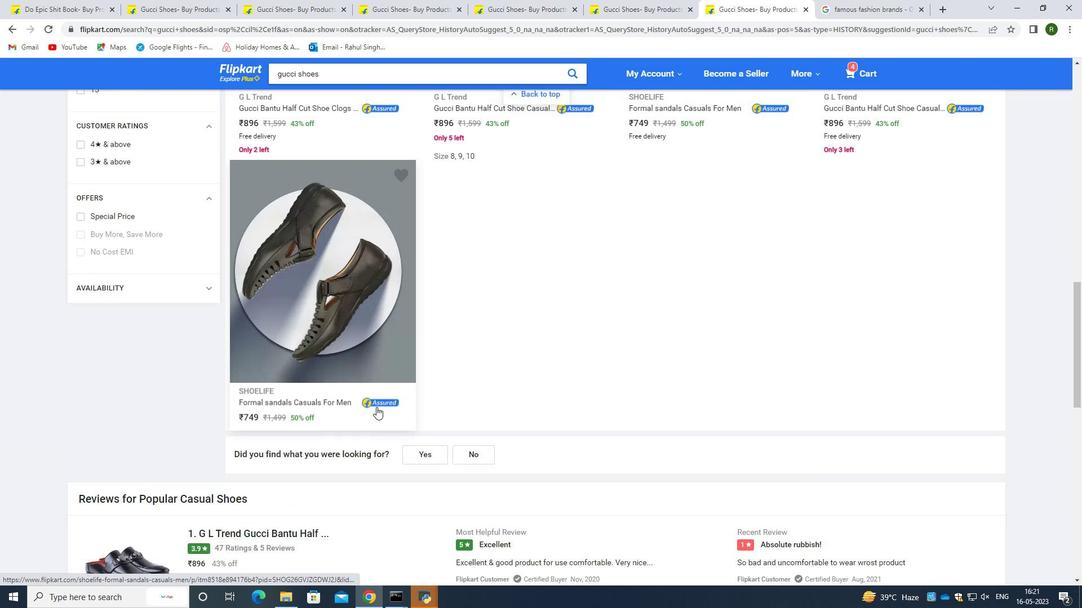 
Action: Mouse scrolled (414, 383) with delta (0, 0)
Screenshot: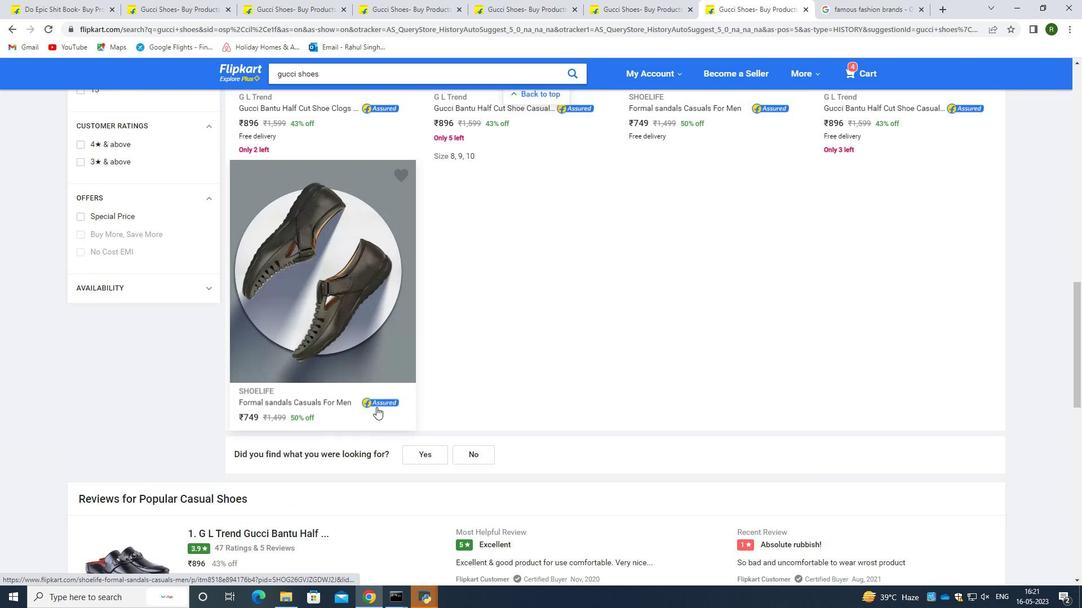 
Action: Mouse scrolled (414, 383) with delta (0, 0)
Screenshot: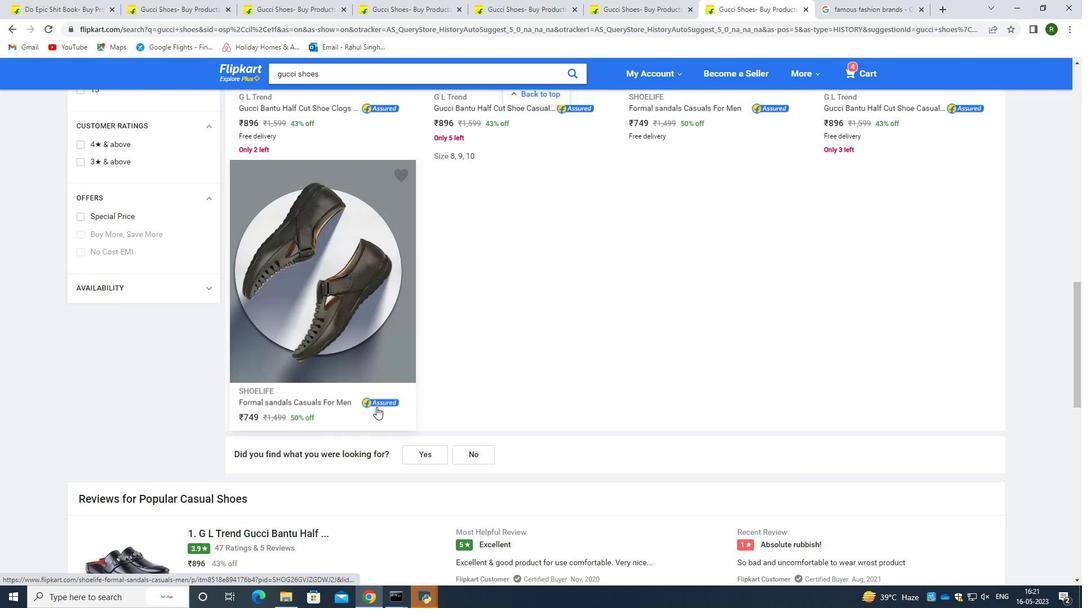 
Action: Mouse scrolled (414, 383) with delta (0, 0)
Screenshot: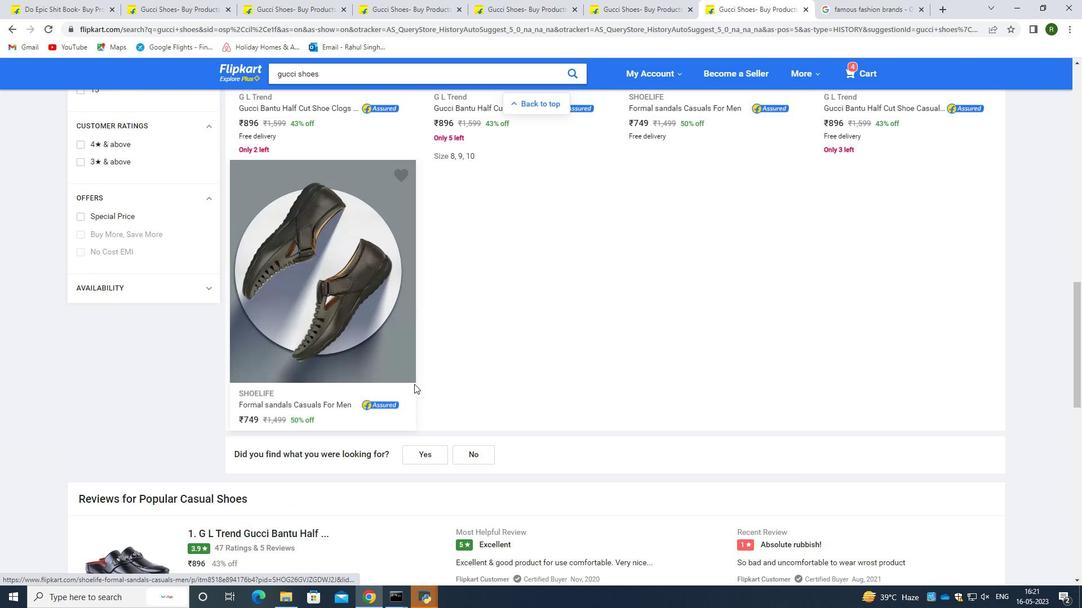 
Action: Mouse scrolled (414, 383) with delta (0, 0)
Screenshot: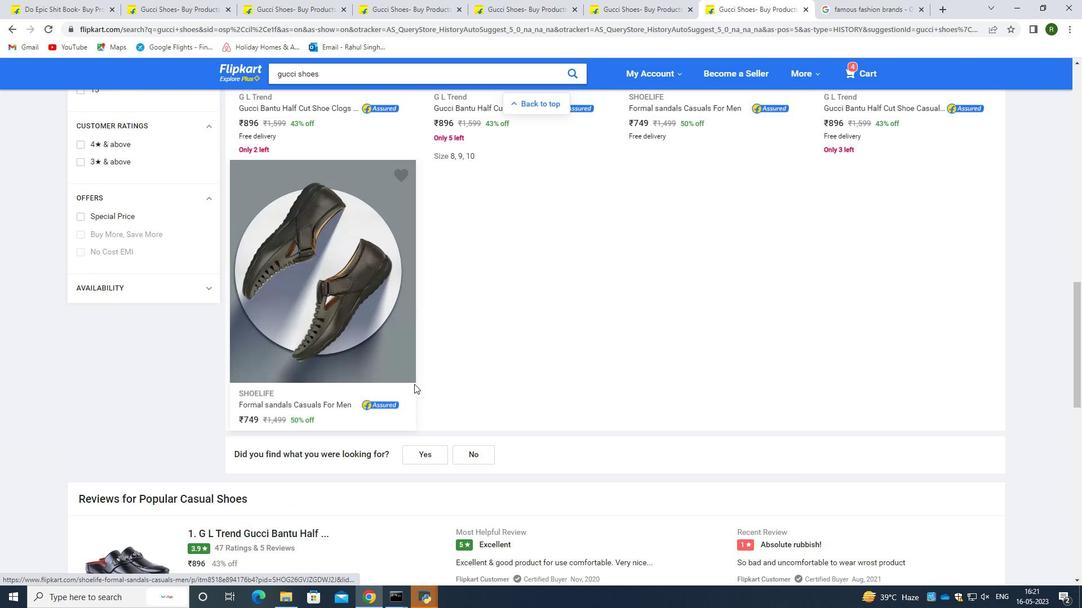 
Action: Mouse scrolled (414, 383) with delta (0, 0)
Screenshot: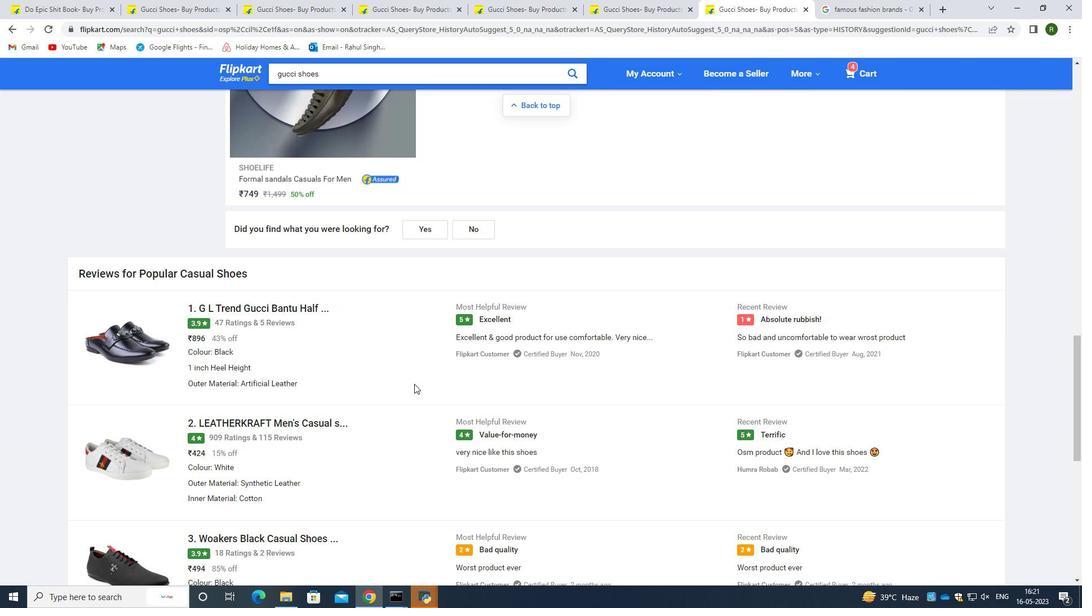 
Action: Mouse scrolled (414, 383) with delta (0, 0)
Screenshot: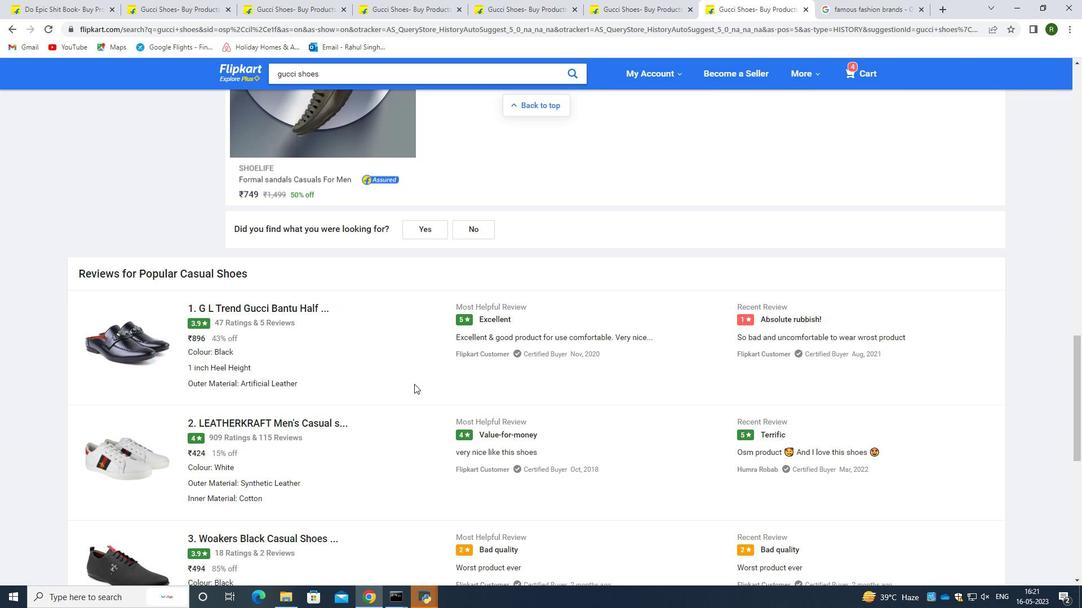 
Action: Mouse scrolled (414, 383) with delta (0, 0)
Screenshot: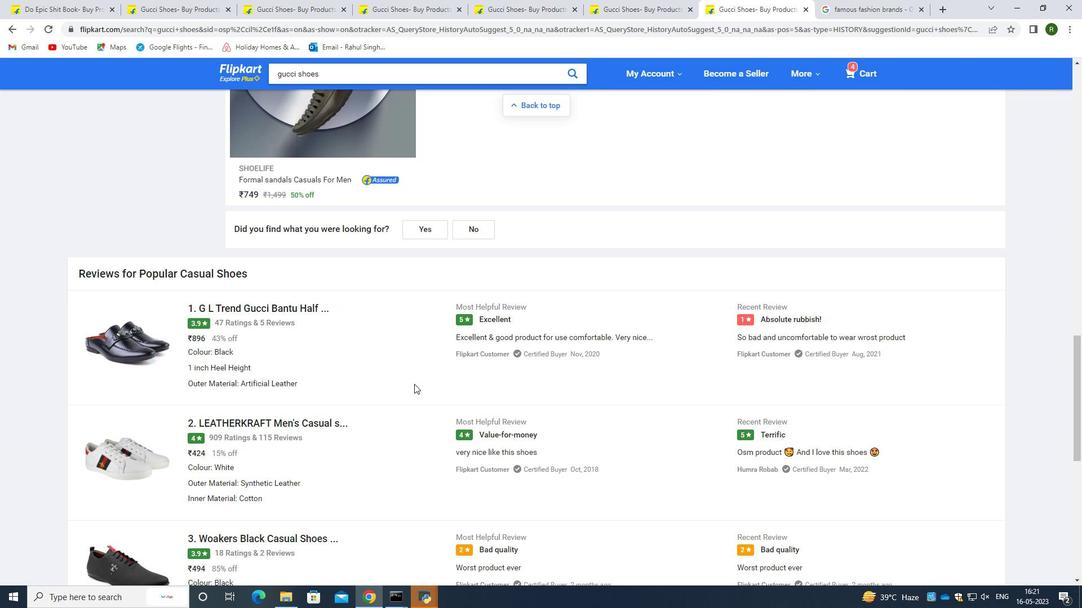 
Action: Mouse moved to (430, 367)
Screenshot: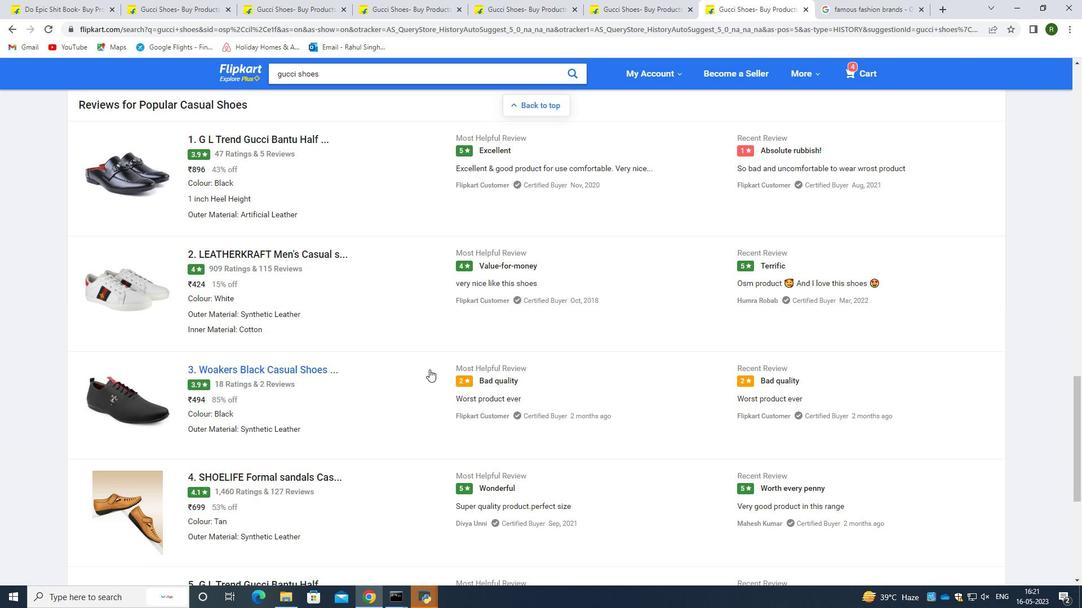
Action: Mouse scrolled (430, 366) with delta (0, 0)
Screenshot: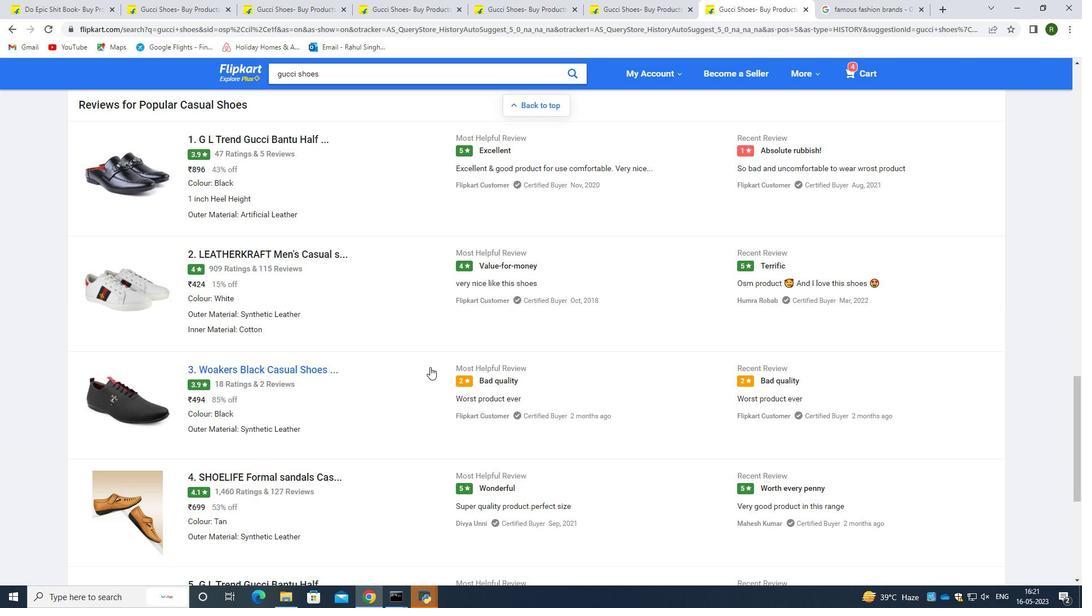 
Action: Mouse scrolled (430, 366) with delta (0, 0)
Screenshot: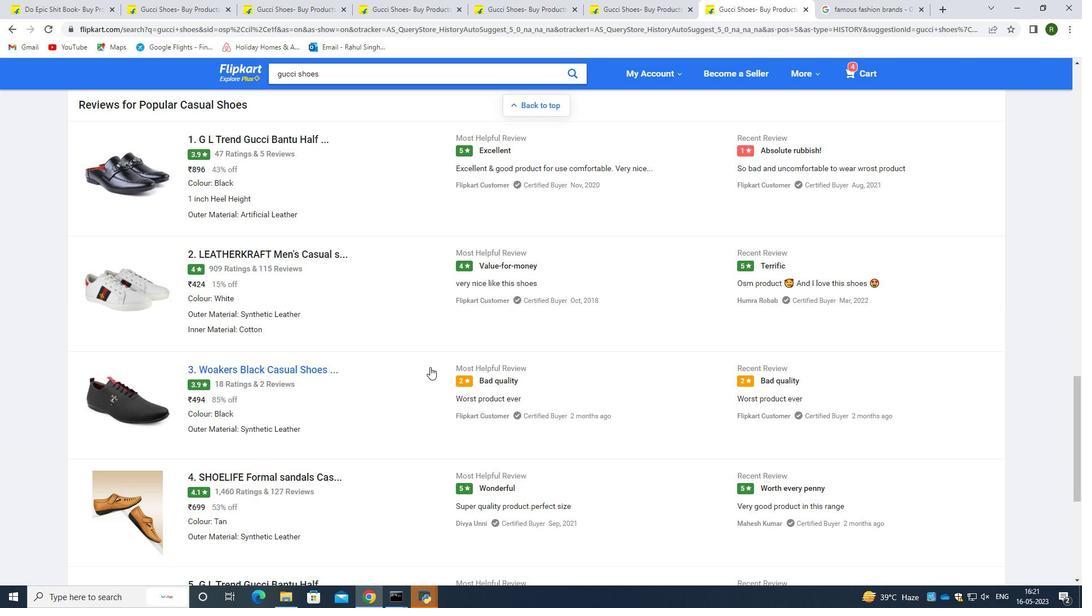 
Action: Mouse scrolled (430, 366) with delta (0, 0)
Screenshot: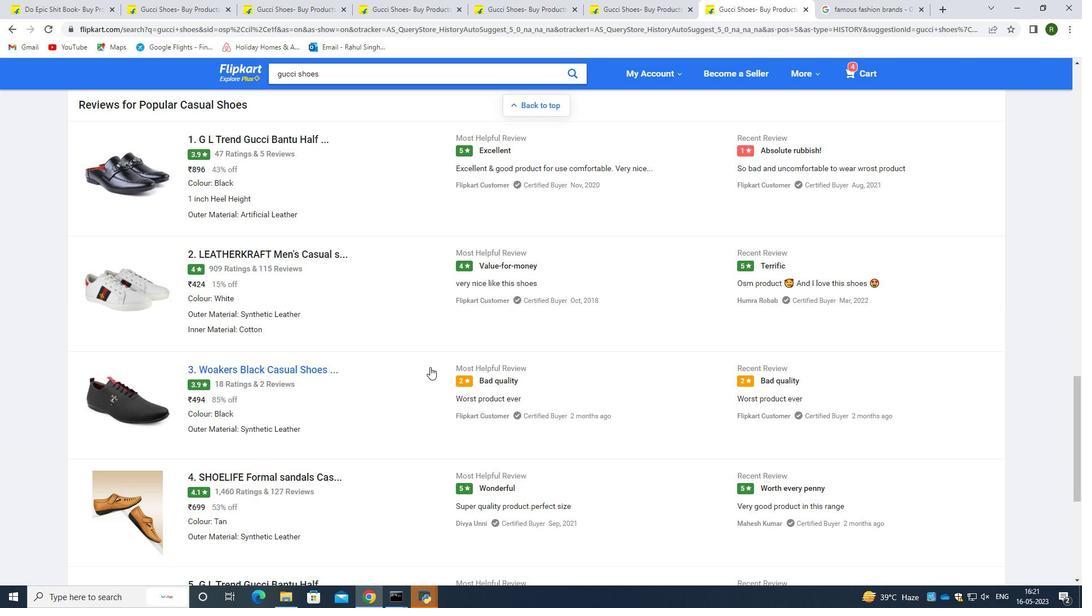 
Action: Mouse scrolled (430, 366) with delta (0, 0)
Screenshot: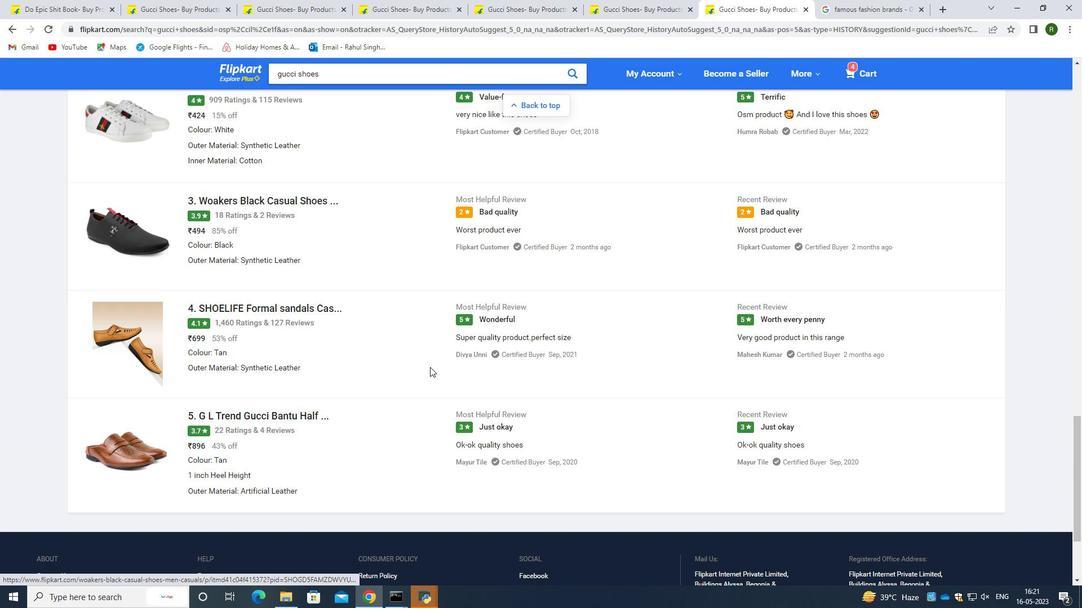 
Action: Mouse scrolled (430, 368) with delta (0, 0)
Screenshot: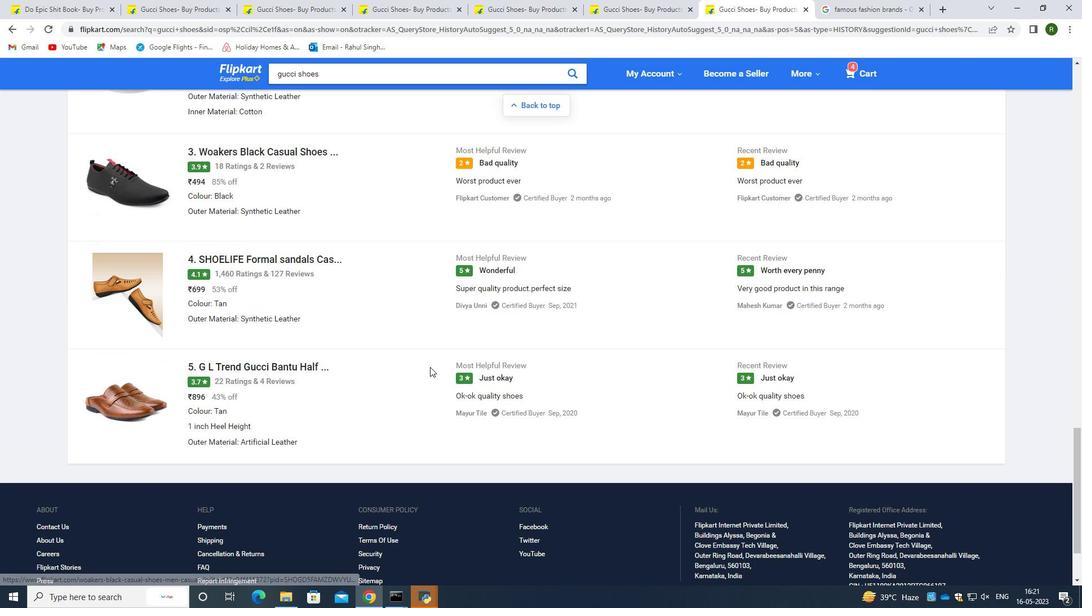 
Action: Mouse scrolled (430, 368) with delta (0, 0)
Screenshot: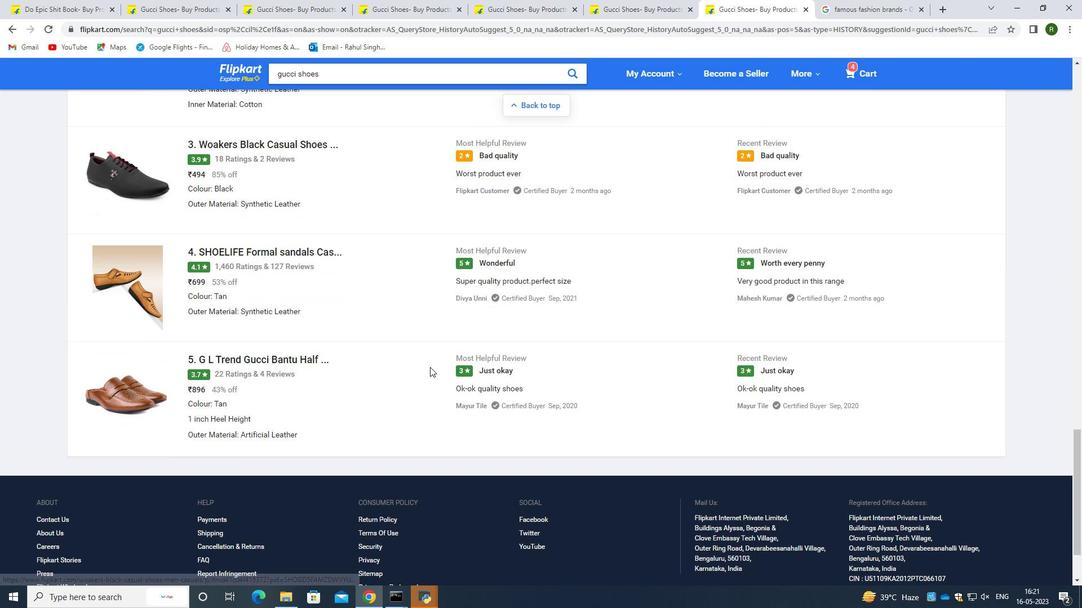 
Action: Mouse scrolled (430, 368) with delta (0, 0)
Screenshot: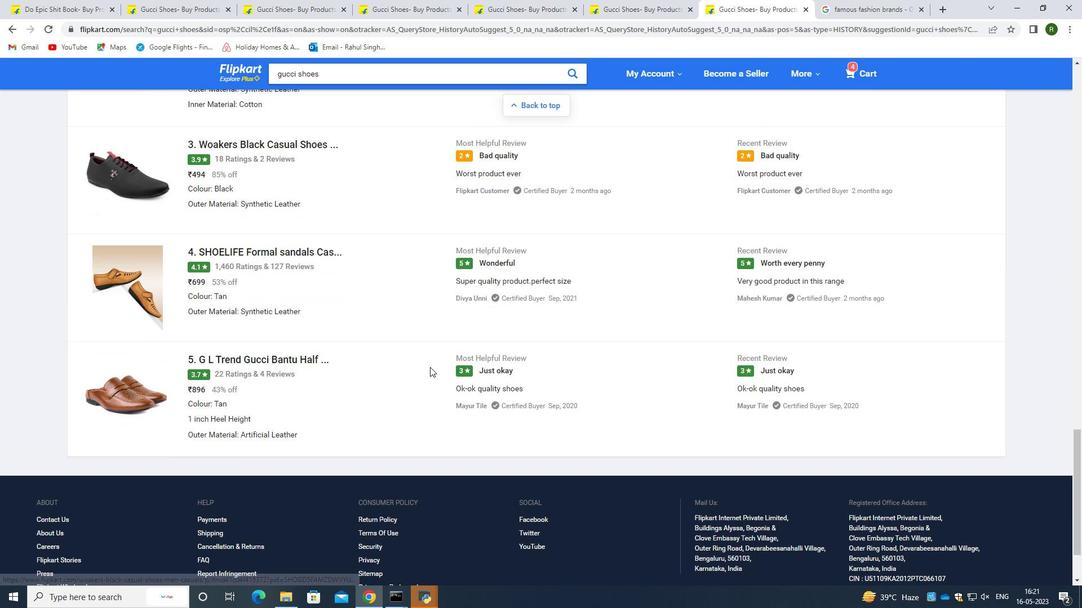 
Action: Mouse scrolled (430, 368) with delta (0, 0)
Screenshot: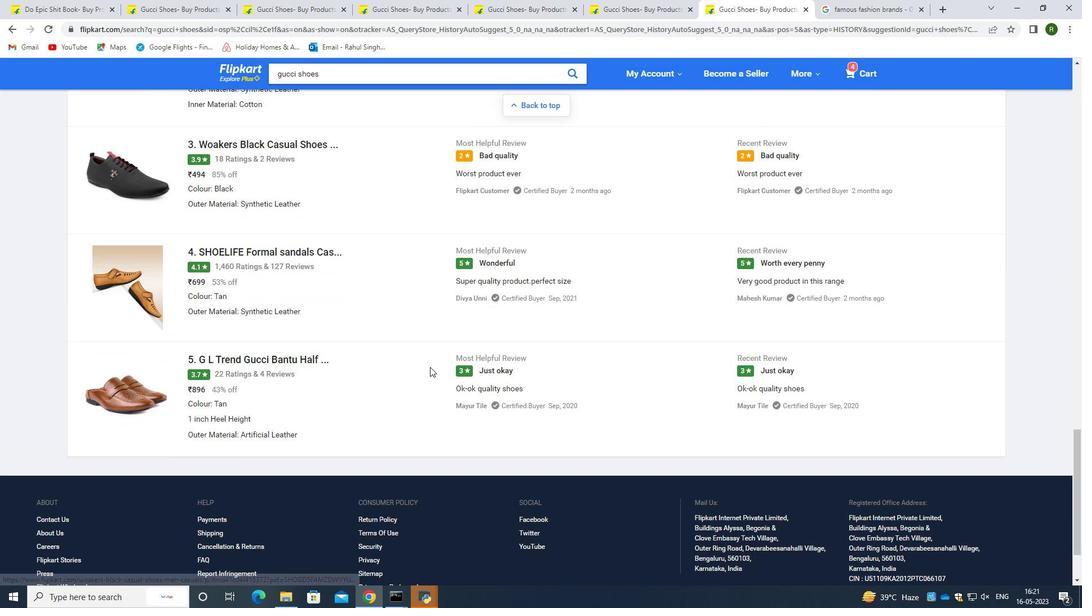 
Action: Mouse scrolled (430, 368) with delta (0, 0)
Screenshot: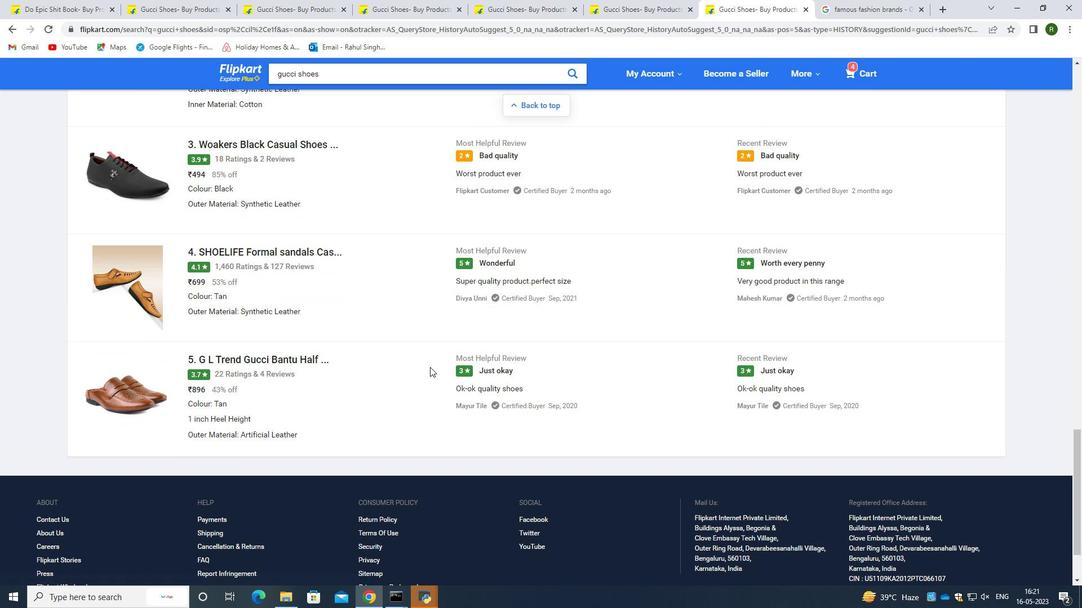 
Action: Mouse scrolled (430, 368) with delta (0, 0)
Screenshot: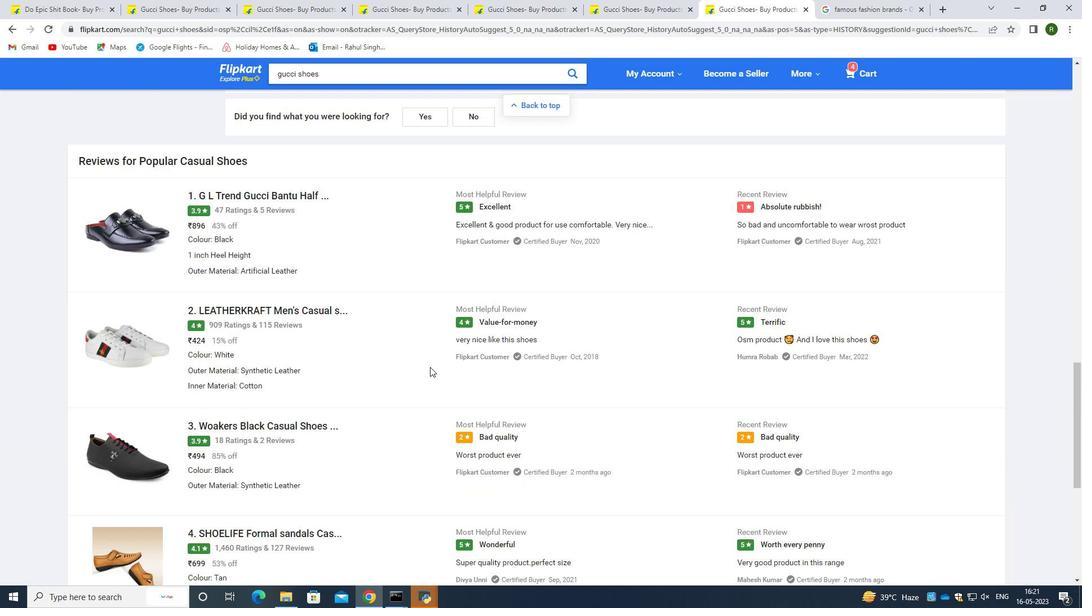 
Action: Mouse scrolled (430, 368) with delta (0, 0)
Screenshot: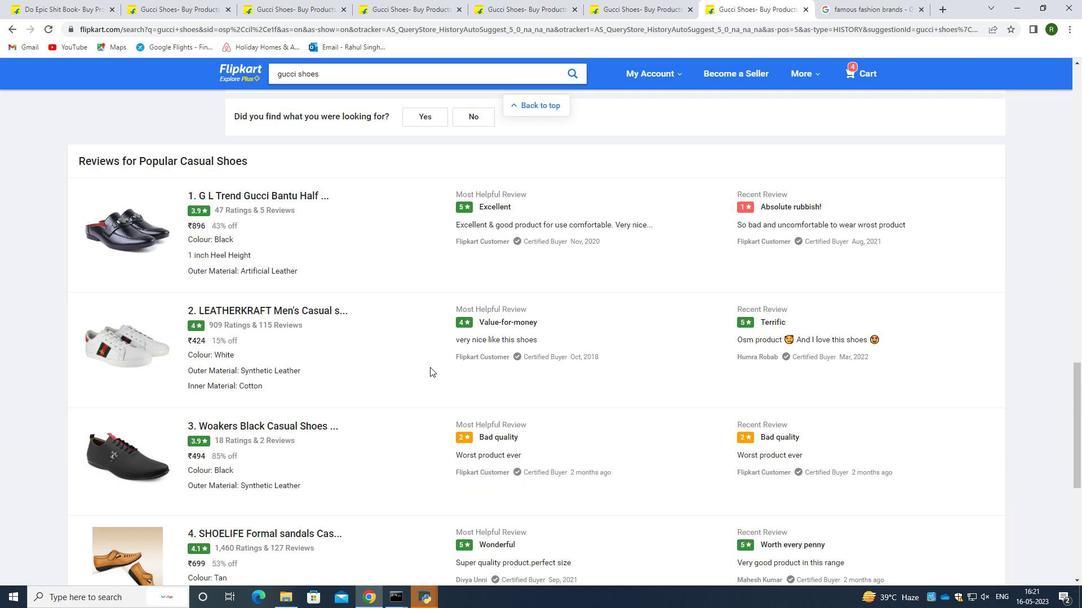 
Action: Mouse scrolled (430, 368) with delta (0, 0)
Screenshot: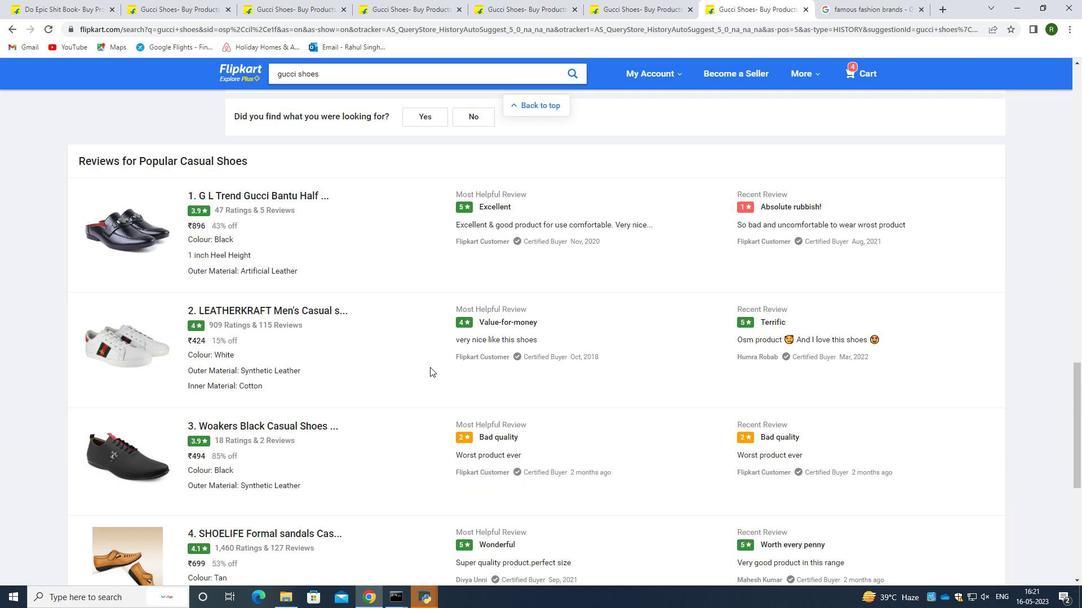 
Action: Mouse scrolled (430, 368) with delta (0, 0)
Screenshot: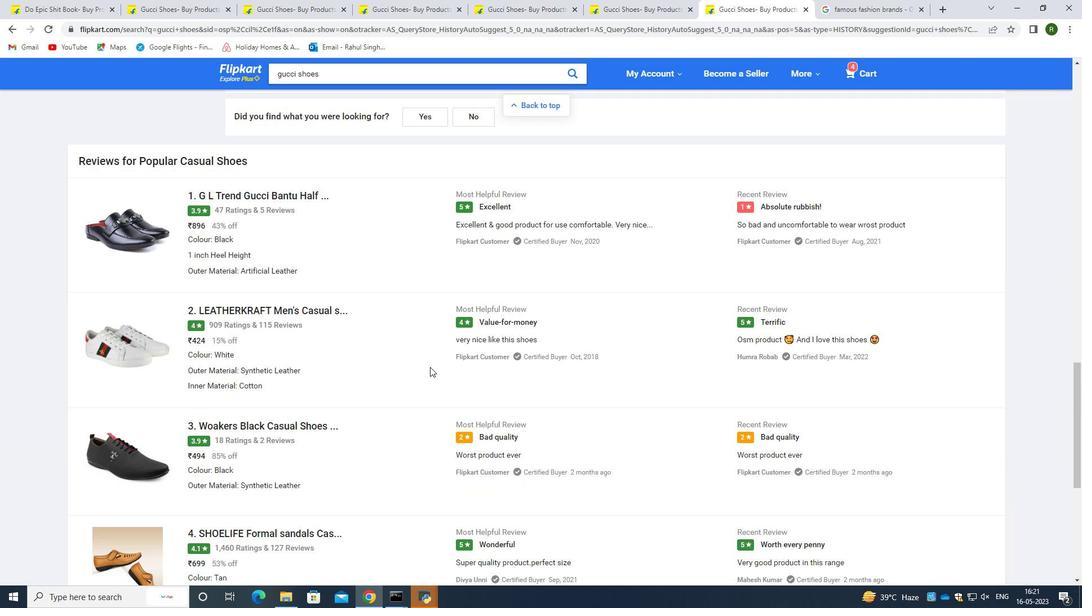 
Action: Mouse moved to (480, 272)
Screenshot: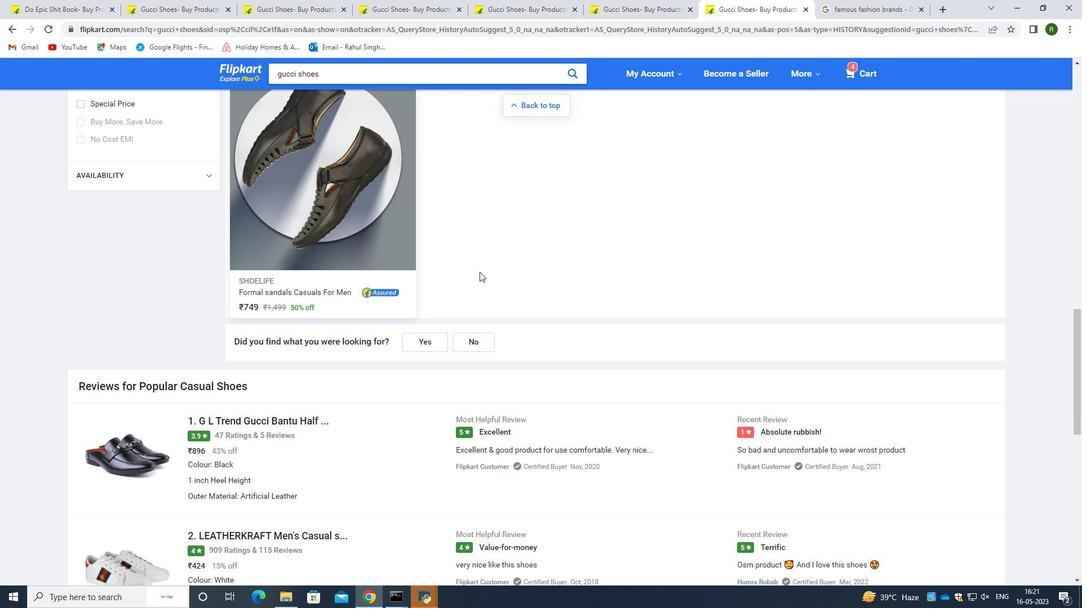 
Action: Mouse scrolled (480, 272) with delta (0, 0)
Screenshot: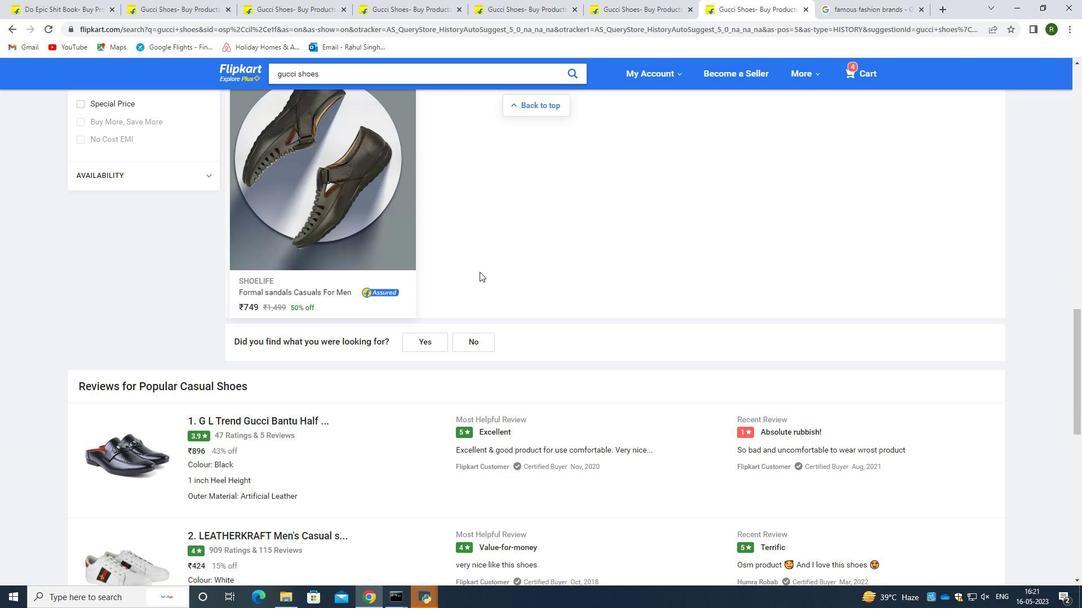 
Action: Mouse scrolled (480, 272) with delta (0, 0)
Screenshot: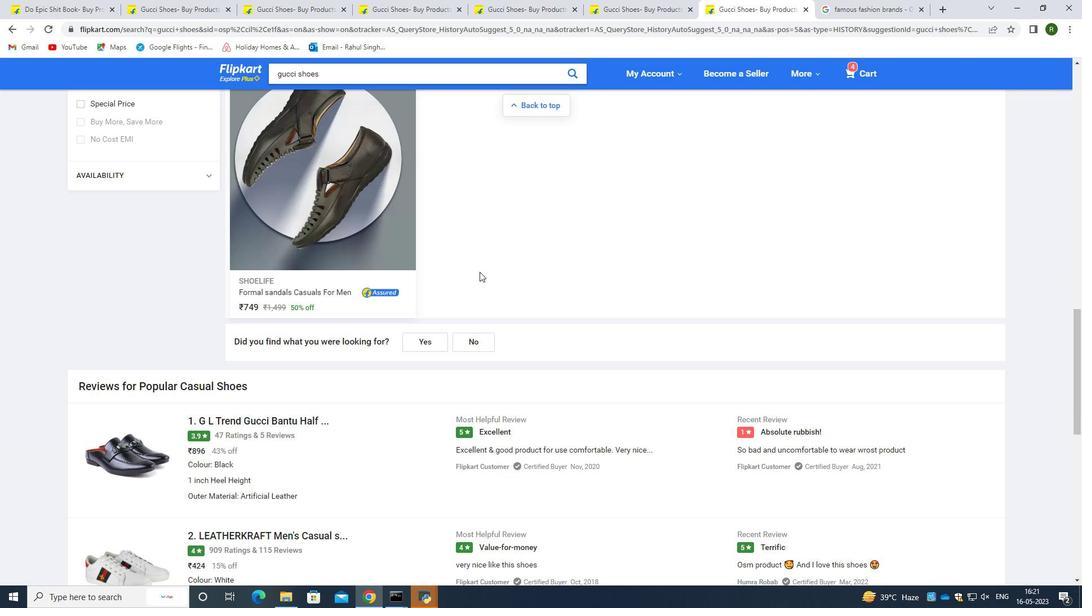 
Action: Mouse scrolled (480, 272) with delta (0, 0)
Screenshot: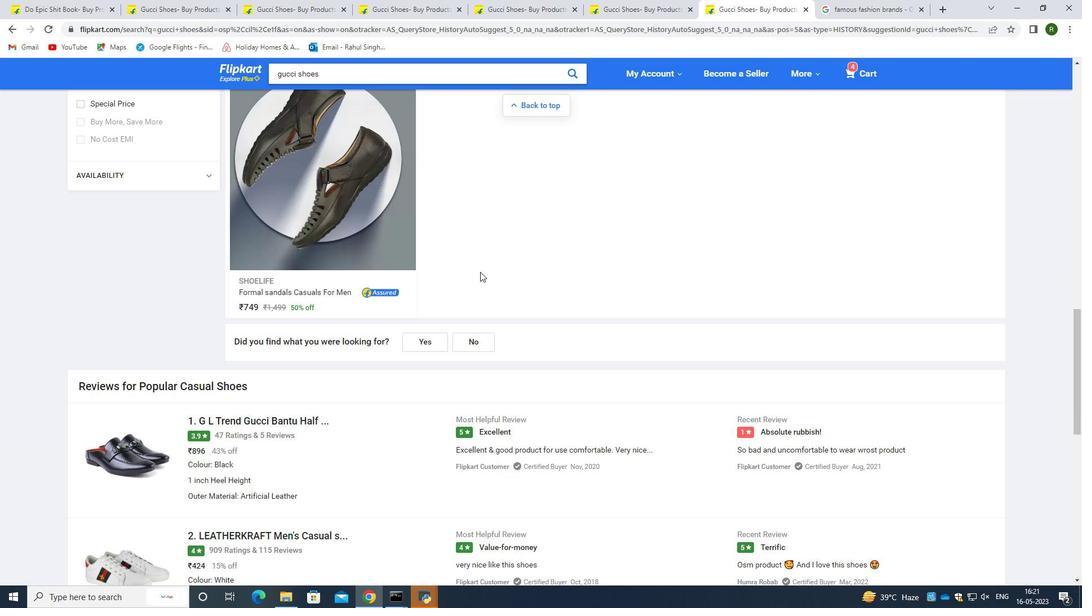 
Action: Mouse scrolled (480, 272) with delta (0, 0)
Screenshot: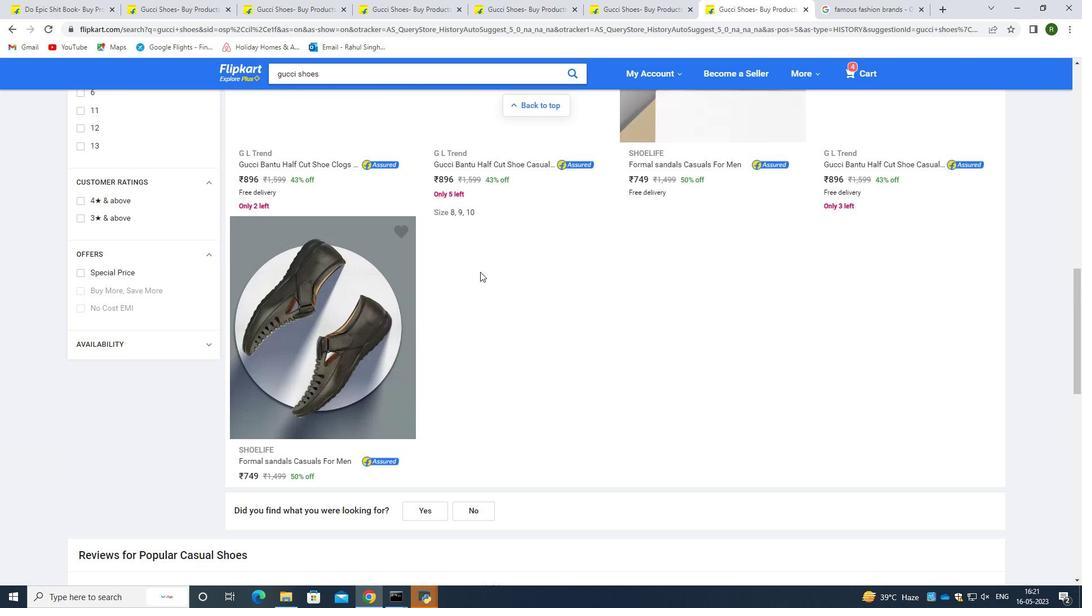 
Action: Mouse scrolled (480, 272) with delta (0, 0)
Screenshot: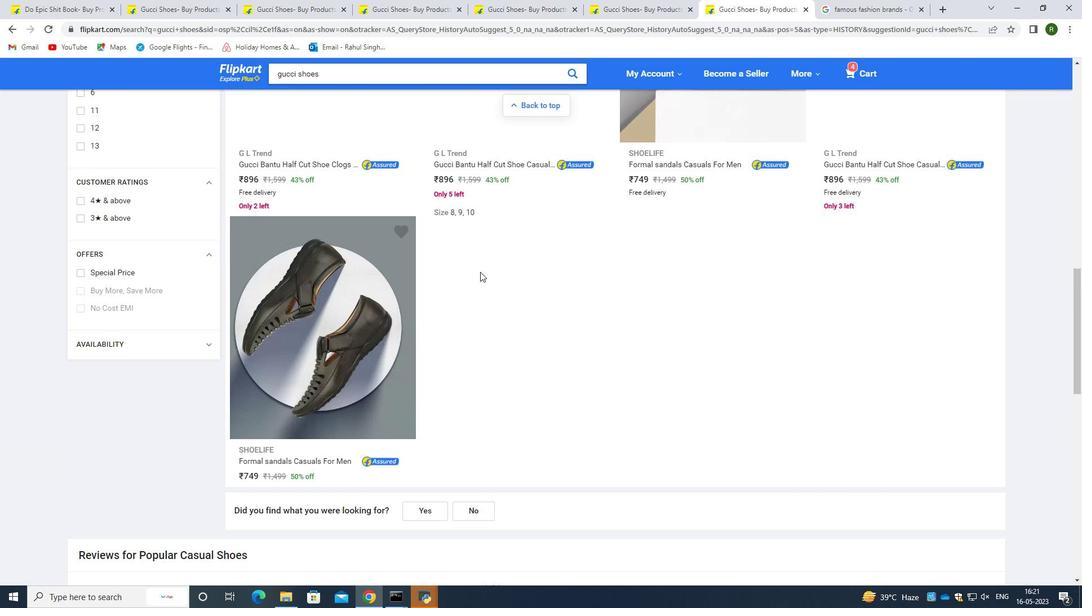 
Action: Mouse scrolled (480, 272) with delta (0, 0)
Screenshot: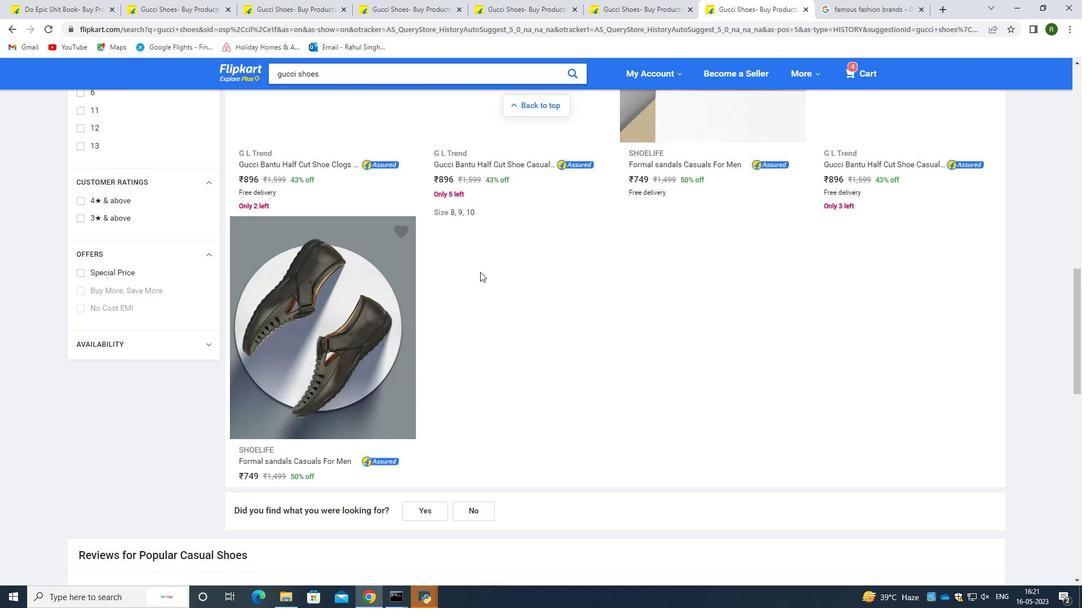 
Action: Mouse moved to (333, 243)
Screenshot: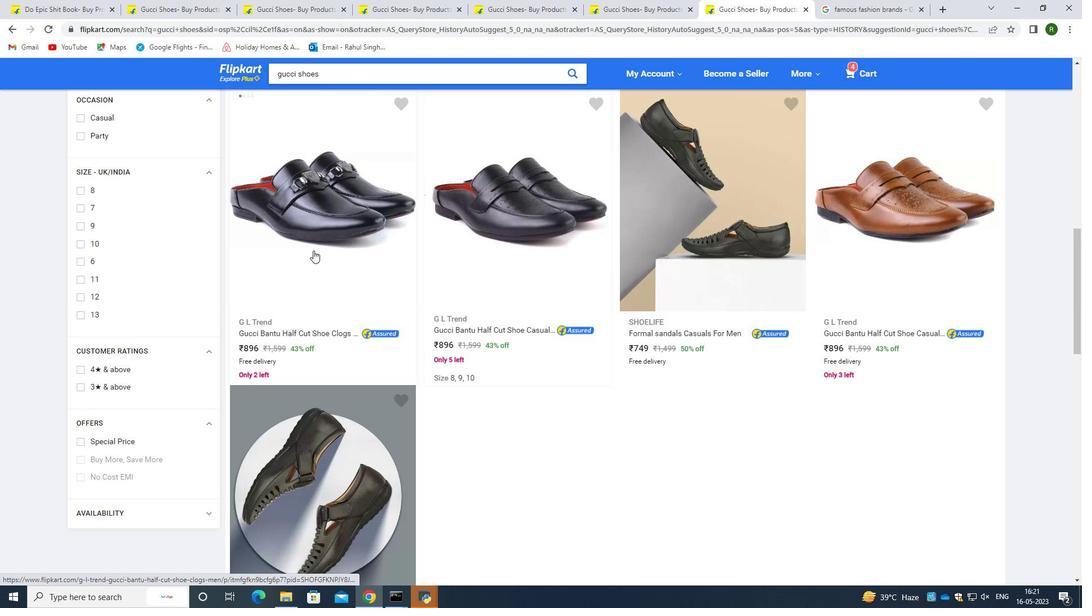 
Action: Mouse scrolled (333, 244) with delta (0, 0)
Screenshot: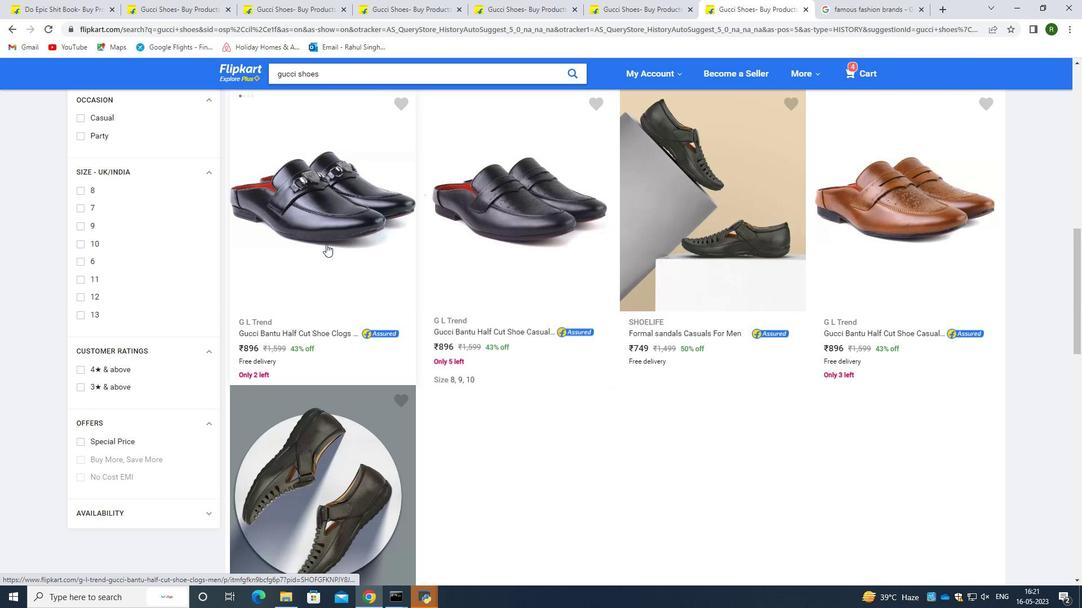 
Action: Mouse scrolled (333, 244) with delta (0, 0)
Screenshot: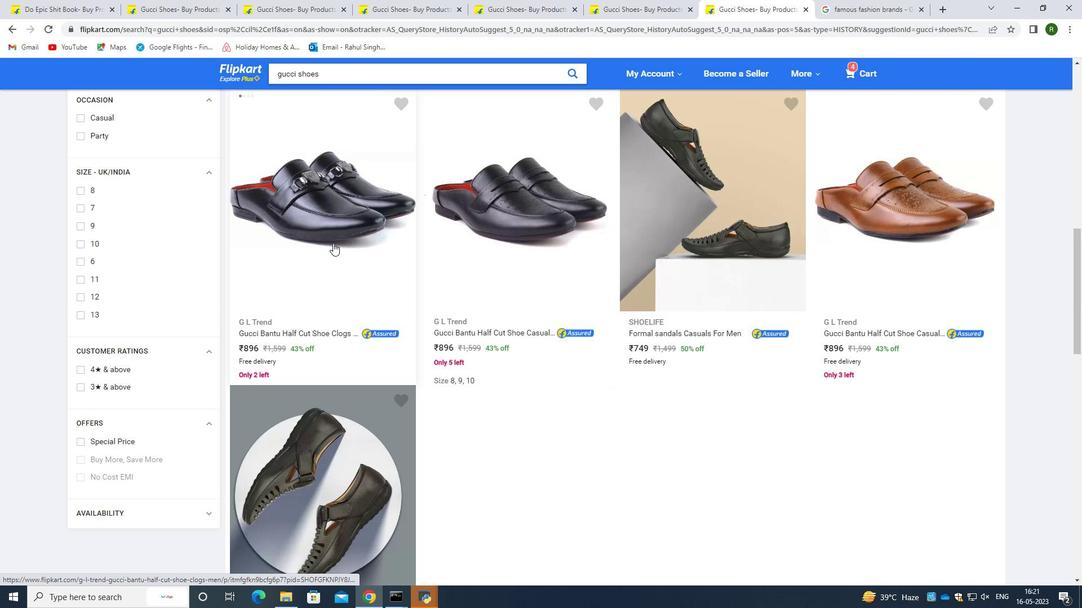 
Action: Mouse scrolled (333, 244) with delta (0, 0)
Screenshot: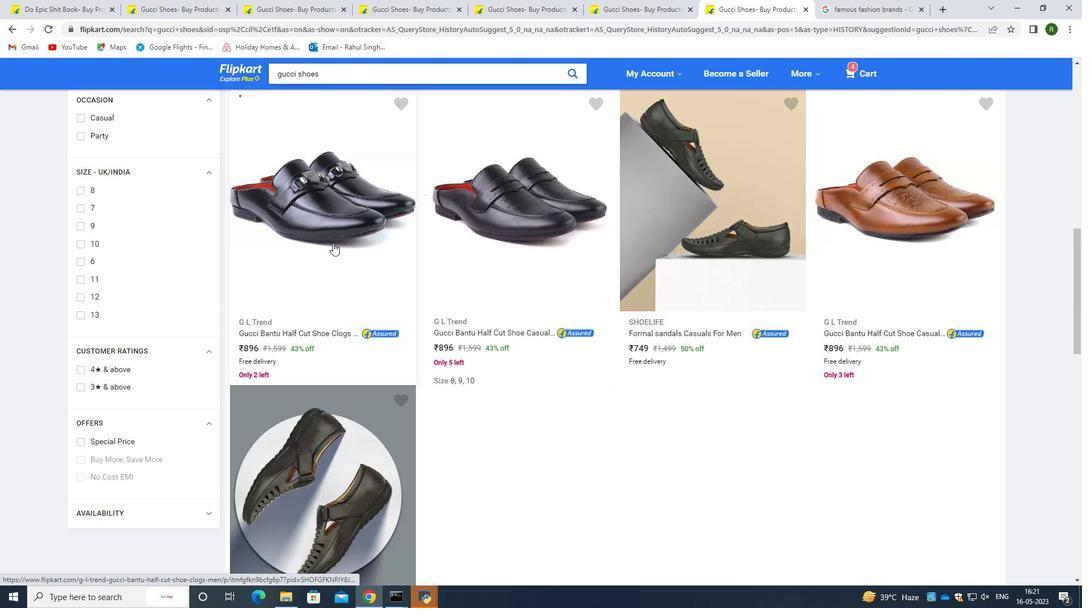 
Action: Mouse scrolled (333, 244) with delta (0, 0)
Screenshot: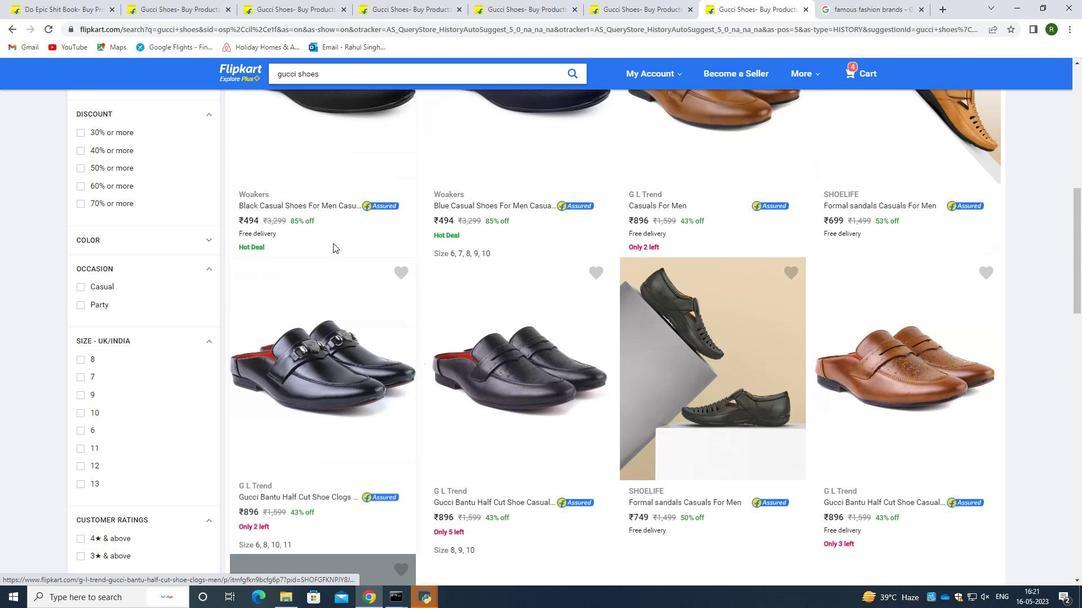 
Action: Mouse scrolled (333, 244) with delta (0, 0)
